 Task: Change the preferred spoken language to Wolof.
Action: Mouse moved to (1210, 110)
Screenshot: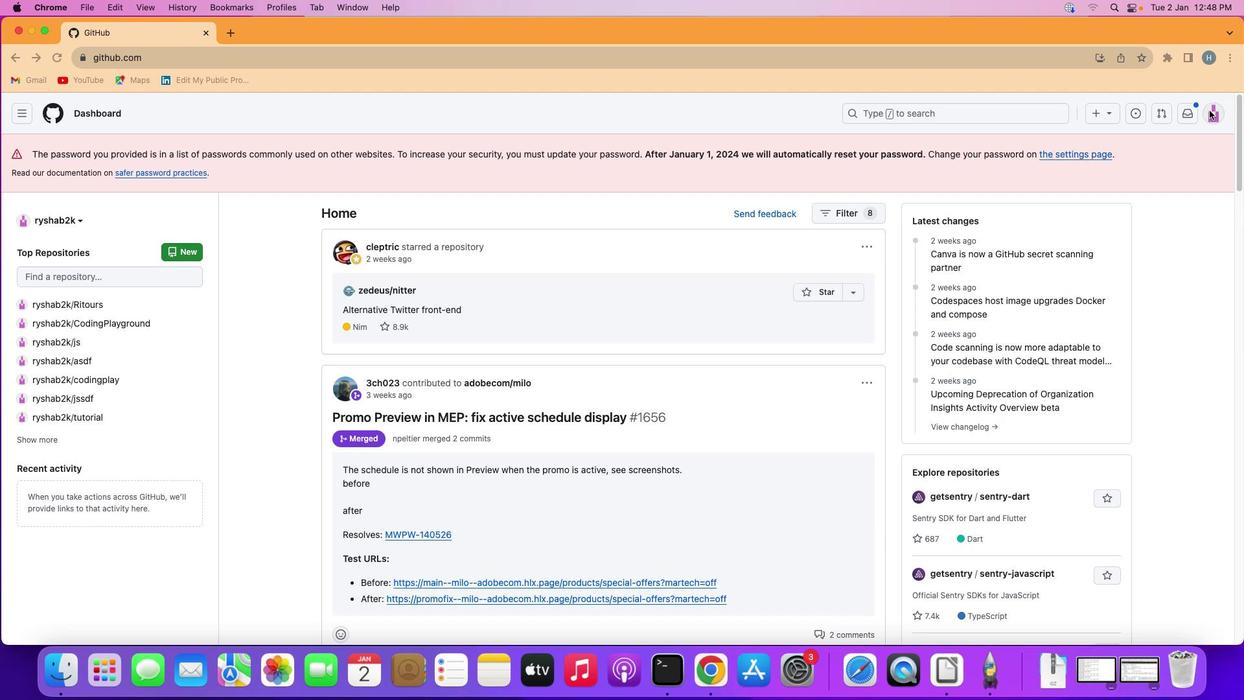 
Action: Mouse pressed left at (1210, 110)
Screenshot: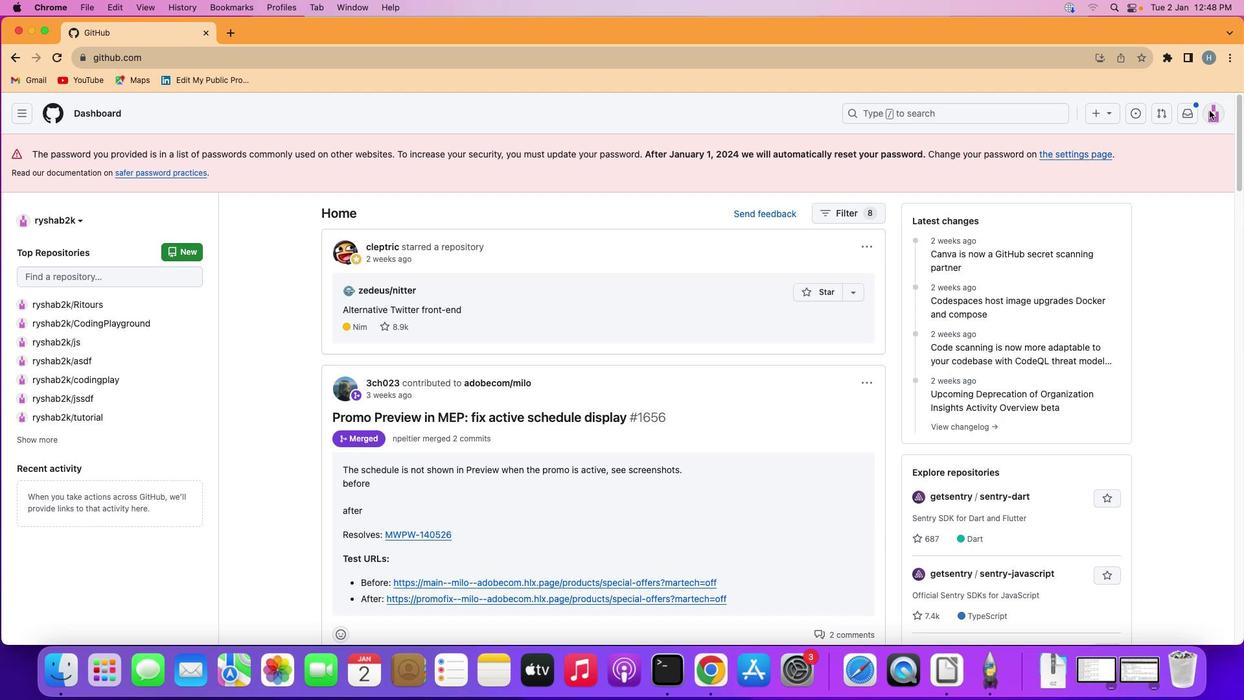 
Action: Mouse moved to (1214, 115)
Screenshot: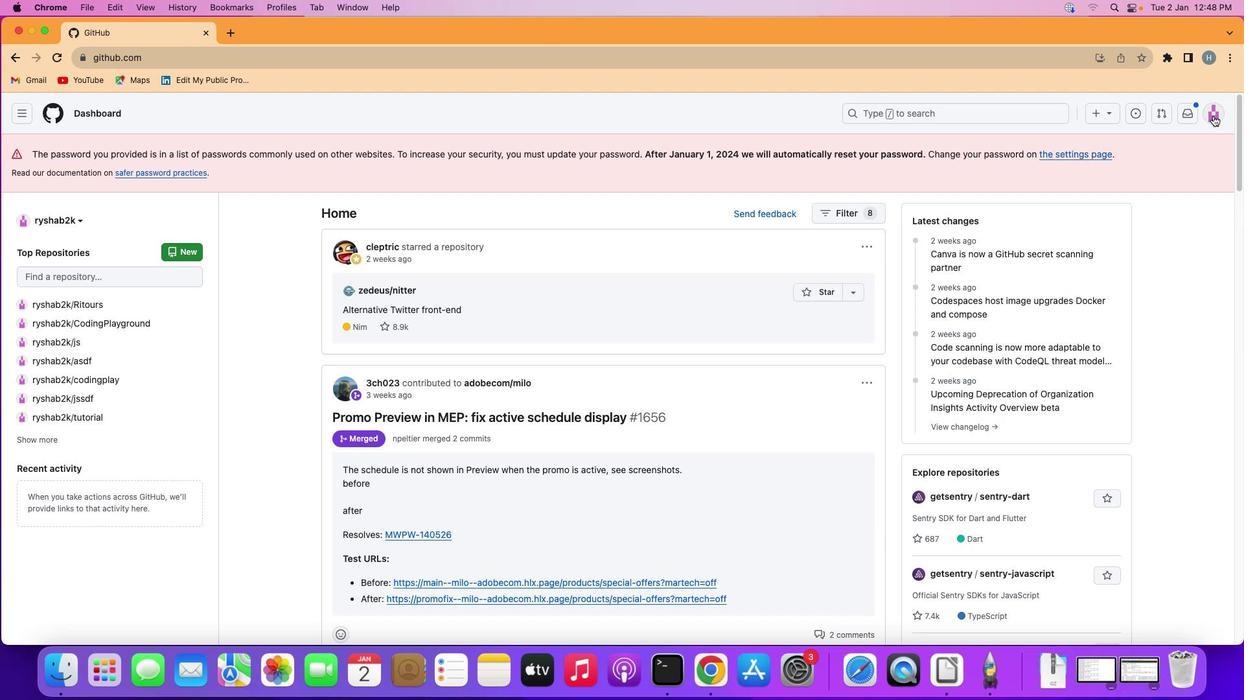 
Action: Mouse pressed left at (1214, 115)
Screenshot: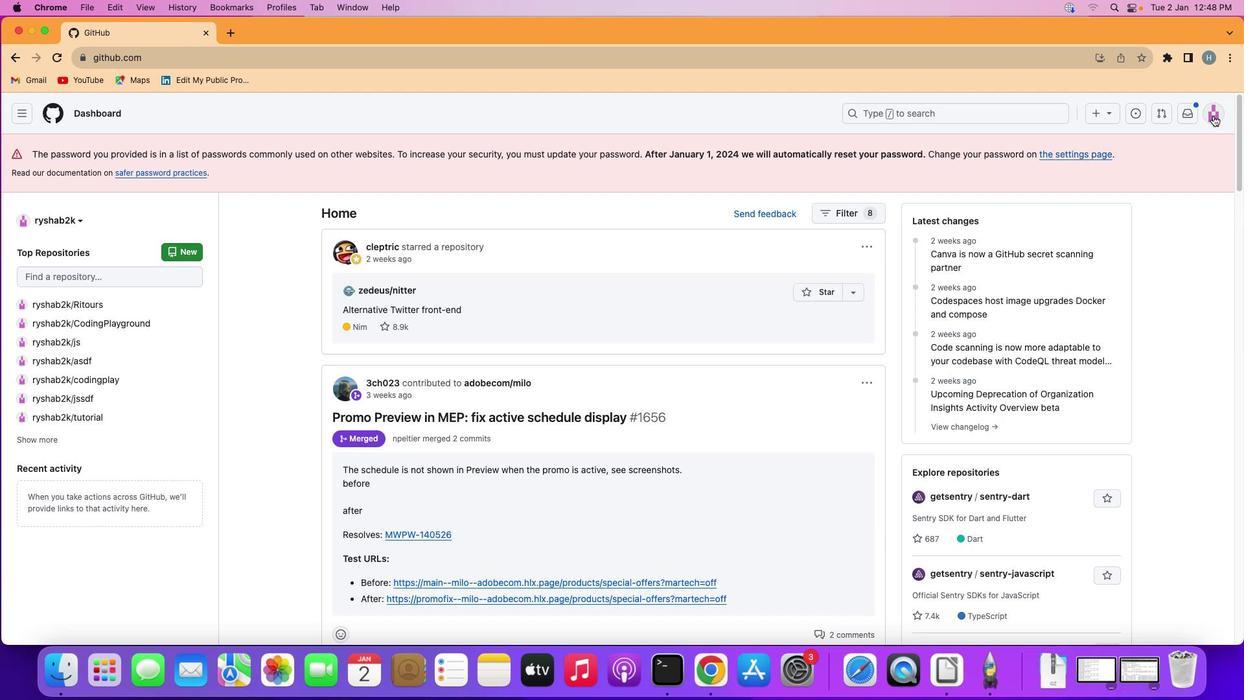 
Action: Mouse moved to (1087, 466)
Screenshot: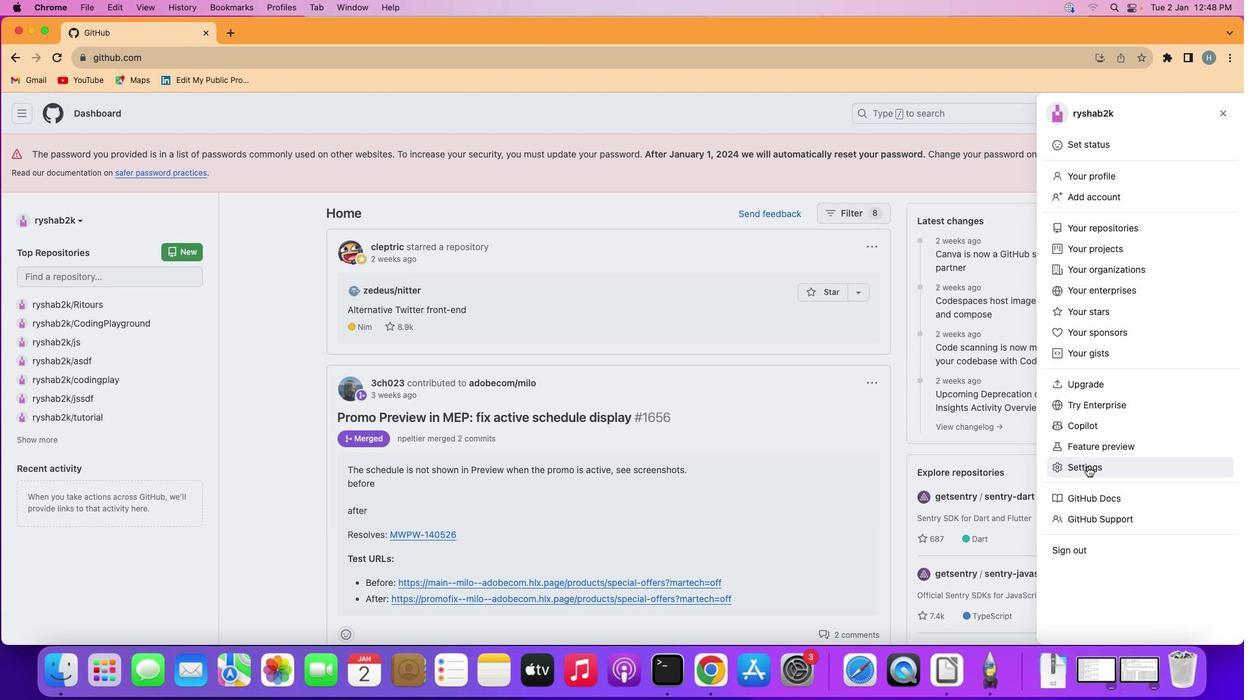 
Action: Mouse pressed left at (1087, 466)
Screenshot: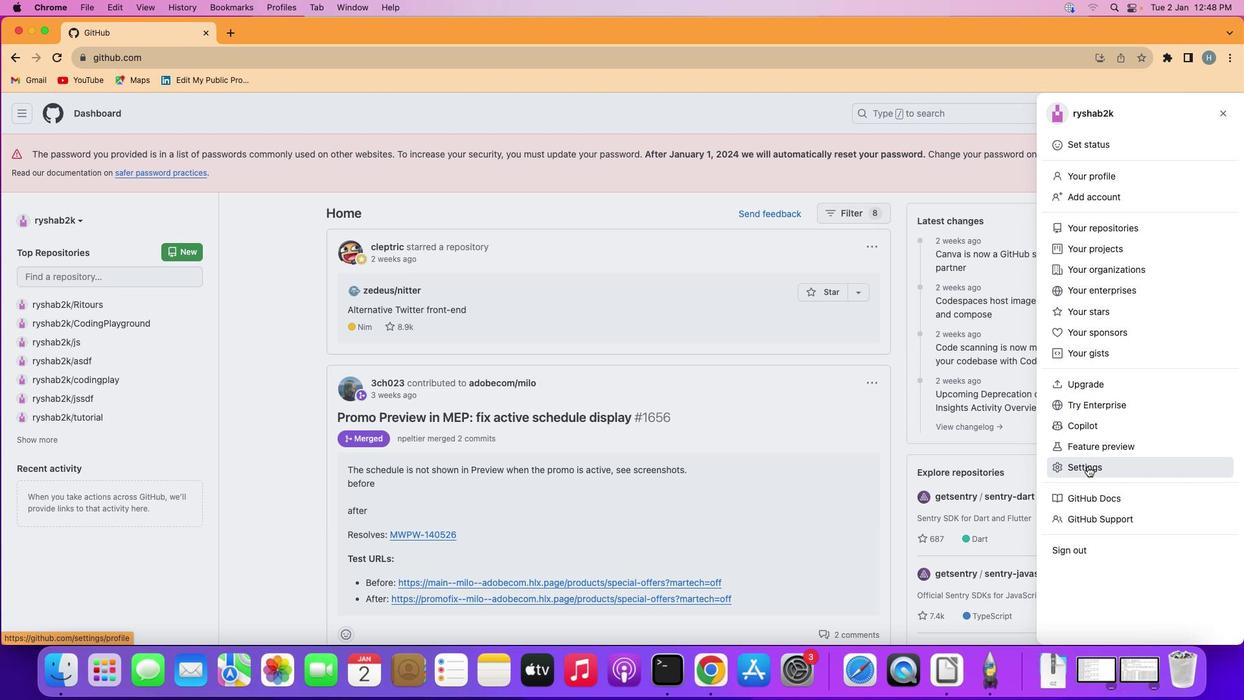 
Action: Mouse moved to (725, 484)
Screenshot: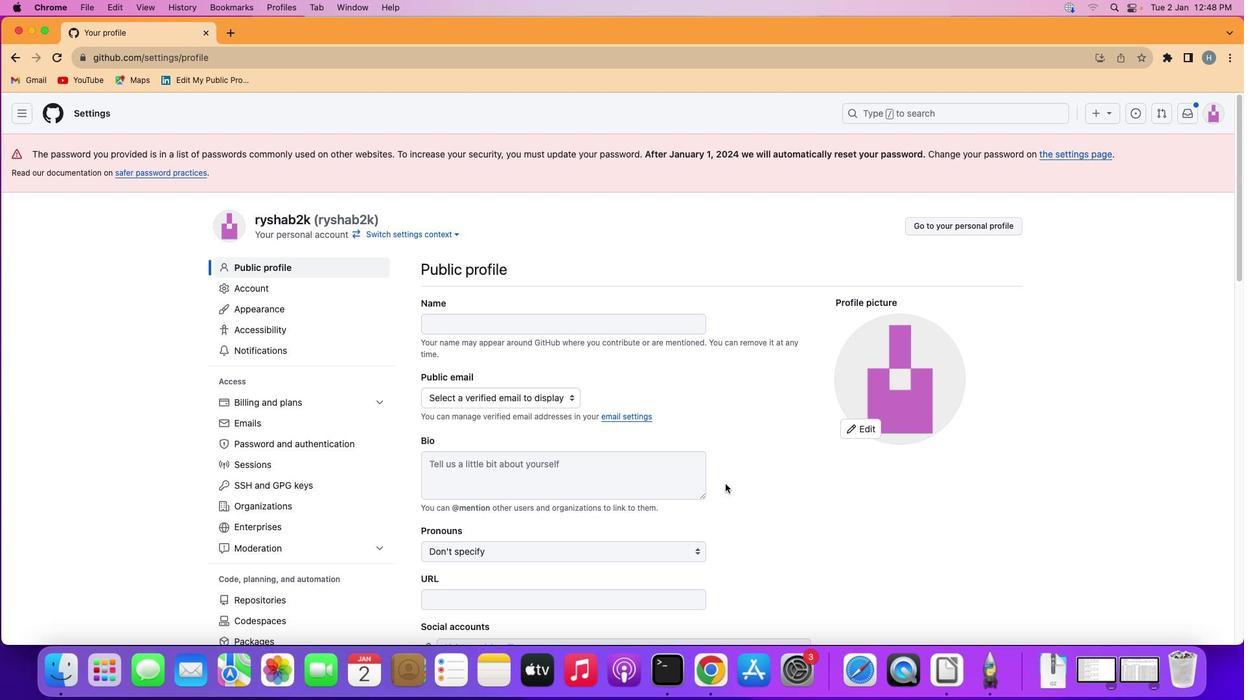 
Action: Mouse scrolled (725, 484) with delta (0, 0)
Screenshot: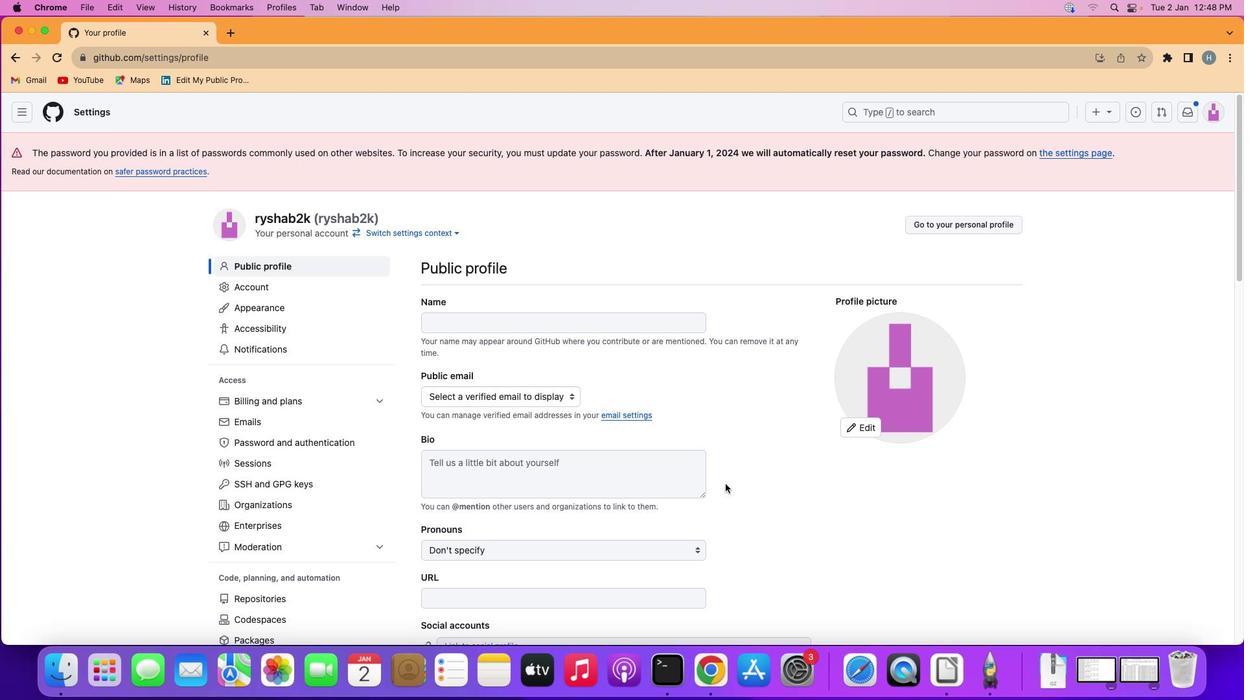 
Action: Mouse moved to (725, 484)
Screenshot: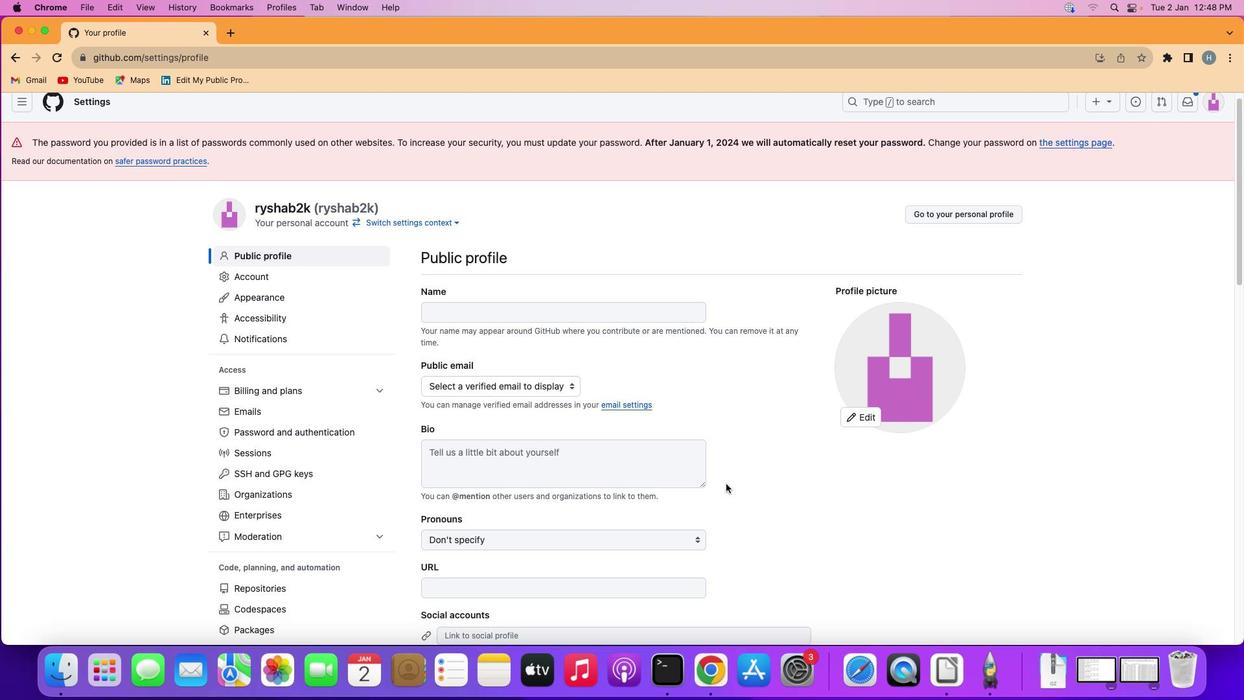 
Action: Mouse scrolled (725, 484) with delta (0, 0)
Screenshot: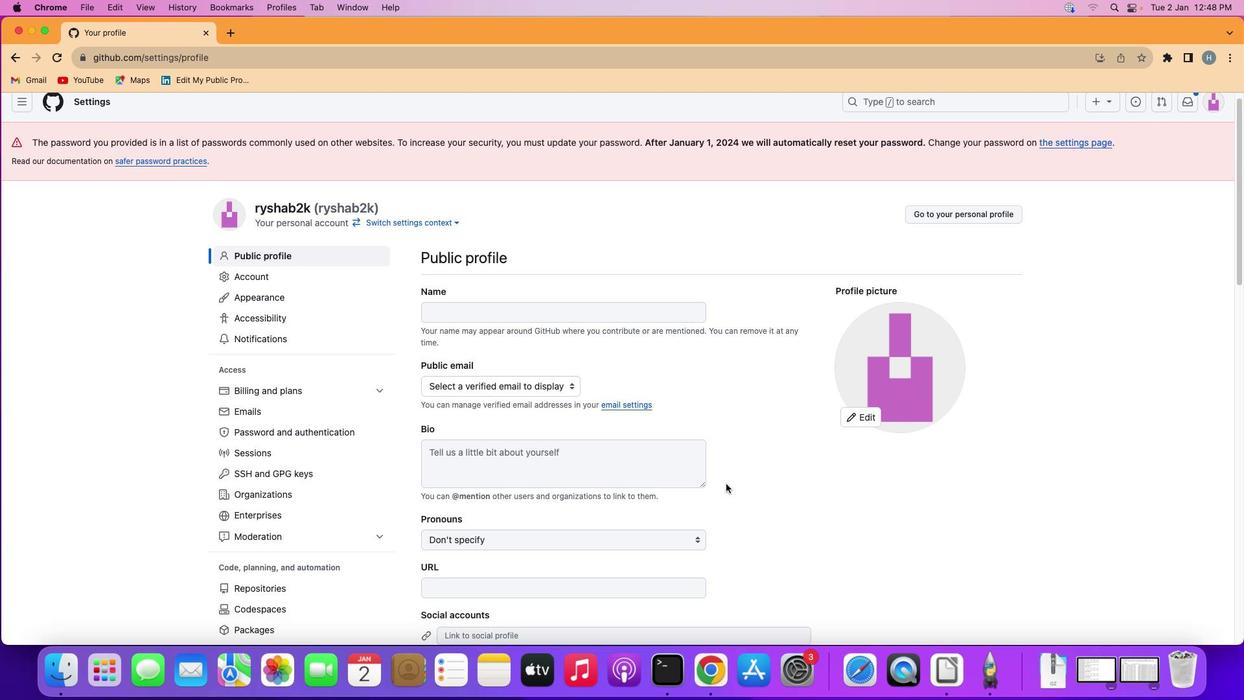 
Action: Mouse moved to (726, 483)
Screenshot: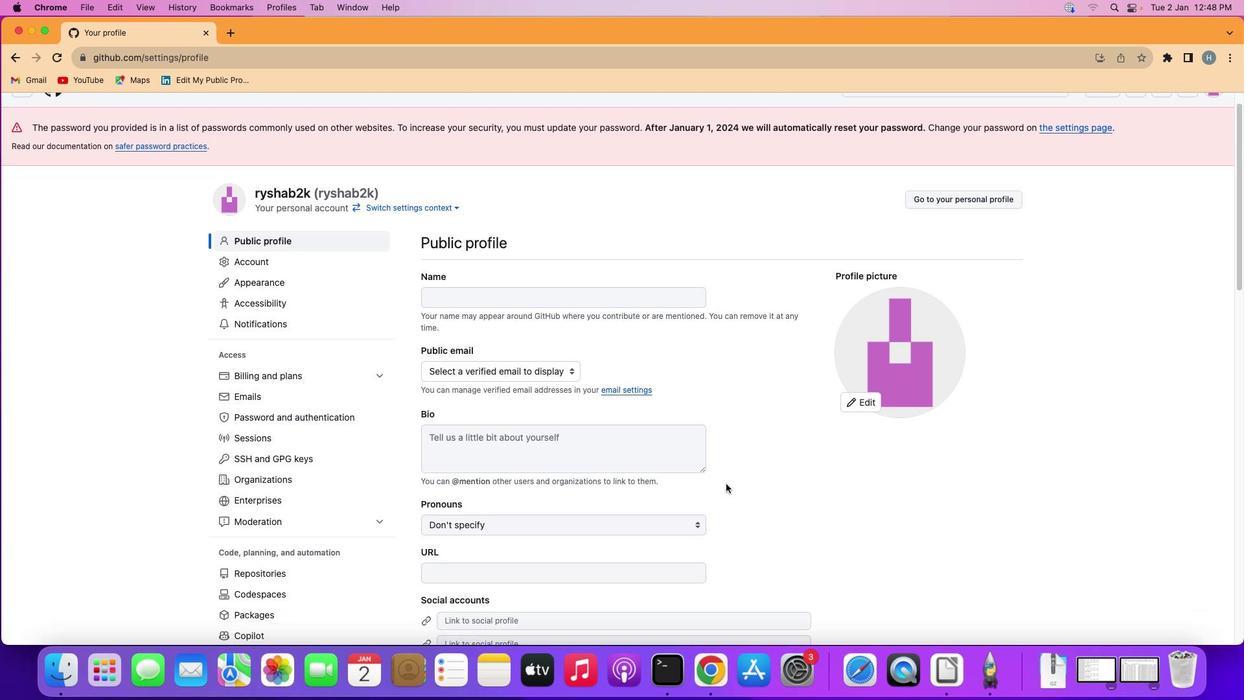 
Action: Mouse scrolled (726, 483) with delta (0, -1)
Screenshot: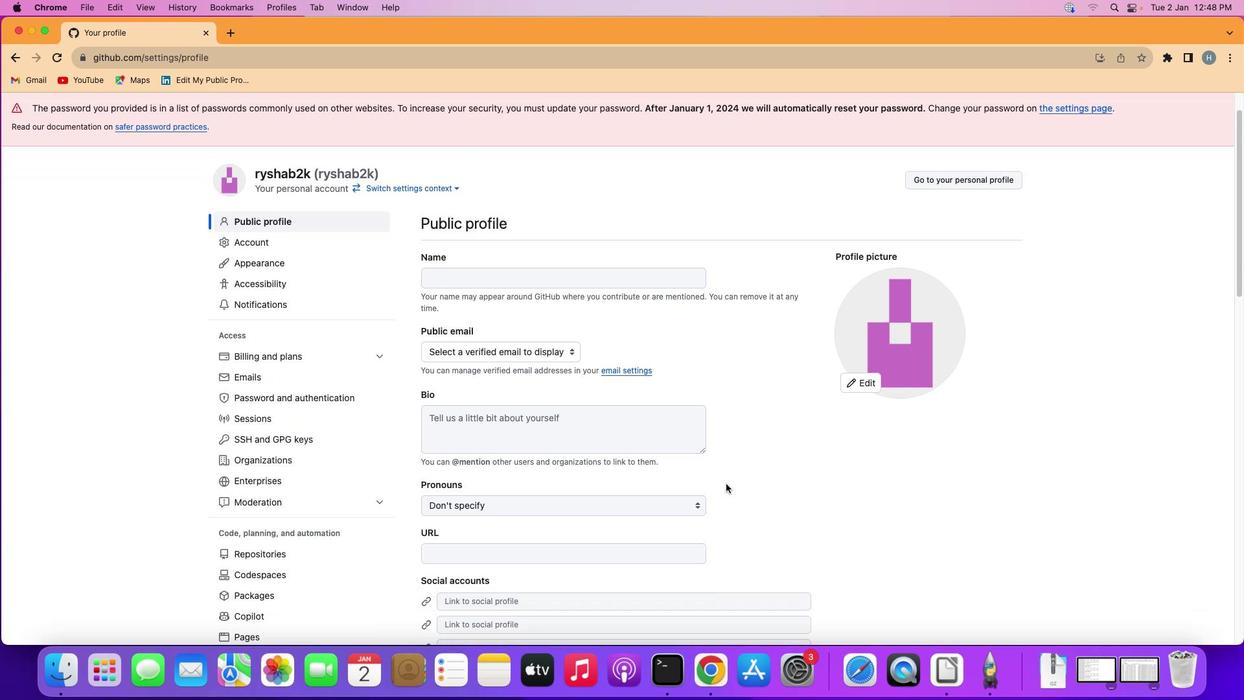 
Action: Mouse moved to (726, 483)
Screenshot: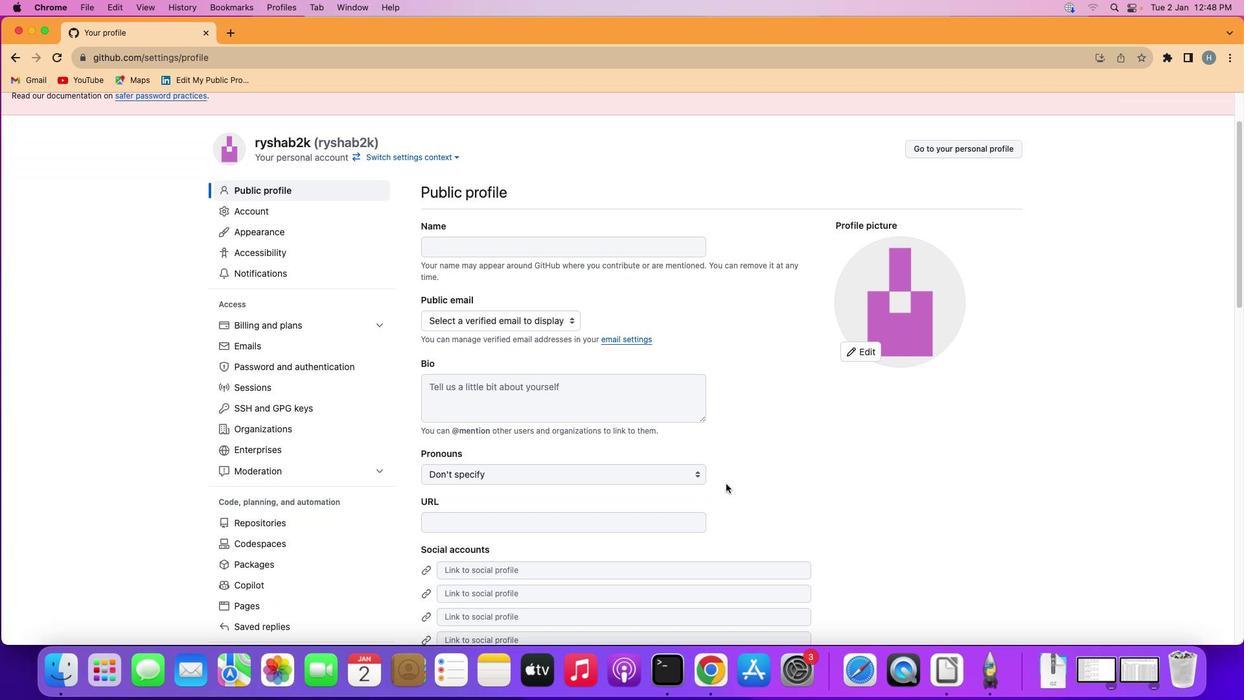 
Action: Mouse scrolled (726, 483) with delta (0, 0)
Screenshot: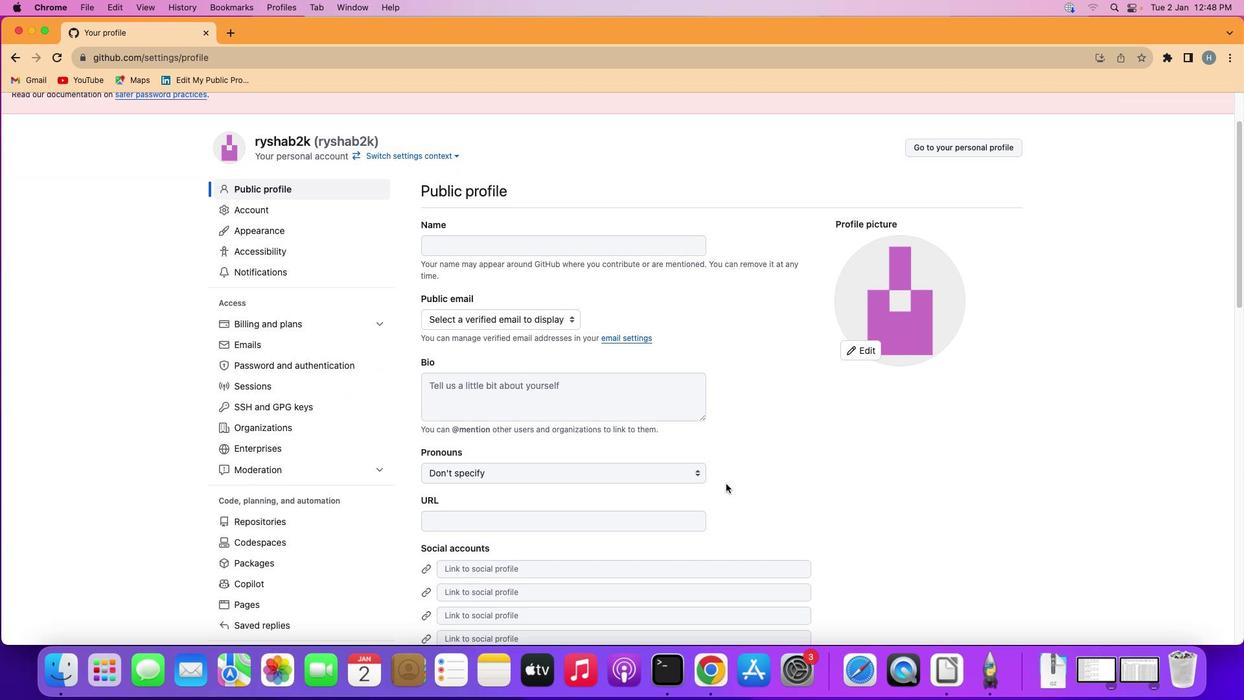 
Action: Mouse scrolled (726, 483) with delta (0, 0)
Screenshot: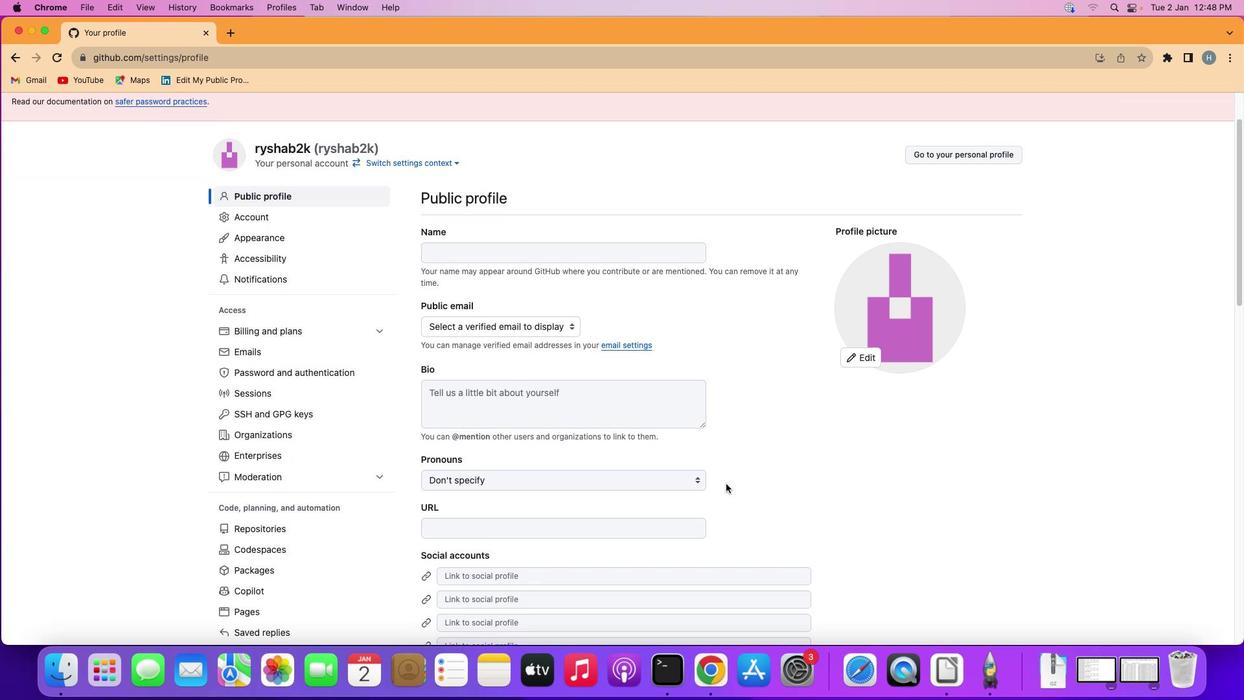 
Action: Mouse scrolled (726, 483) with delta (0, 1)
Screenshot: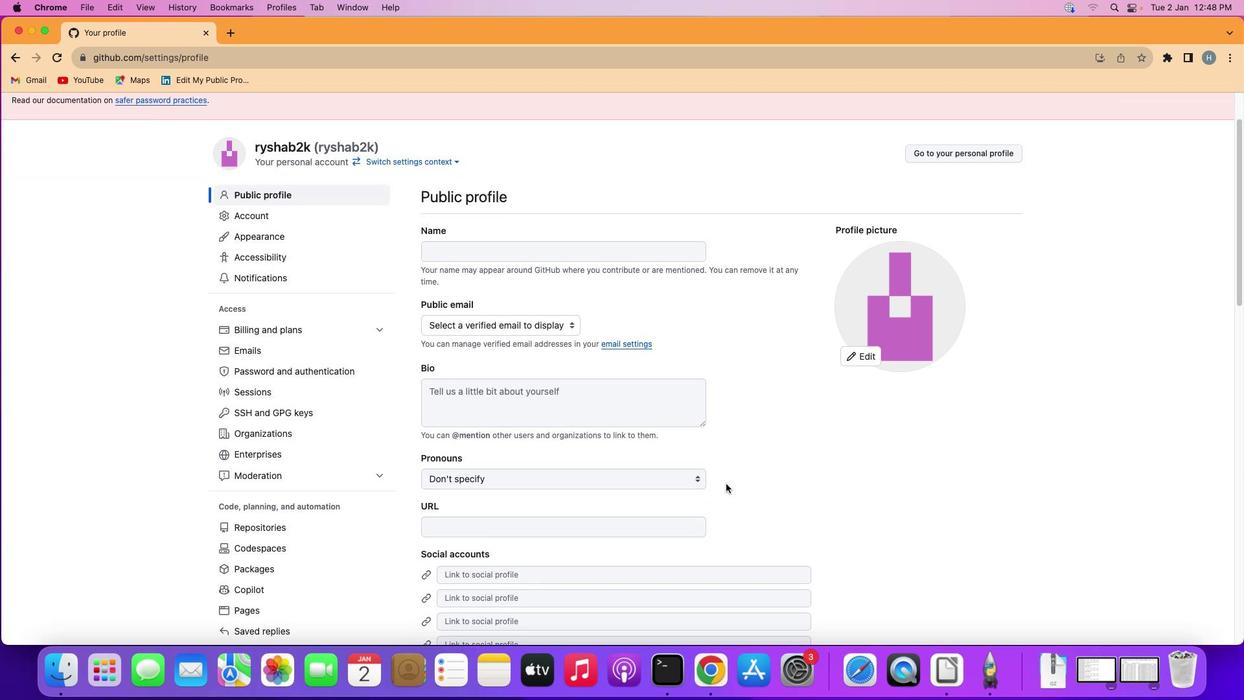 
Action: Mouse scrolled (726, 483) with delta (0, -1)
Screenshot: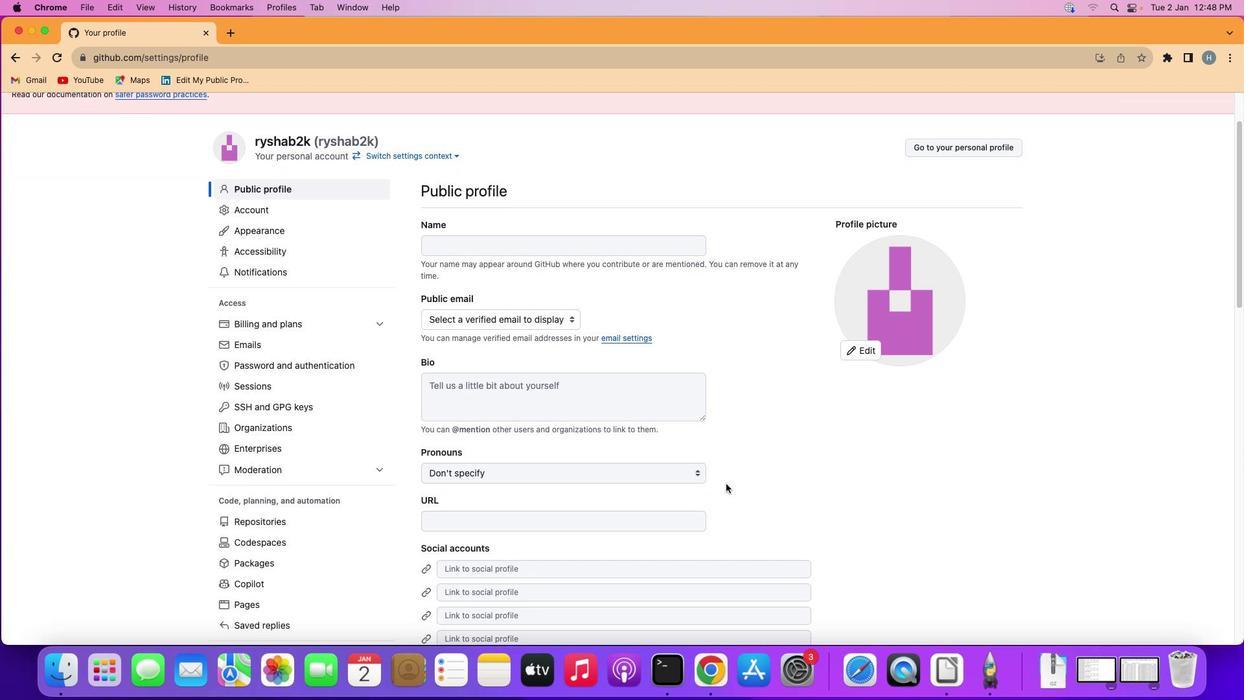 
Action: Mouse scrolled (726, 483) with delta (0, 0)
Screenshot: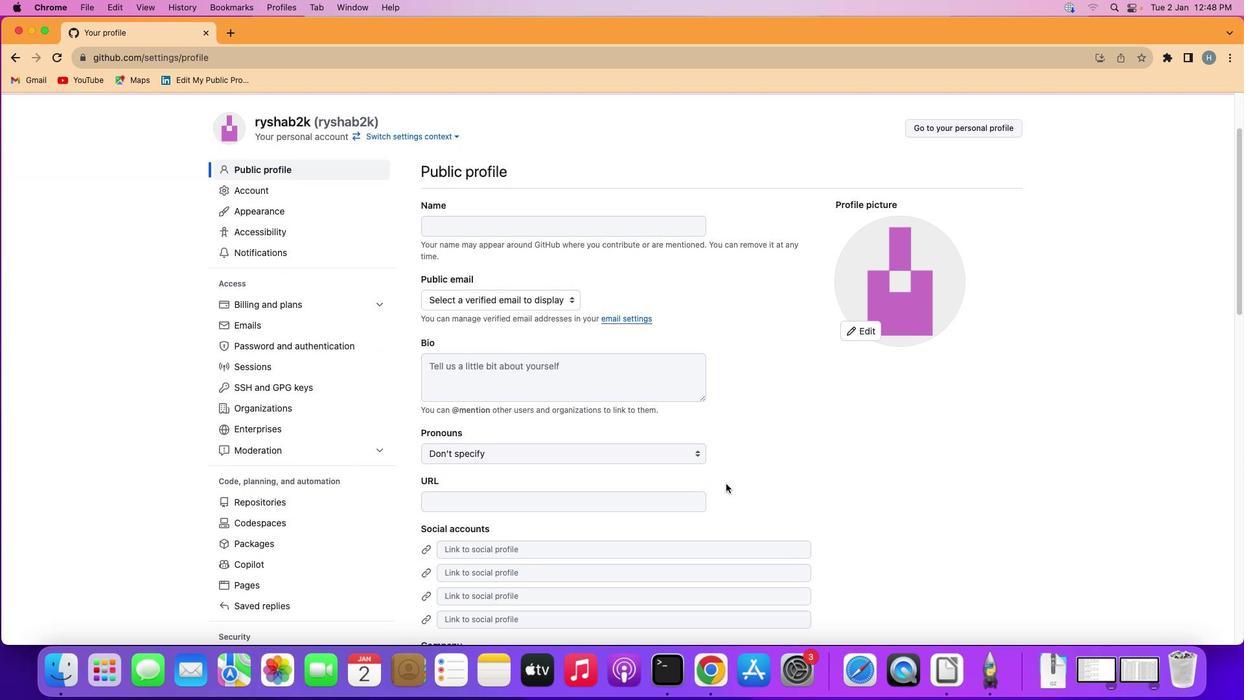 
Action: Mouse scrolled (726, 483) with delta (0, 0)
Screenshot: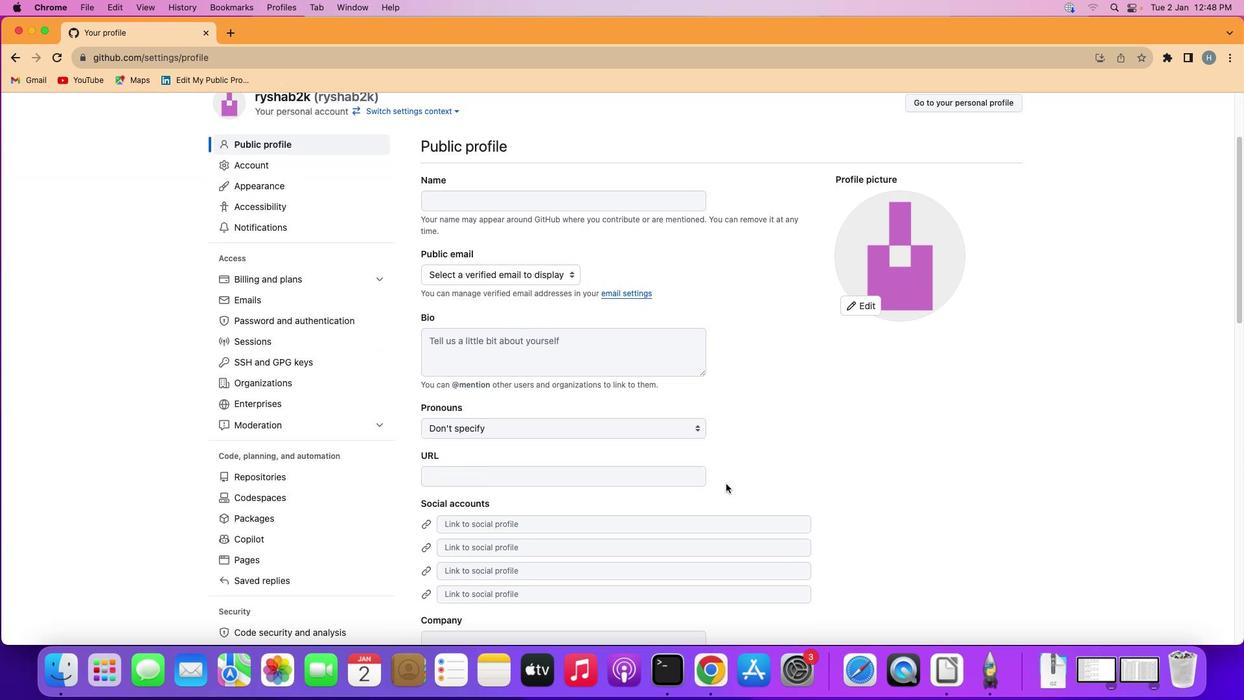 
Action: Mouse scrolled (726, 483) with delta (0, -1)
Screenshot: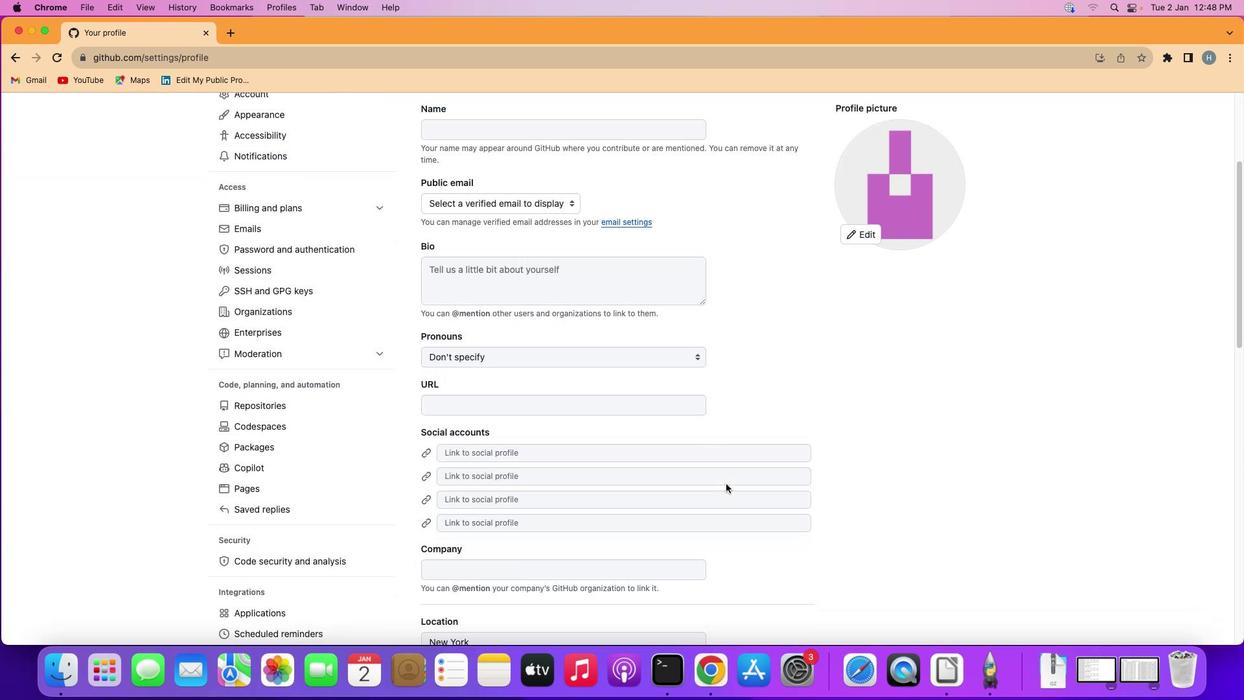 
Action: Mouse scrolled (726, 483) with delta (0, -2)
Screenshot: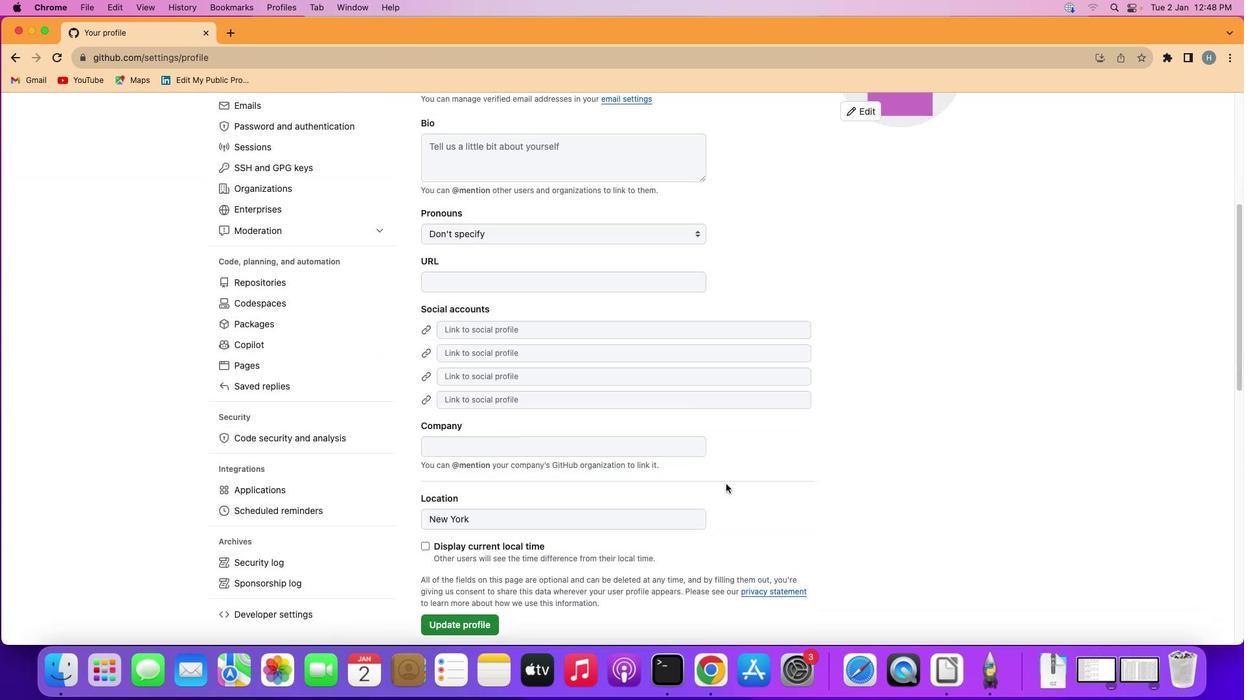 
Action: Mouse scrolled (726, 483) with delta (0, -3)
Screenshot: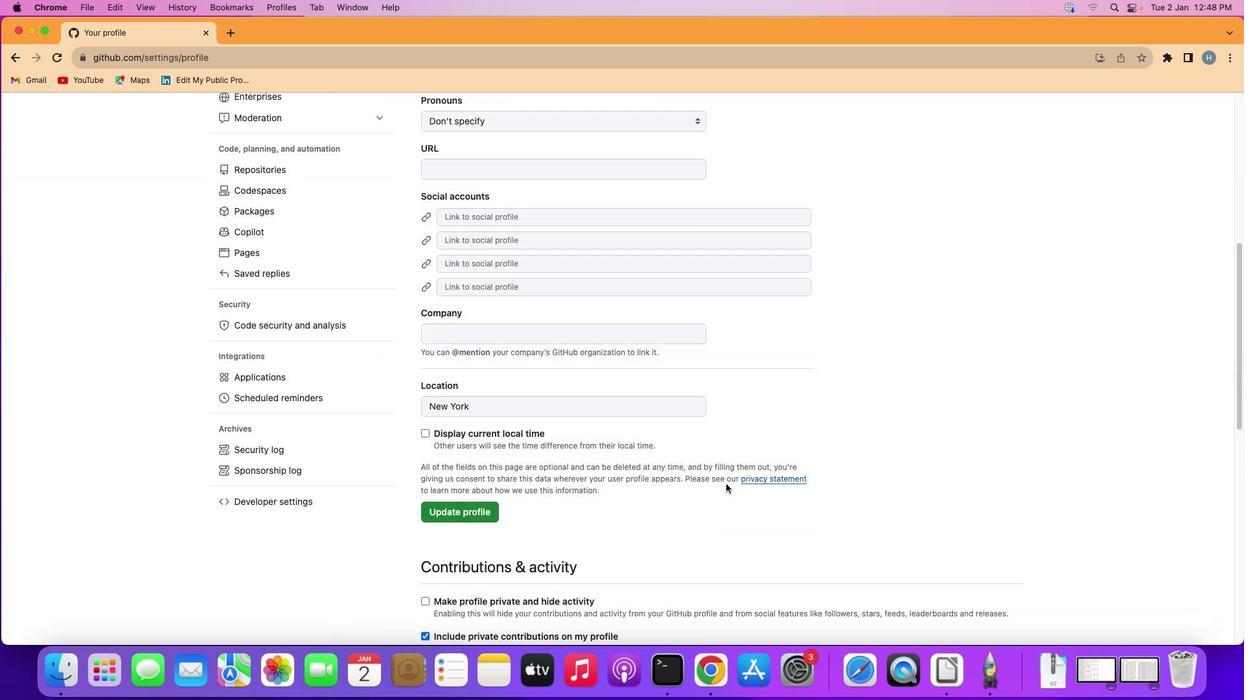 
Action: Mouse moved to (730, 479)
Screenshot: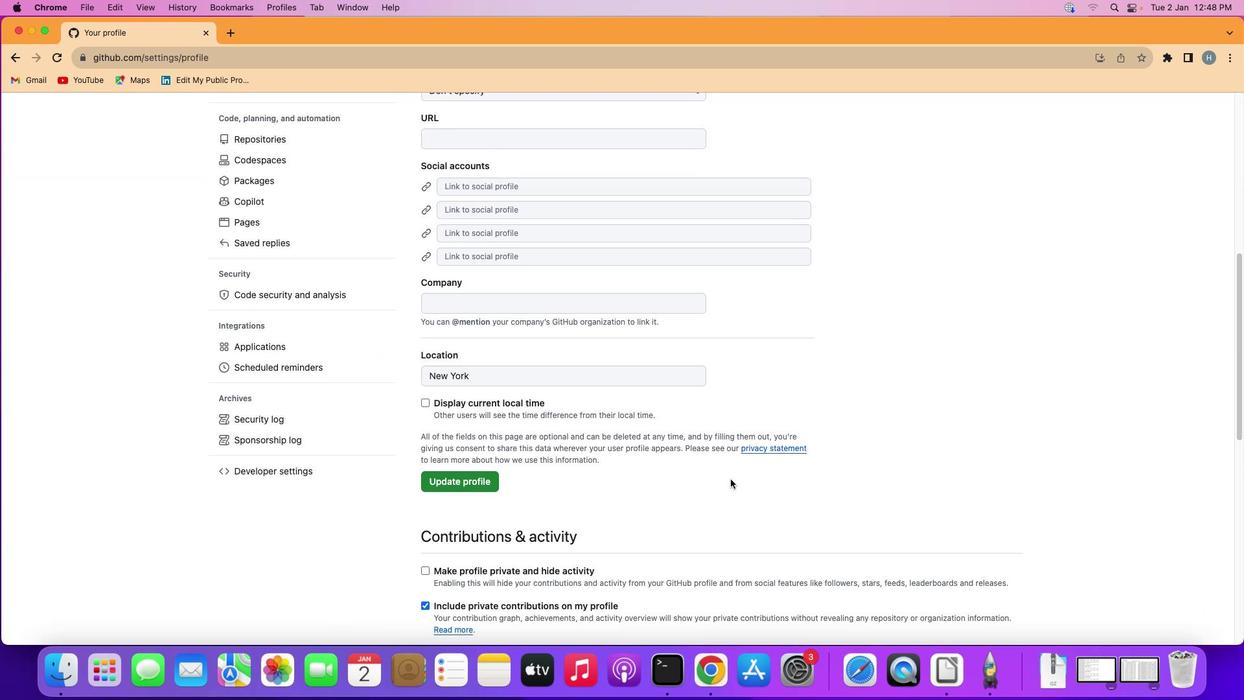 
Action: Mouse scrolled (730, 479) with delta (0, 0)
Screenshot: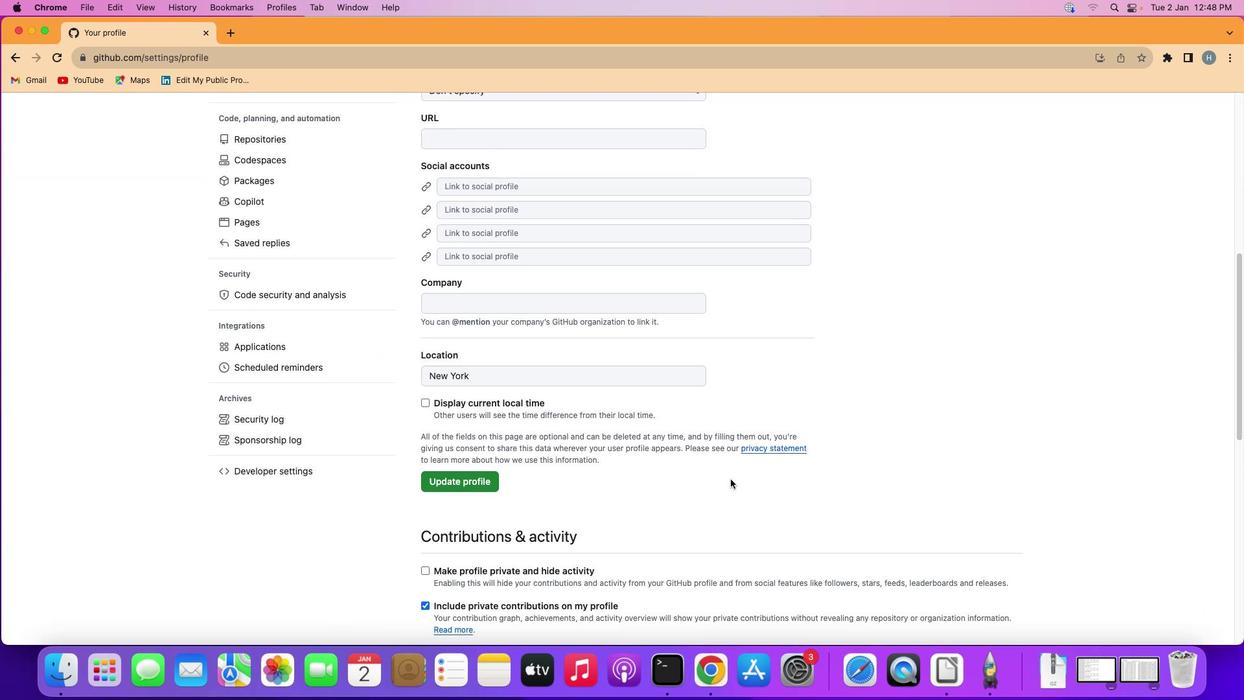 
Action: Mouse scrolled (730, 479) with delta (0, 0)
Screenshot: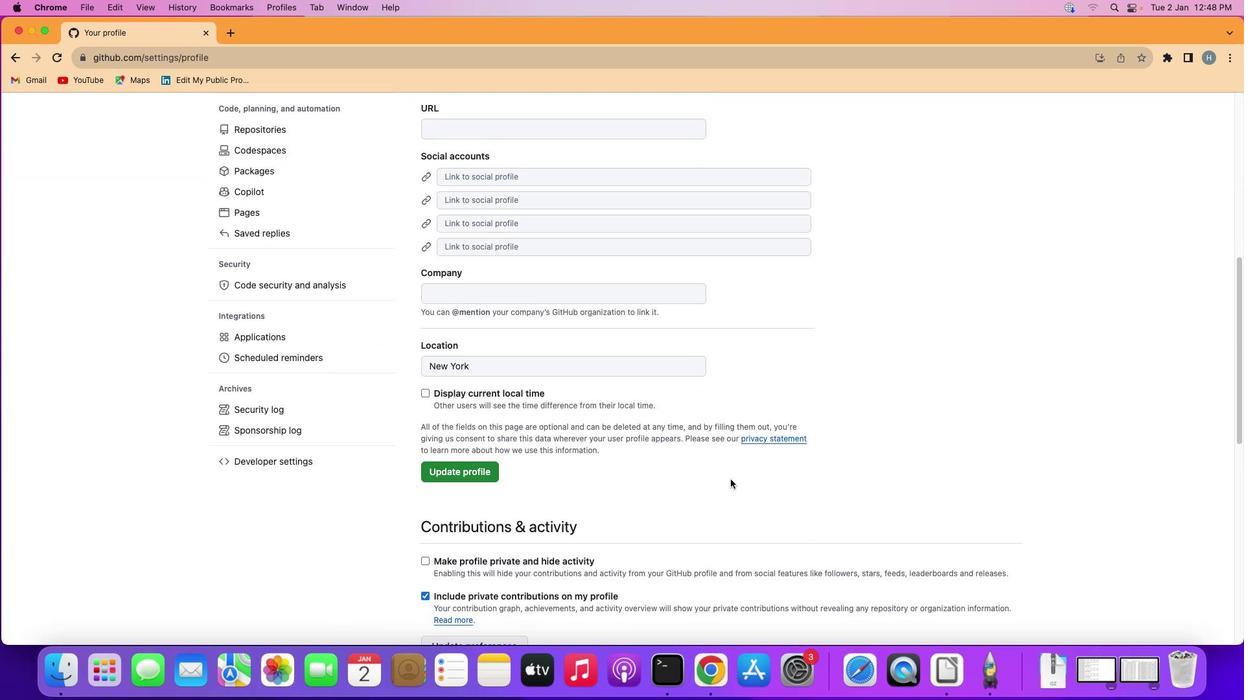 
Action: Mouse scrolled (730, 479) with delta (0, 0)
Screenshot: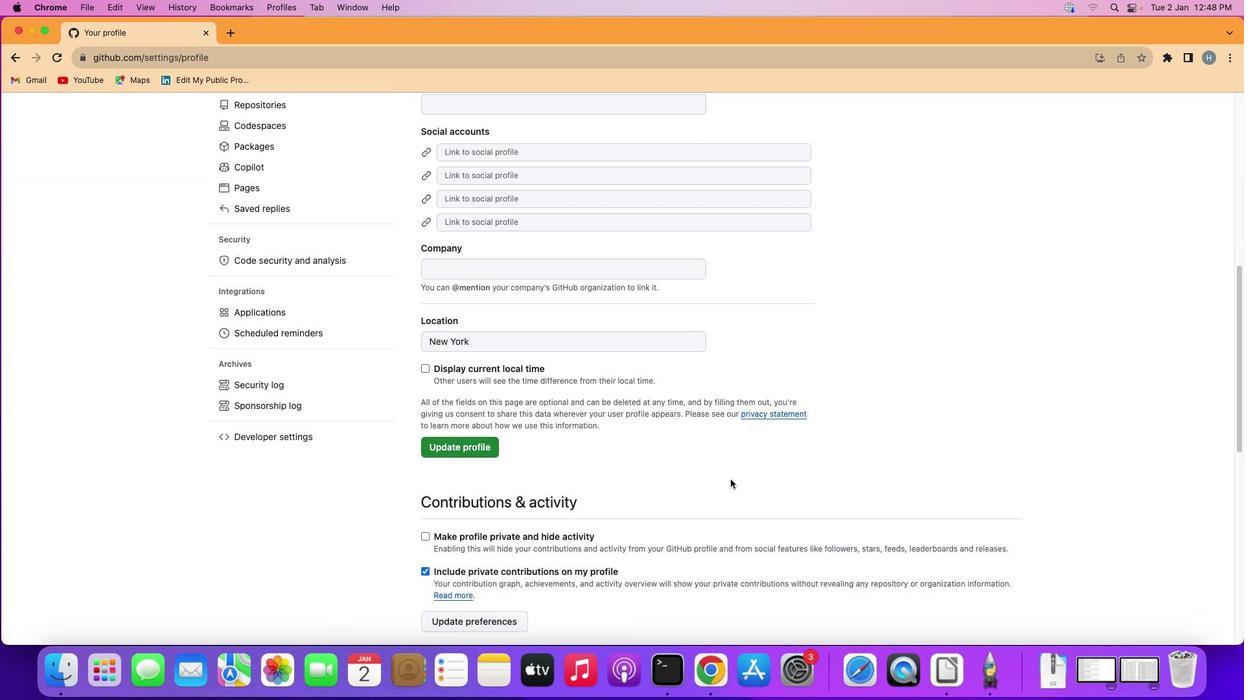 
Action: Mouse scrolled (730, 479) with delta (0, 0)
Screenshot: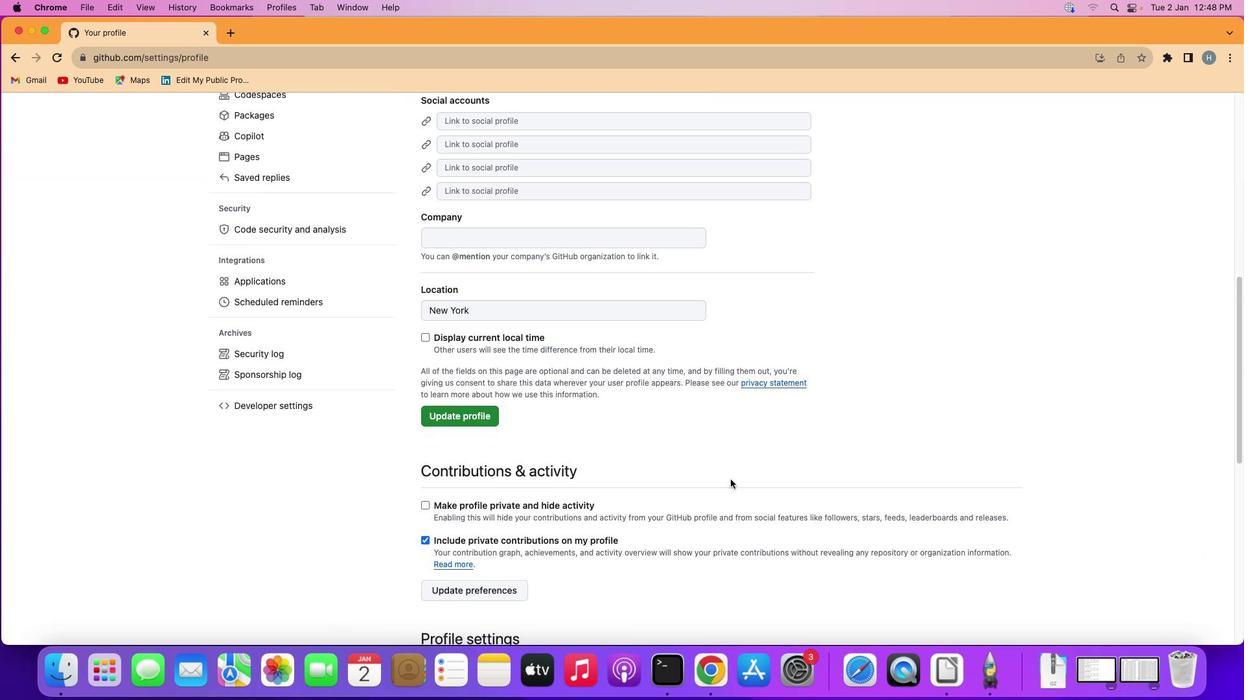 
Action: Mouse scrolled (730, 479) with delta (0, 0)
Screenshot: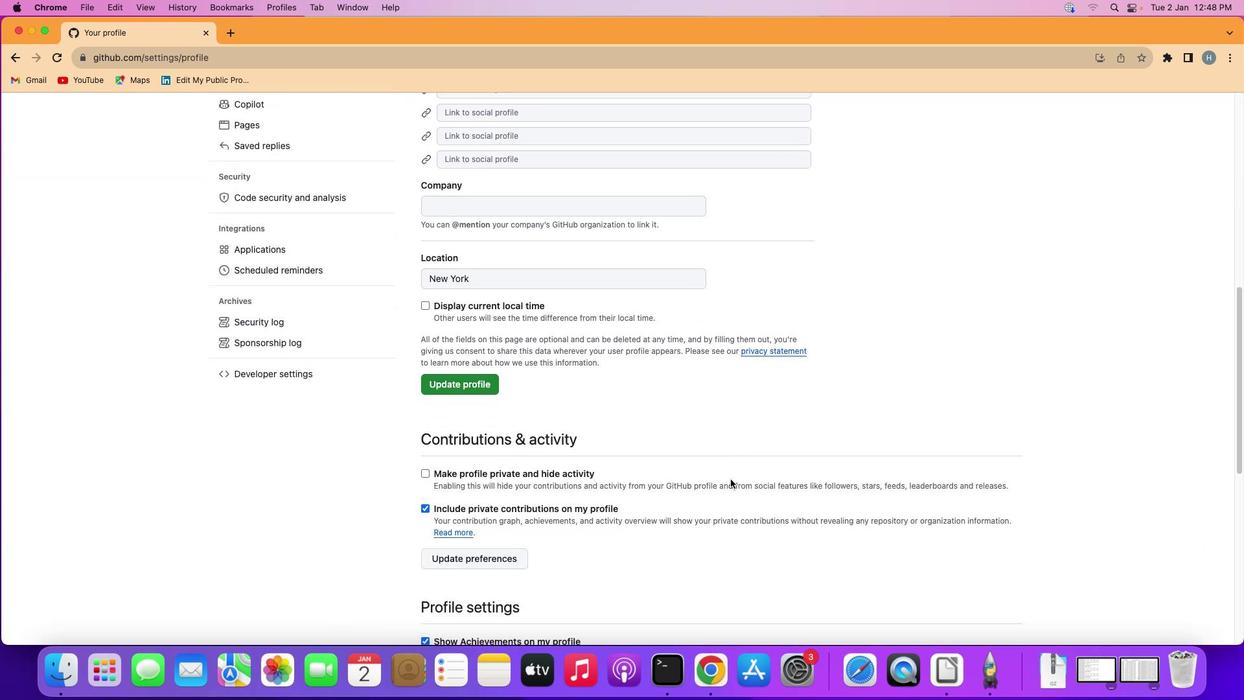
Action: Mouse scrolled (730, 479) with delta (0, -1)
Screenshot: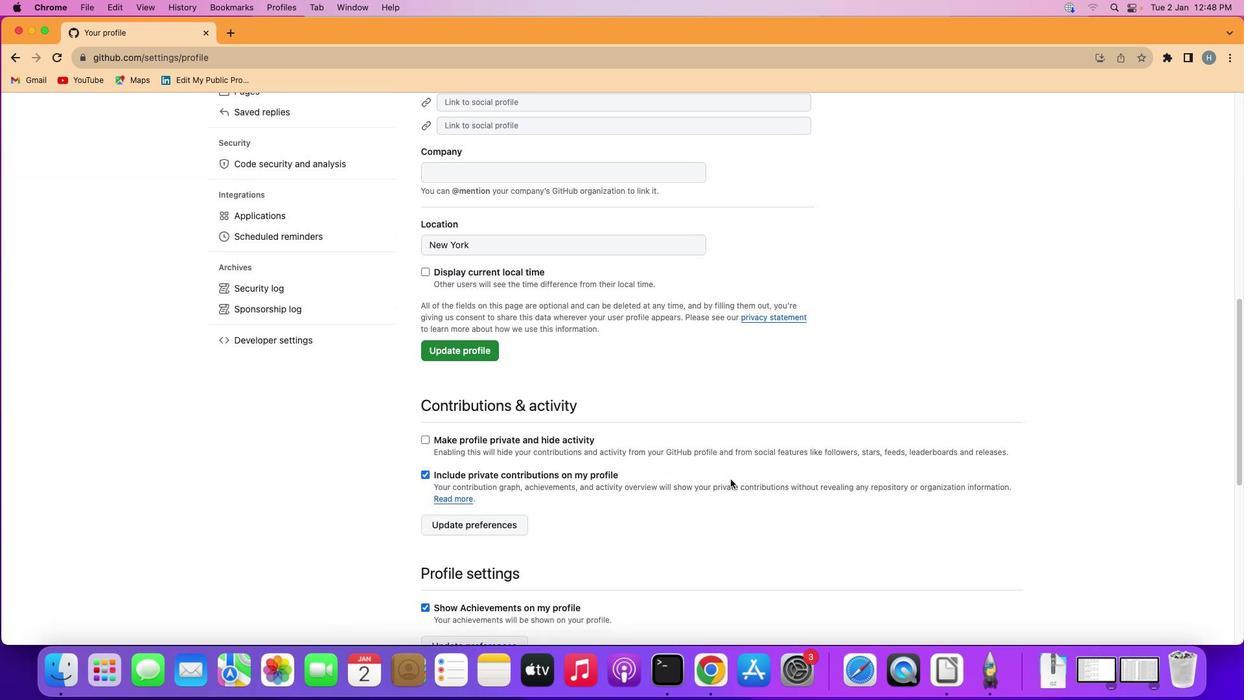 
Action: Mouse scrolled (730, 479) with delta (0, -1)
Screenshot: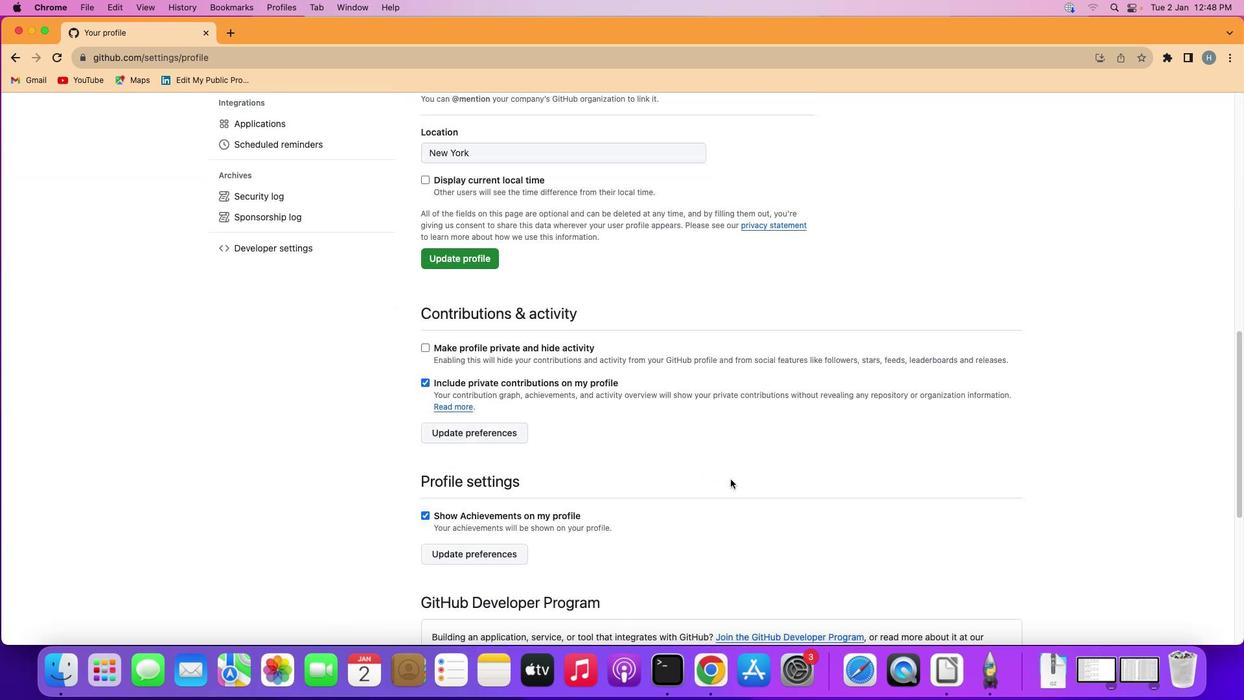 
Action: Mouse scrolled (730, 479) with delta (0, 0)
Screenshot: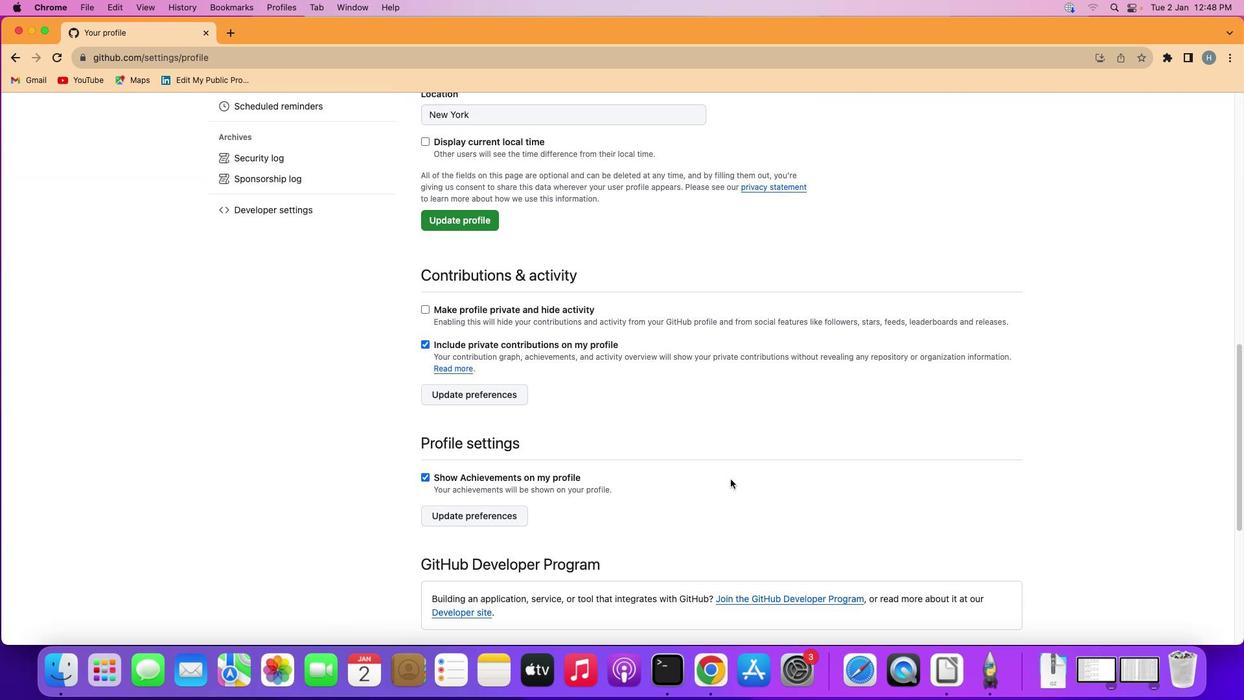 
Action: Mouse scrolled (730, 479) with delta (0, 0)
Screenshot: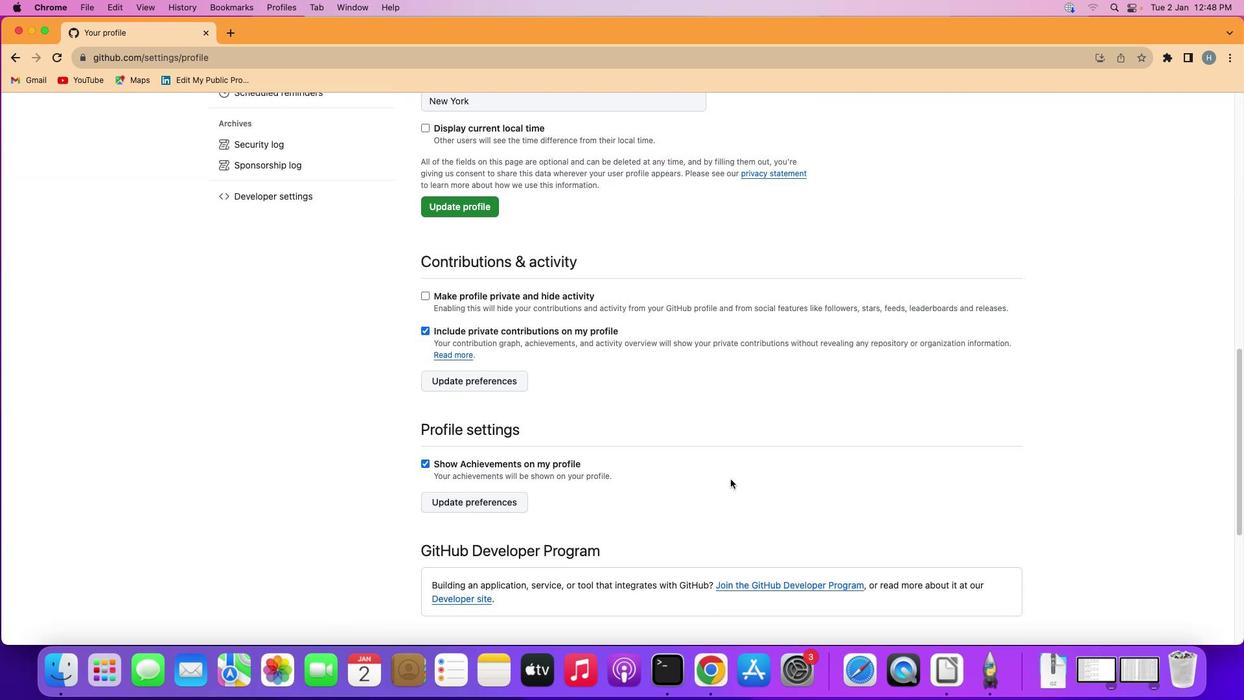 
Action: Mouse scrolled (730, 479) with delta (0, -1)
Screenshot: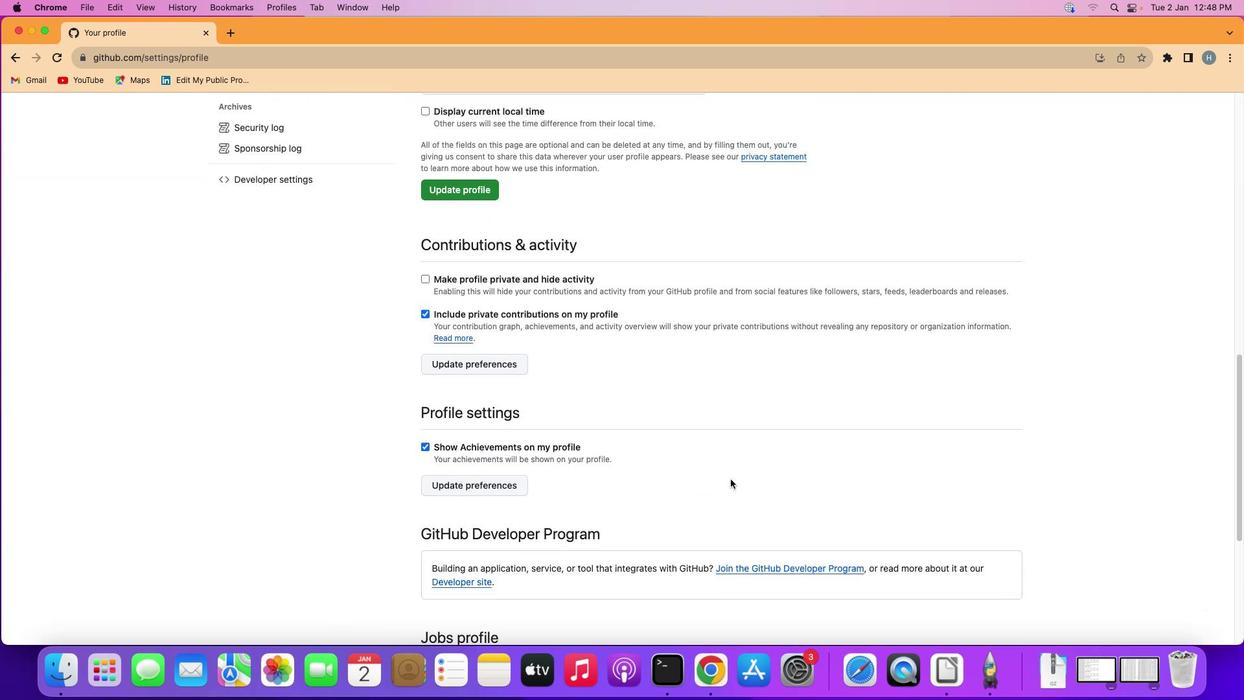 
Action: Mouse scrolled (730, 479) with delta (0, 0)
Screenshot: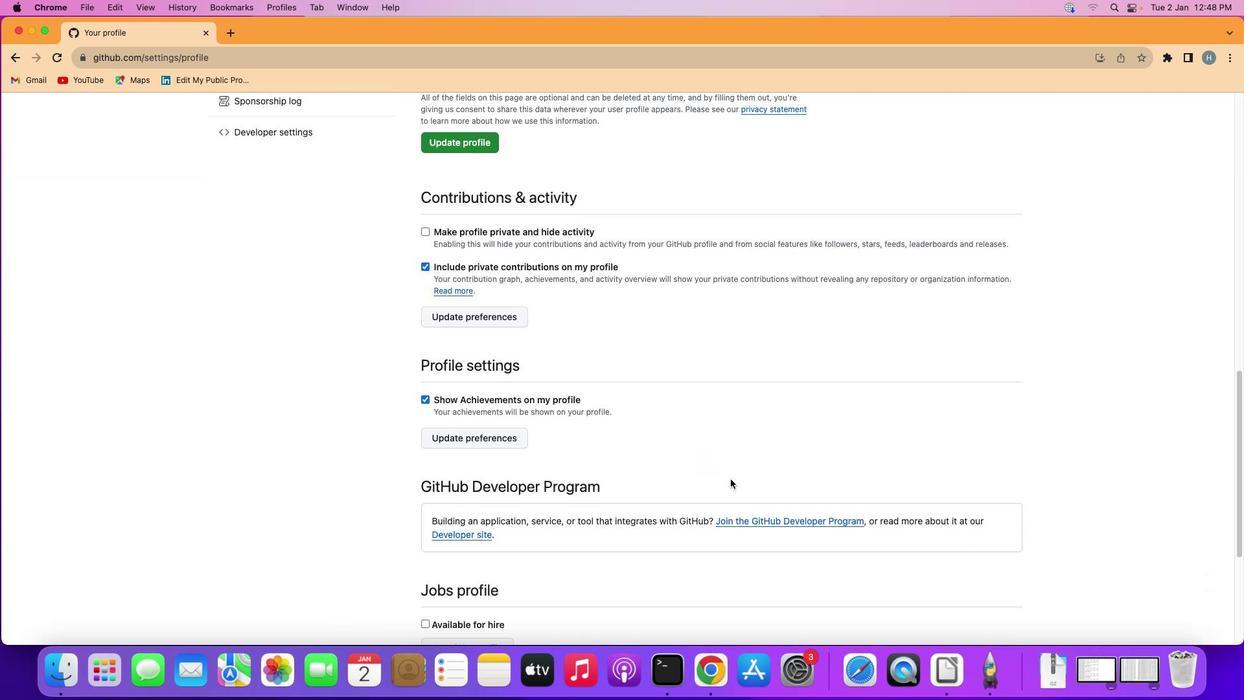 
Action: Mouse scrolled (730, 479) with delta (0, 0)
Screenshot: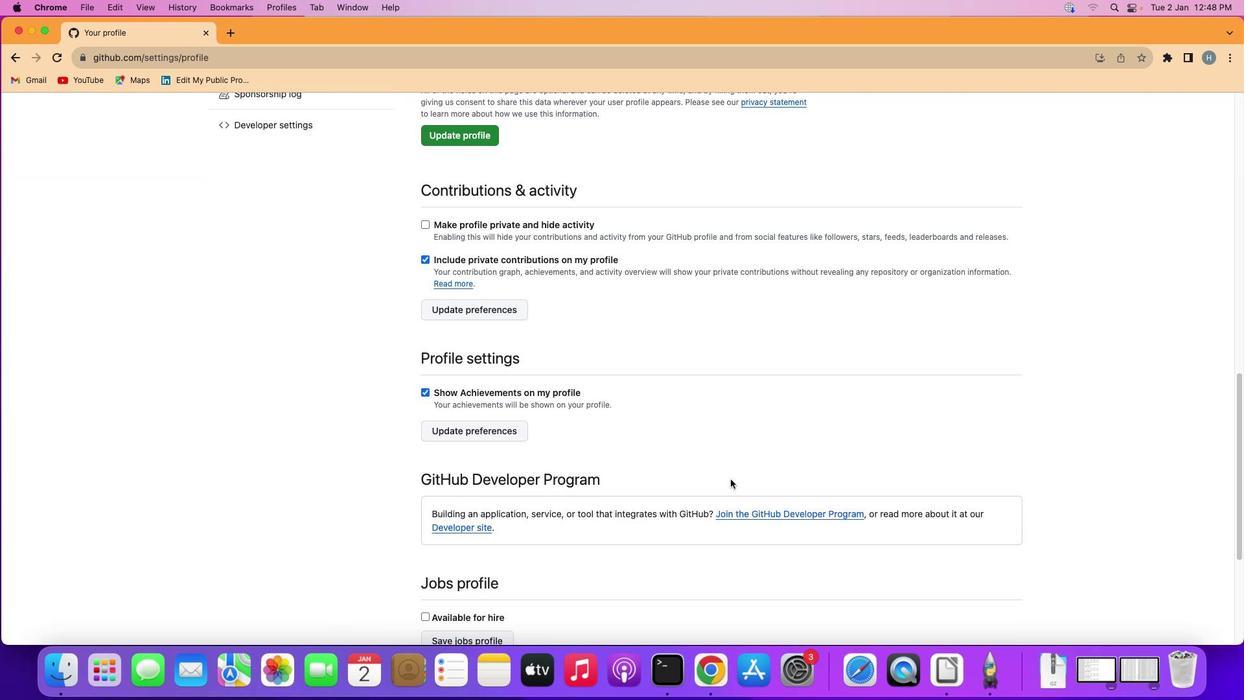
Action: Mouse scrolled (730, 479) with delta (0, 0)
Screenshot: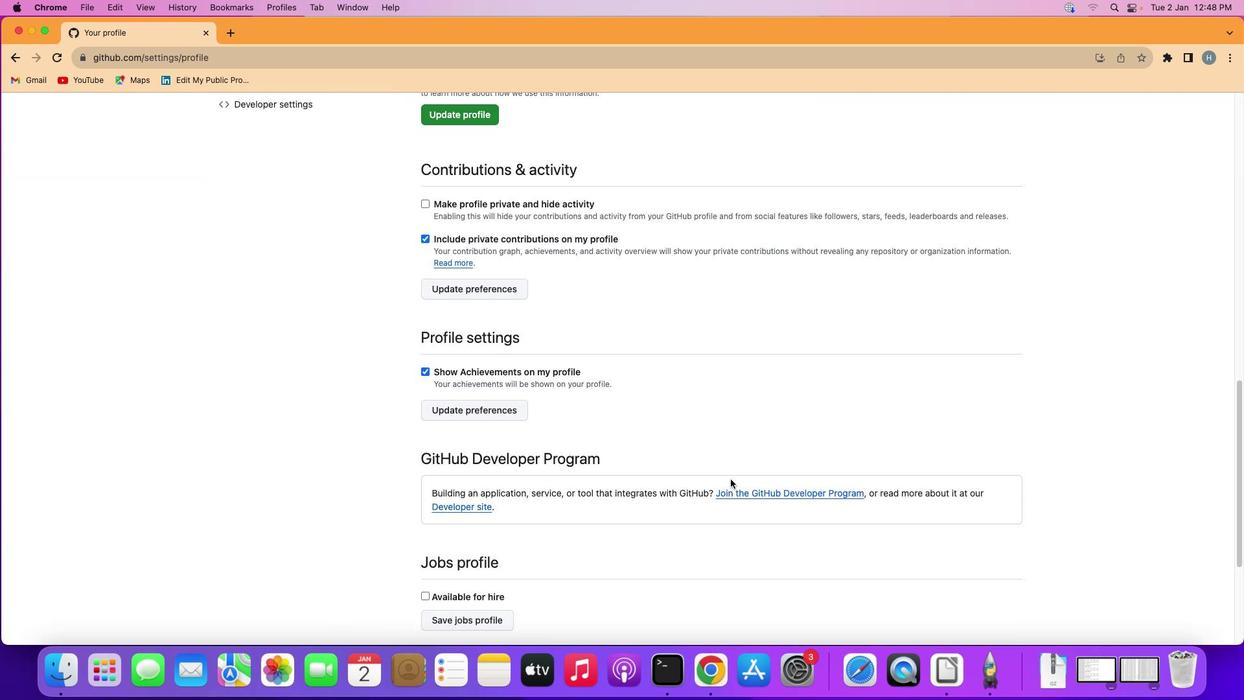 
Action: Mouse scrolled (730, 479) with delta (0, -1)
Screenshot: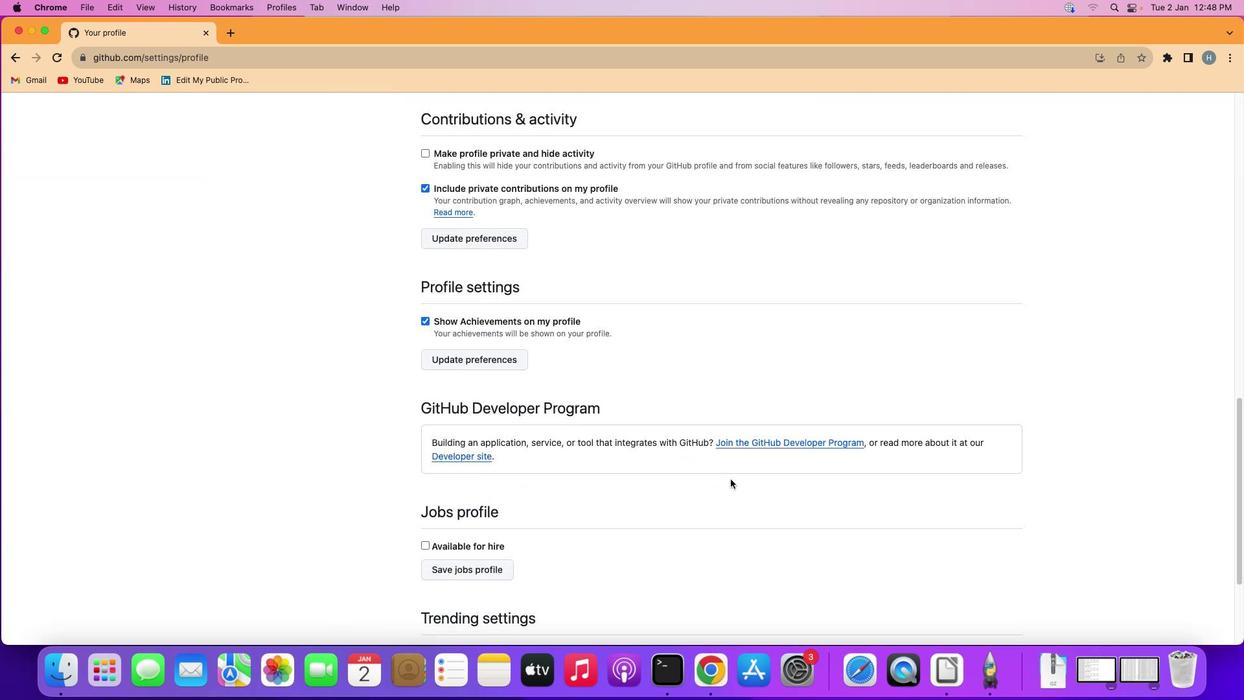 
Action: Mouse scrolled (730, 479) with delta (0, -2)
Screenshot: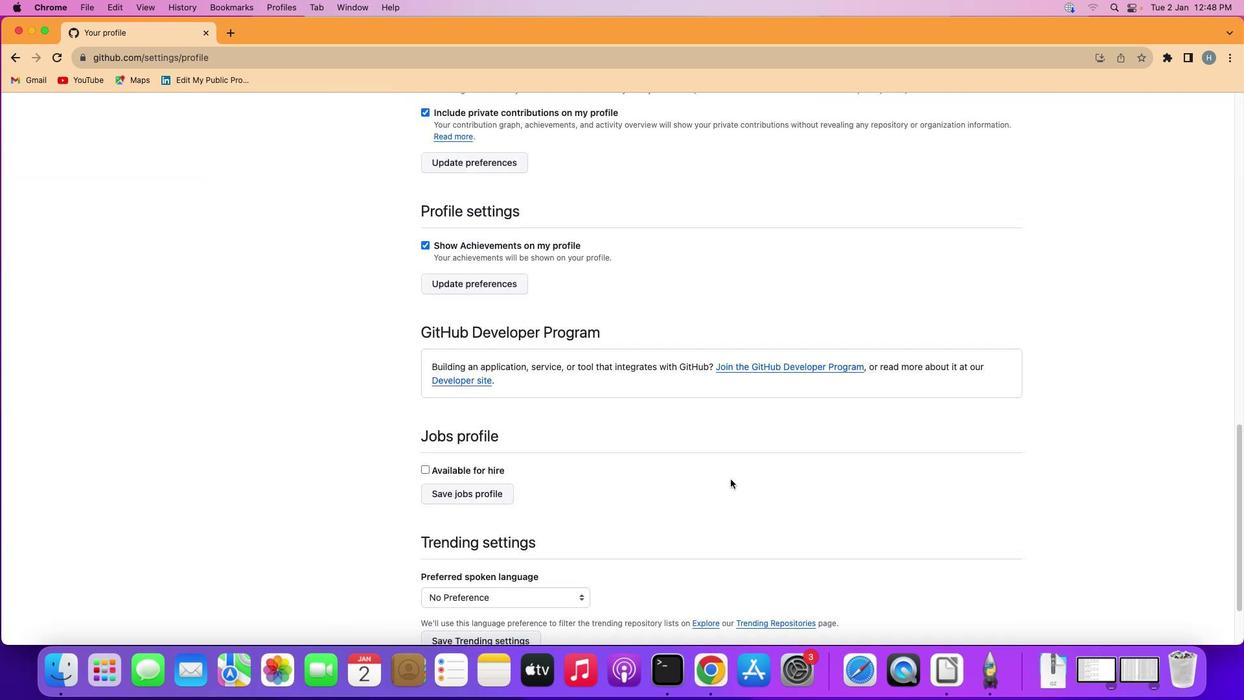
Action: Mouse scrolled (730, 479) with delta (0, 0)
Screenshot: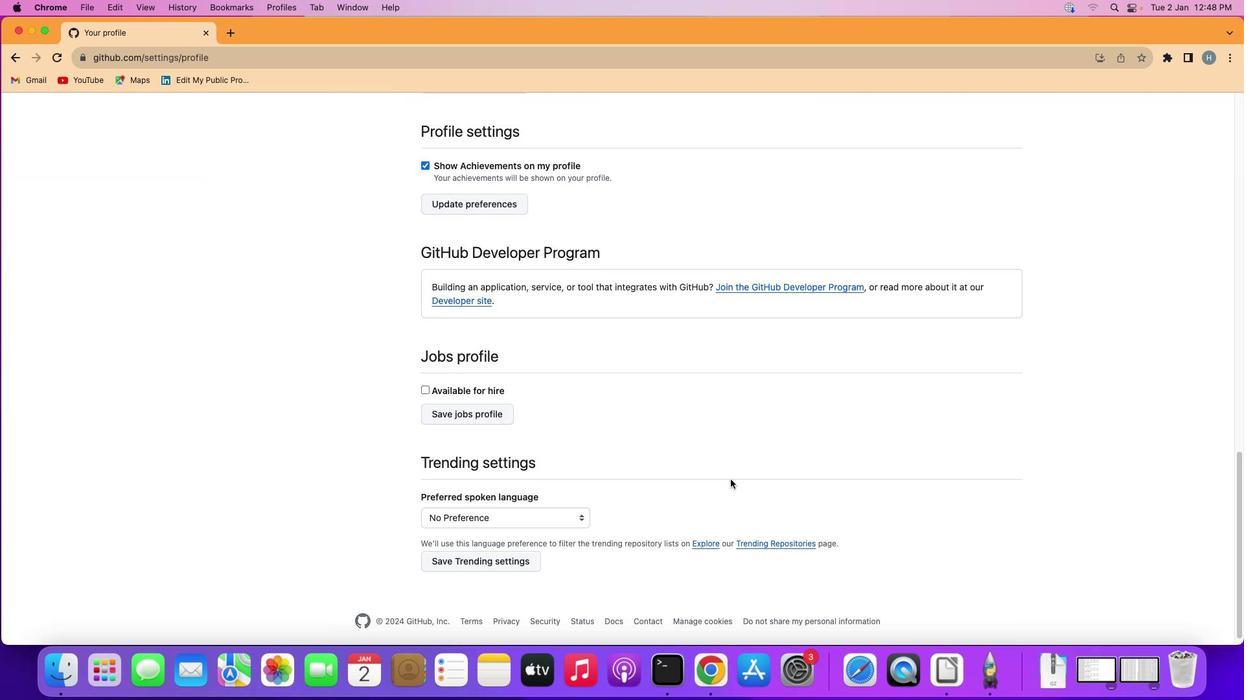 
Action: Mouse scrolled (730, 479) with delta (0, 0)
Screenshot: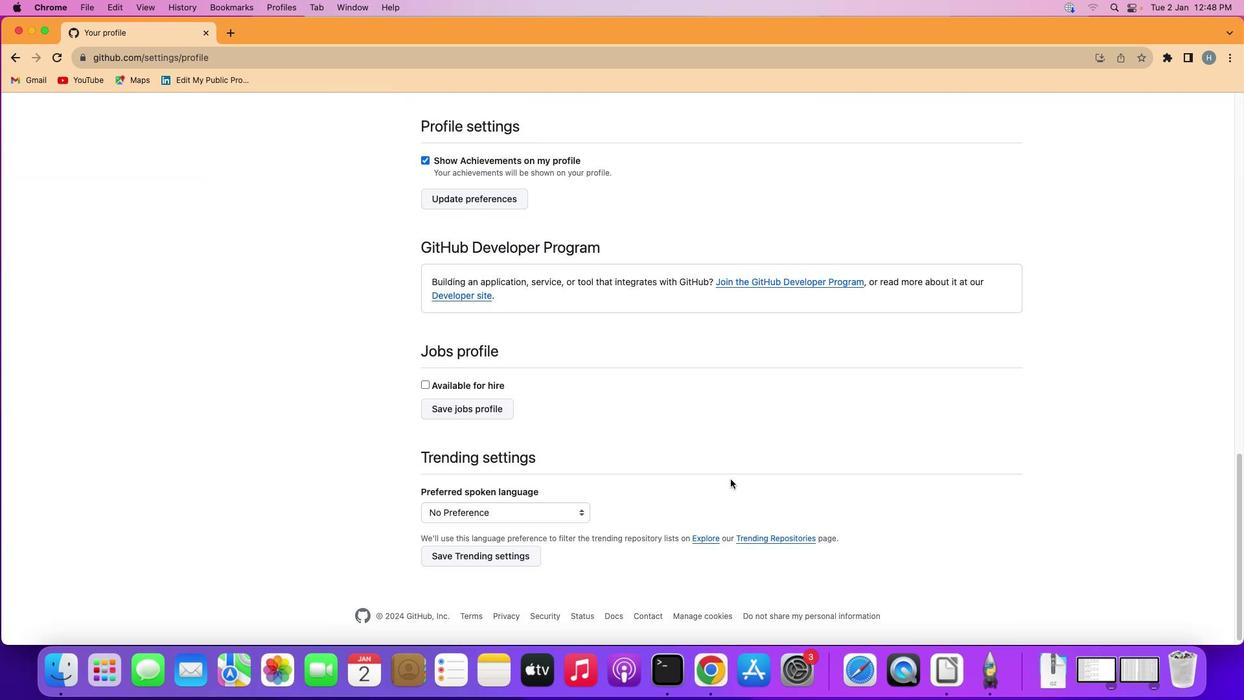 
Action: Mouse scrolled (730, 479) with delta (0, -1)
Screenshot: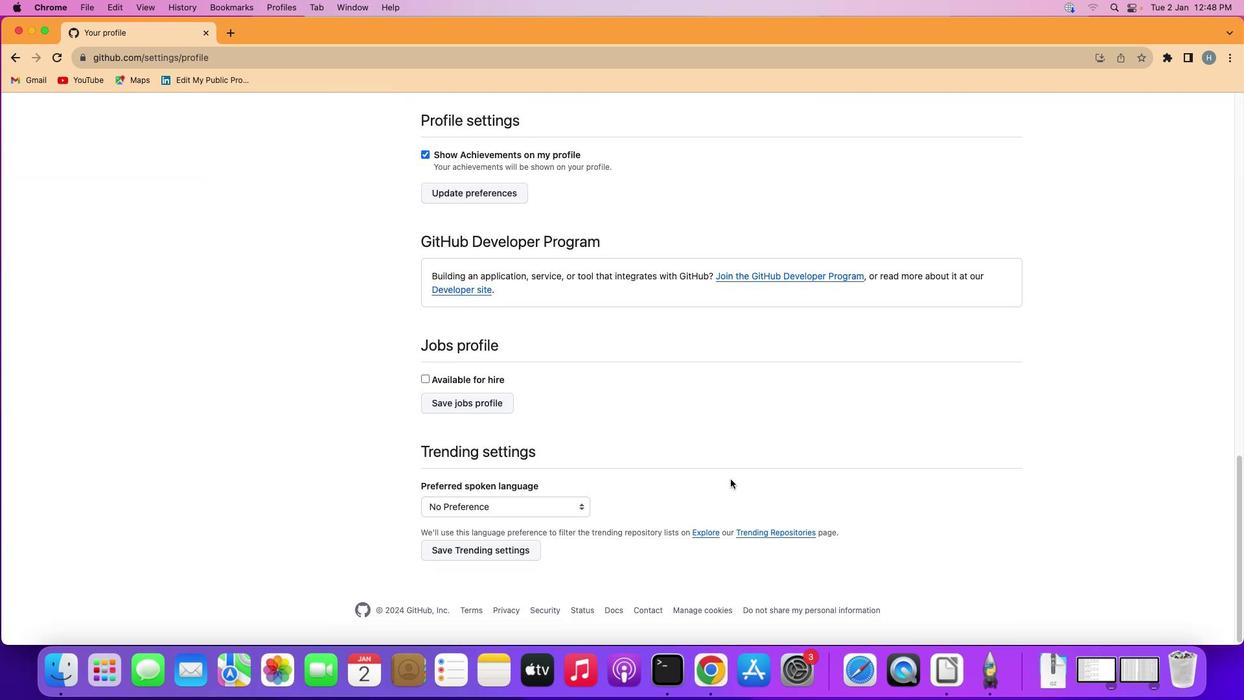 
Action: Mouse scrolled (730, 479) with delta (0, 0)
Screenshot: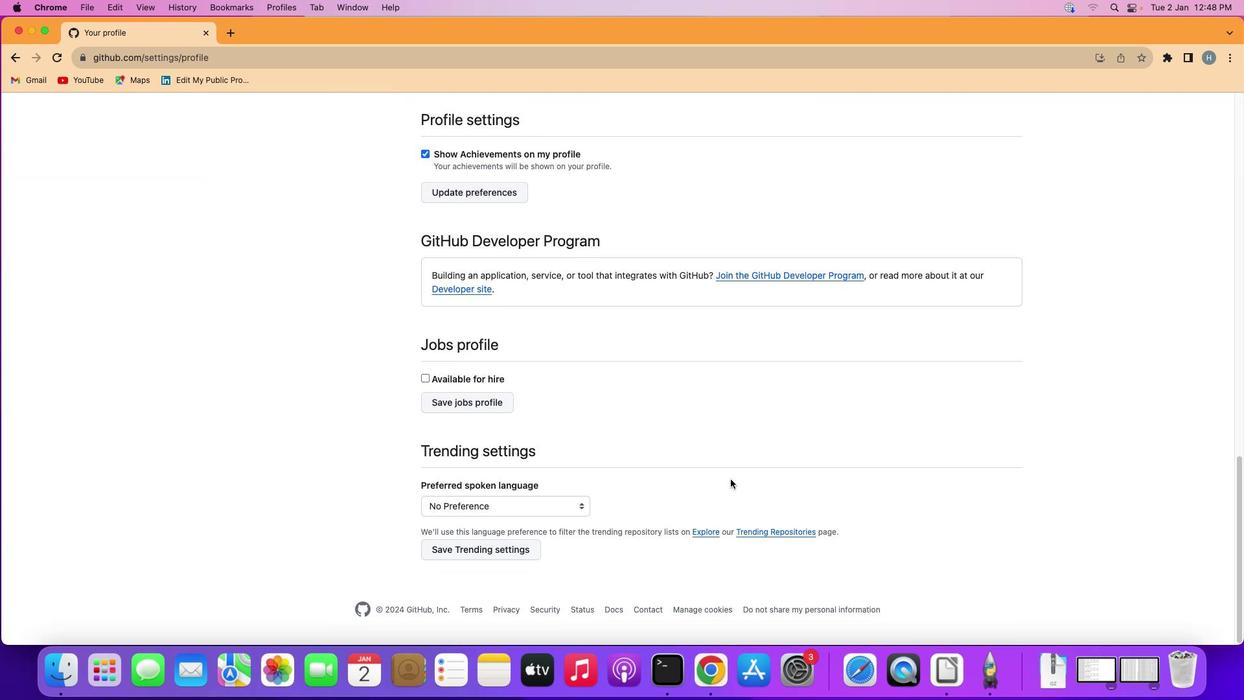 
Action: Mouse scrolled (730, 479) with delta (0, 0)
Screenshot: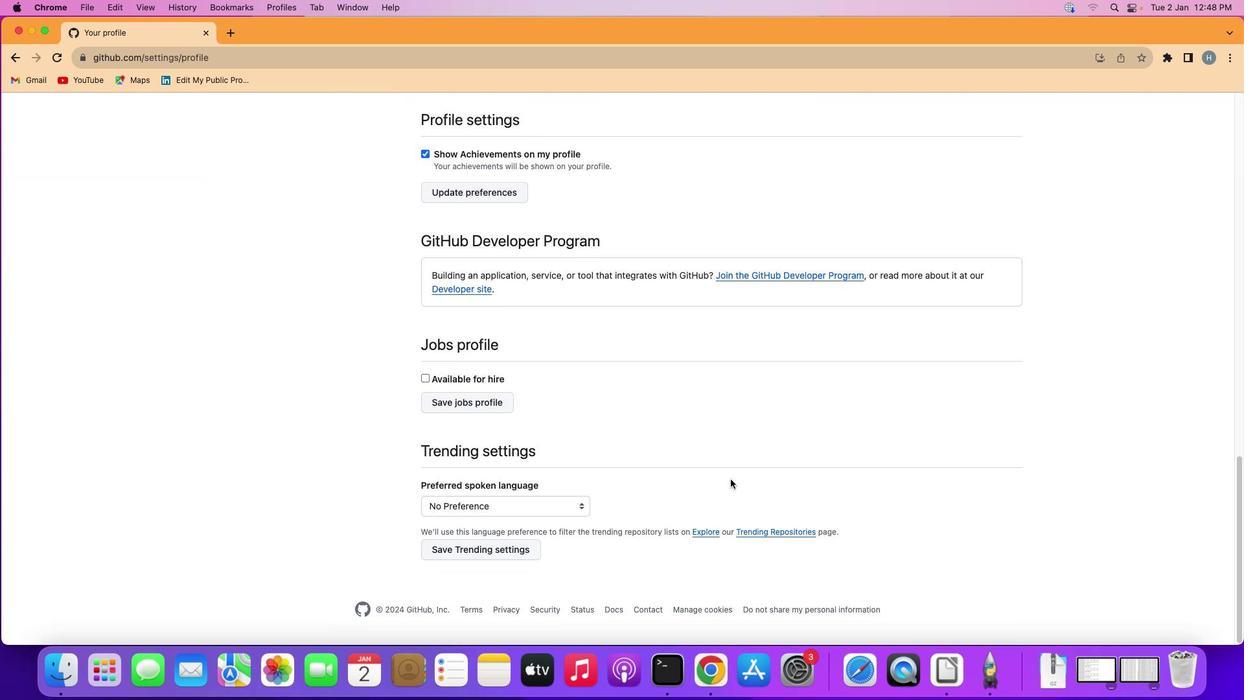 
Action: Mouse scrolled (730, 479) with delta (0, 0)
Screenshot: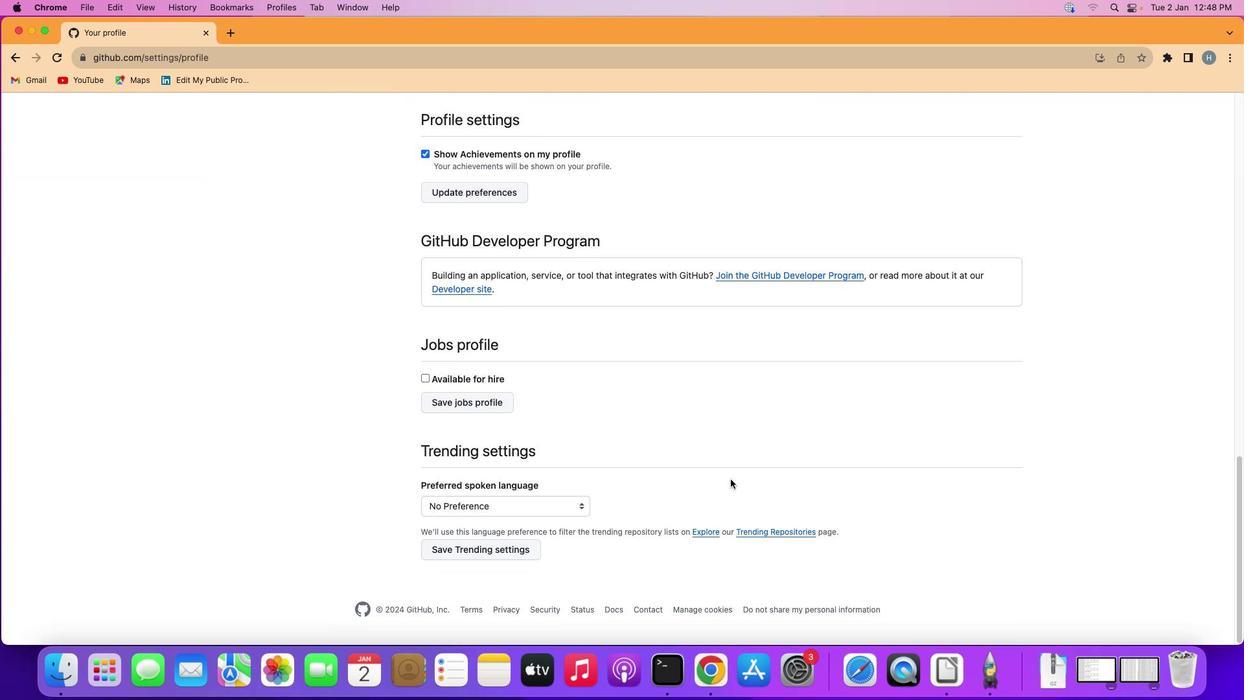 
Action: Mouse moved to (580, 508)
Screenshot: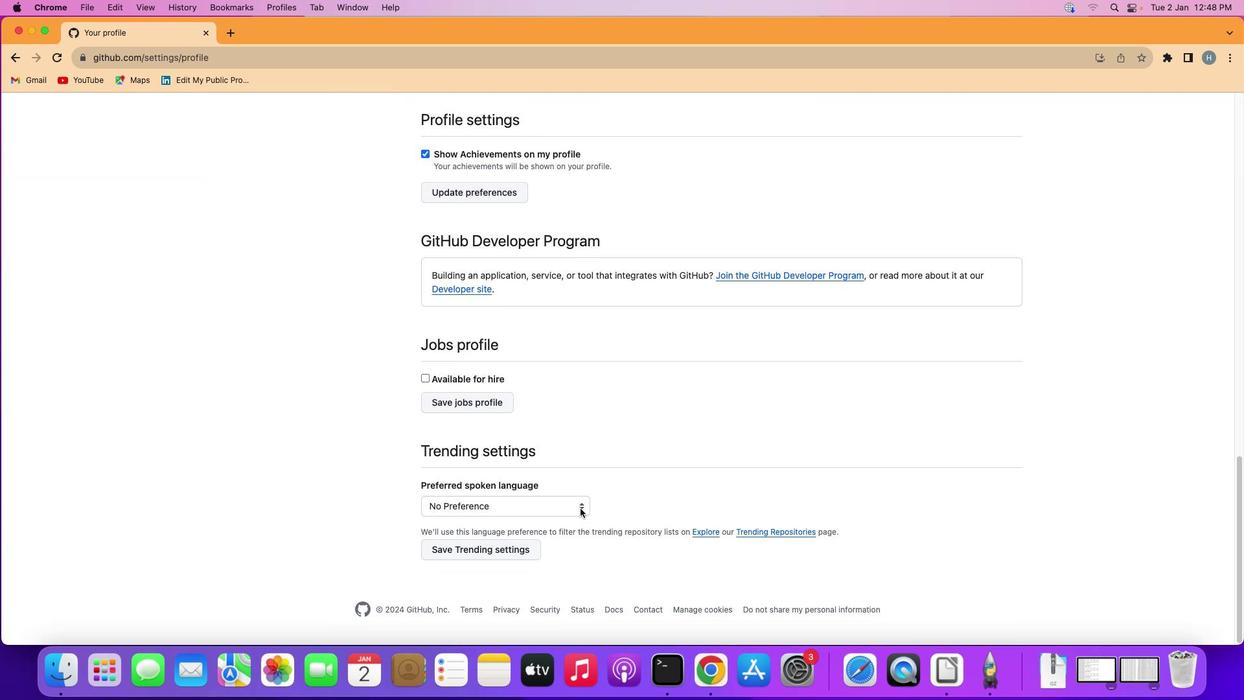 
Action: Mouse pressed left at (580, 508)
Screenshot: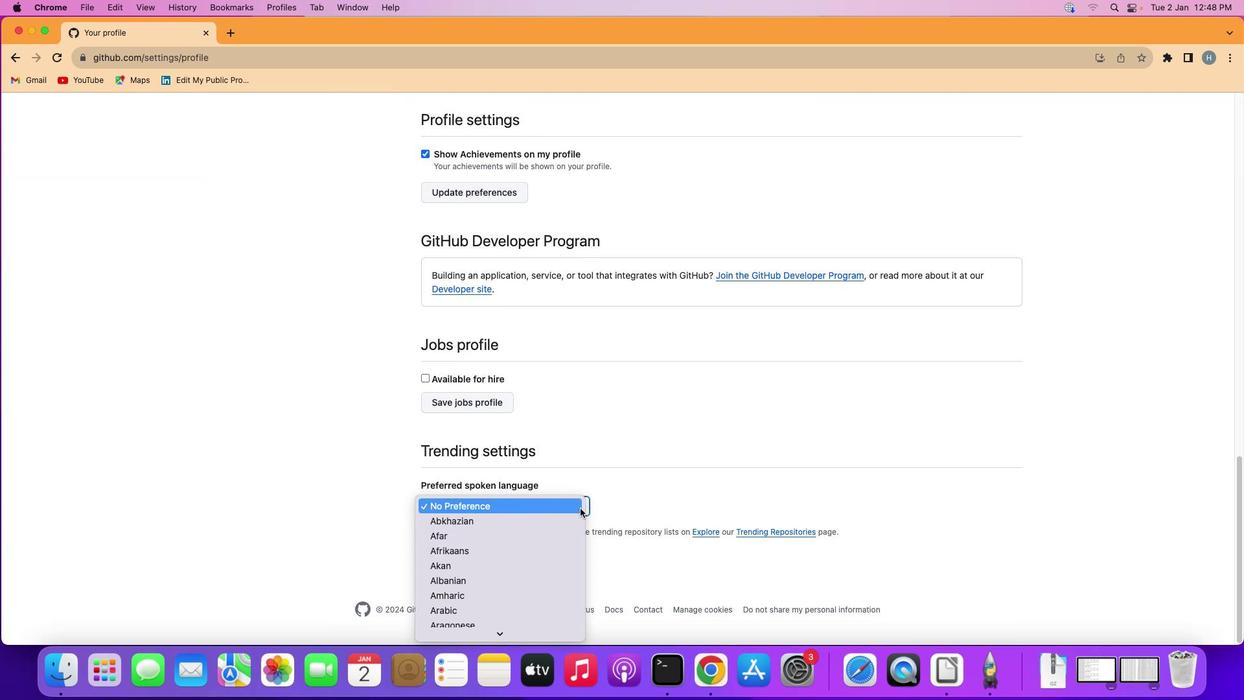 
Action: Mouse moved to (505, 556)
Screenshot: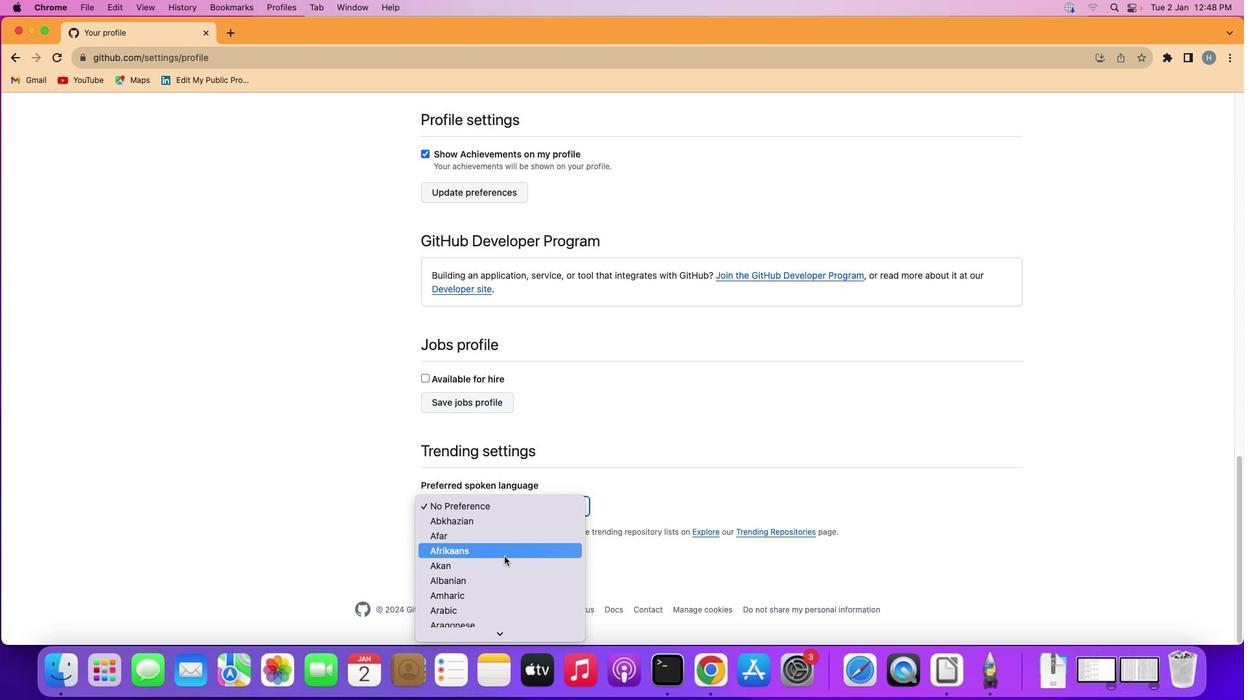 
Action: Mouse scrolled (505, 556) with delta (0, 0)
Screenshot: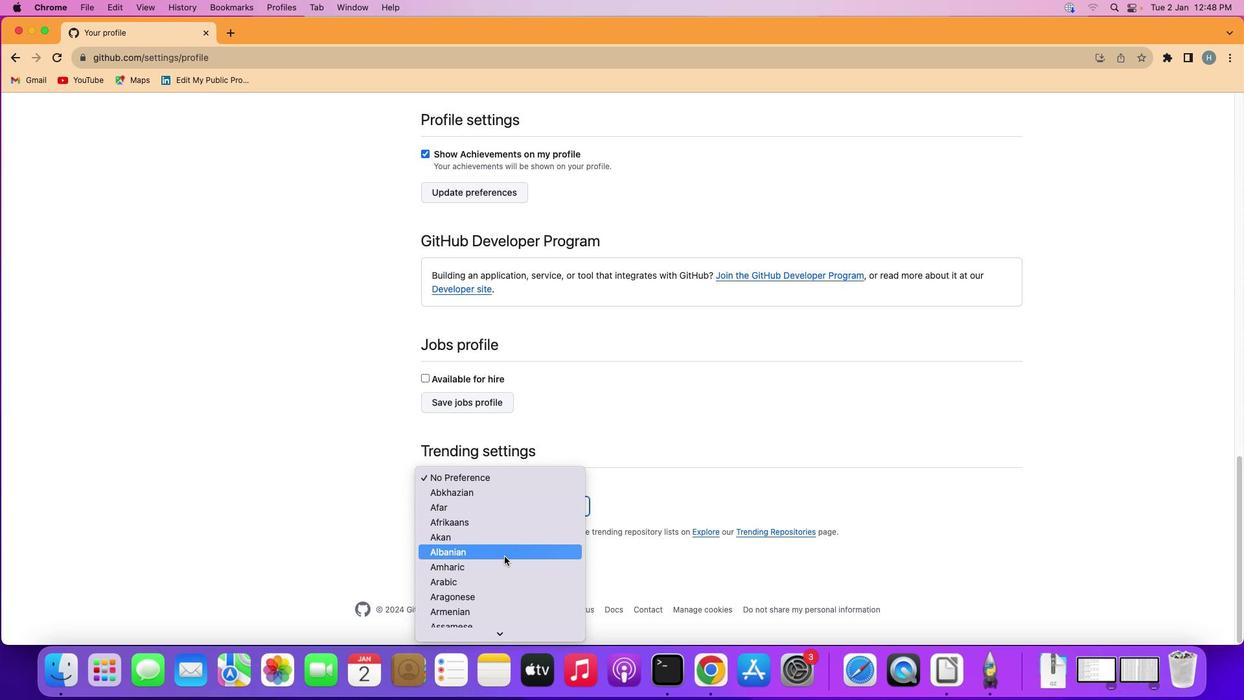 
Action: Mouse scrolled (505, 556) with delta (0, 0)
Screenshot: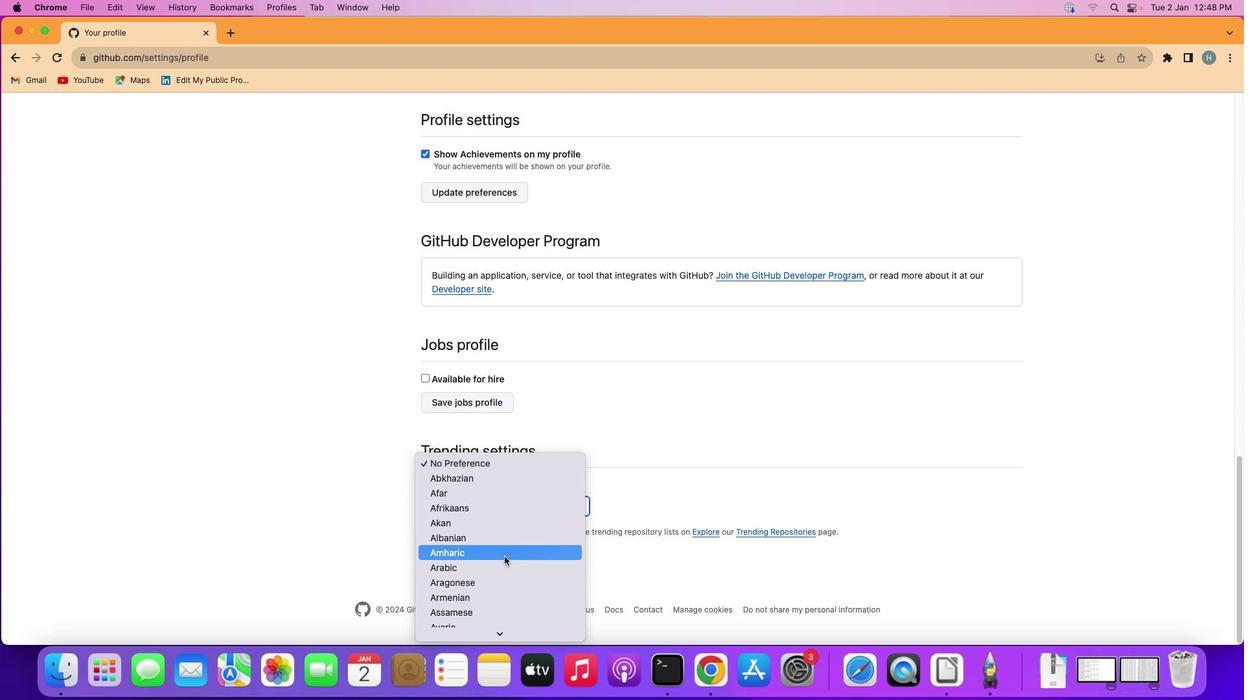 
Action: Mouse scrolled (505, 556) with delta (0, 0)
Screenshot: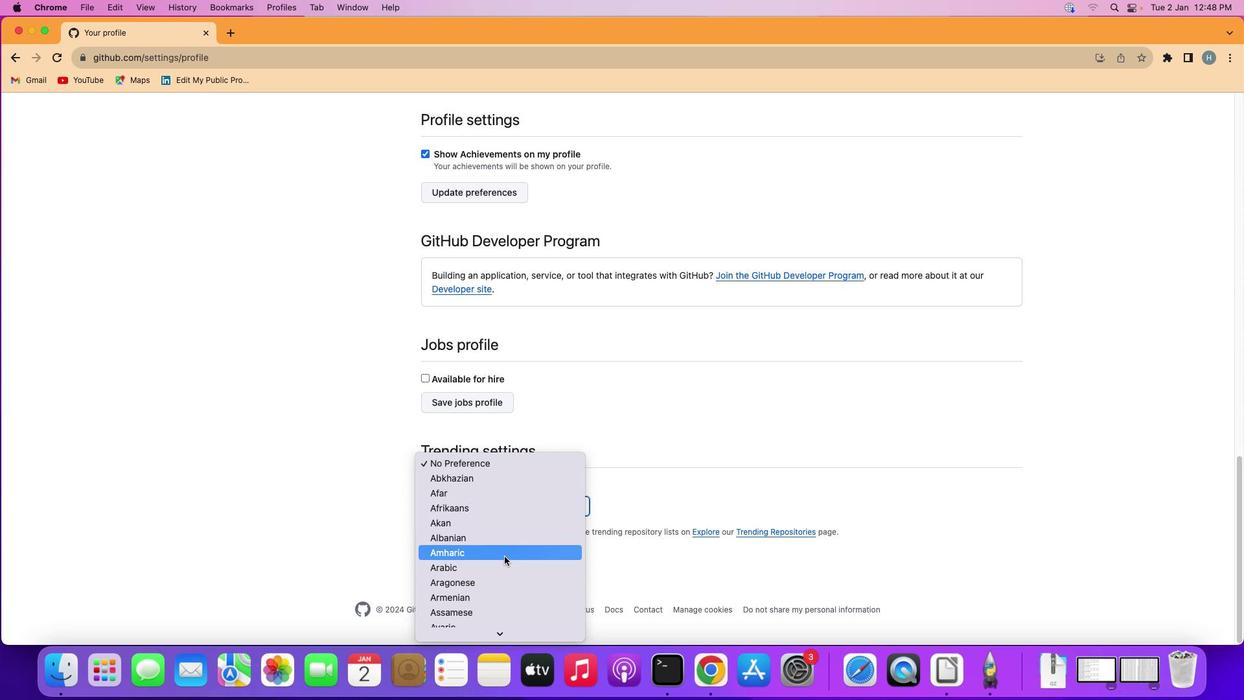 
Action: Mouse scrolled (505, 556) with delta (0, 0)
Screenshot: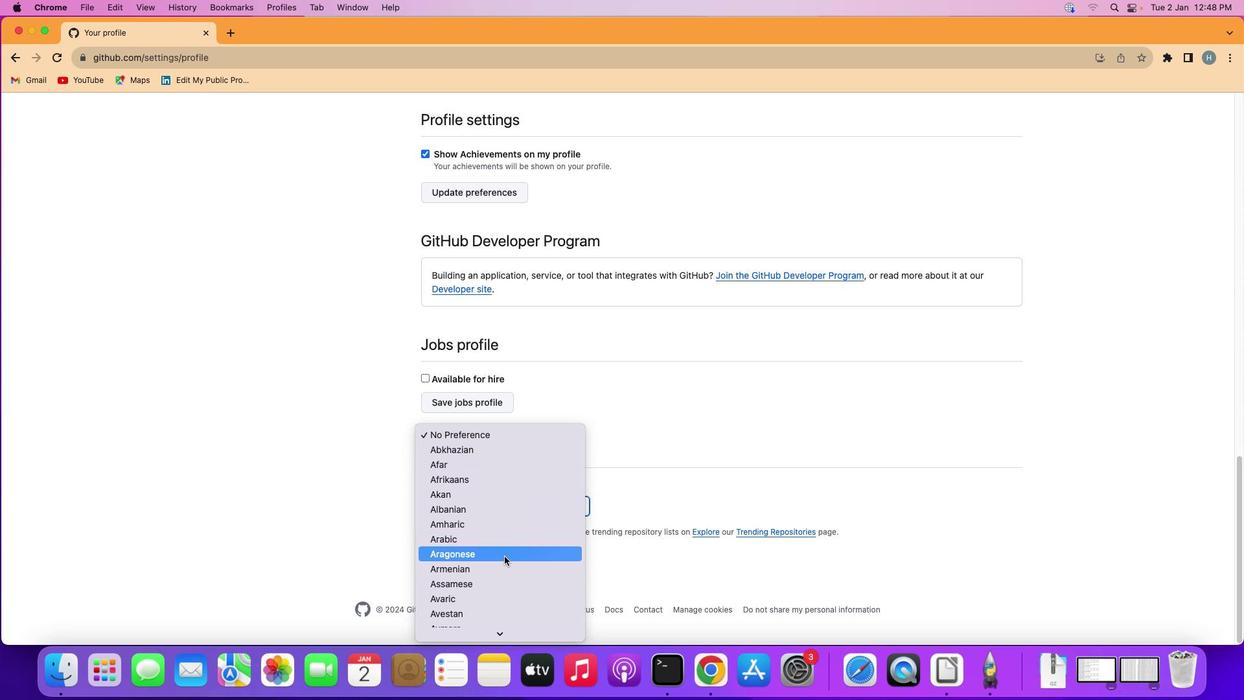 
Action: Mouse scrolled (505, 556) with delta (0, 0)
Screenshot: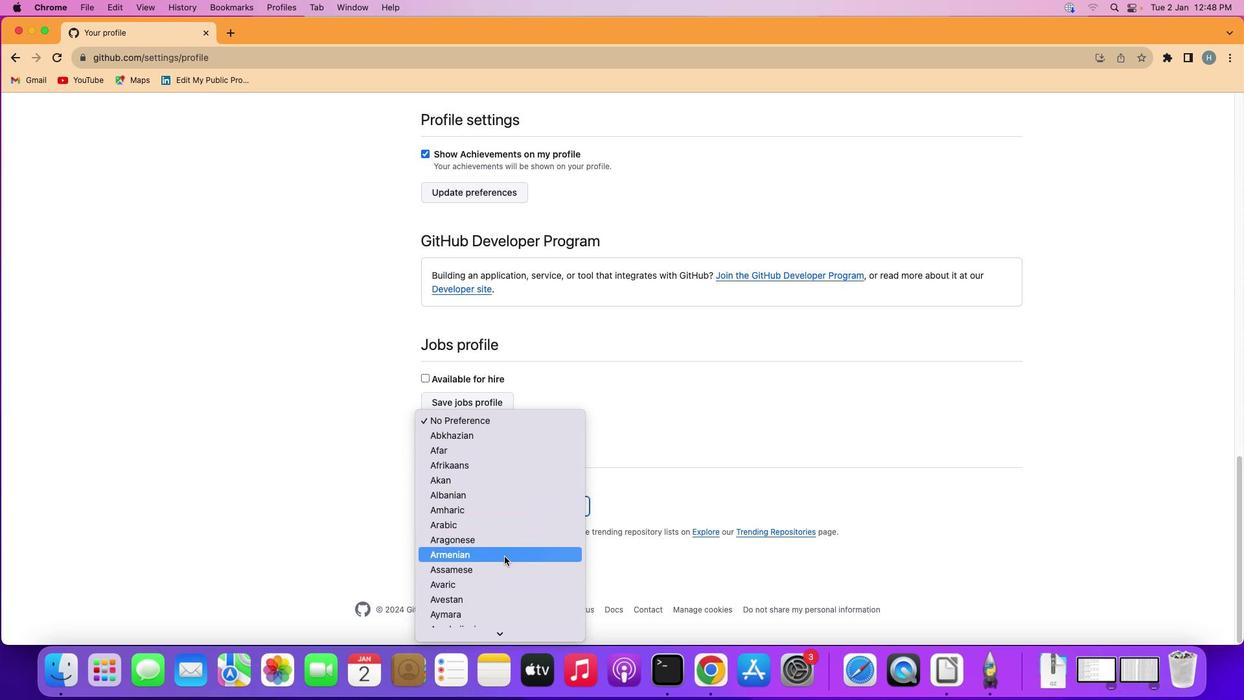 
Action: Mouse scrolled (505, 556) with delta (0, 0)
Screenshot: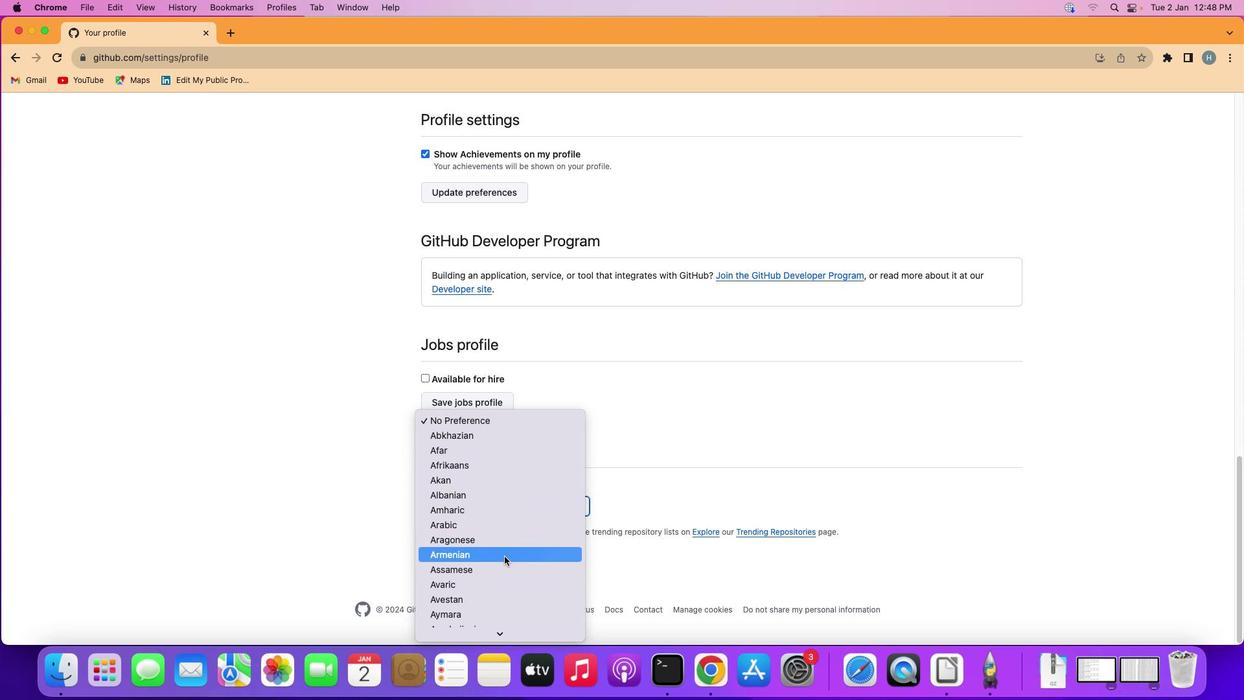 
Action: Mouse scrolled (505, 556) with delta (0, 0)
Screenshot: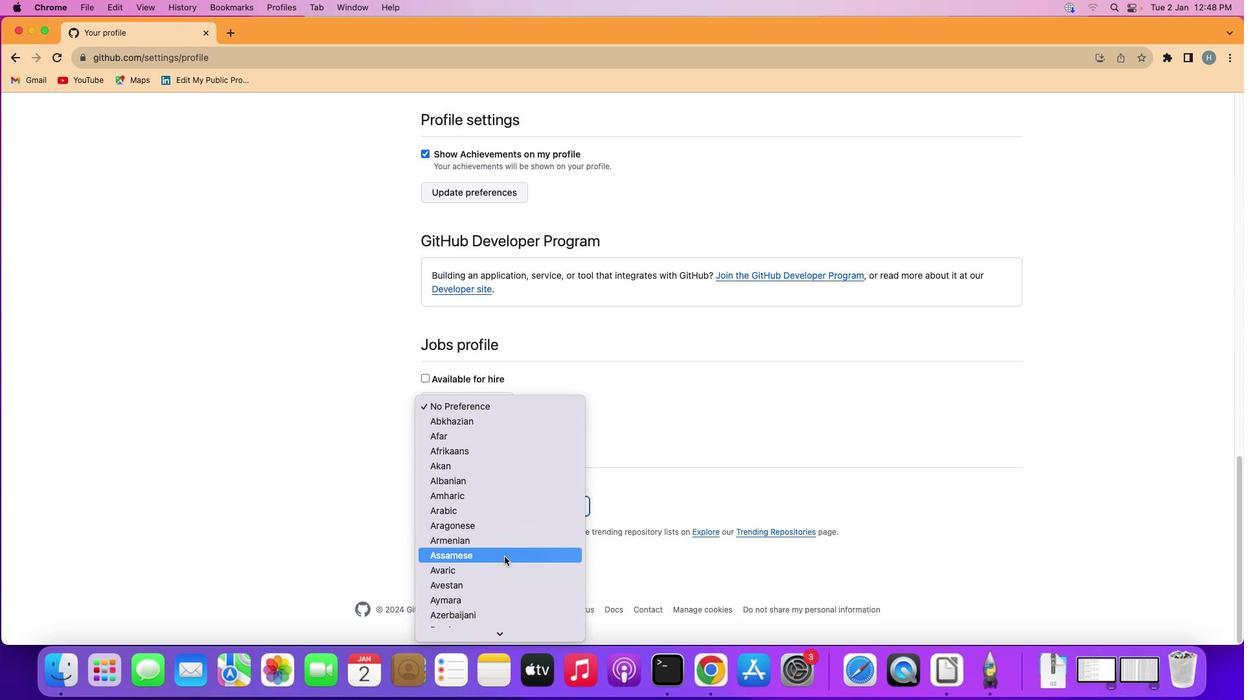 
Action: Mouse scrolled (505, 556) with delta (0, 0)
Screenshot: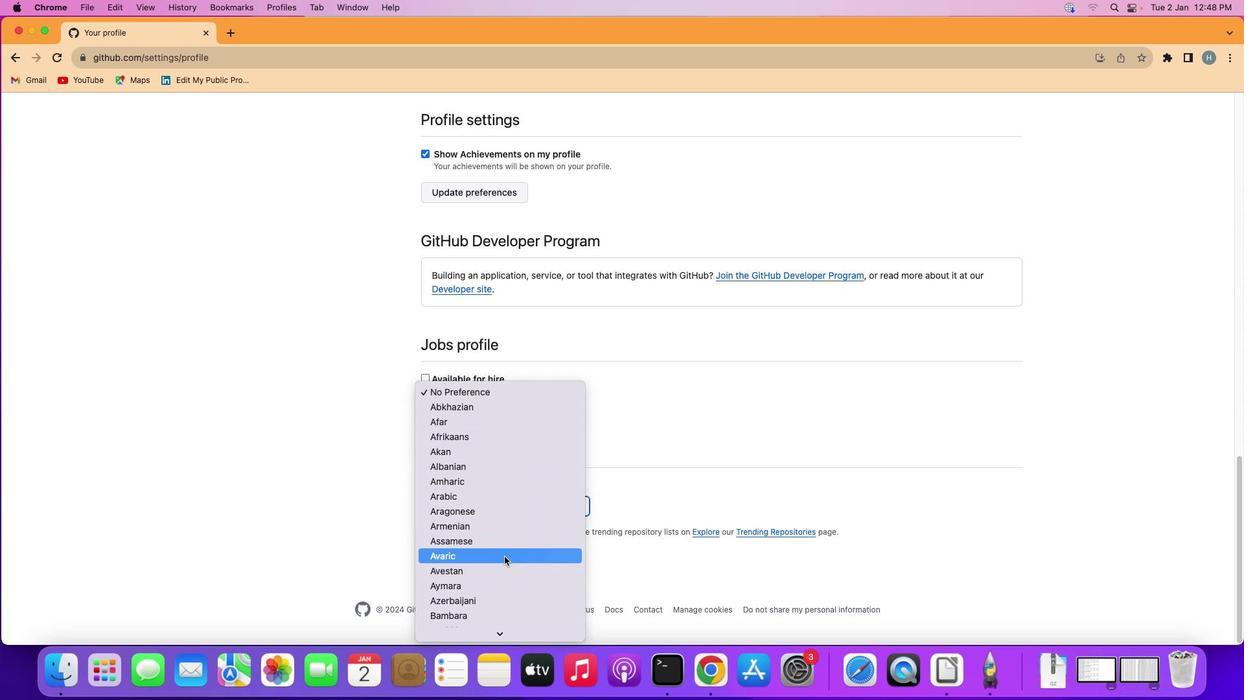 
Action: Mouse scrolled (505, 556) with delta (0, 0)
Screenshot: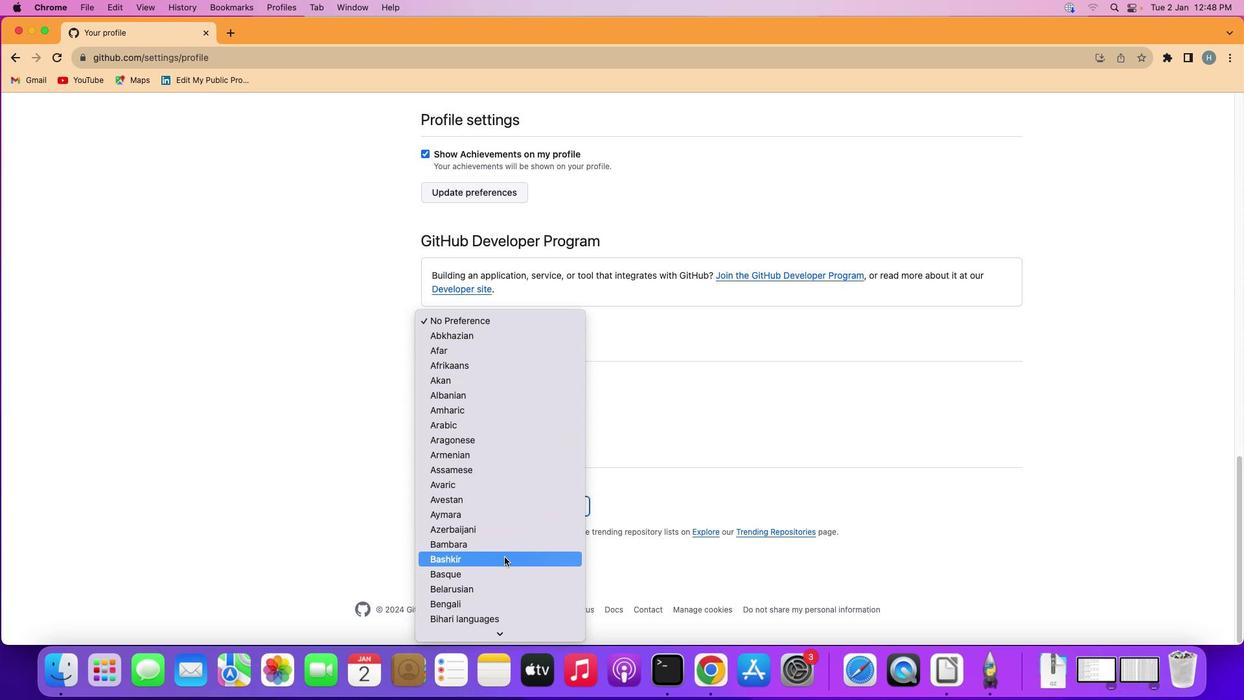 
Action: Mouse scrolled (505, 556) with delta (0, 0)
Screenshot: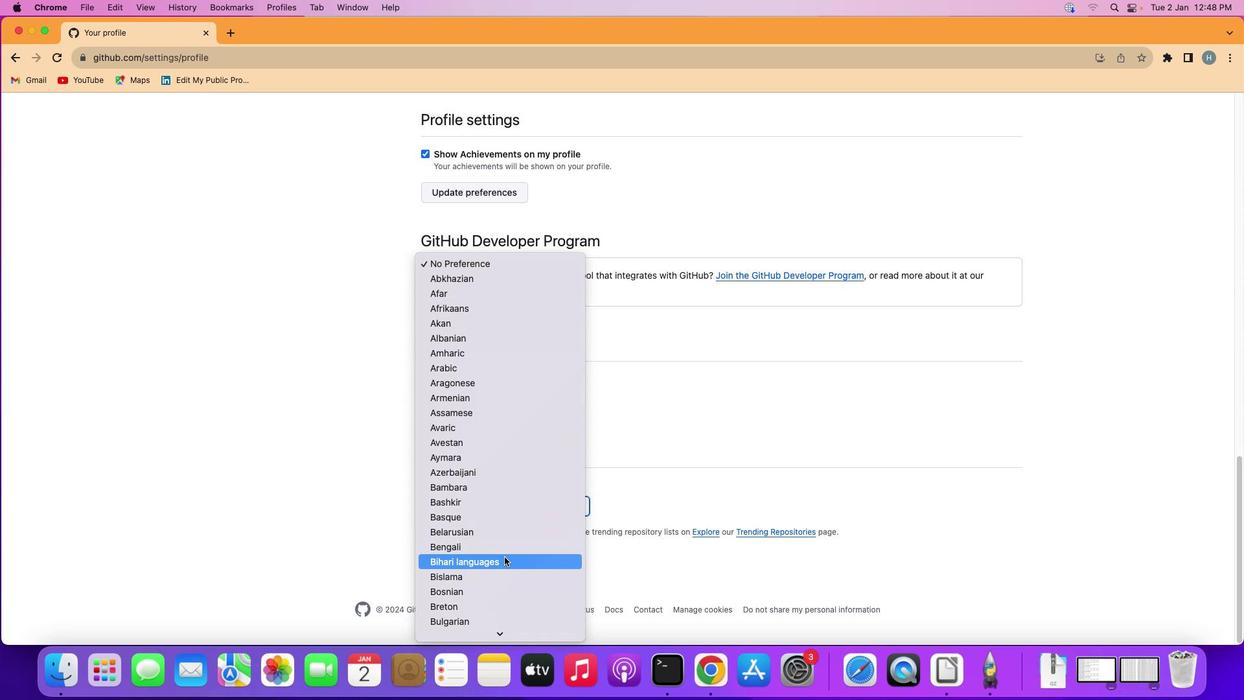 
Action: Mouse scrolled (505, 556) with delta (0, -1)
Screenshot: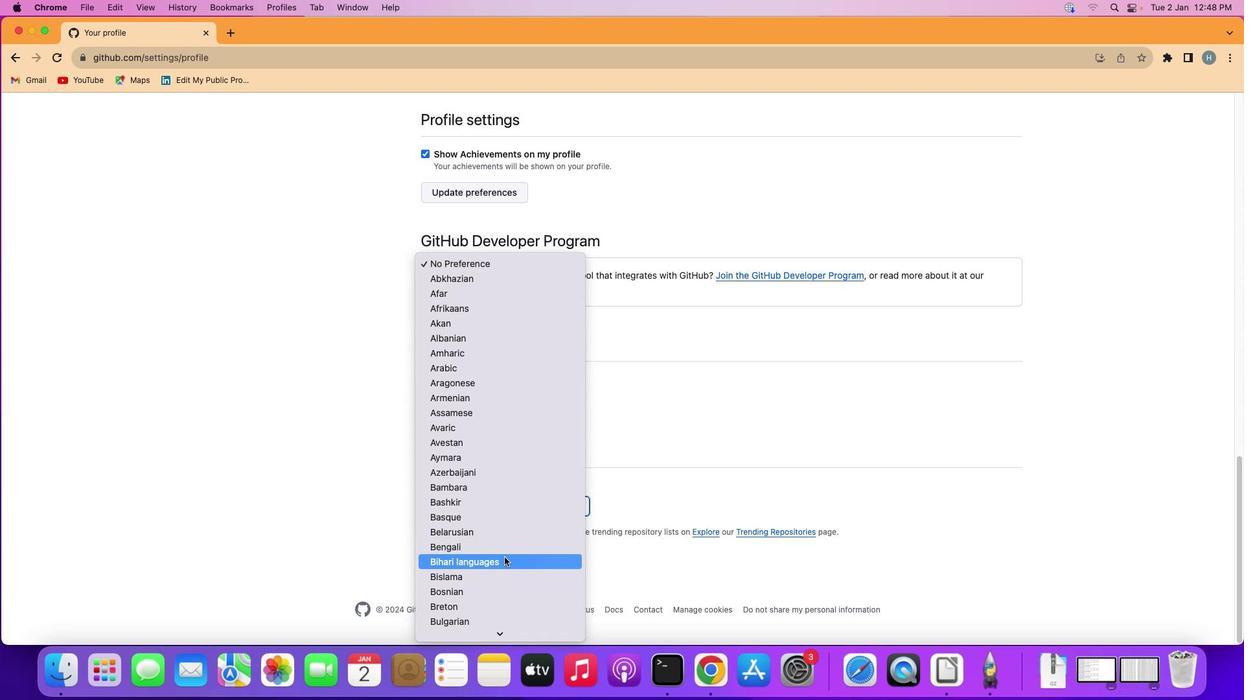 
Action: Mouse moved to (504, 556)
Screenshot: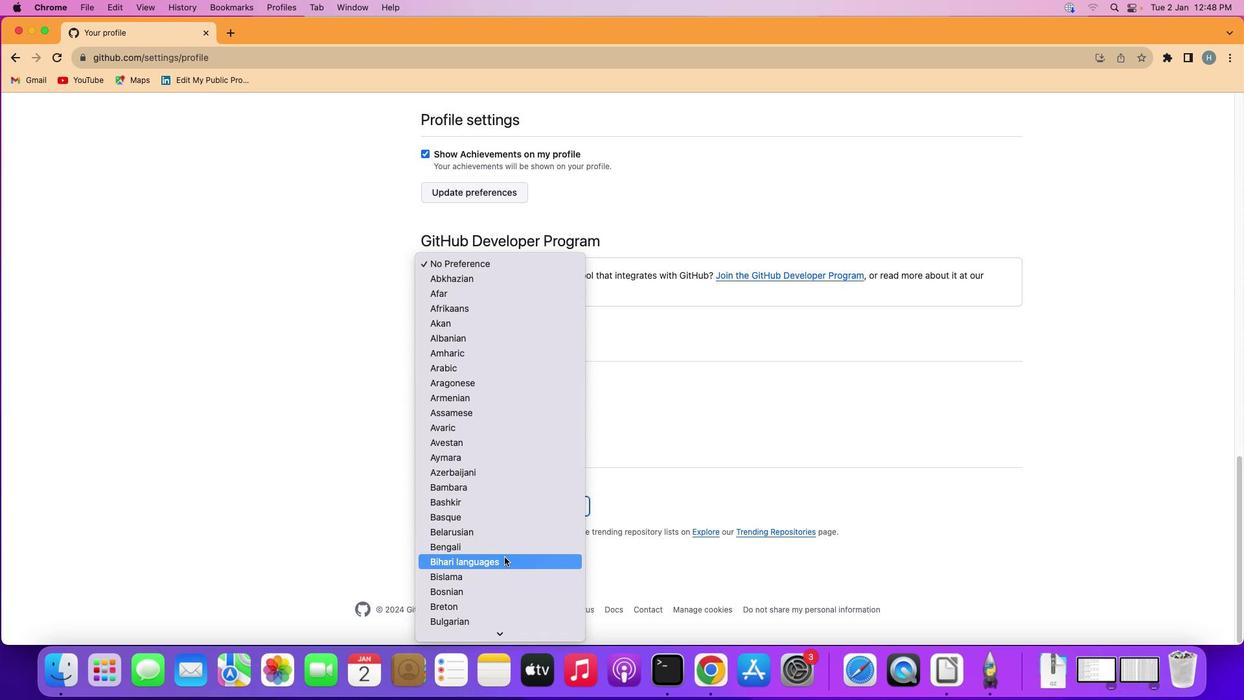 
Action: Mouse scrolled (504, 556) with delta (0, -2)
Screenshot: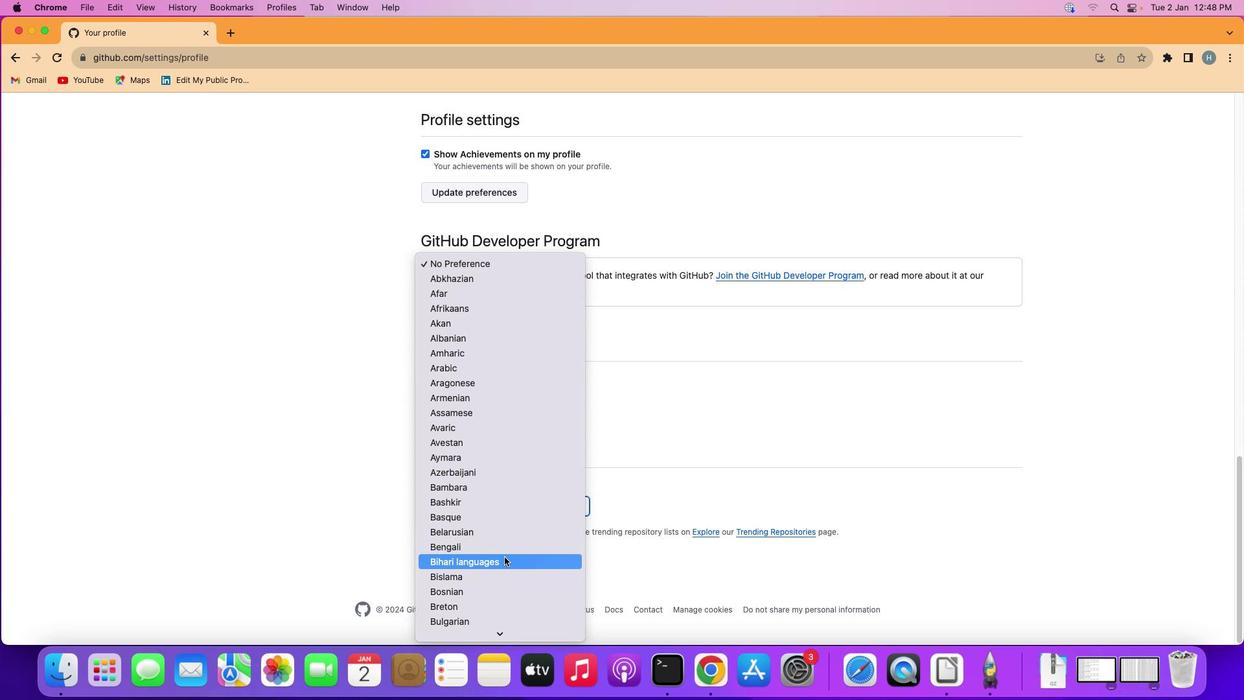 
Action: Mouse moved to (504, 556)
Screenshot: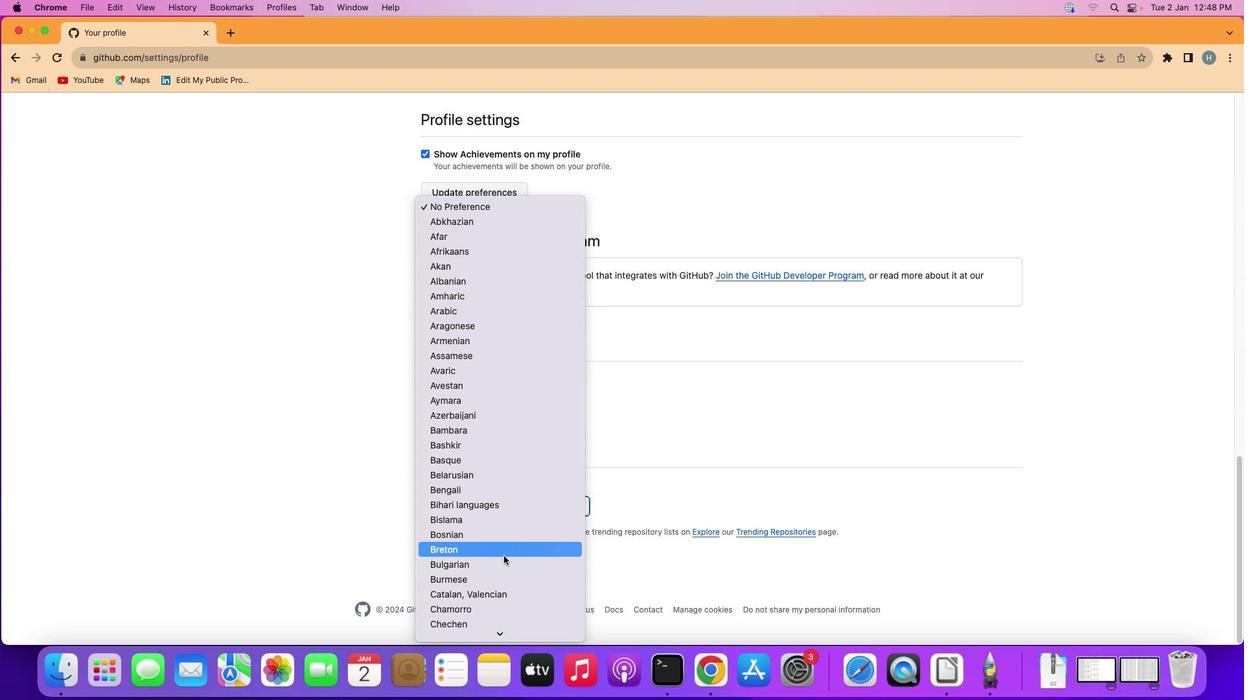 
Action: Mouse scrolled (504, 556) with delta (0, 0)
Screenshot: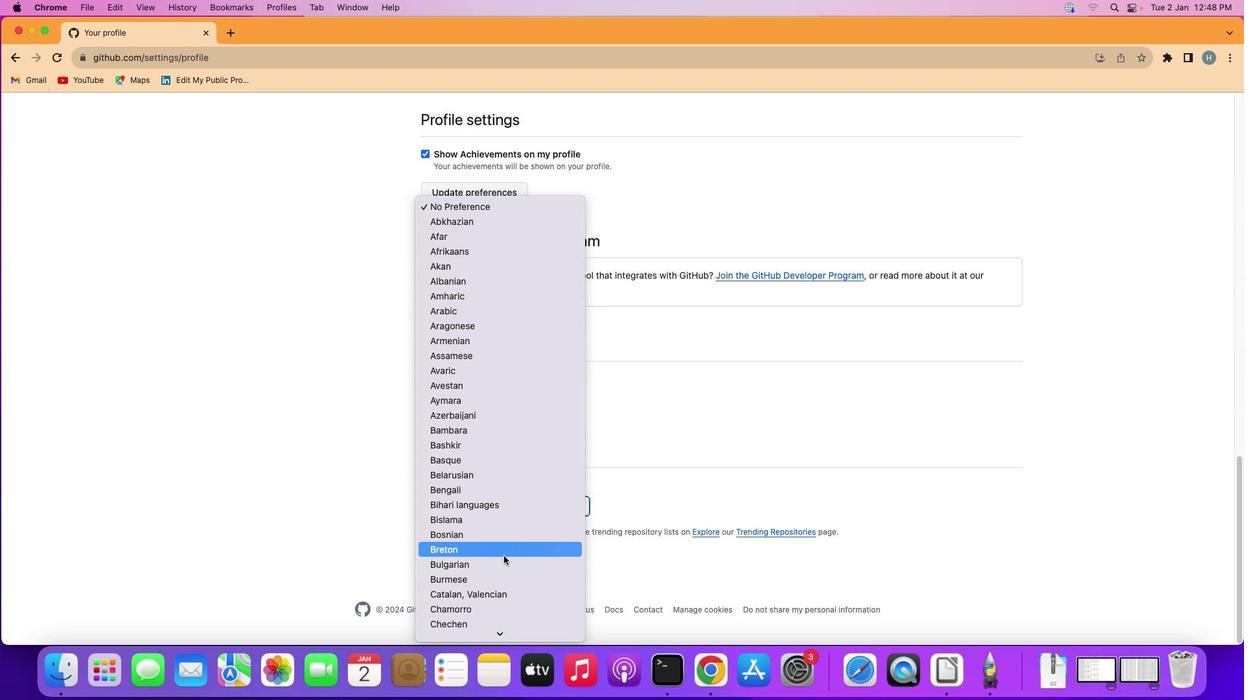 
Action: Mouse scrolled (504, 556) with delta (0, 0)
Screenshot: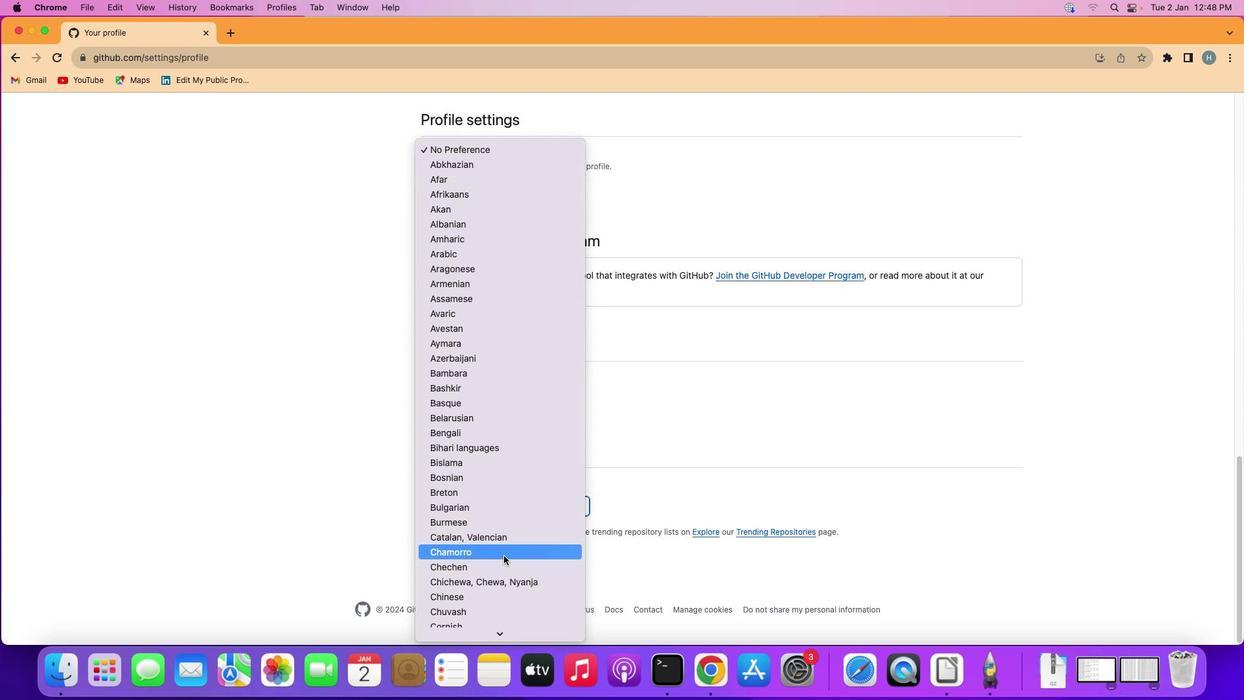 
Action: Mouse moved to (503, 555)
Screenshot: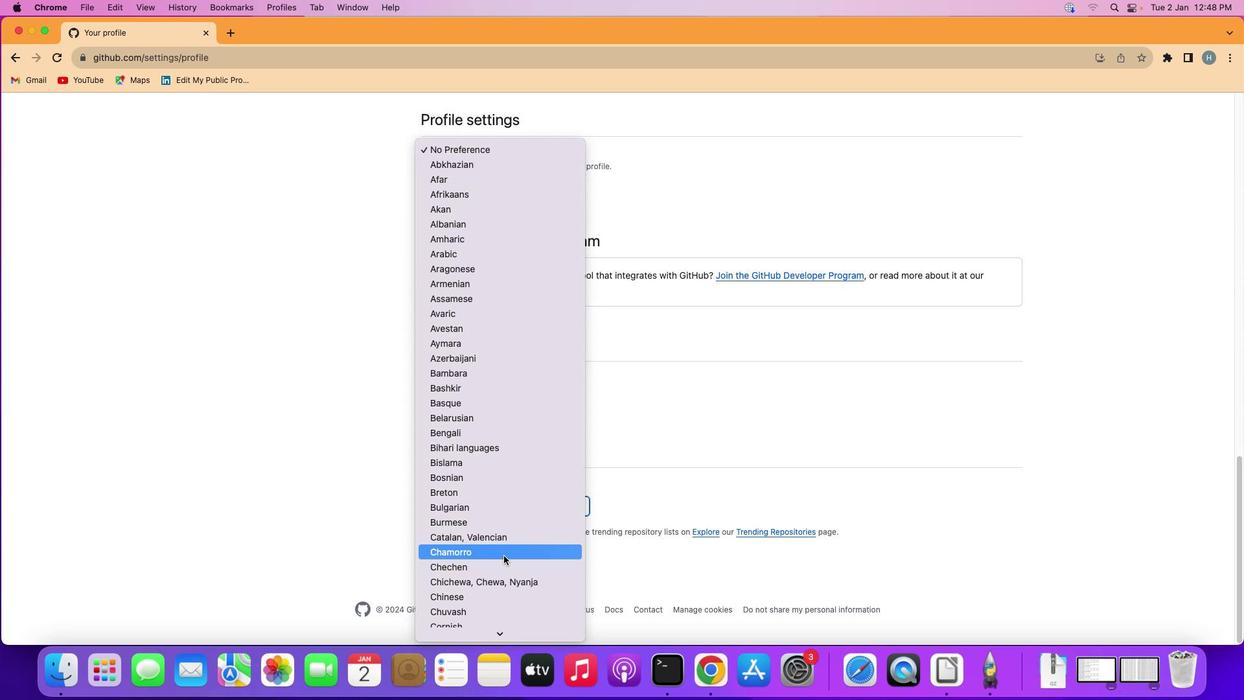 
Action: Mouse scrolled (503, 555) with delta (0, -1)
Screenshot: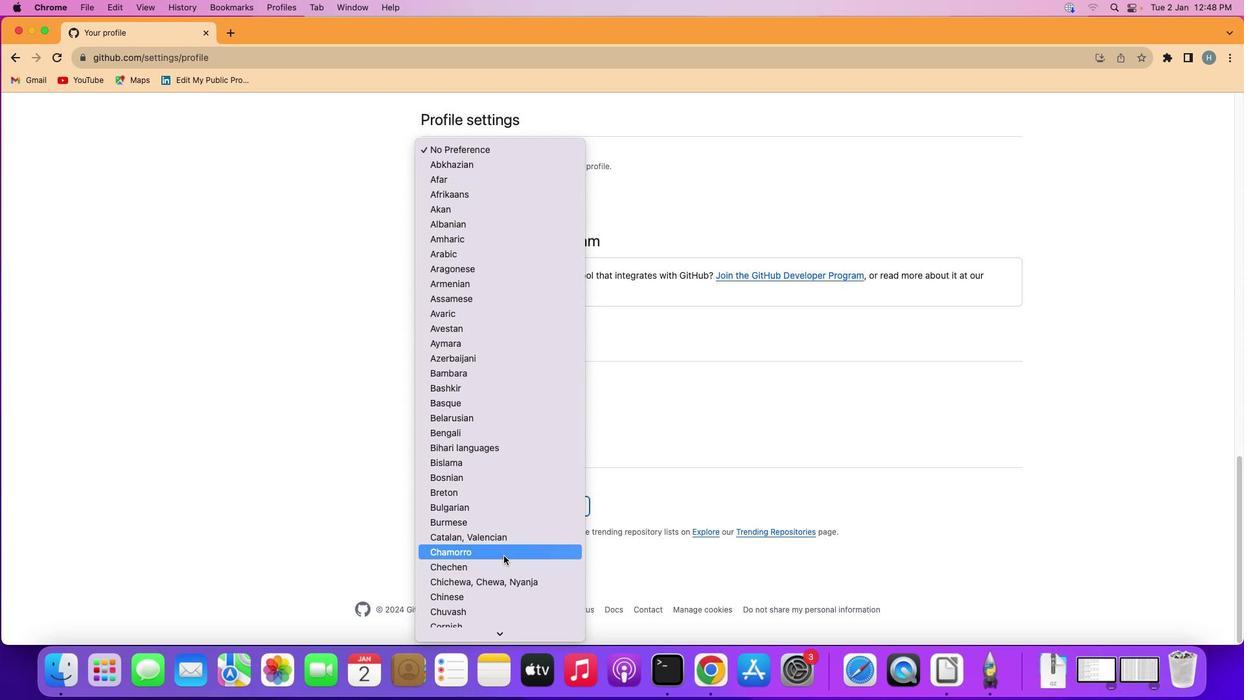 
Action: Mouse scrolled (503, 555) with delta (0, -2)
Screenshot: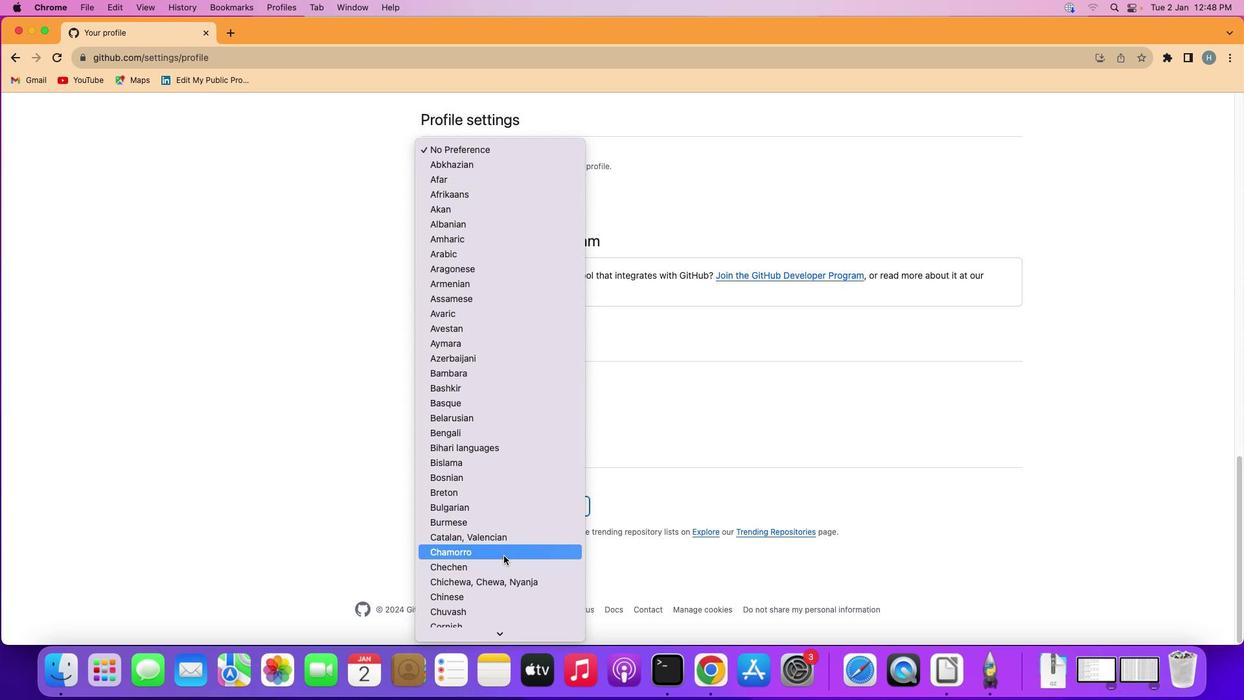 
Action: Mouse scrolled (503, 555) with delta (0, 0)
Screenshot: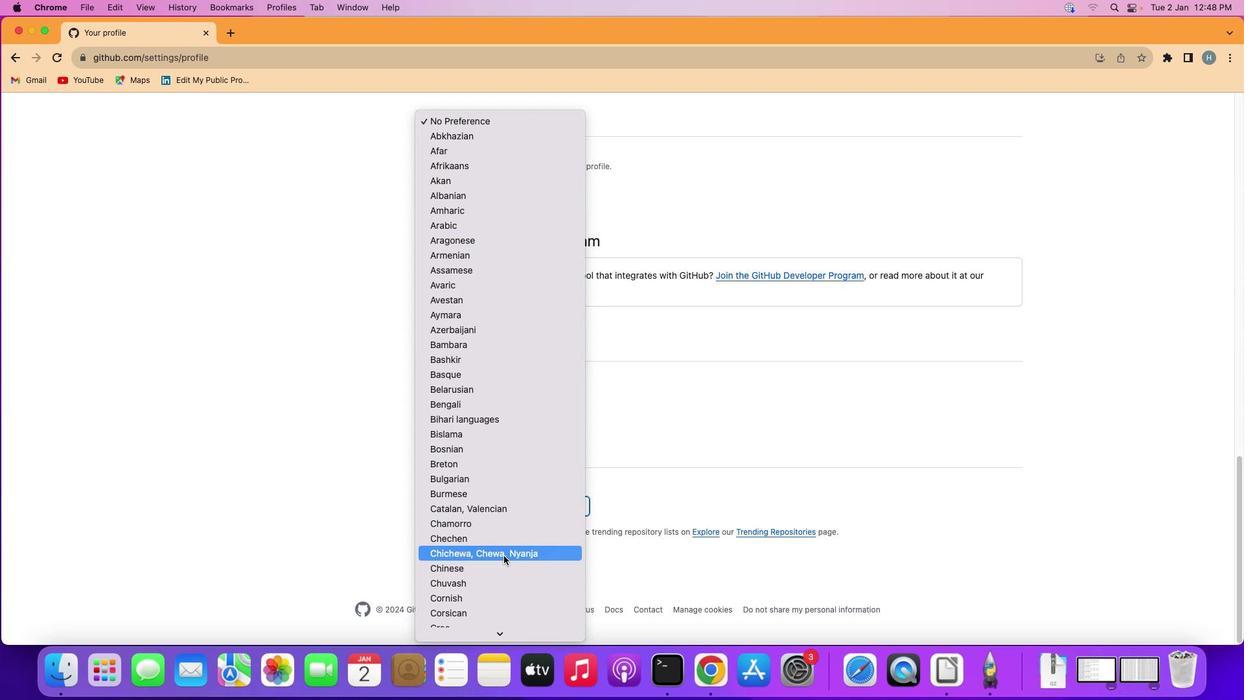 
Action: Mouse scrolled (503, 555) with delta (0, 0)
Screenshot: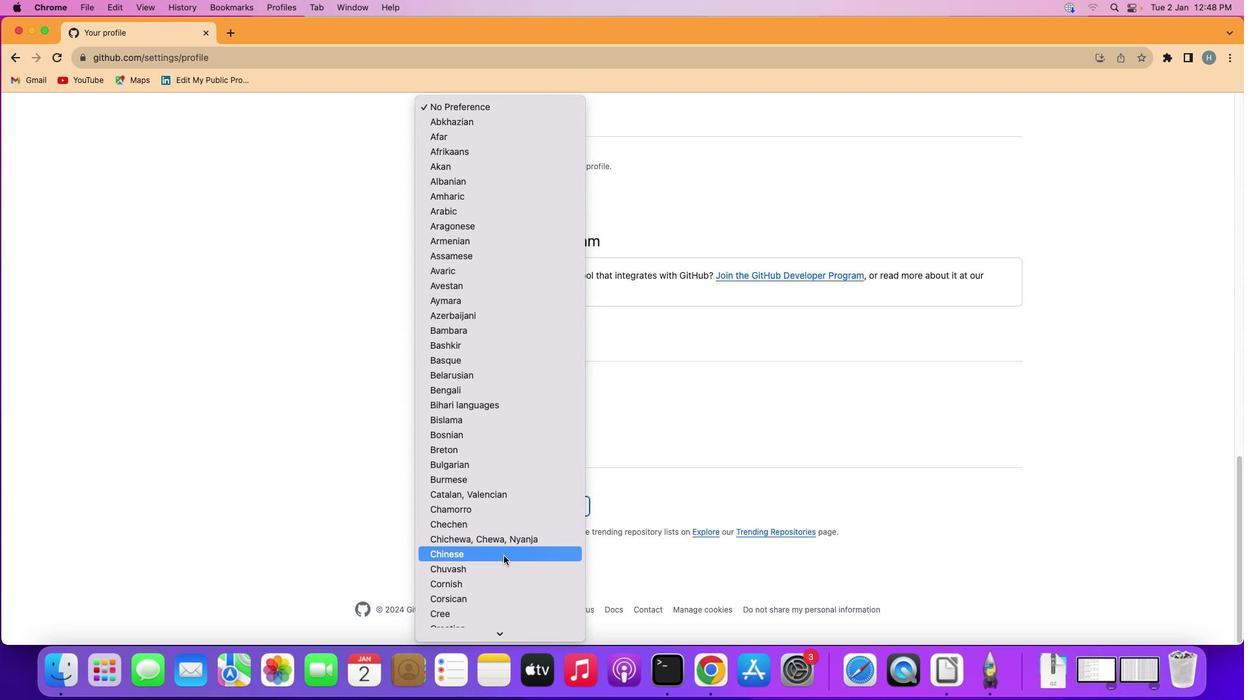 
Action: Mouse scrolled (503, 555) with delta (0, 0)
Screenshot: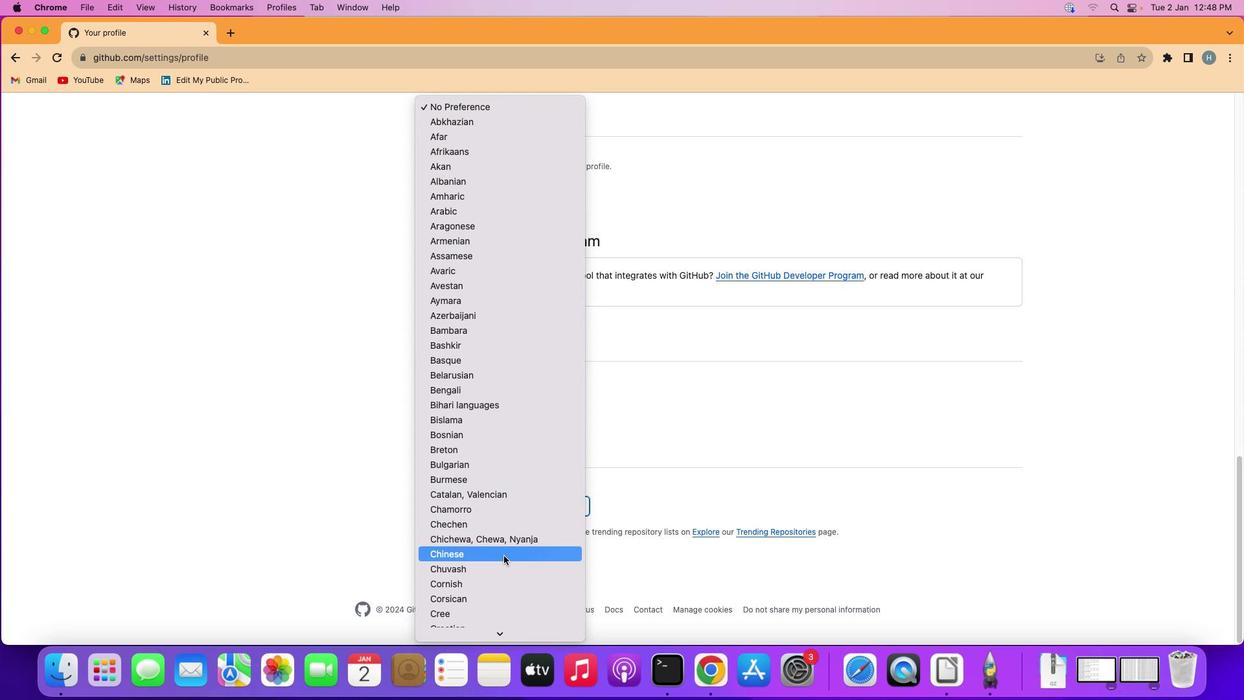 
Action: Mouse scrolled (503, 555) with delta (0, 0)
Screenshot: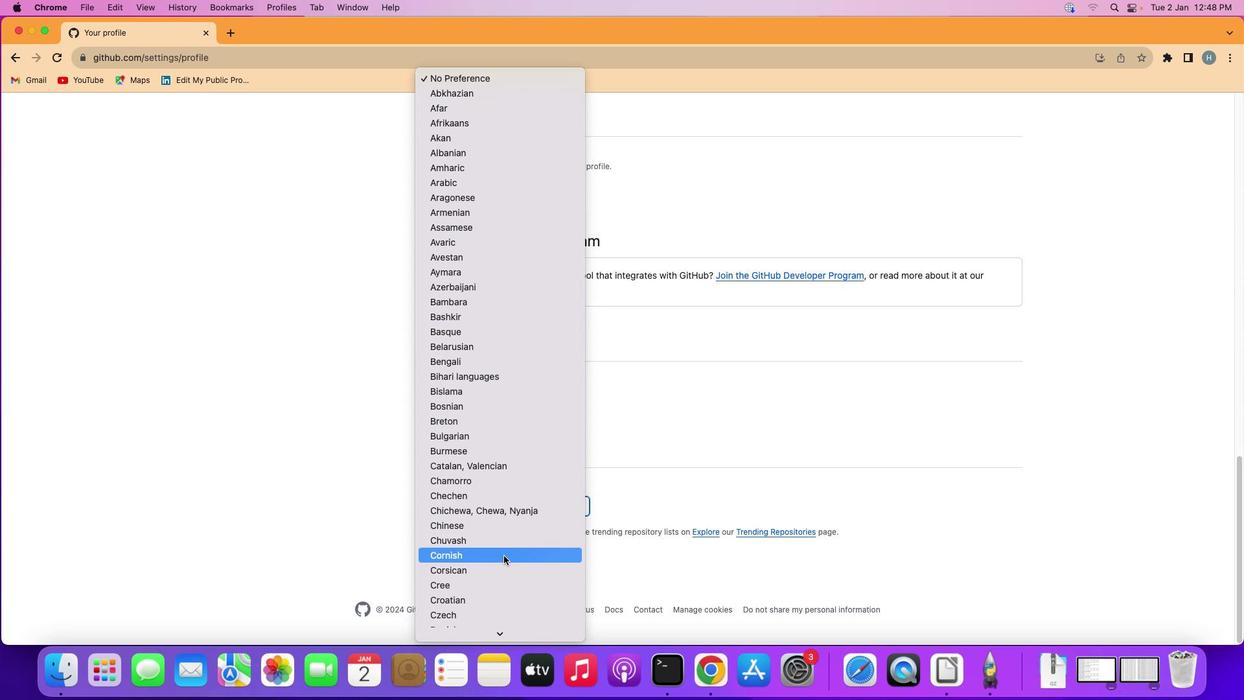 
Action: Mouse scrolled (503, 555) with delta (0, 1)
Screenshot: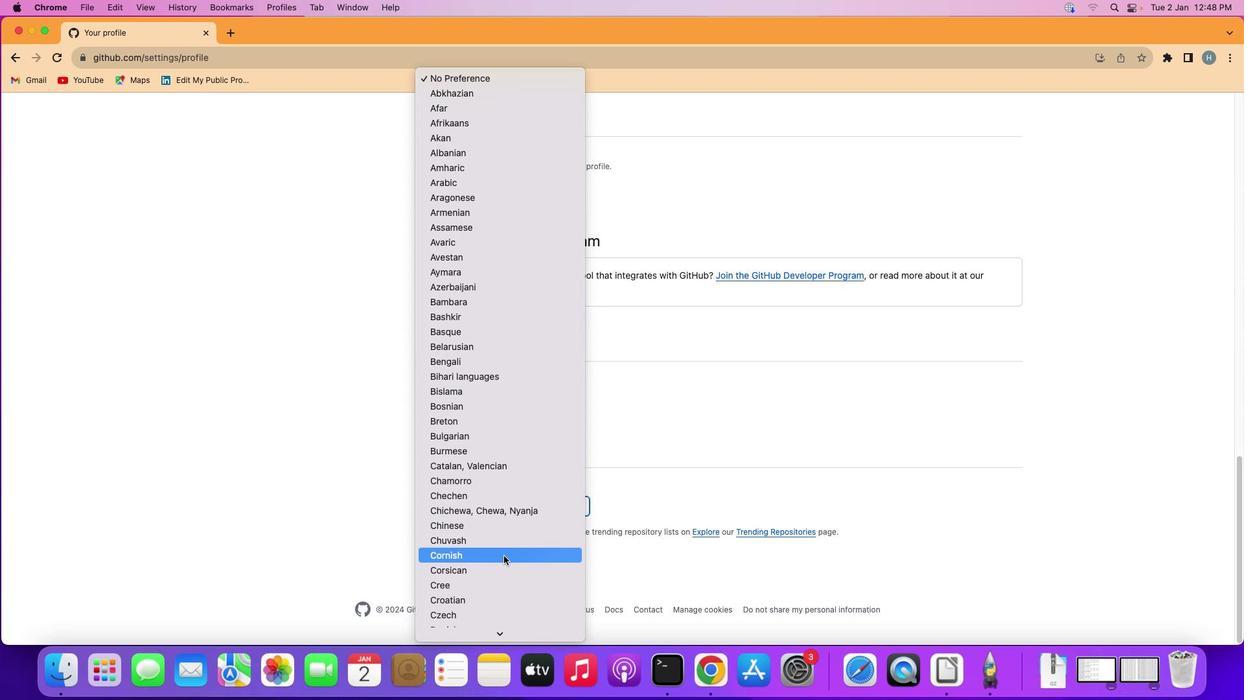 
Action: Mouse scrolled (503, 555) with delta (0, 0)
Screenshot: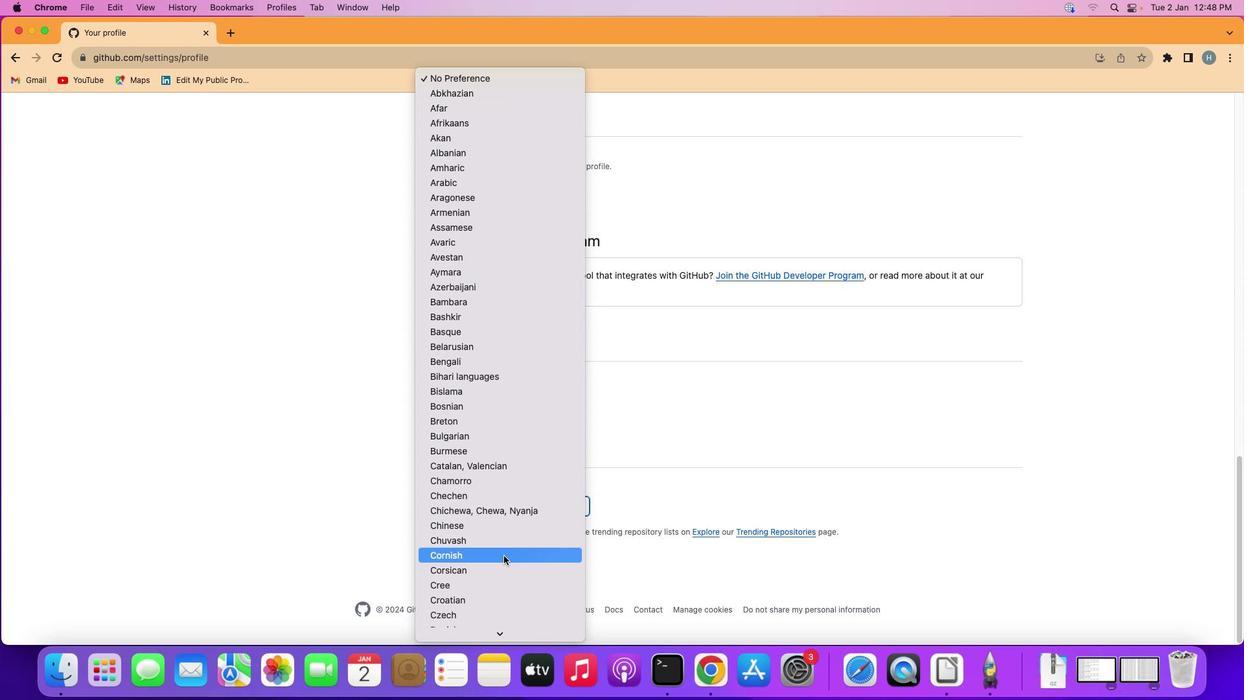 
Action: Mouse scrolled (503, 555) with delta (0, 0)
Screenshot: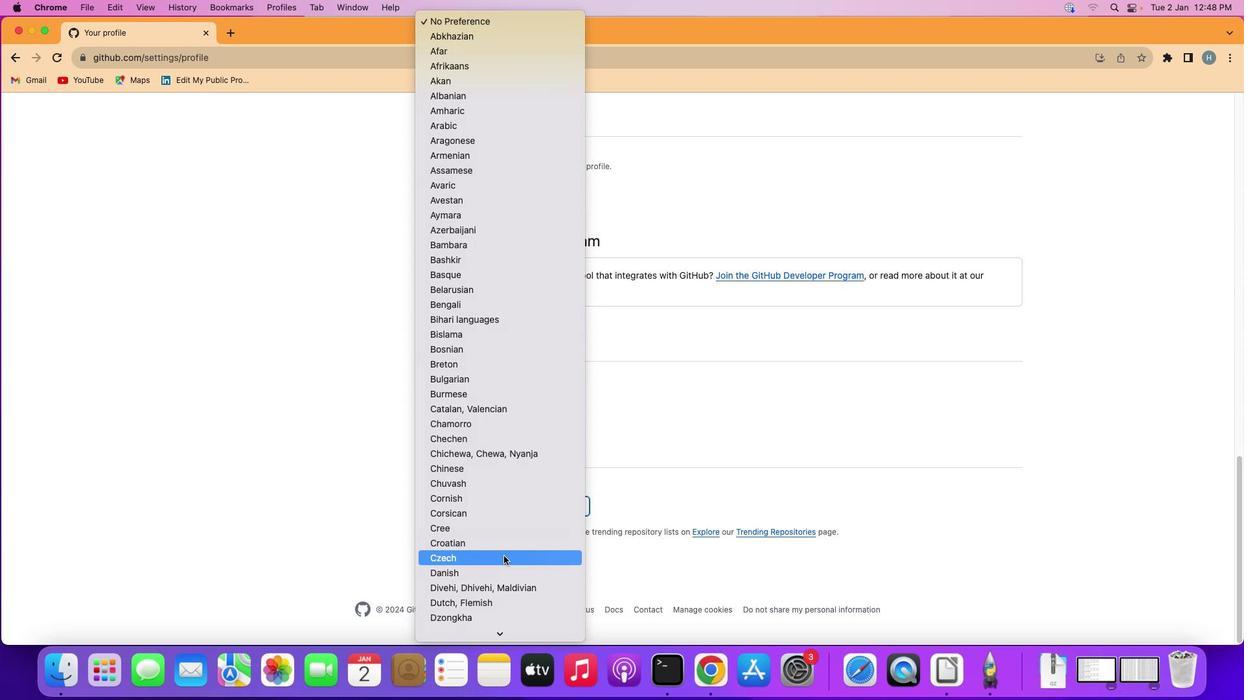 
Action: Mouse scrolled (503, 555) with delta (0, 0)
Screenshot: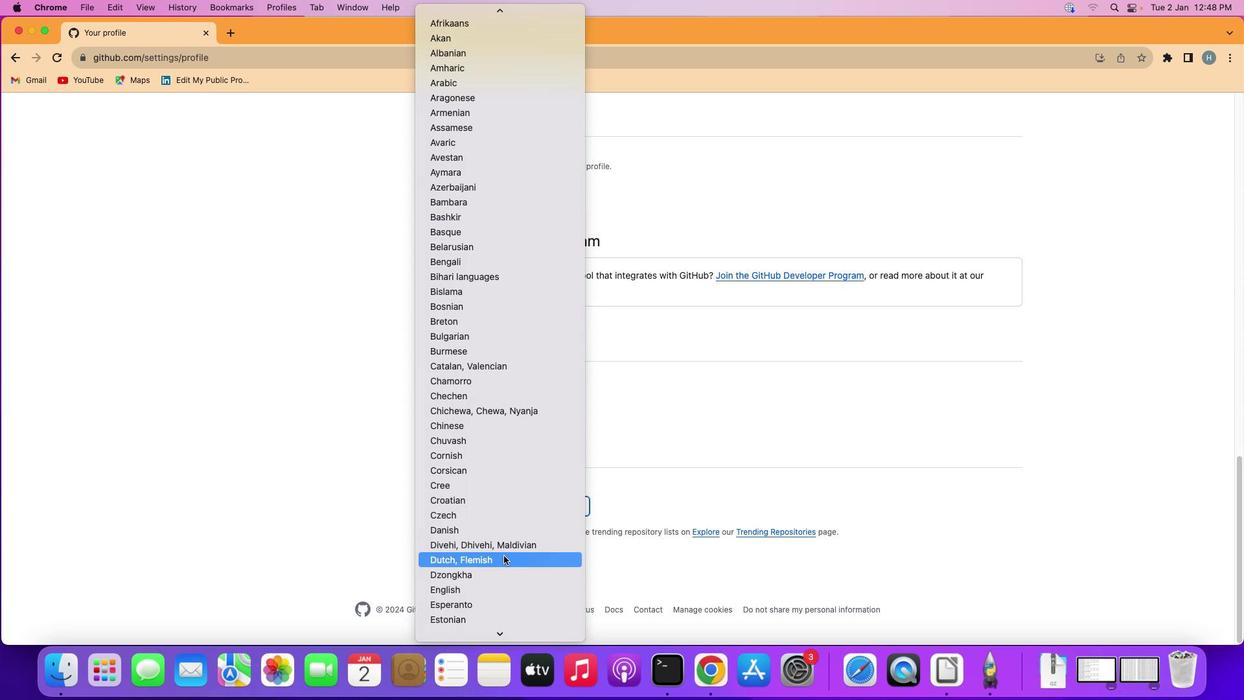 
Action: Mouse scrolled (503, 555) with delta (0, -1)
Screenshot: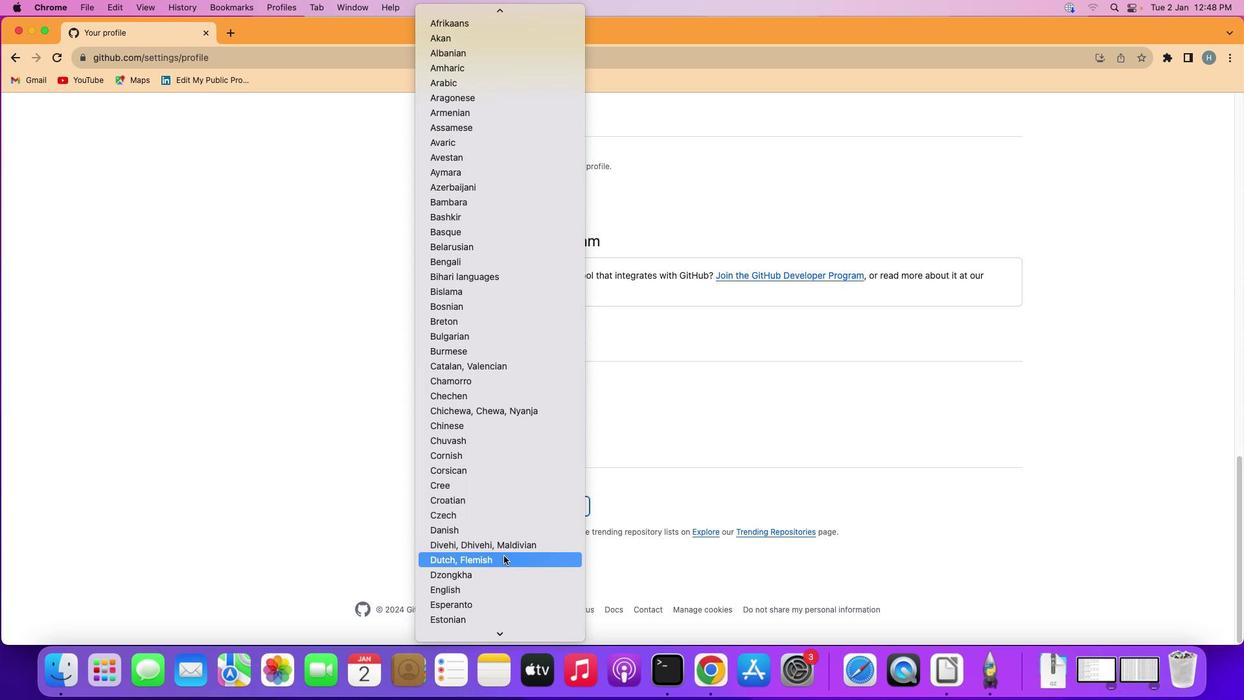
Action: Mouse scrolled (503, 555) with delta (0, -1)
Screenshot: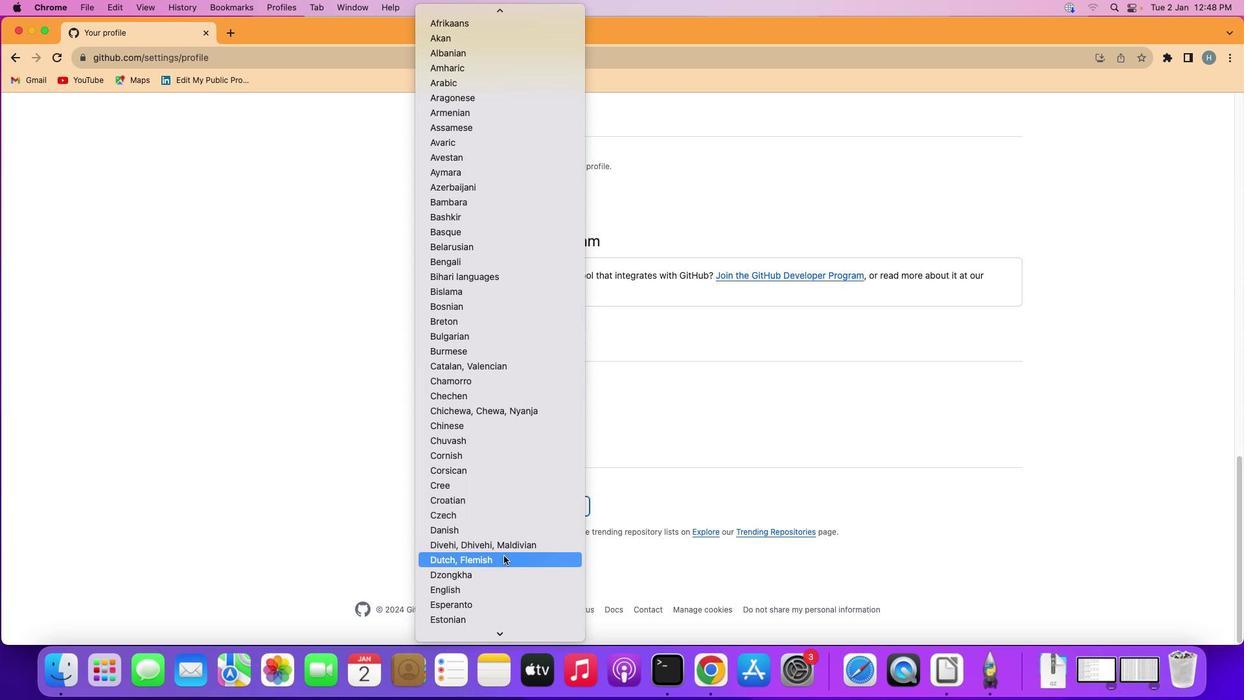 
Action: Mouse moved to (503, 552)
Screenshot: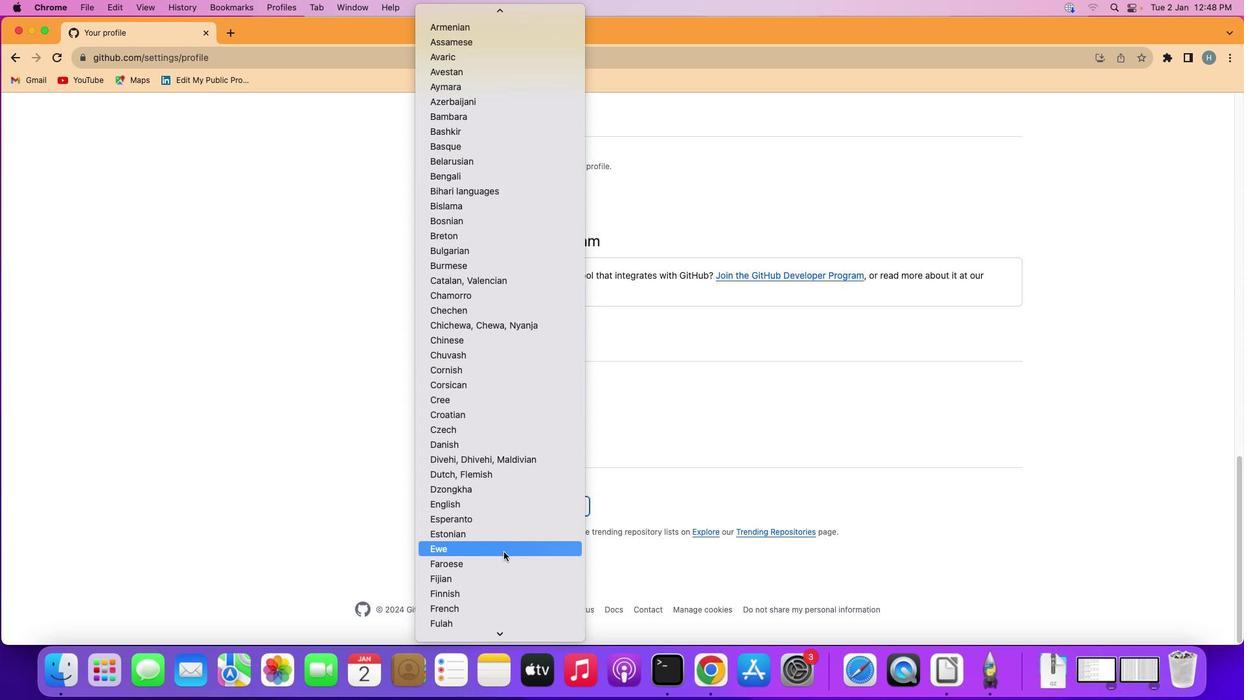 
Action: Mouse scrolled (503, 552) with delta (0, 0)
Screenshot: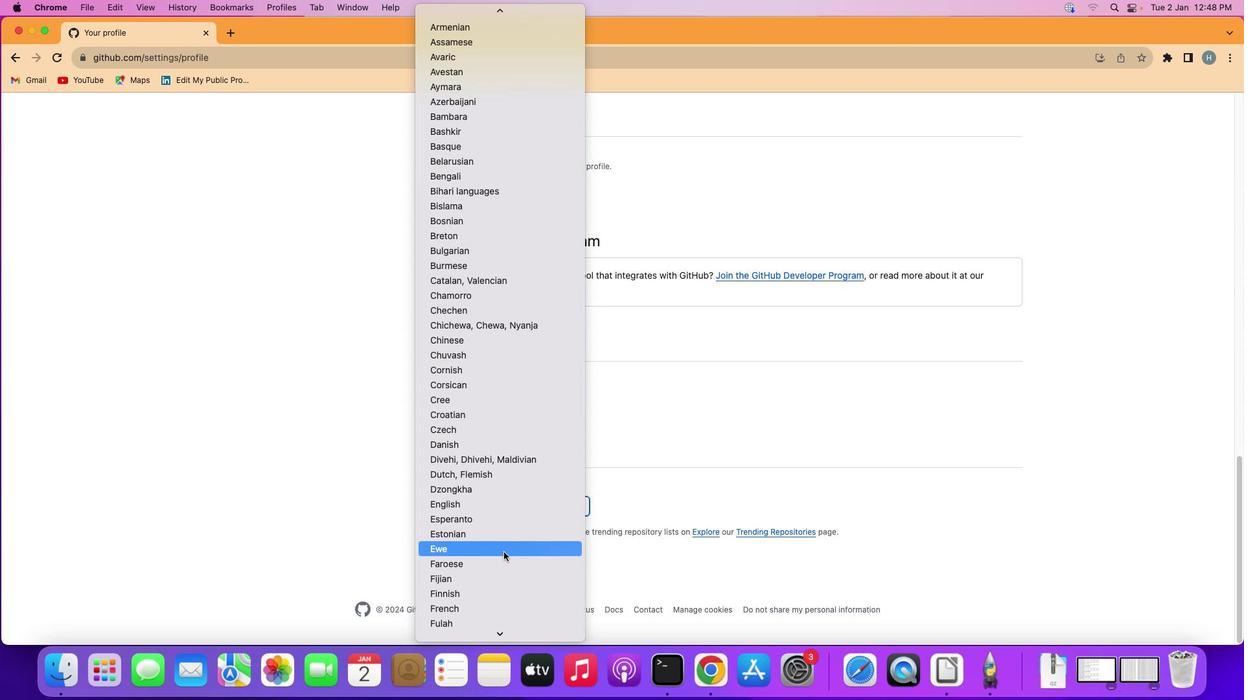 
Action: Mouse scrolled (503, 552) with delta (0, -2)
Screenshot: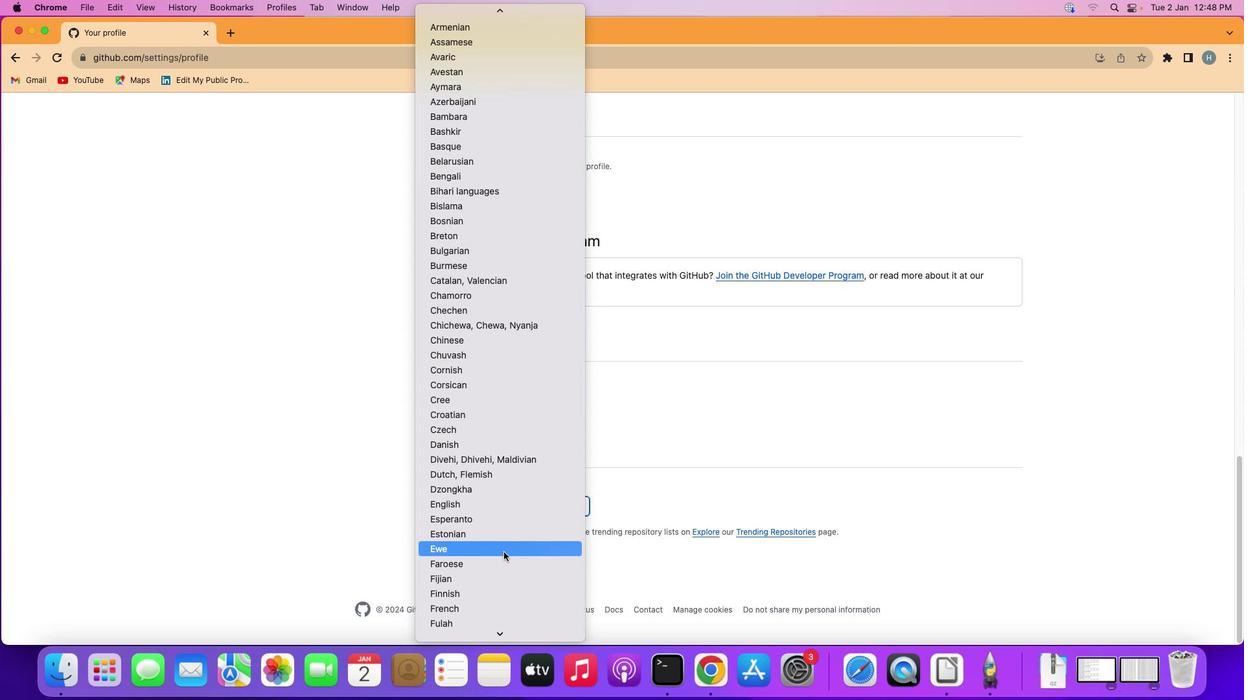 
Action: Mouse scrolled (503, 552) with delta (0, -1)
Screenshot: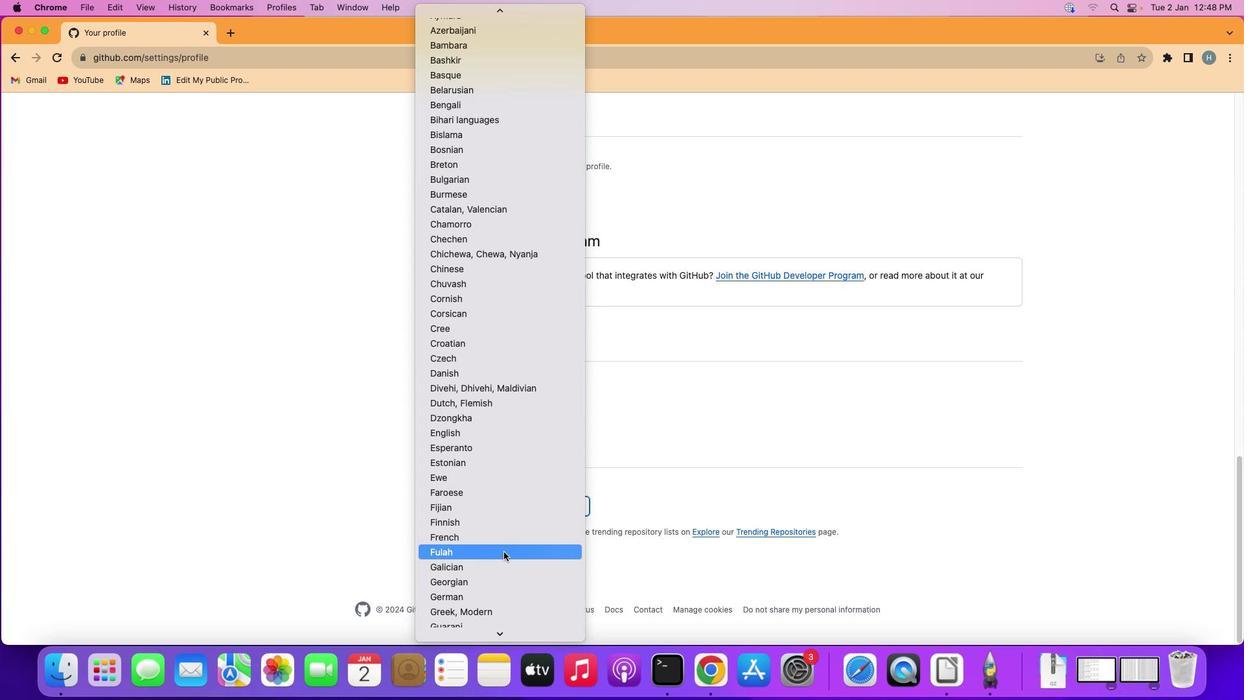 
Action: Mouse scrolled (503, 552) with delta (0, -3)
Screenshot: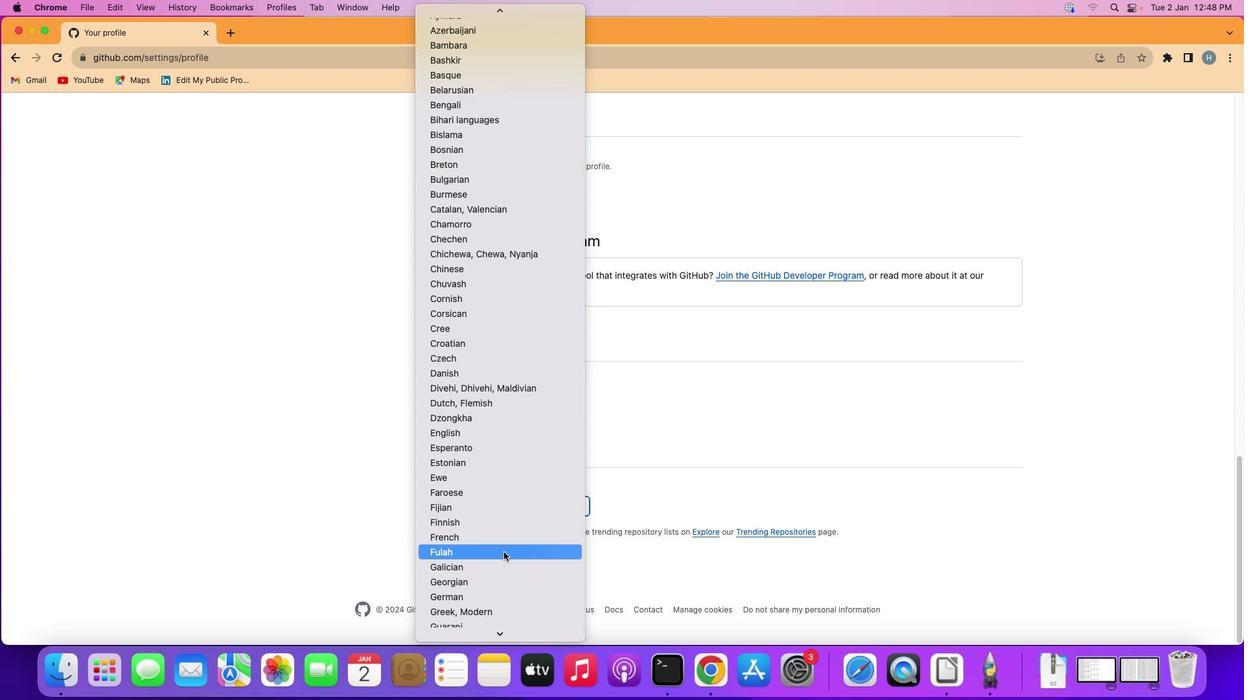 
Action: Mouse scrolled (503, 552) with delta (0, 0)
Screenshot: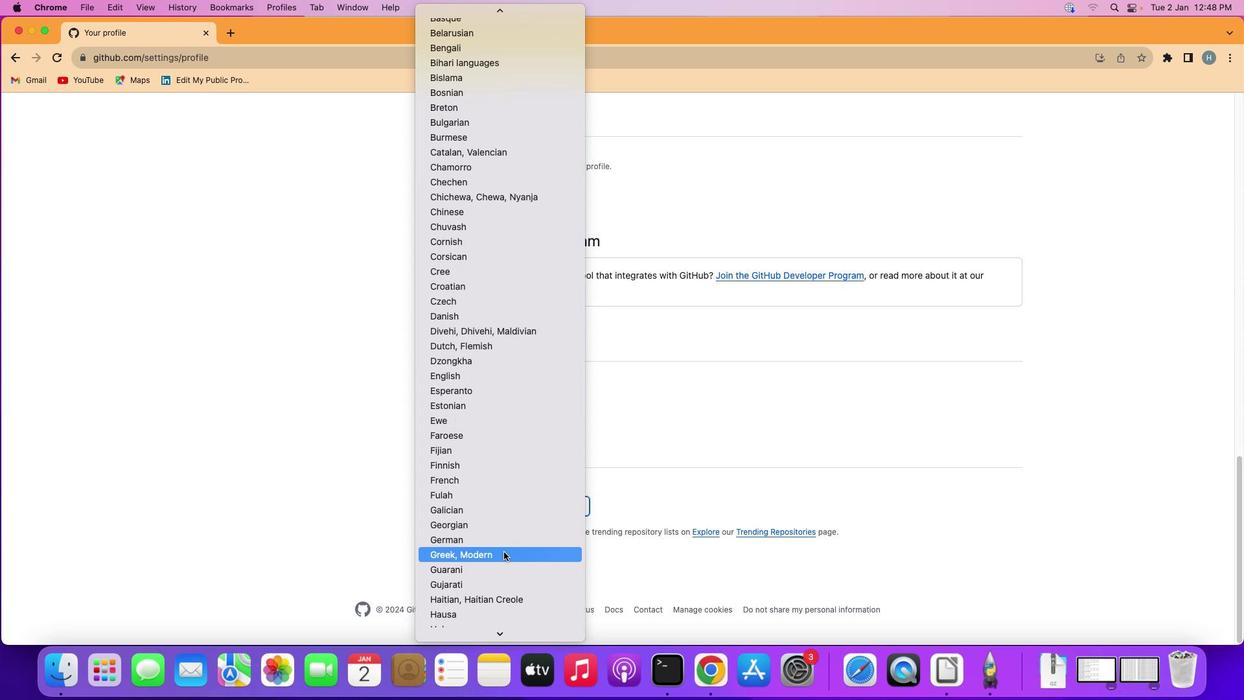 
Action: Mouse scrolled (503, 552) with delta (0, 0)
Screenshot: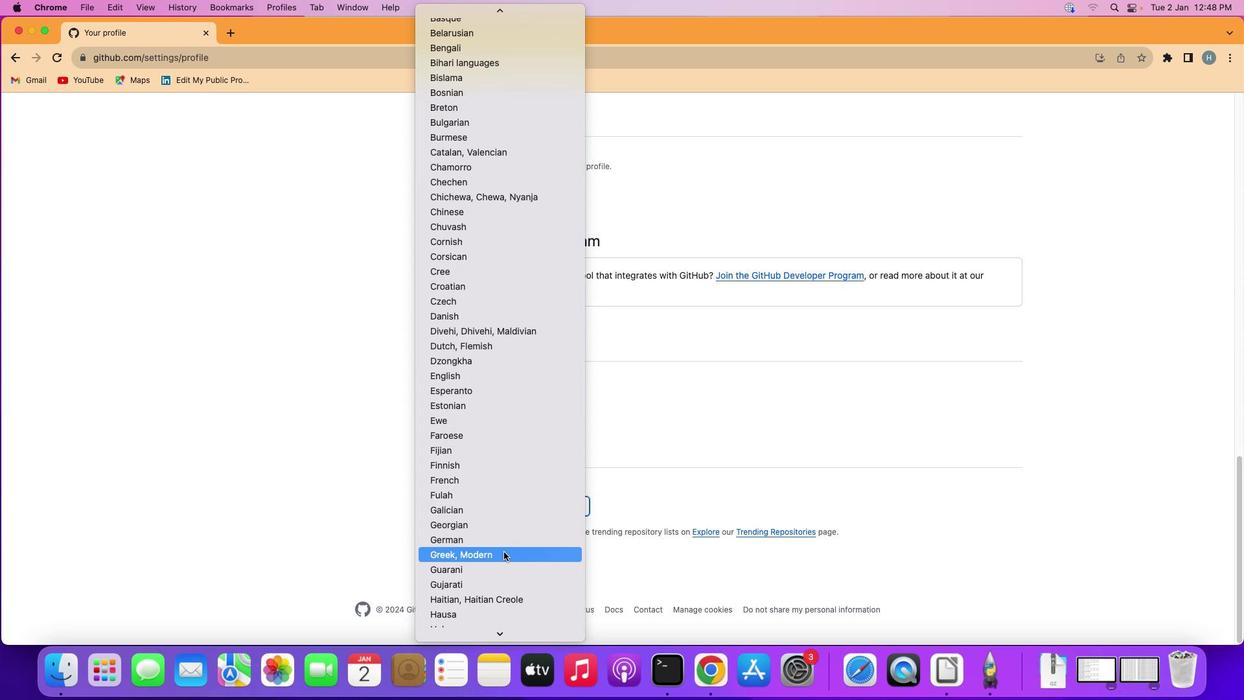 
Action: Mouse scrolled (503, 552) with delta (0, -1)
Screenshot: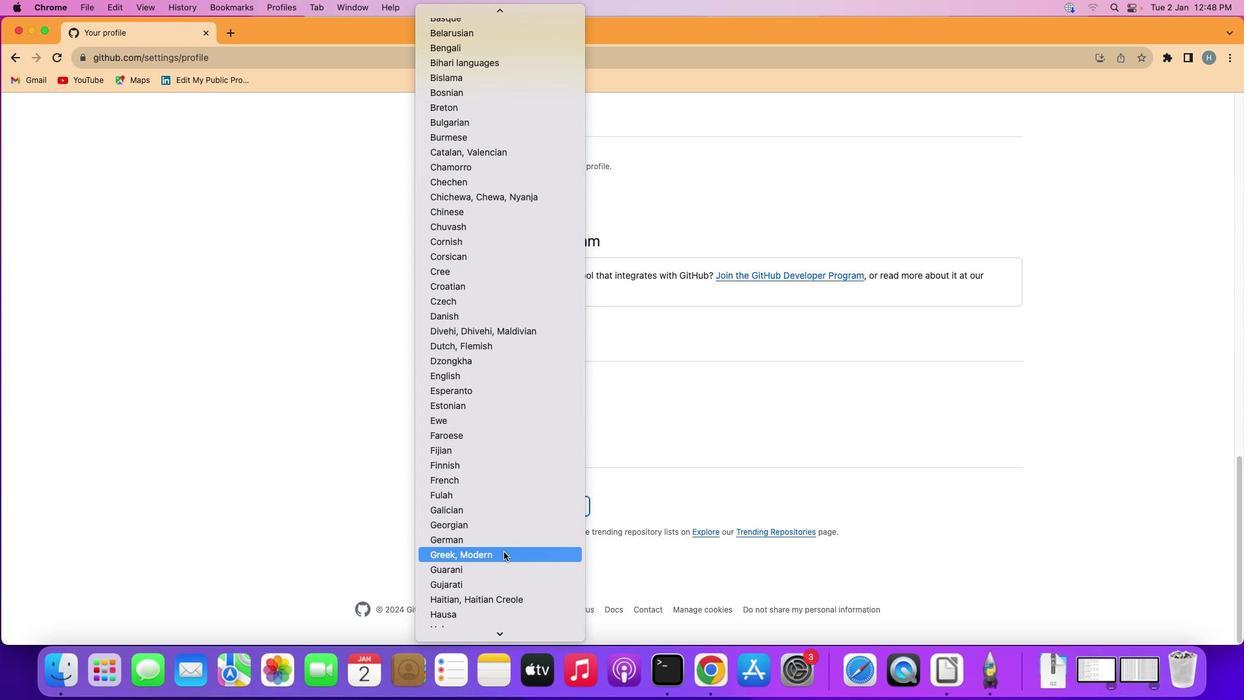 
Action: Mouse scrolled (503, 552) with delta (0, 0)
Screenshot: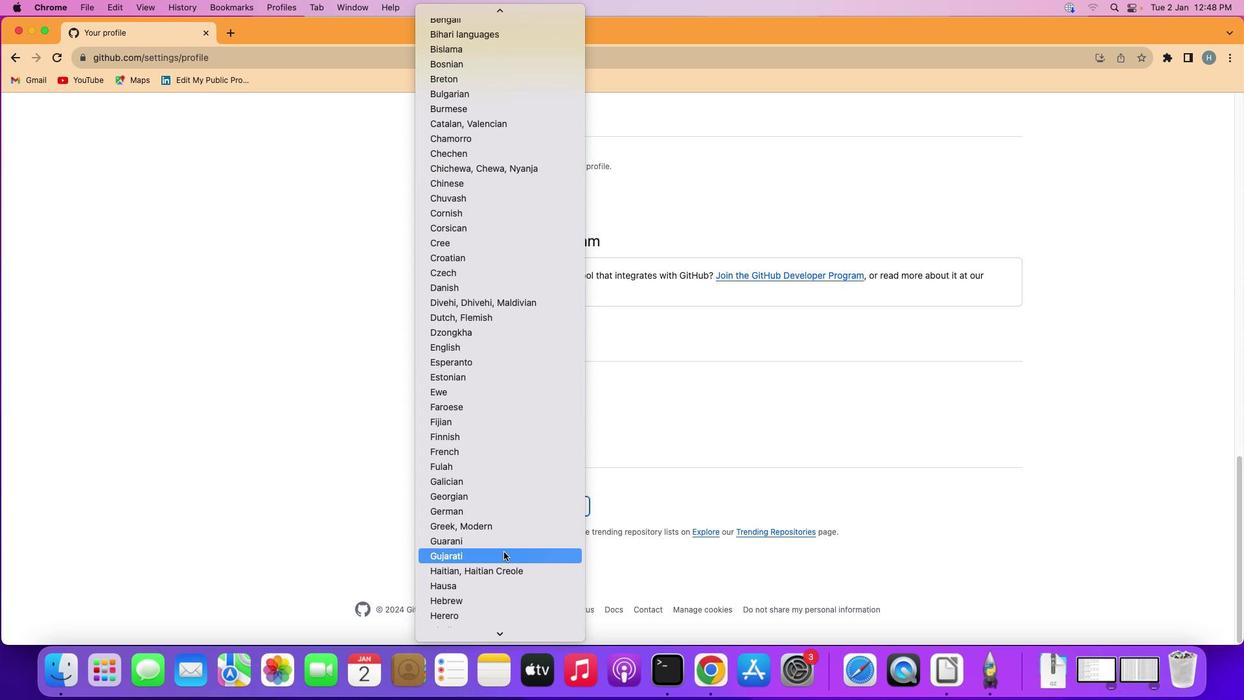 
Action: Mouse scrolled (503, 552) with delta (0, 0)
Screenshot: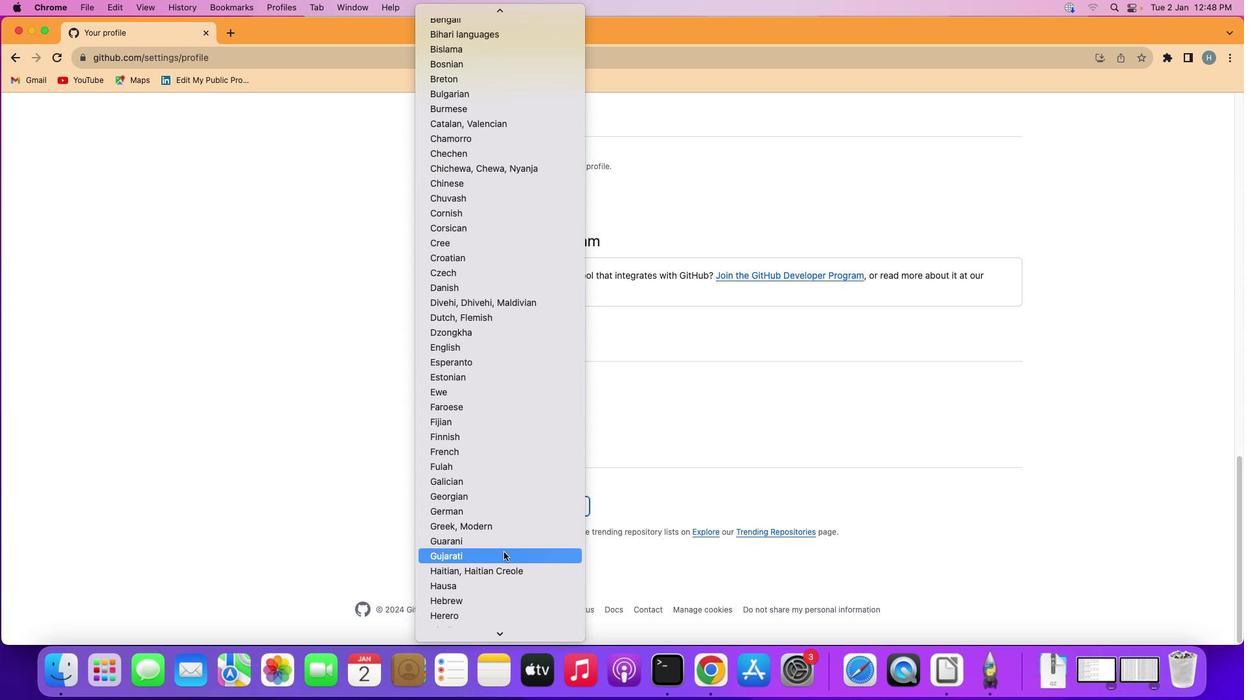 
Action: Mouse scrolled (503, 552) with delta (0, 0)
Screenshot: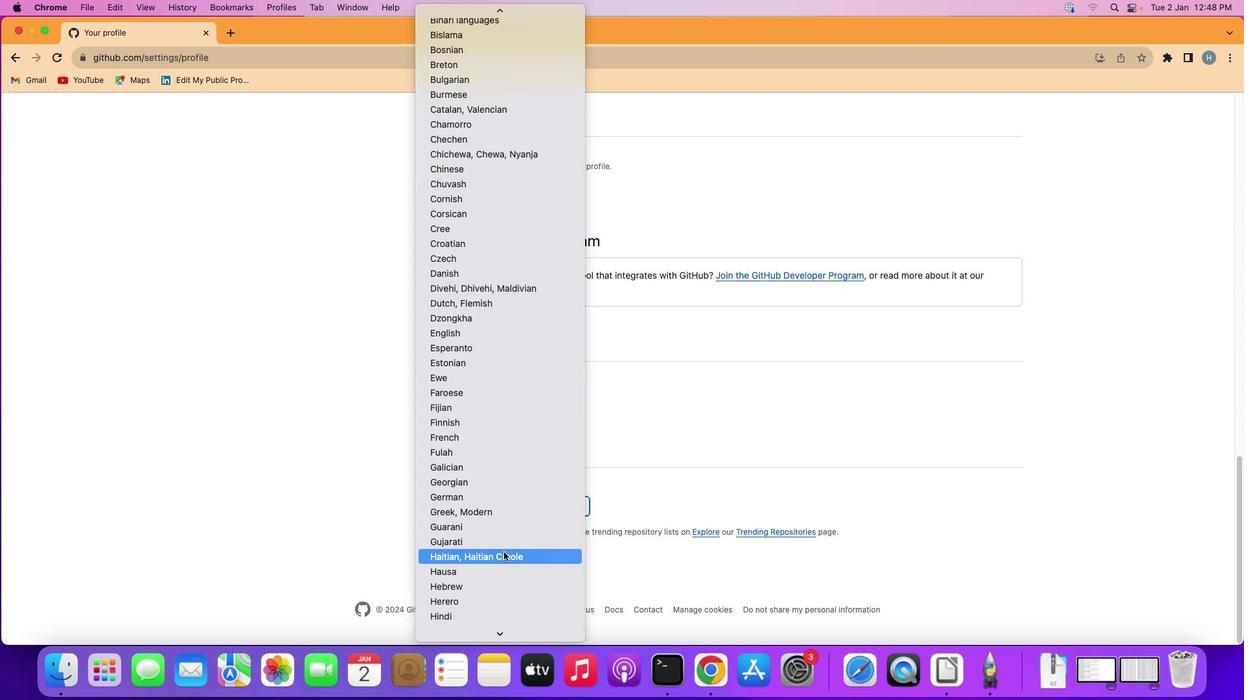 
Action: Mouse scrolled (503, 552) with delta (0, 0)
Screenshot: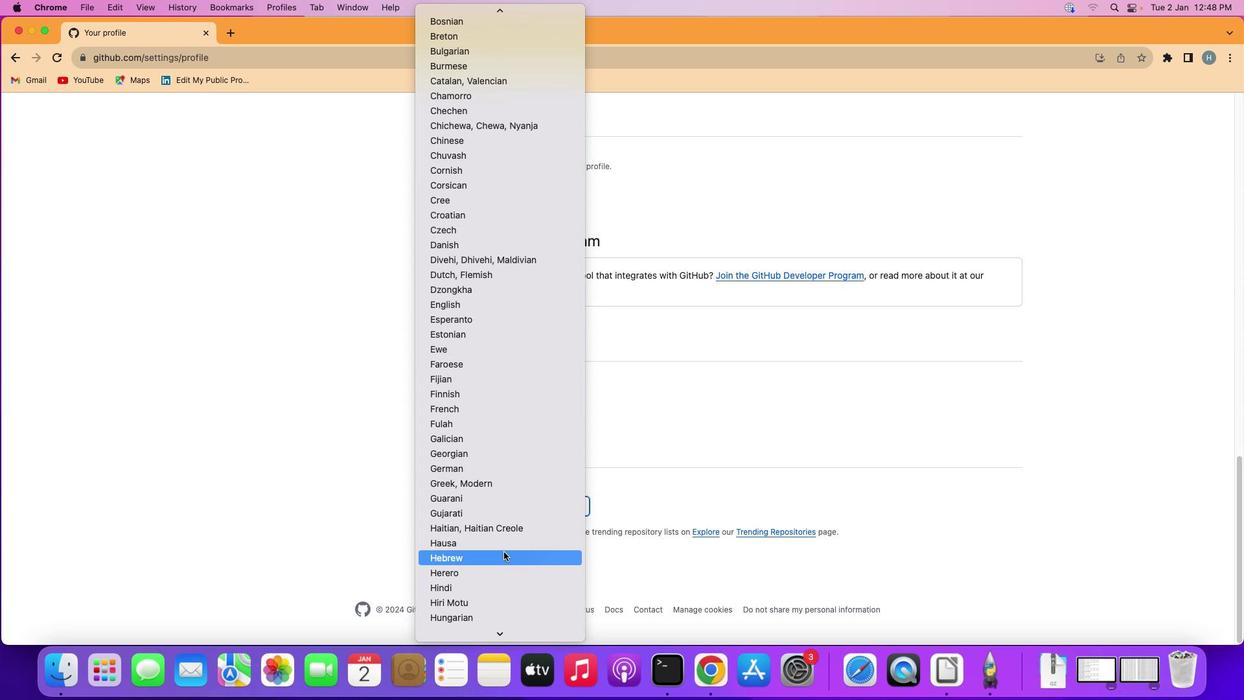 
Action: Mouse scrolled (503, 552) with delta (0, 0)
Screenshot: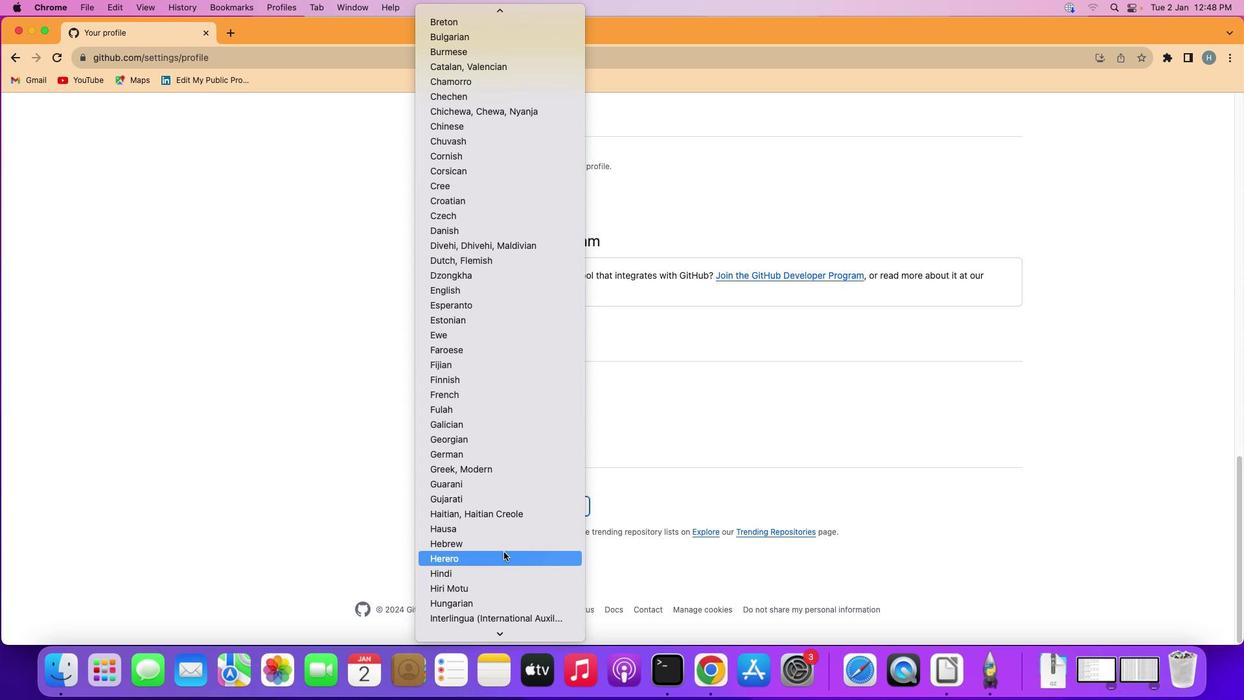 
Action: Mouse scrolled (503, 552) with delta (0, 0)
Screenshot: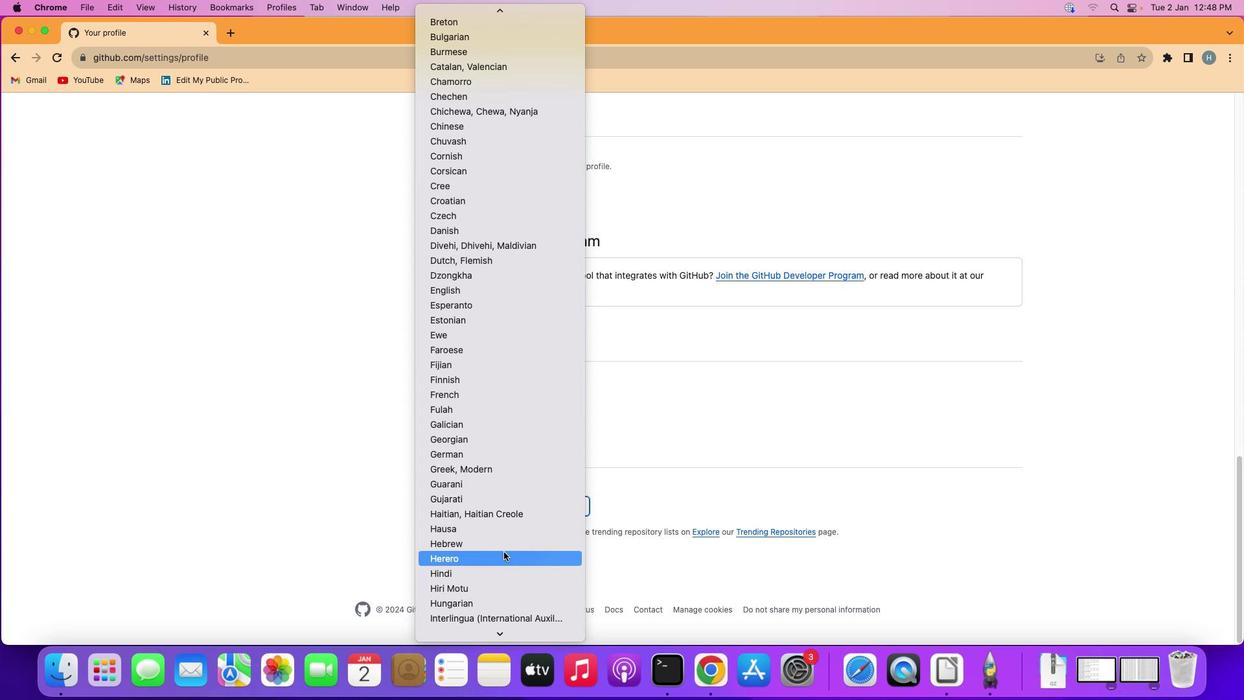 
Action: Mouse scrolled (503, 552) with delta (0, 0)
Screenshot: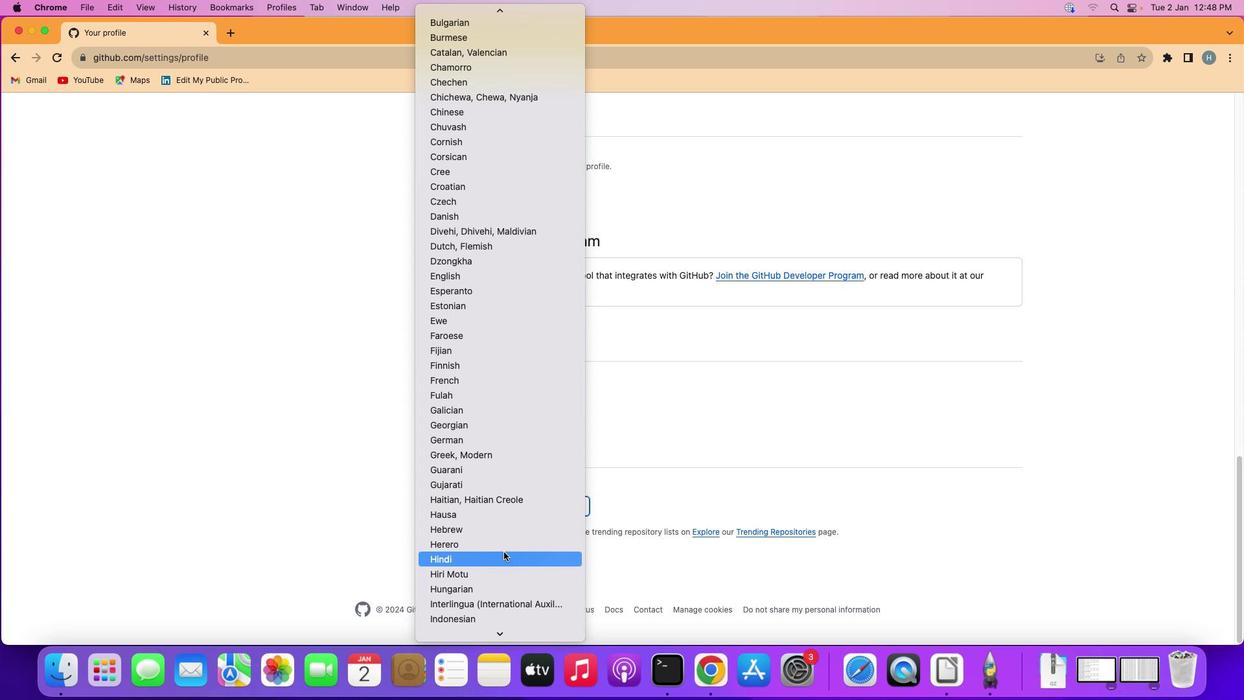 
Action: Mouse moved to (503, 552)
Screenshot: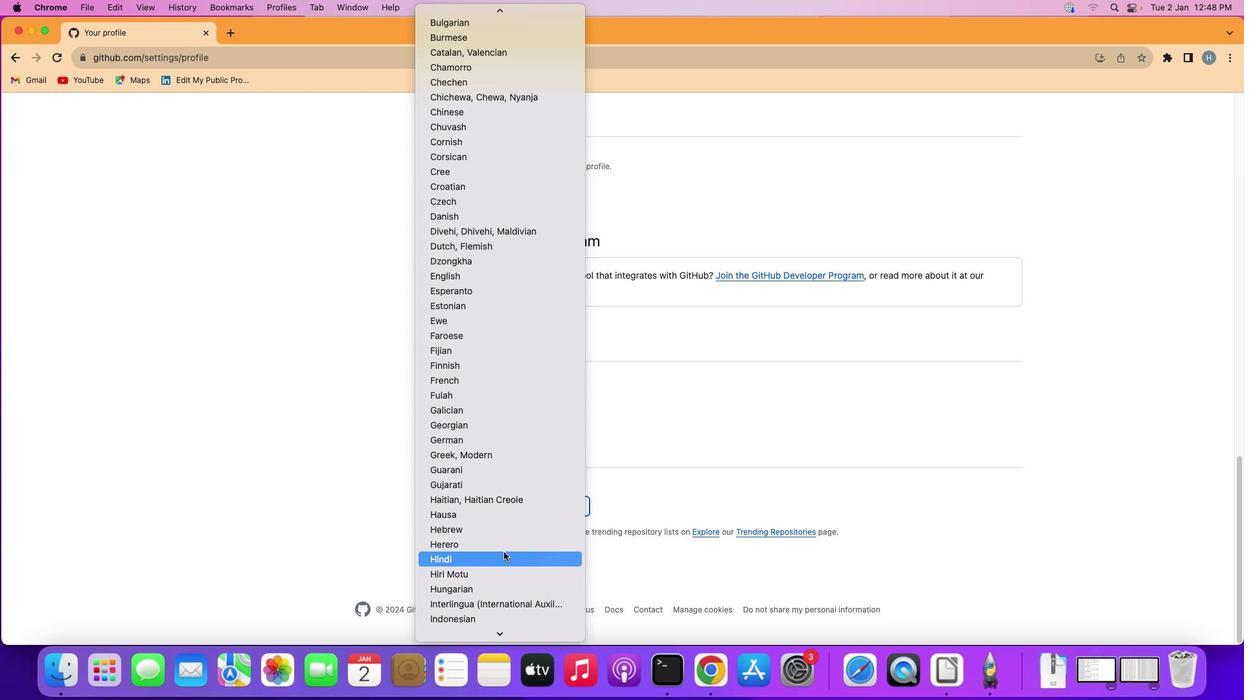 
Action: Mouse scrolled (503, 552) with delta (0, 0)
Screenshot: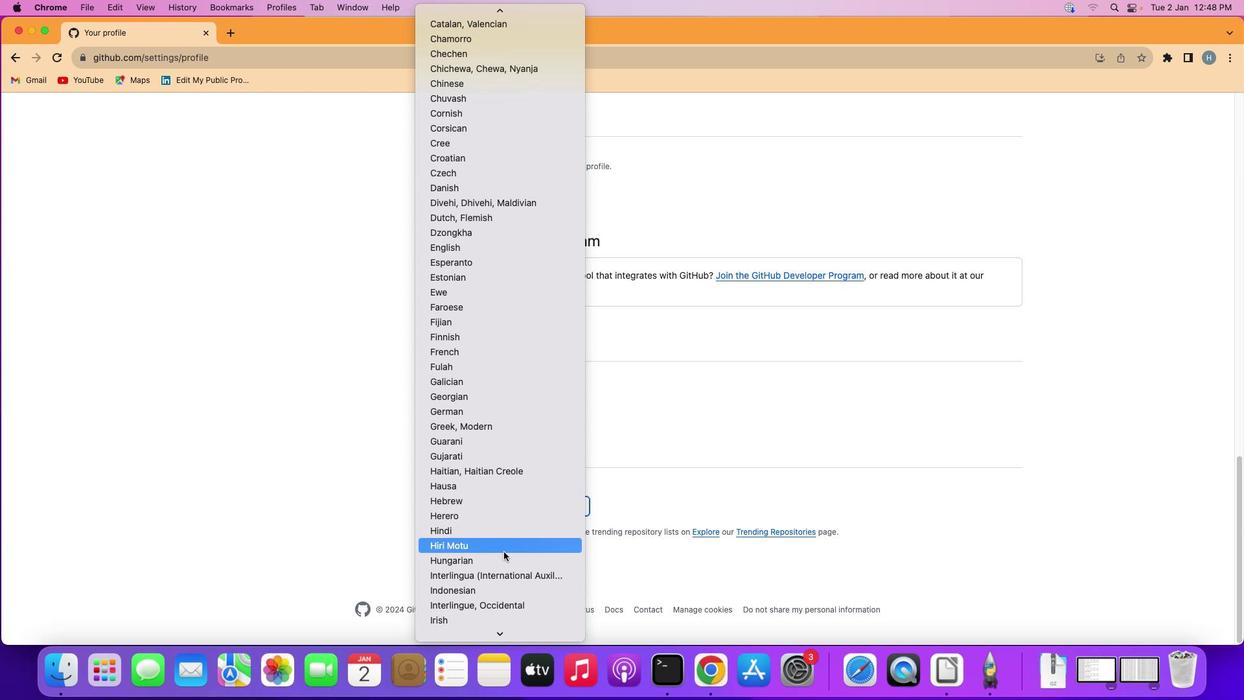 
Action: Mouse scrolled (503, 552) with delta (0, 0)
Screenshot: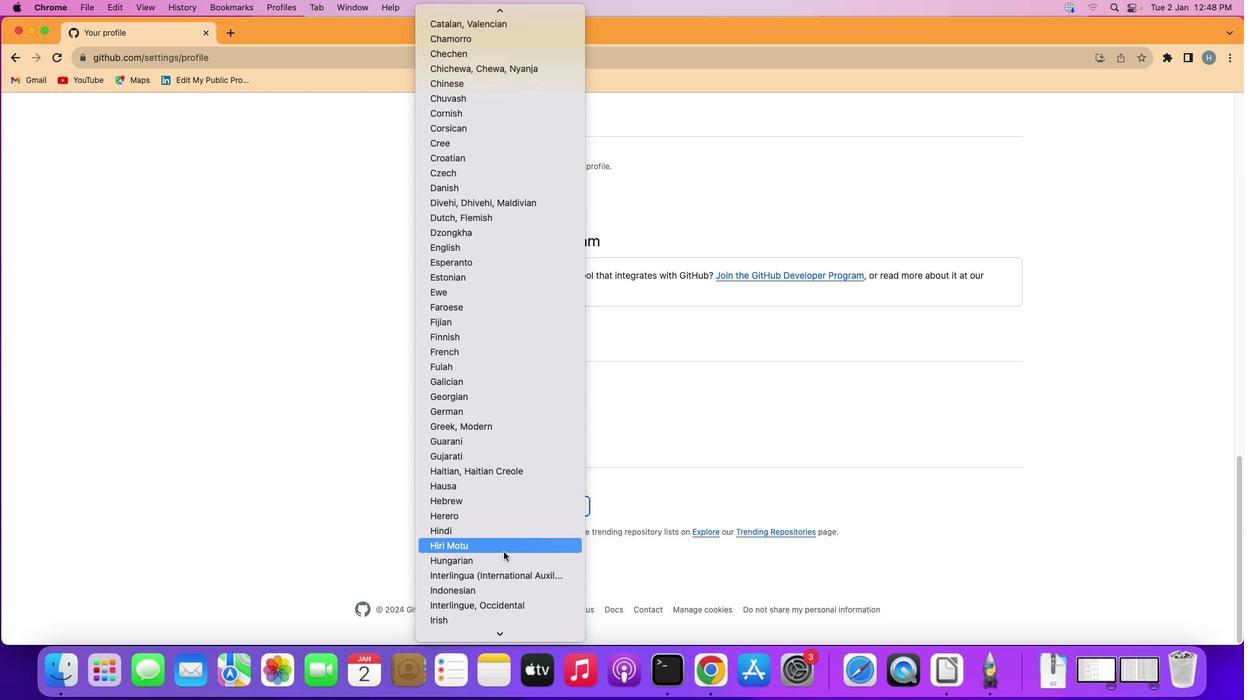 
Action: Mouse scrolled (503, 552) with delta (0, 0)
Screenshot: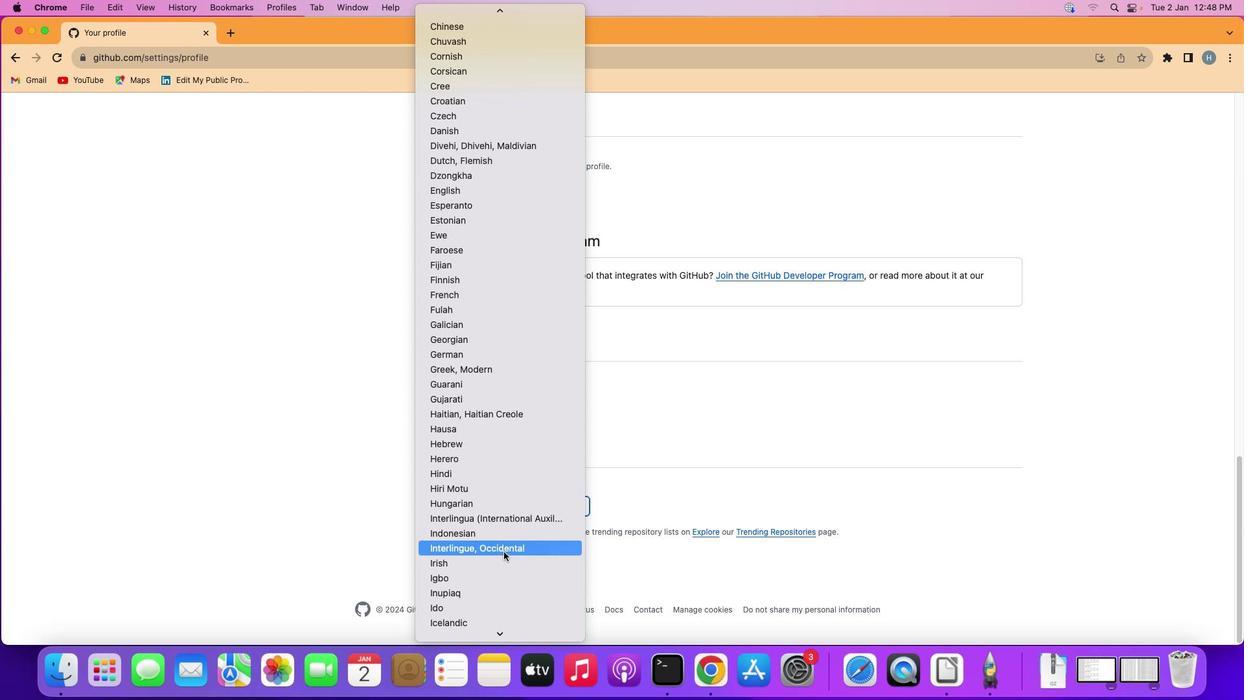 
Action: Mouse scrolled (503, 552) with delta (0, 0)
Screenshot: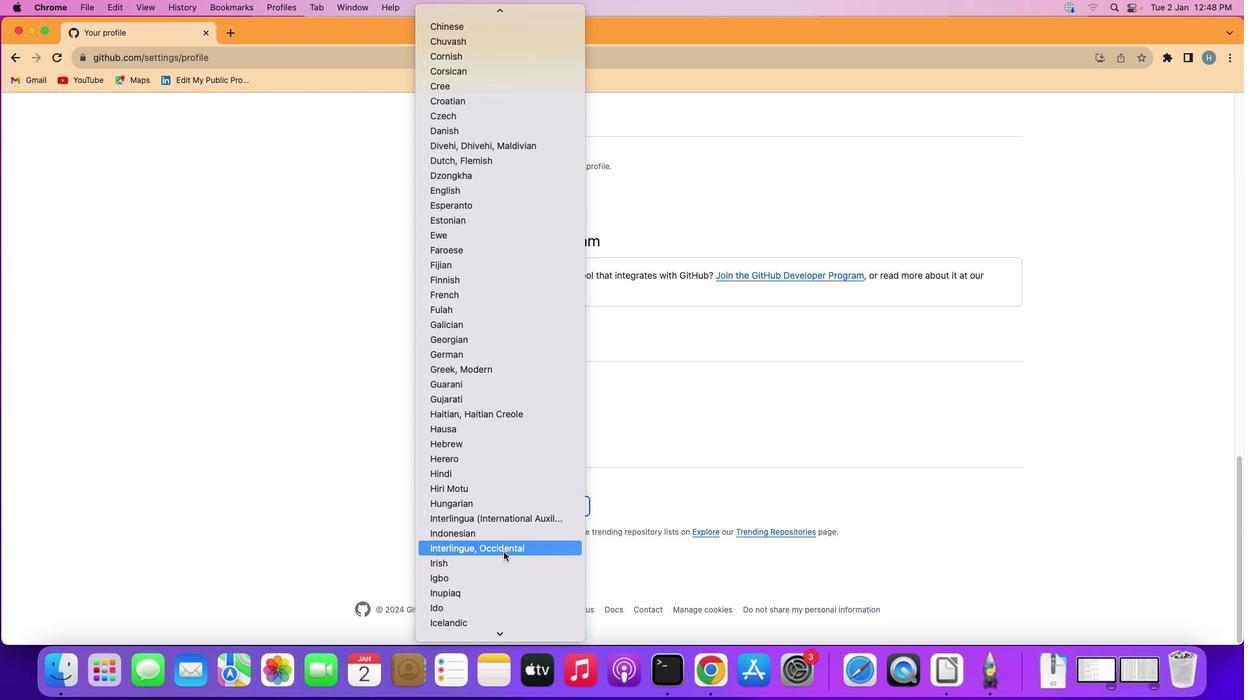 
Action: Mouse scrolled (503, 552) with delta (0, -1)
Screenshot: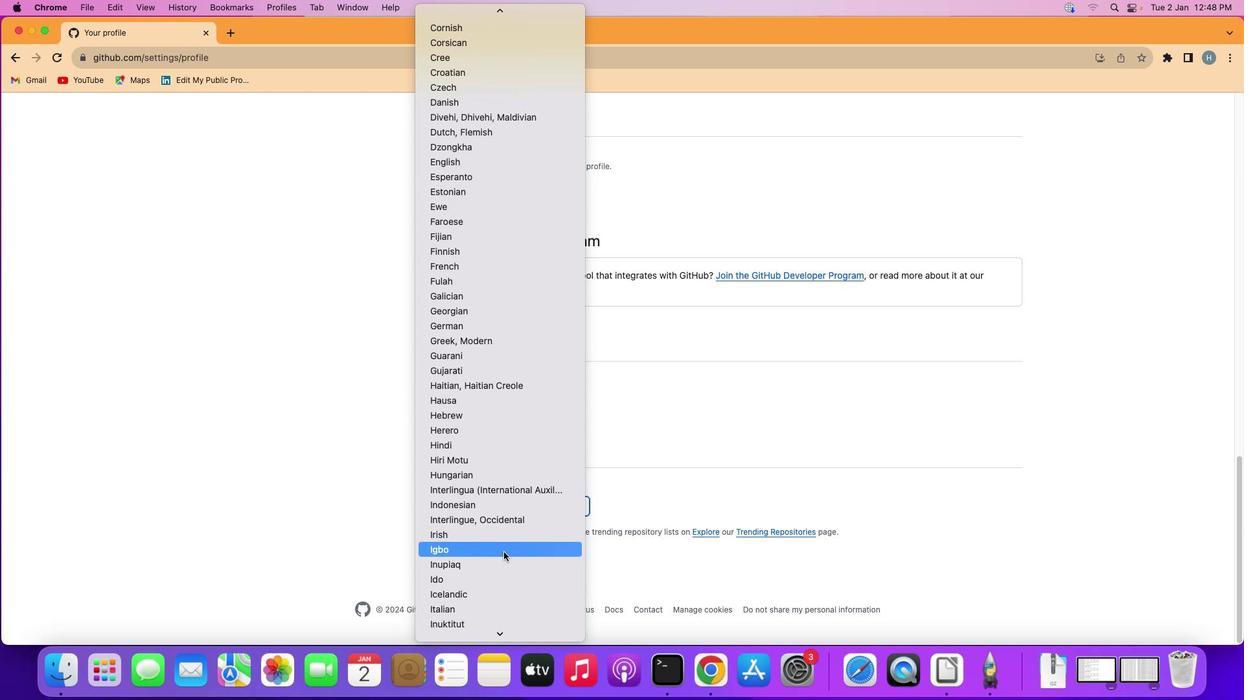 
Action: Mouse scrolled (503, 552) with delta (0, -1)
Screenshot: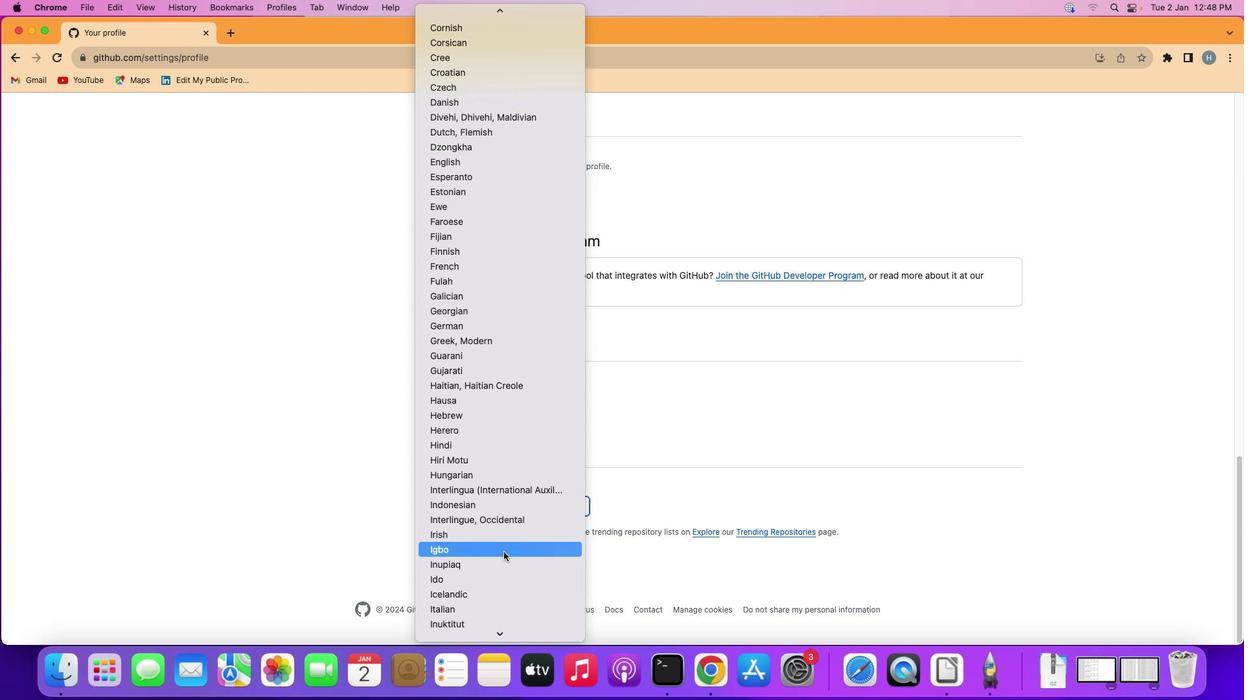 
Action: Mouse scrolled (503, 552) with delta (0, 0)
Screenshot: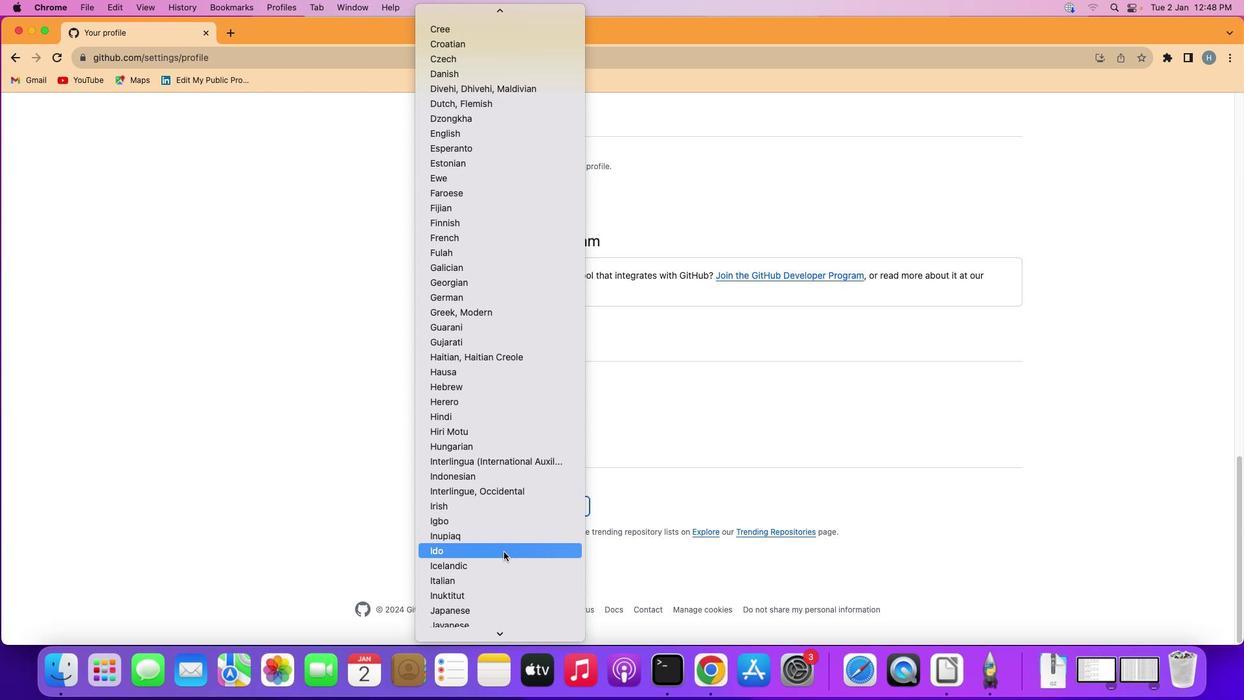 
Action: Mouse scrolled (503, 552) with delta (0, 0)
Screenshot: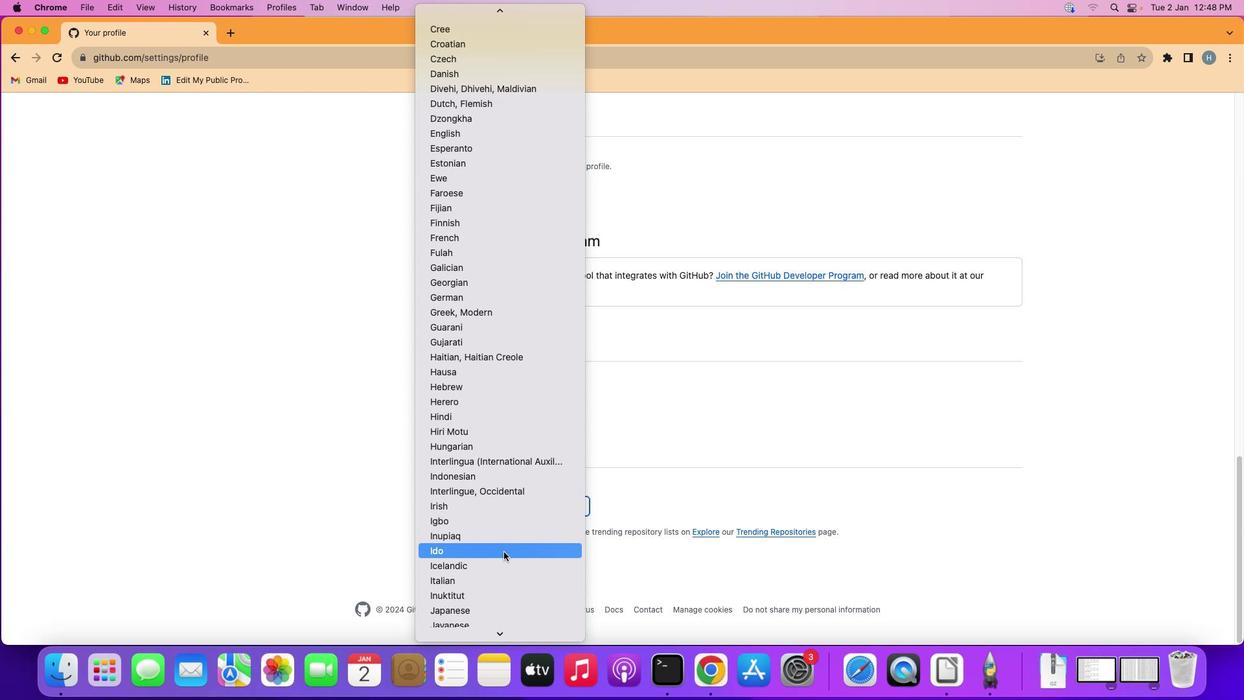 
Action: Mouse scrolled (503, 552) with delta (0, 0)
Screenshot: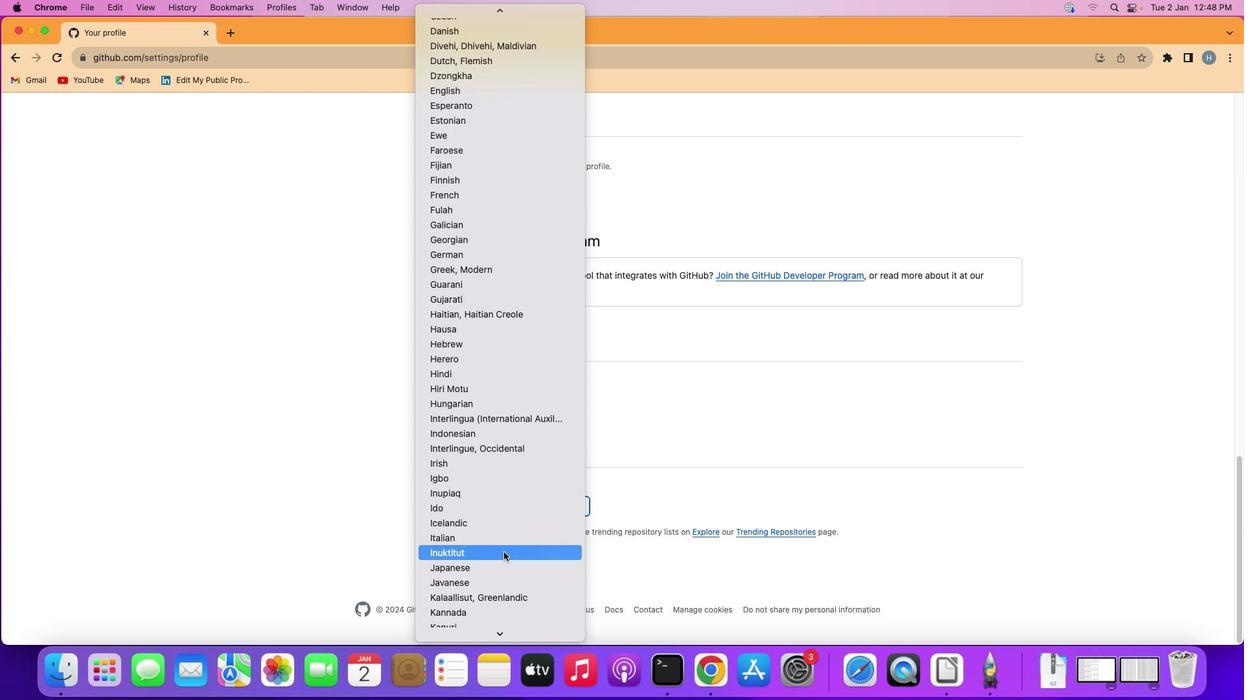
Action: Mouse scrolled (503, 552) with delta (0, 0)
Screenshot: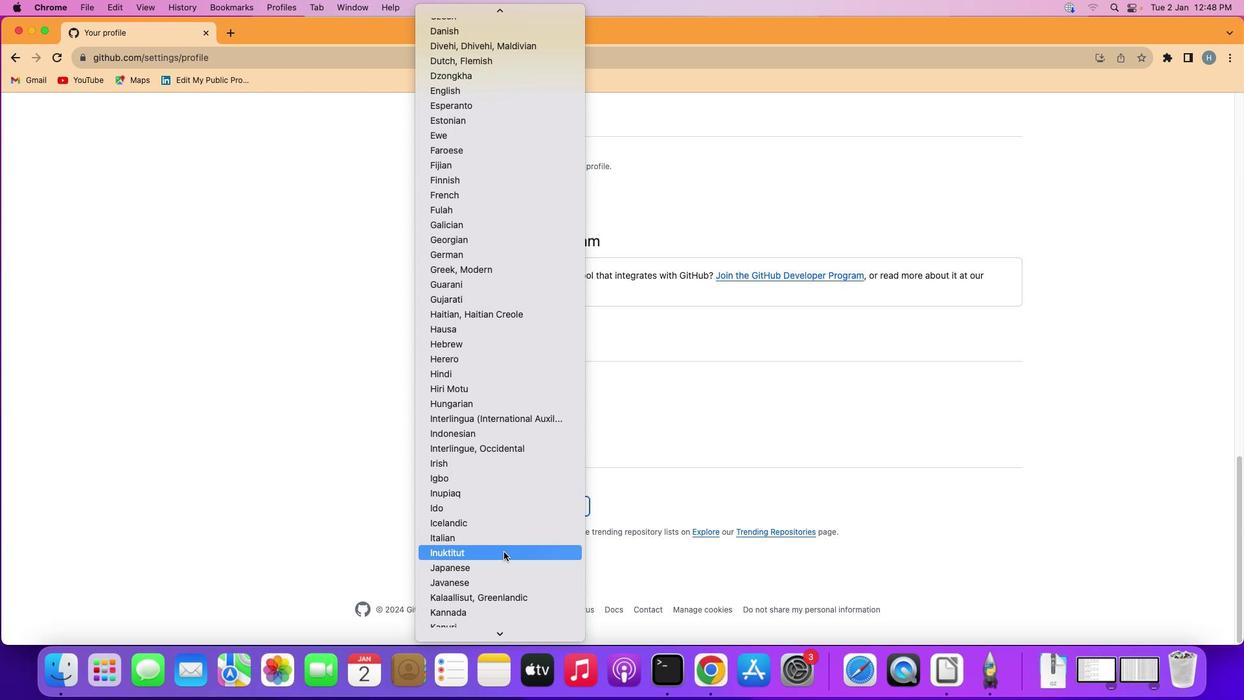 
Action: Mouse scrolled (503, 552) with delta (0, 0)
Screenshot: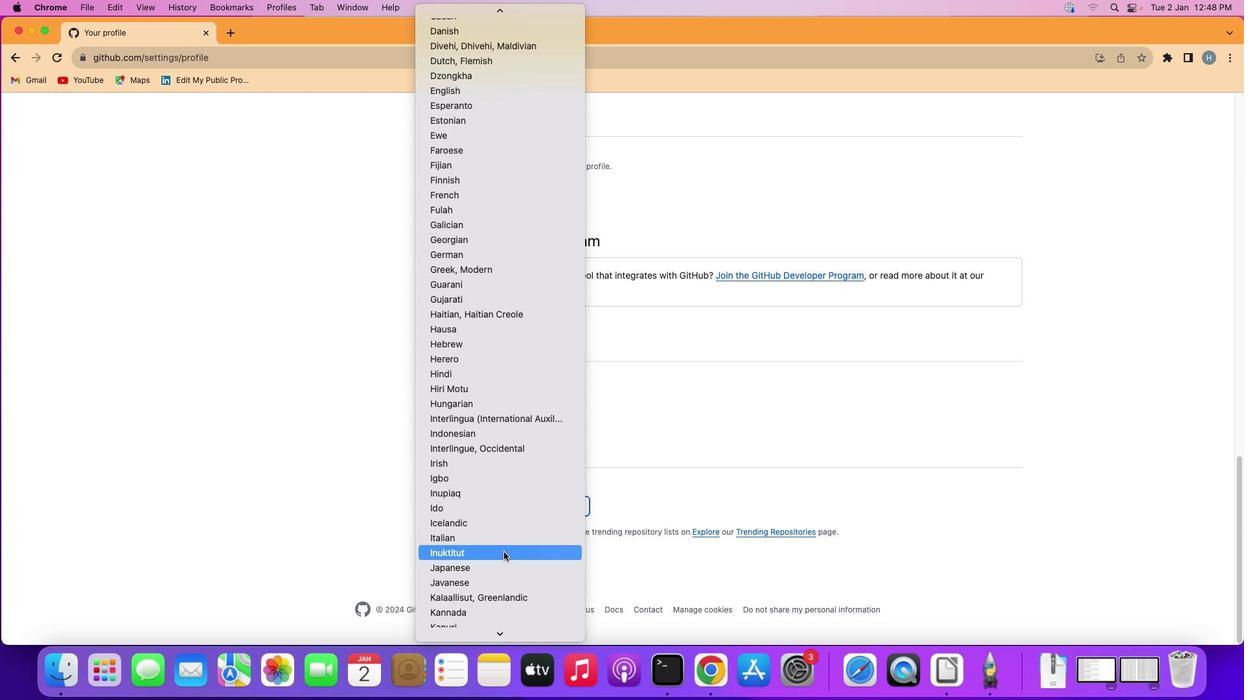 
Action: Mouse scrolled (503, 552) with delta (0, 0)
Screenshot: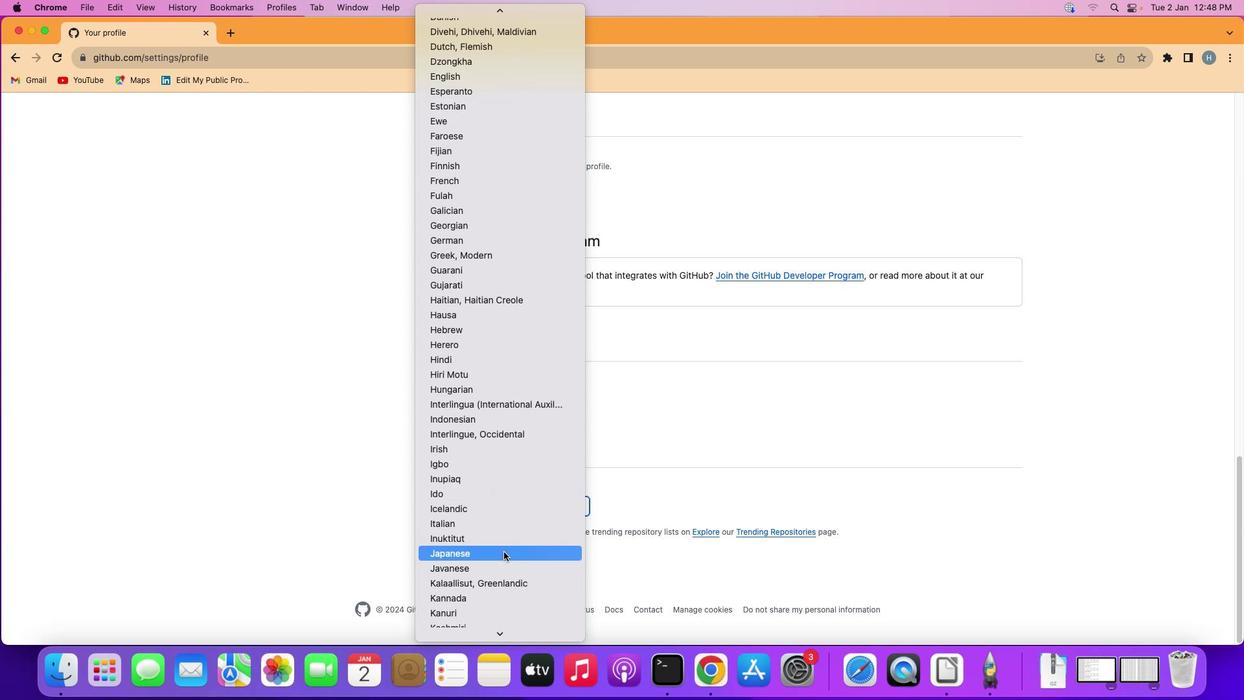 
Action: Mouse scrolled (503, 552) with delta (0, 0)
Screenshot: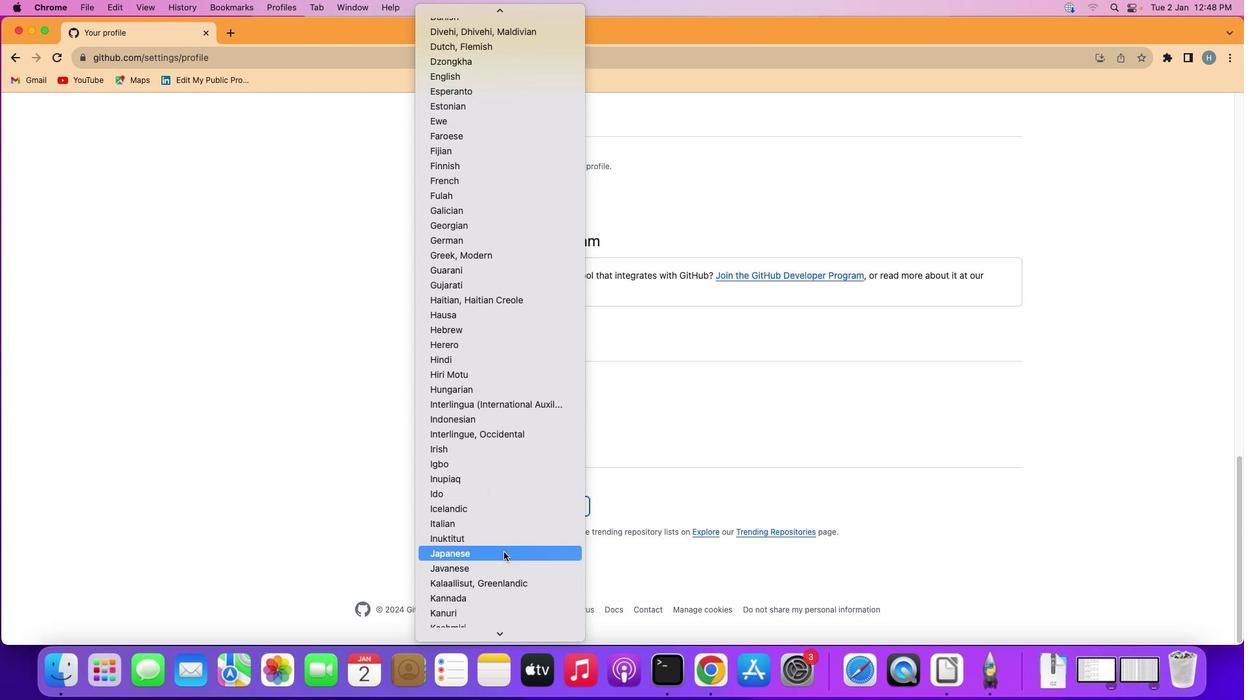 
Action: Mouse scrolled (503, 552) with delta (0, 0)
Screenshot: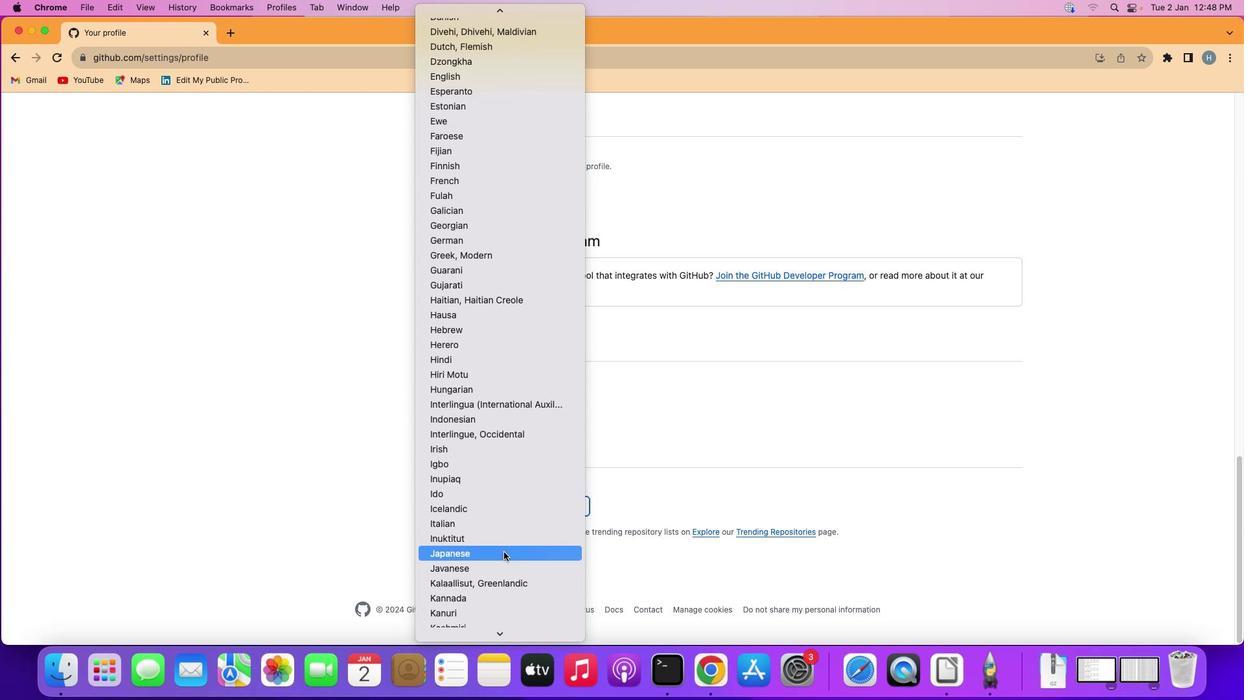 
Action: Mouse scrolled (503, 552) with delta (0, 0)
Screenshot: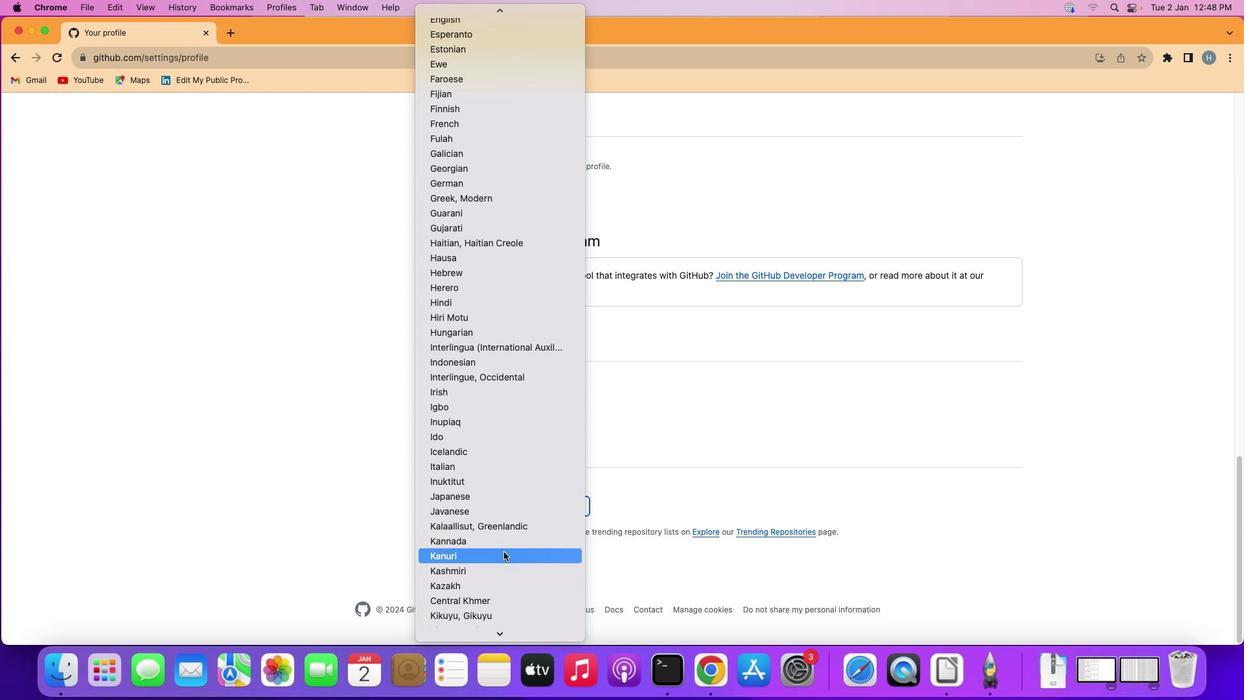 
Action: Mouse scrolled (503, 552) with delta (0, 0)
Screenshot: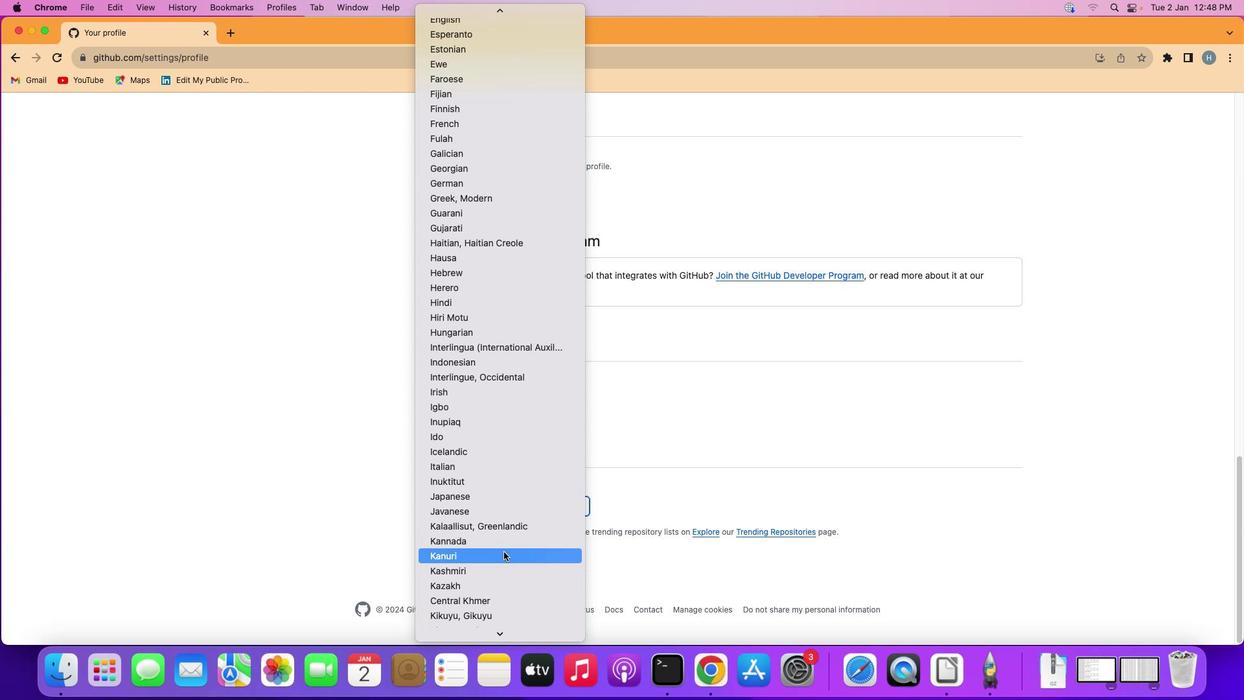 
Action: Mouse scrolled (503, 552) with delta (0, -1)
Screenshot: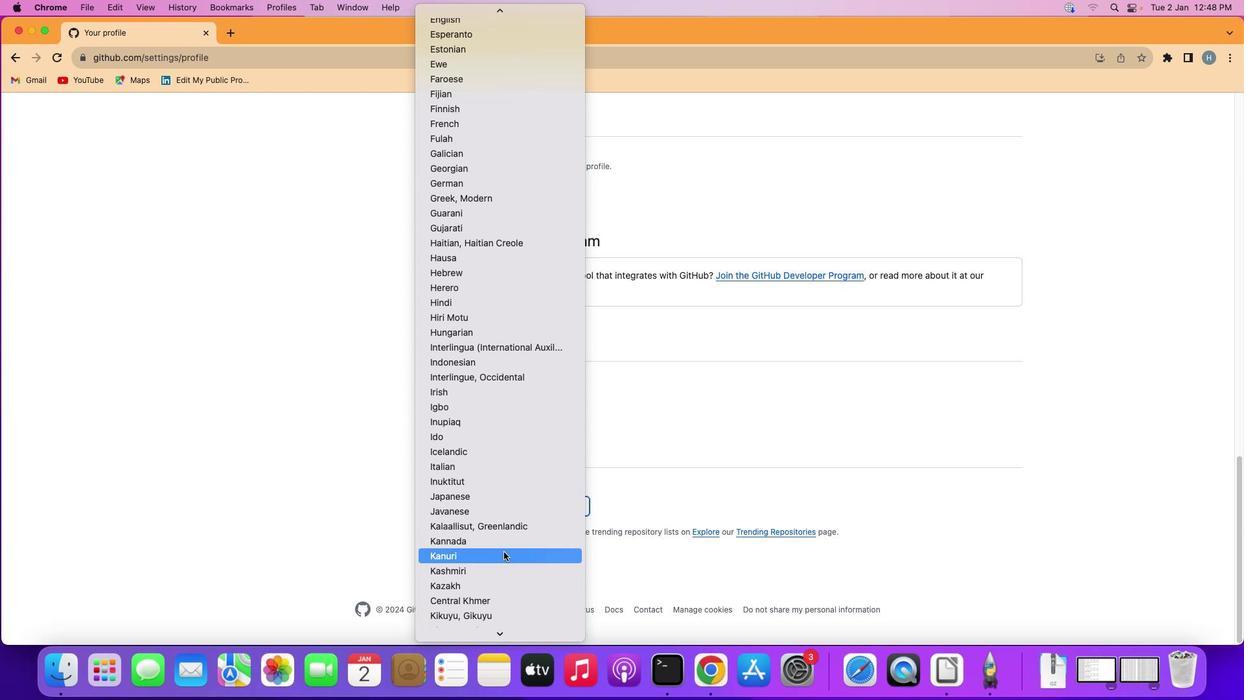 
Action: Mouse scrolled (503, 552) with delta (0, 0)
Screenshot: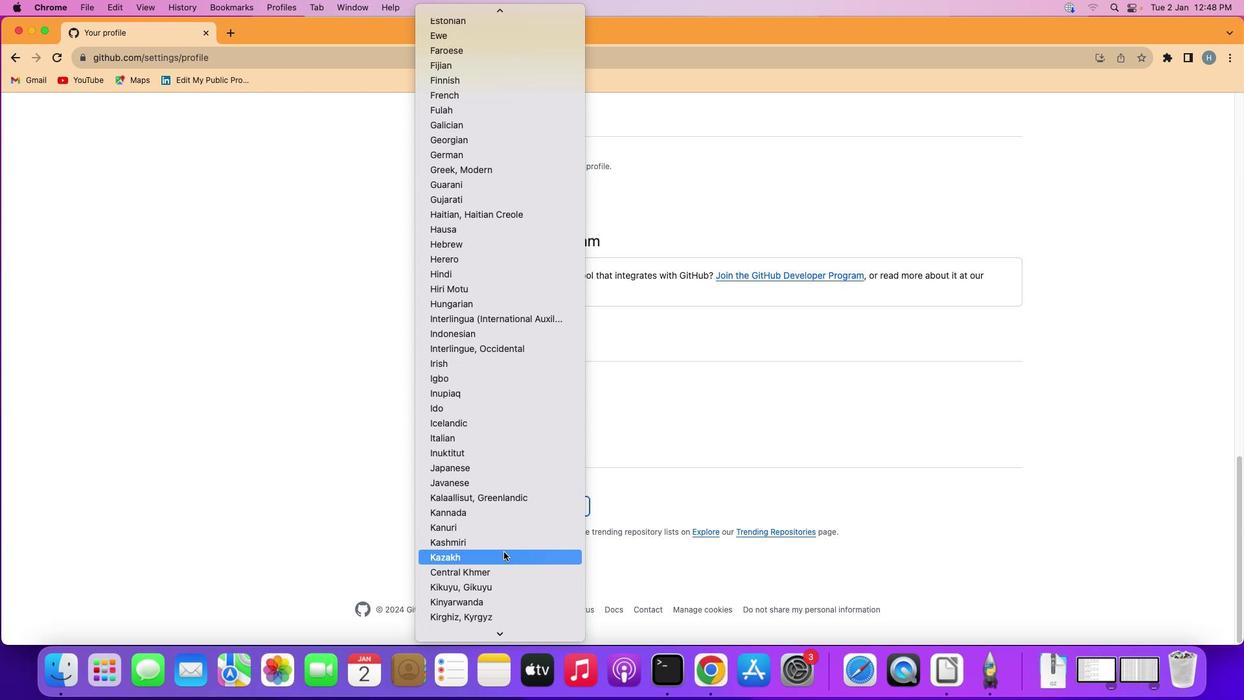 
Action: Mouse scrolled (503, 552) with delta (0, 0)
Screenshot: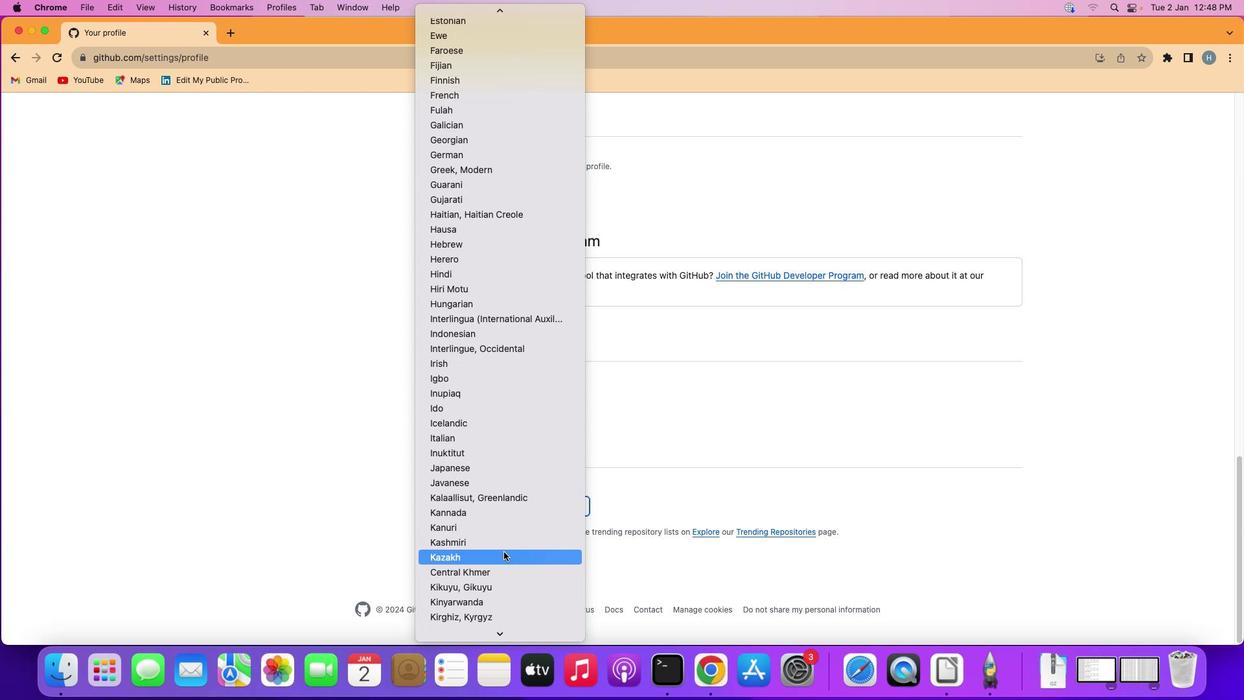 
Action: Mouse scrolled (503, 552) with delta (0, 0)
Screenshot: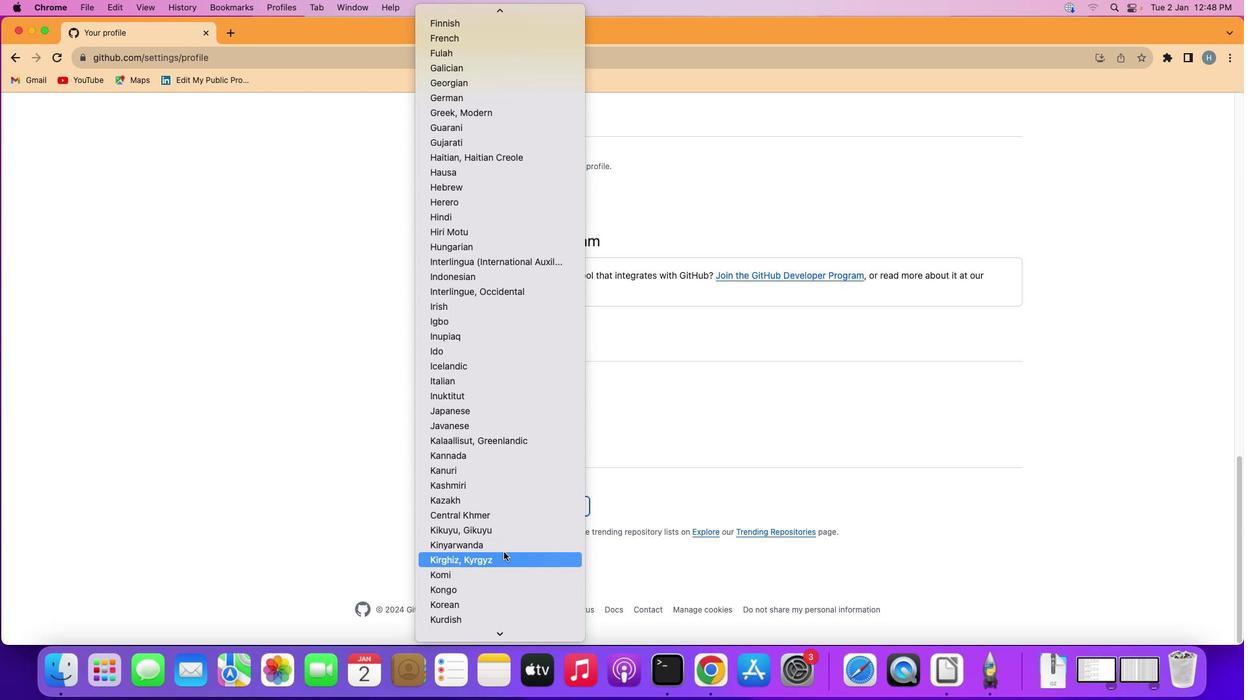 
Action: Mouse scrolled (503, 552) with delta (0, 0)
Screenshot: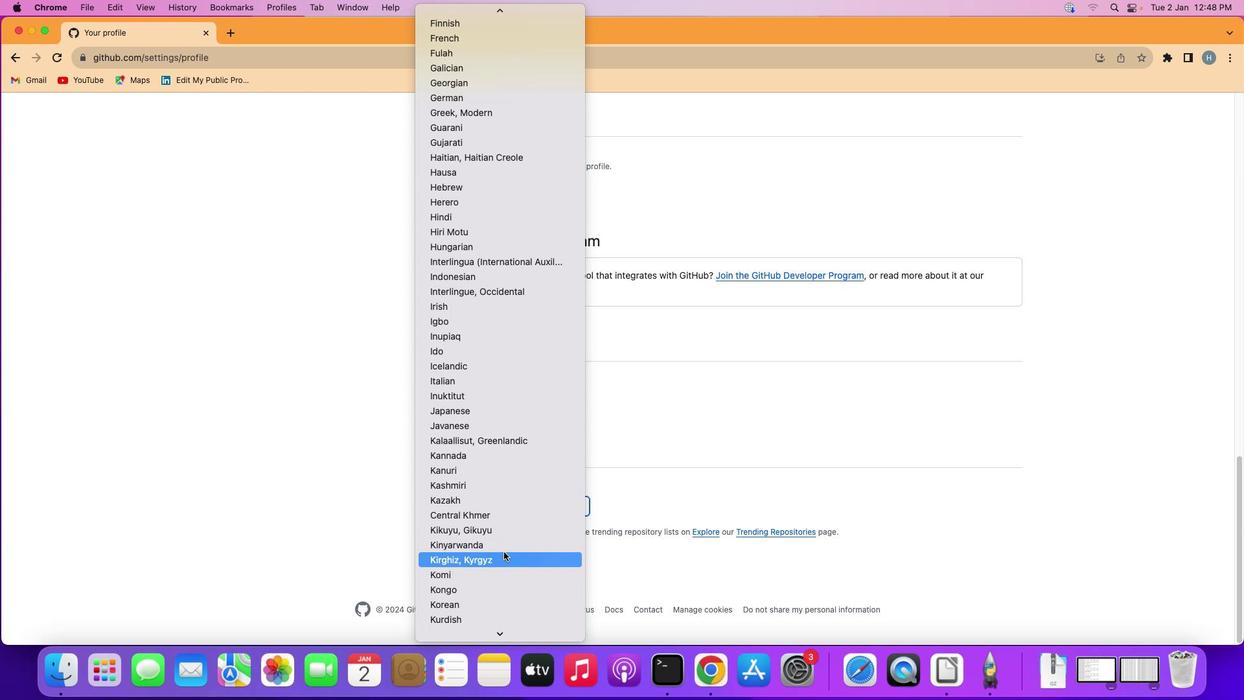 
Action: Mouse scrolled (503, 552) with delta (0, -1)
Screenshot: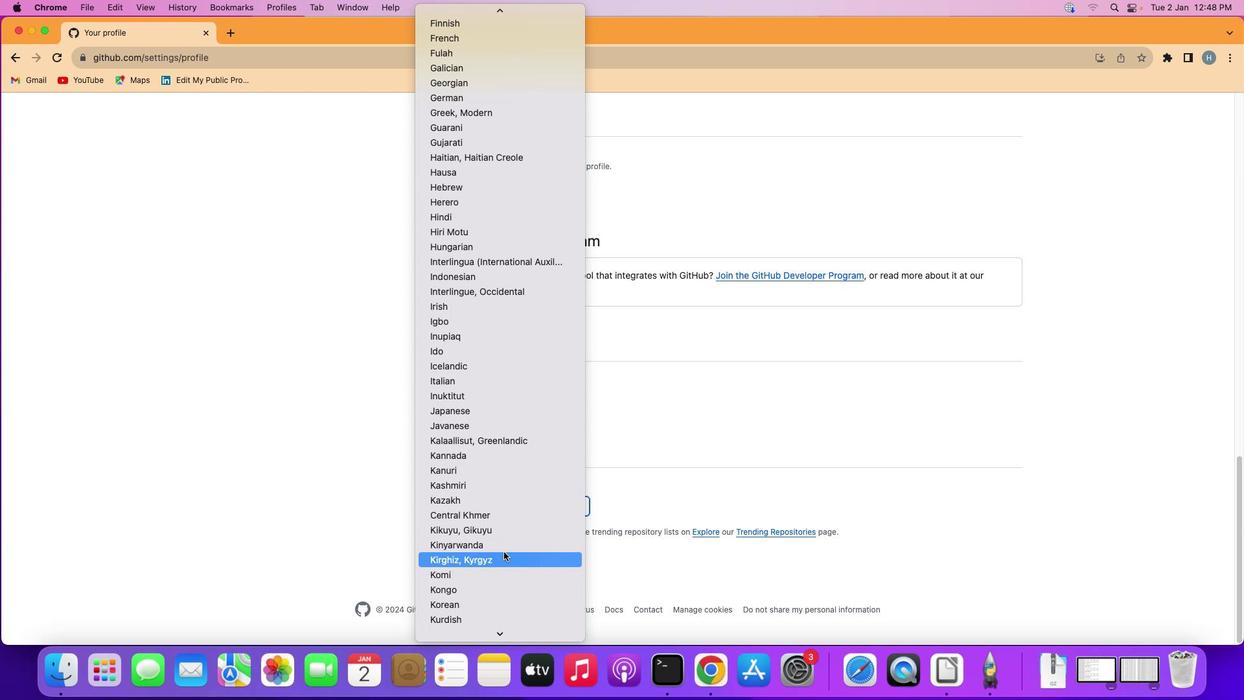 
Action: Mouse scrolled (503, 552) with delta (0, 0)
Screenshot: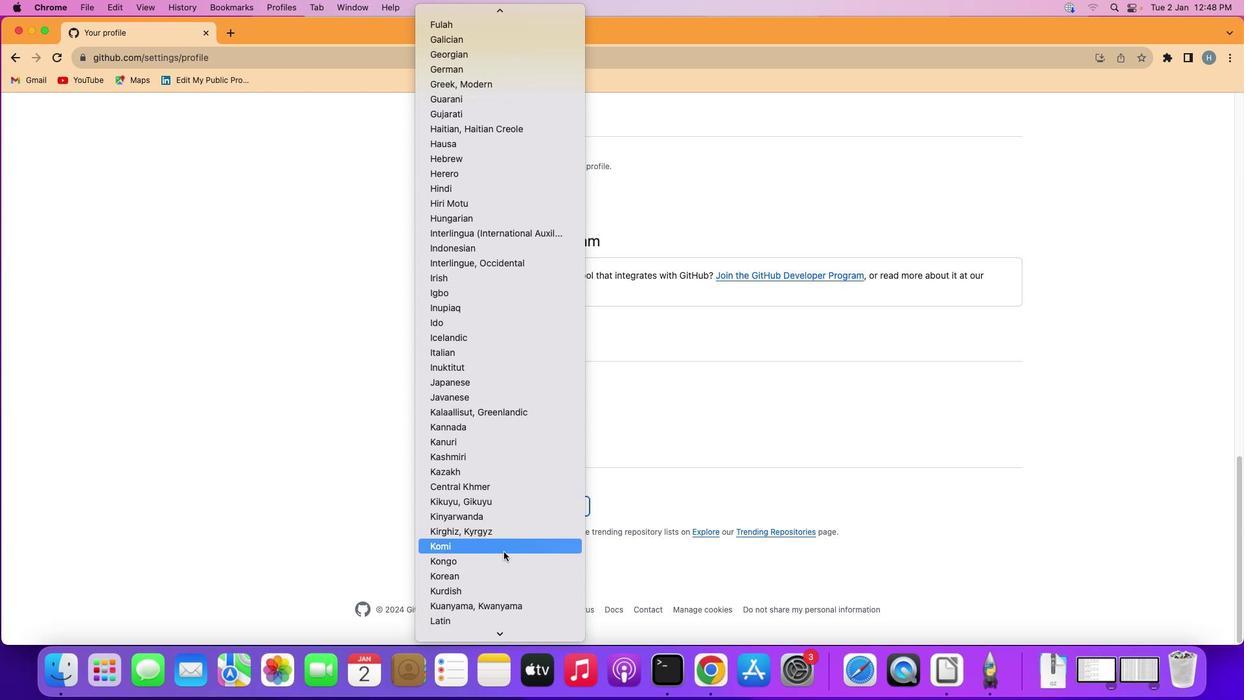 
Action: Mouse scrolled (503, 552) with delta (0, 0)
Screenshot: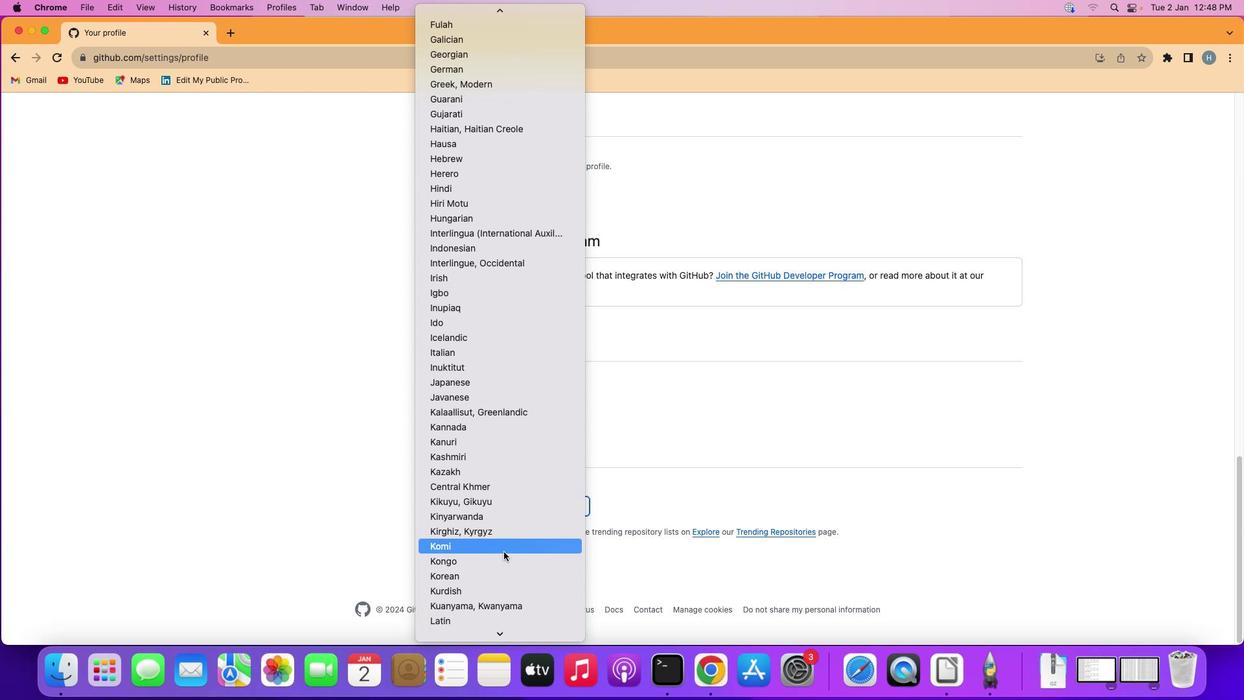 
Action: Mouse scrolled (503, 552) with delta (0, 0)
Screenshot: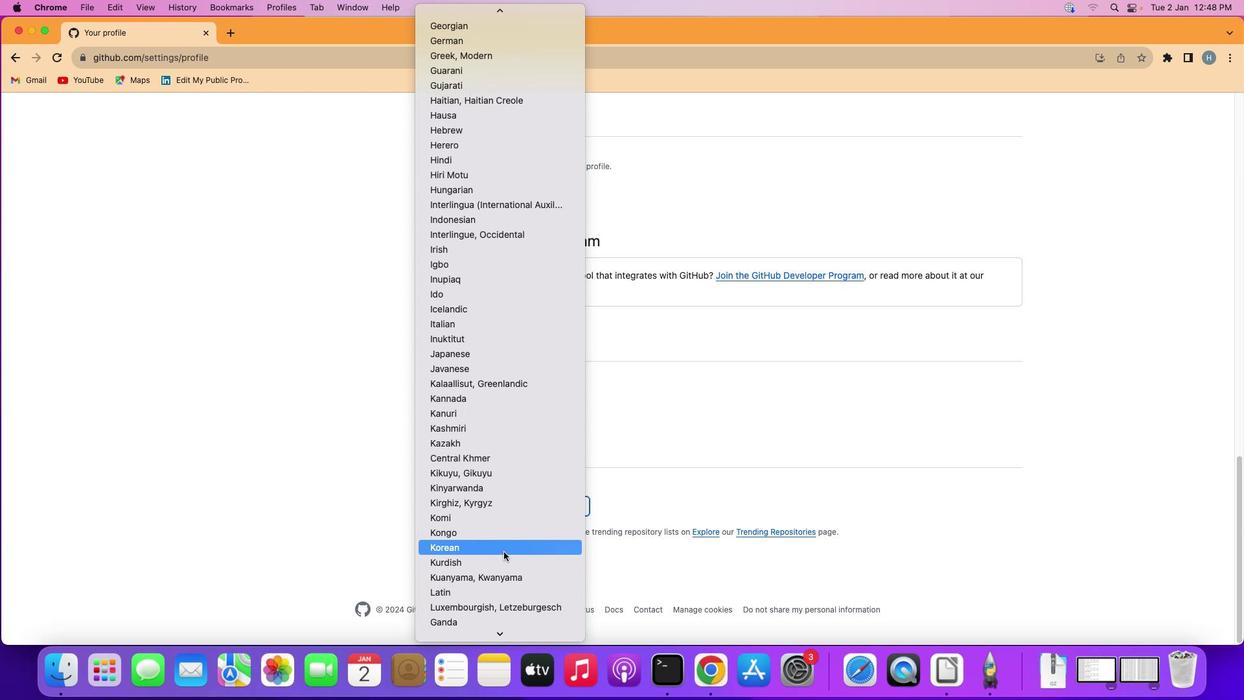 
Action: Mouse scrolled (503, 552) with delta (0, 0)
Screenshot: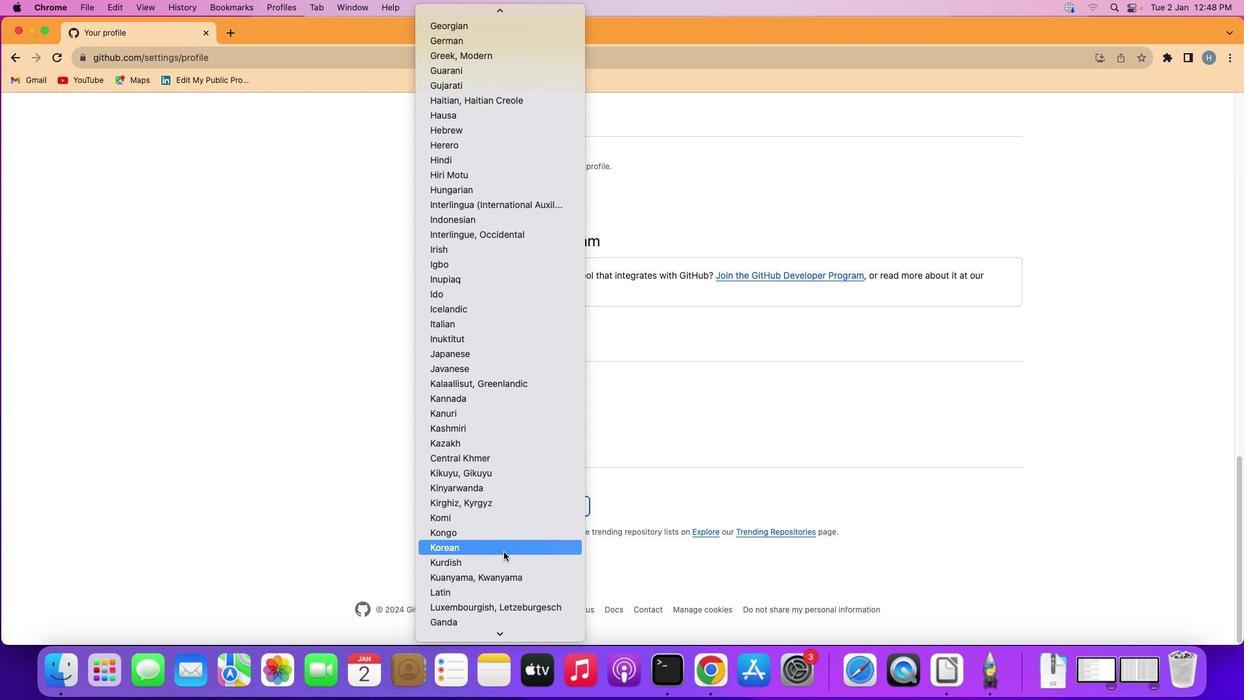 
Action: Mouse moved to (503, 552)
Screenshot: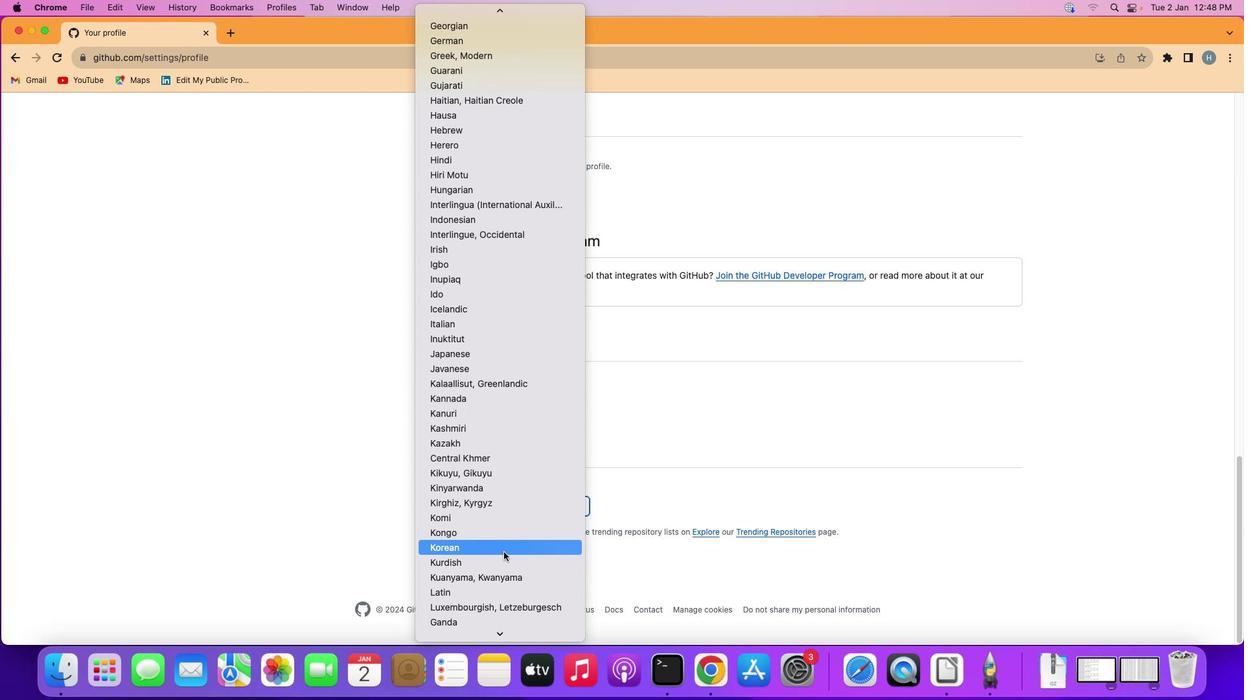 
Action: Mouse scrolled (503, 552) with delta (0, 0)
Screenshot: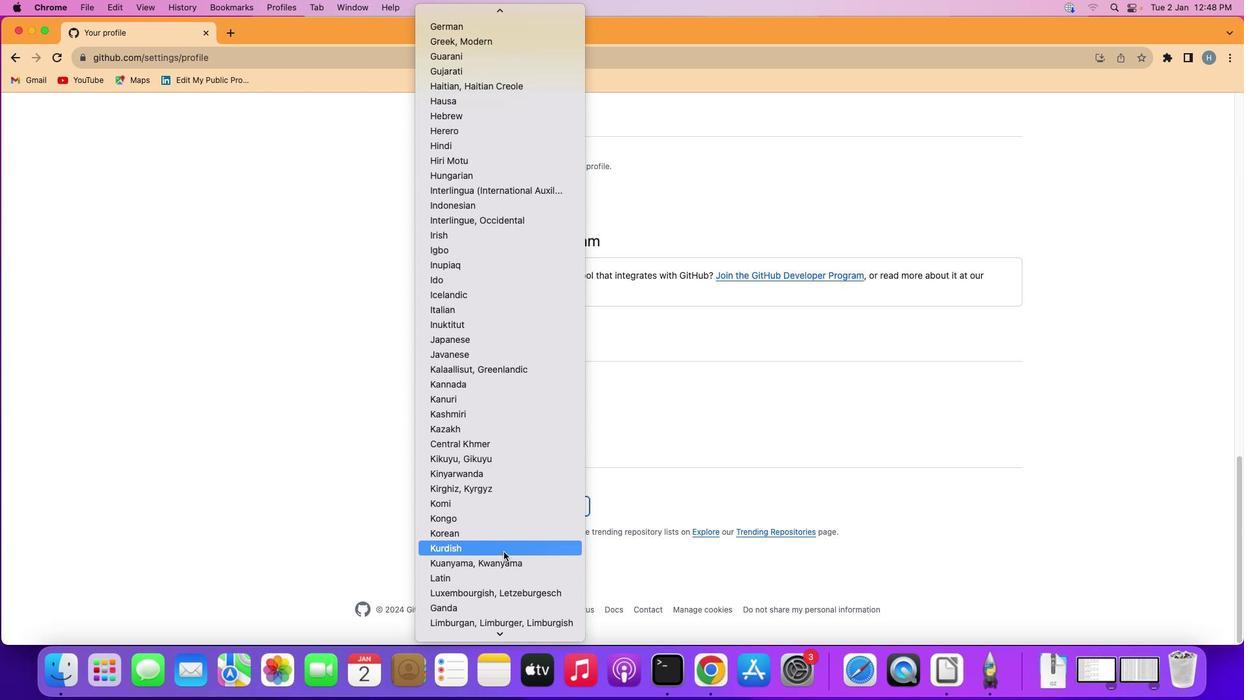 
Action: Mouse scrolled (503, 552) with delta (0, 1)
Screenshot: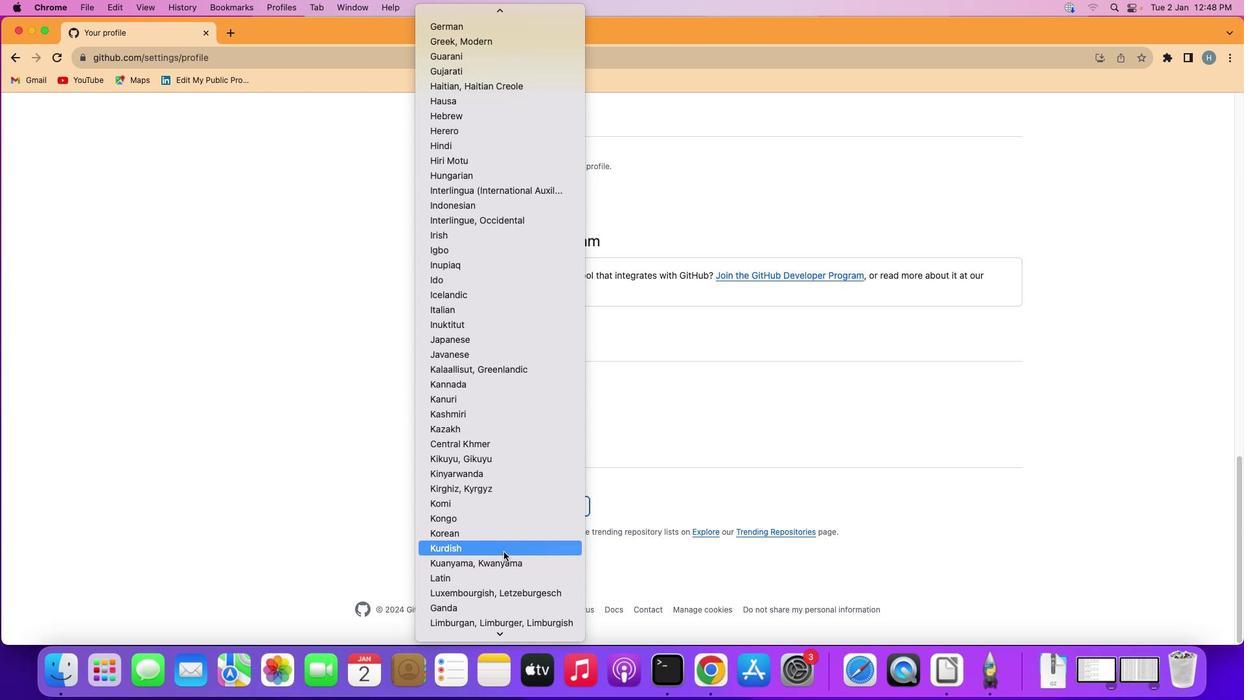 
Action: Mouse scrolled (503, 552) with delta (0, -1)
Screenshot: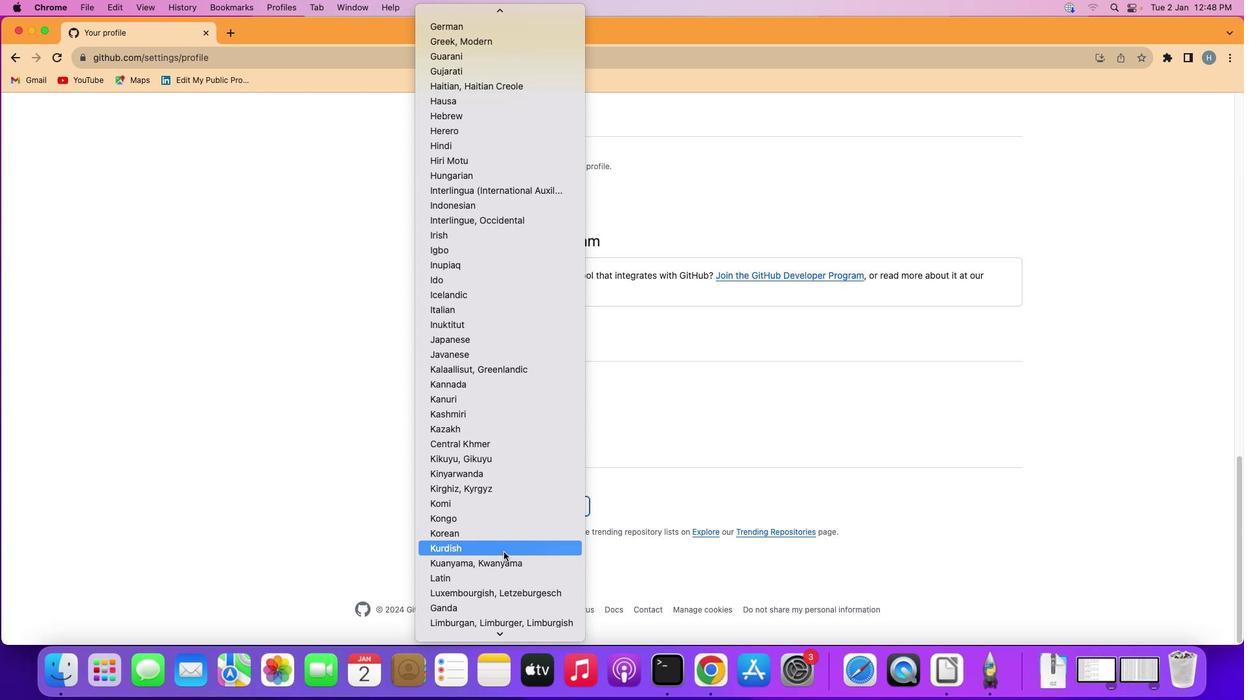 
Action: Mouse scrolled (503, 552) with delta (0, 0)
Screenshot: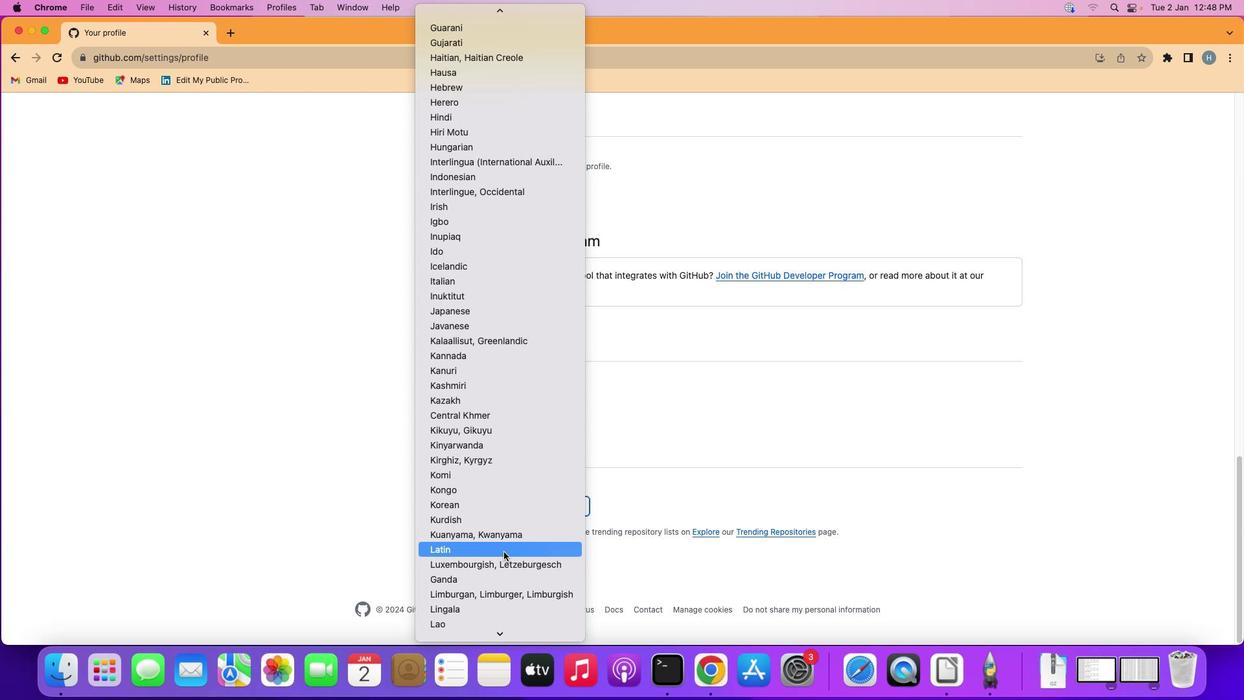 
Action: Mouse scrolled (503, 552) with delta (0, 0)
Screenshot: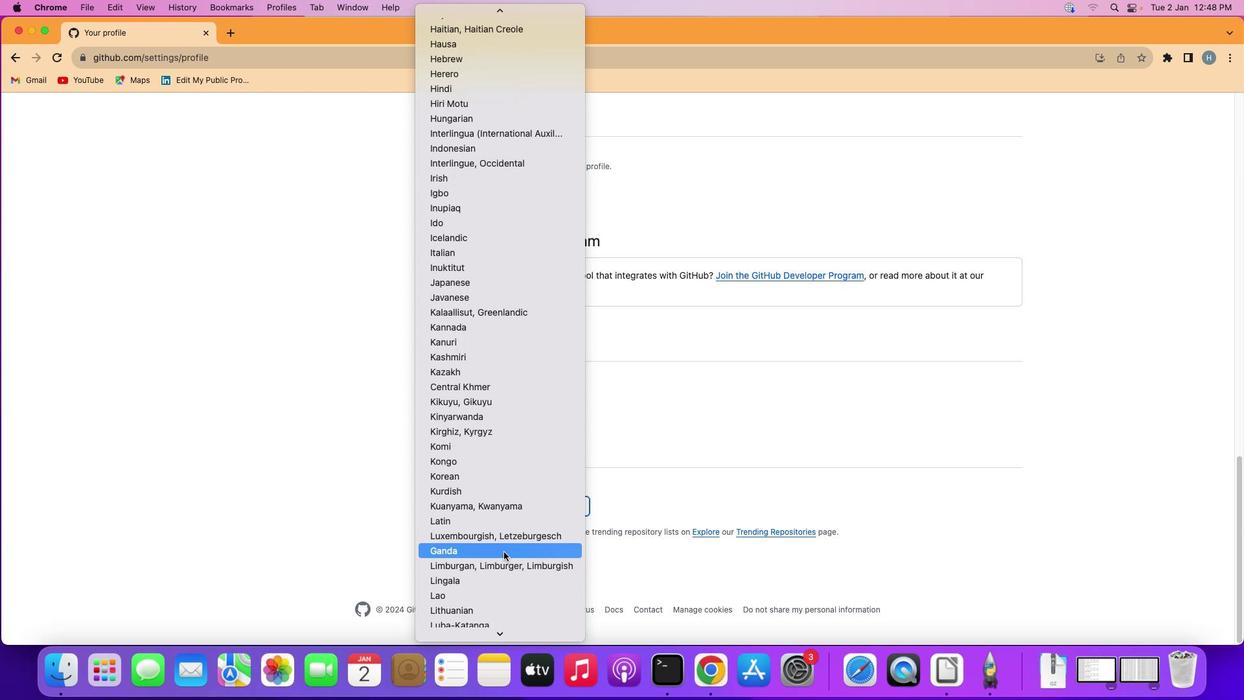 
Action: Mouse scrolled (503, 552) with delta (0, -1)
Screenshot: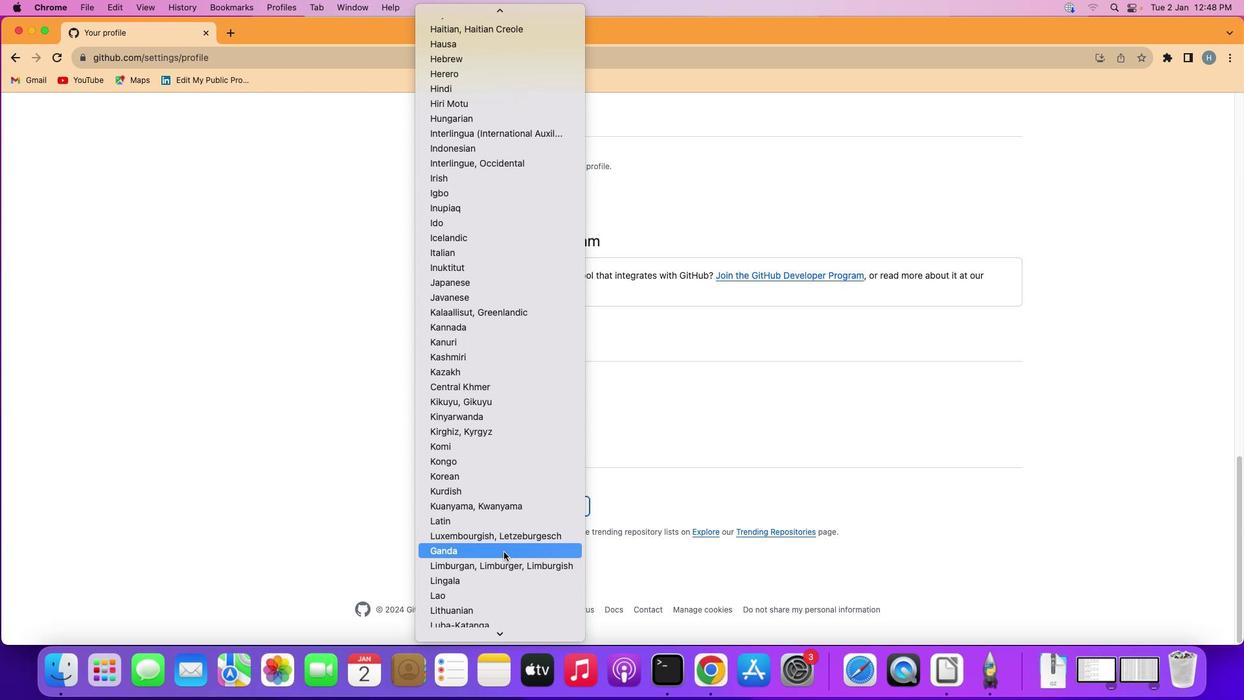 
Action: Mouse scrolled (503, 552) with delta (0, -1)
Screenshot: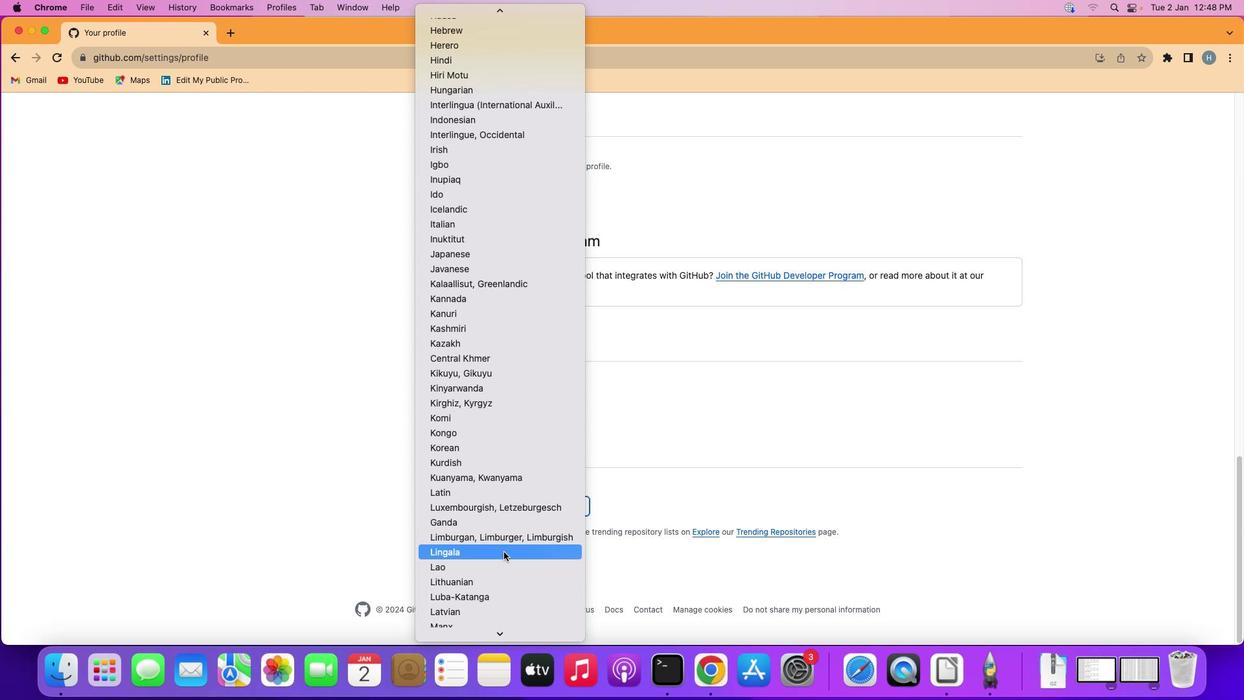 
Action: Mouse scrolled (503, 552) with delta (0, 0)
Screenshot: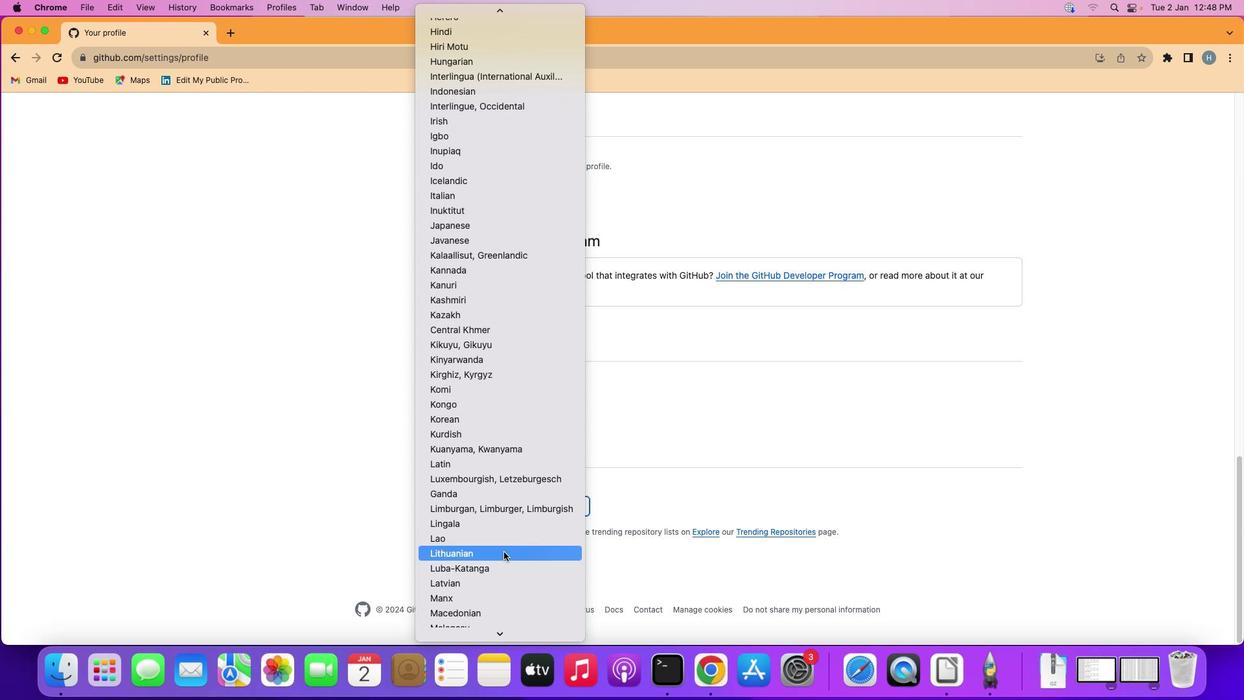 
Action: Mouse scrolled (503, 552) with delta (0, 0)
Screenshot: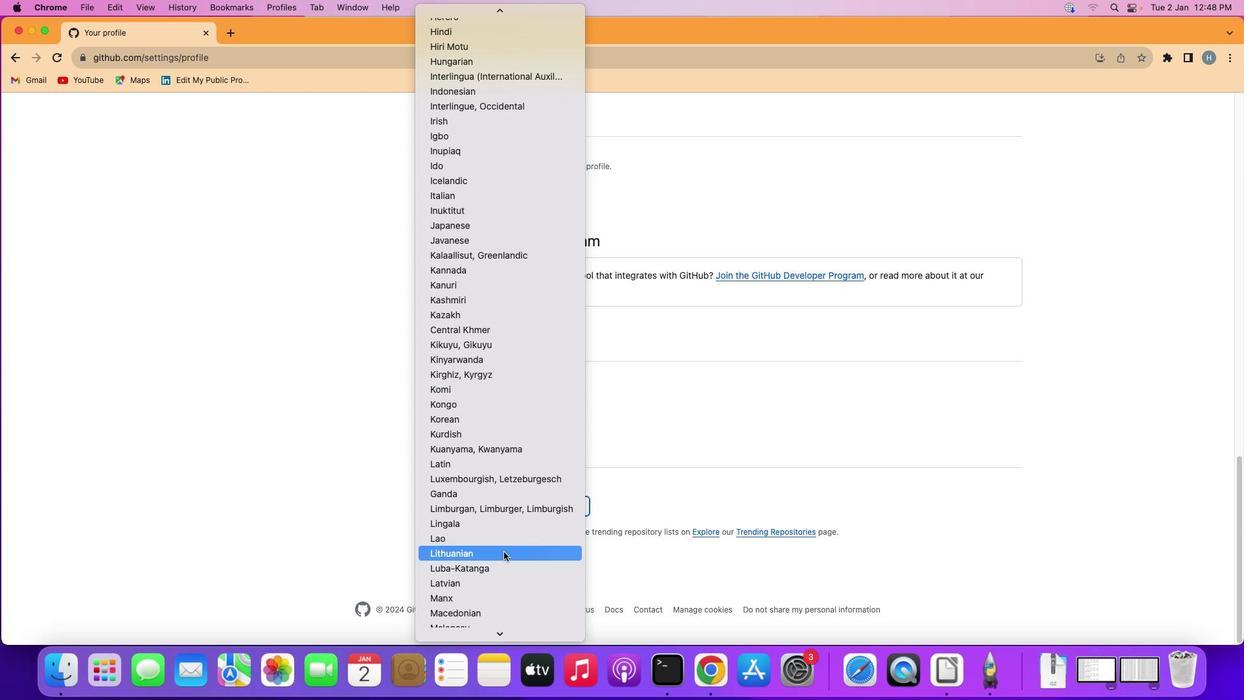 
Action: Mouse scrolled (503, 552) with delta (0, 0)
Screenshot: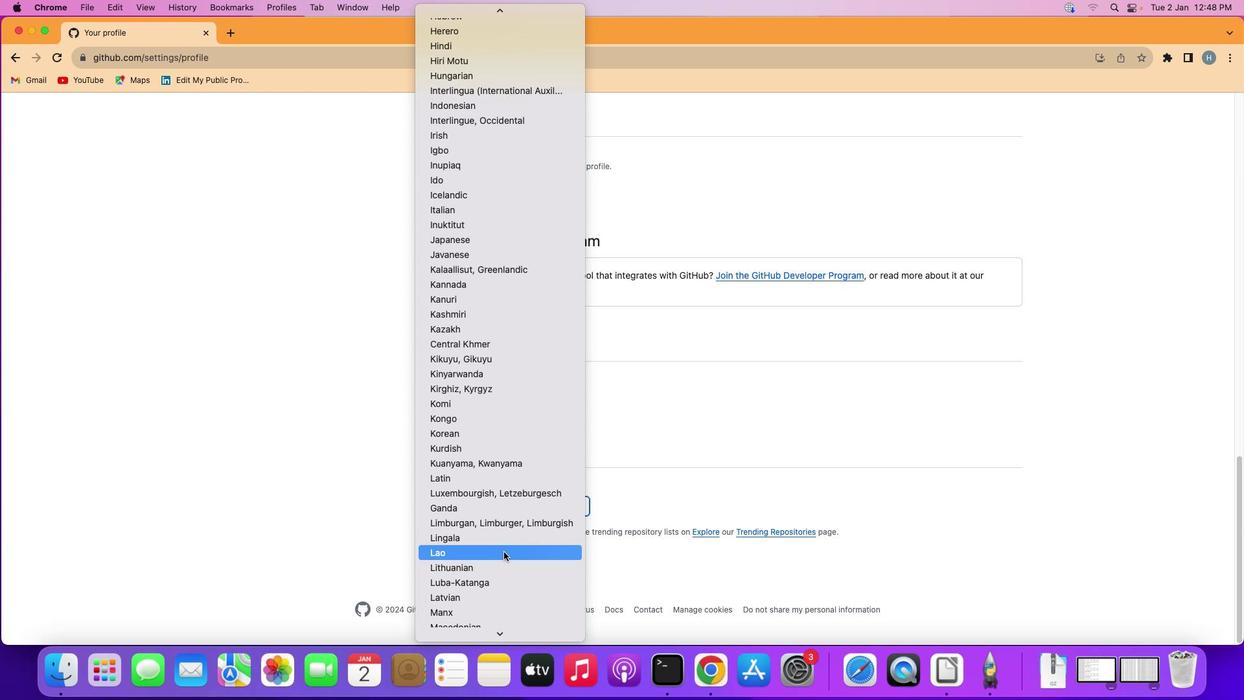 
Action: Mouse scrolled (503, 552) with delta (0, 0)
Screenshot: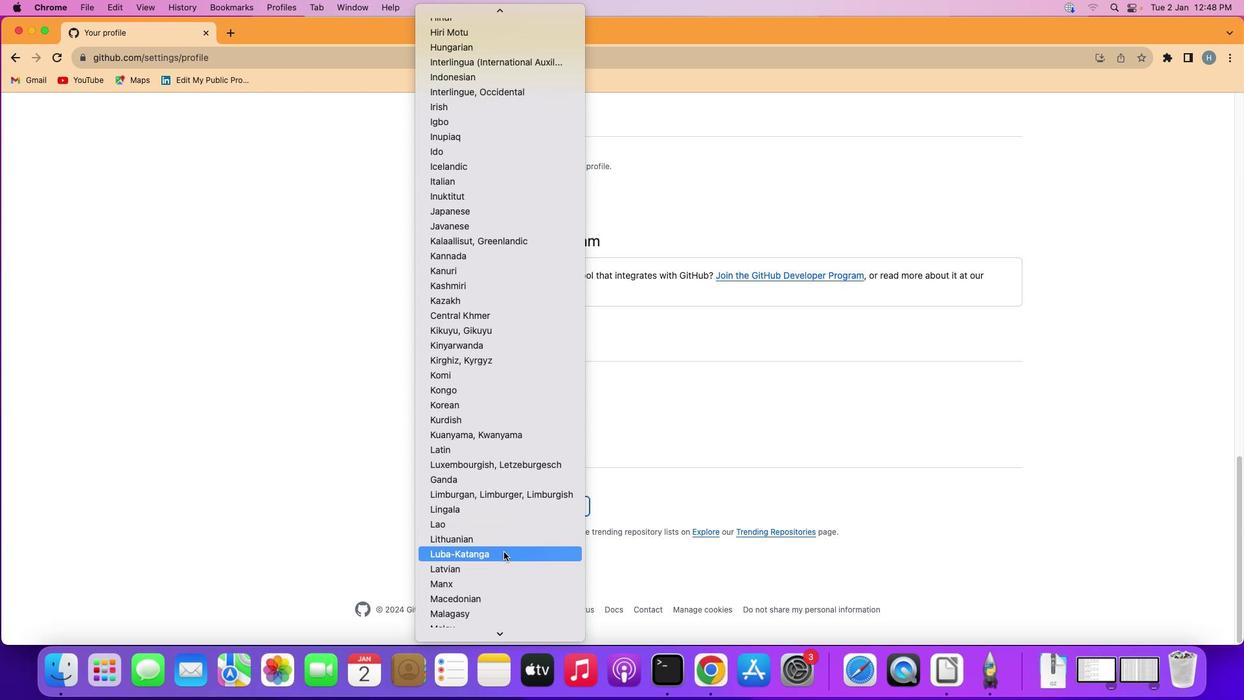 
Action: Mouse scrolled (503, 552) with delta (0, 0)
Screenshot: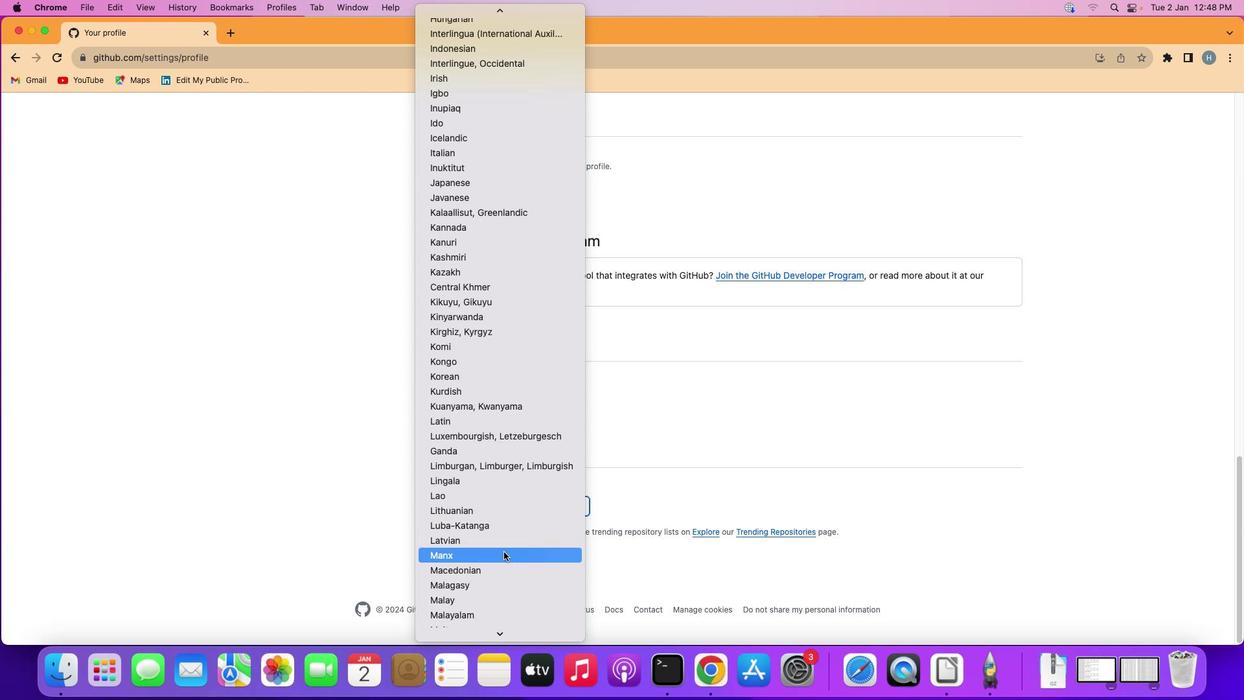 
Action: Mouse scrolled (503, 552) with delta (0, -1)
Screenshot: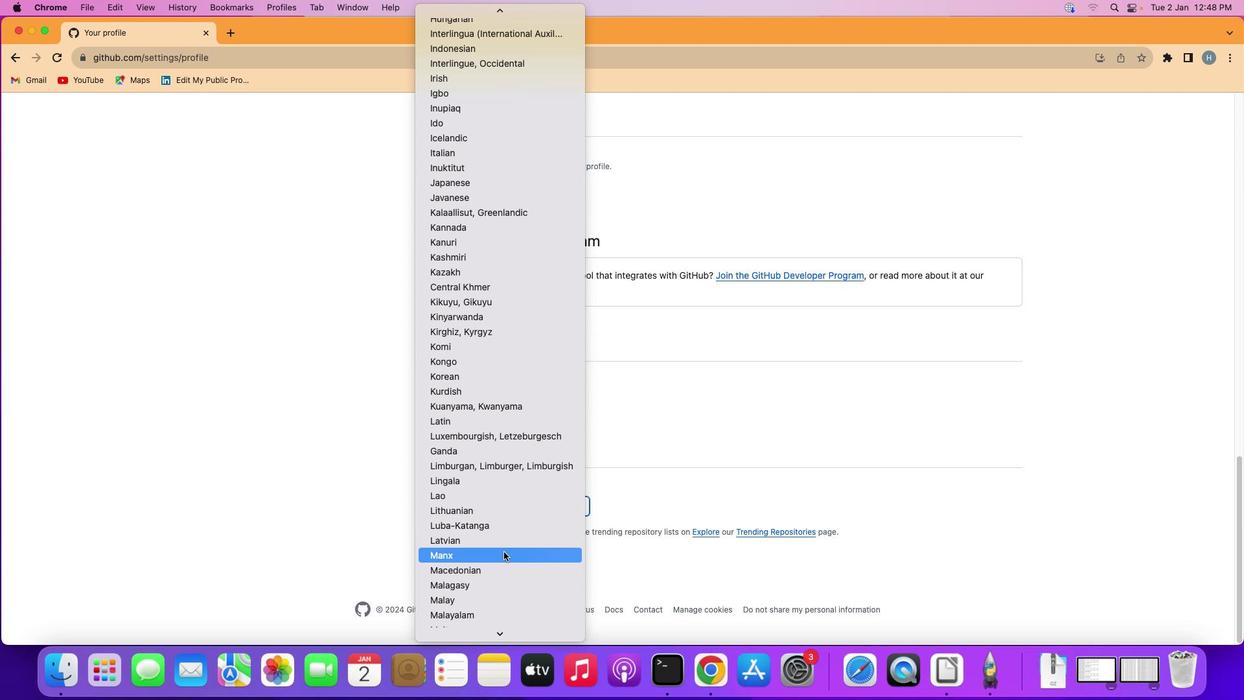 
Action: Mouse scrolled (503, 552) with delta (0, 0)
Screenshot: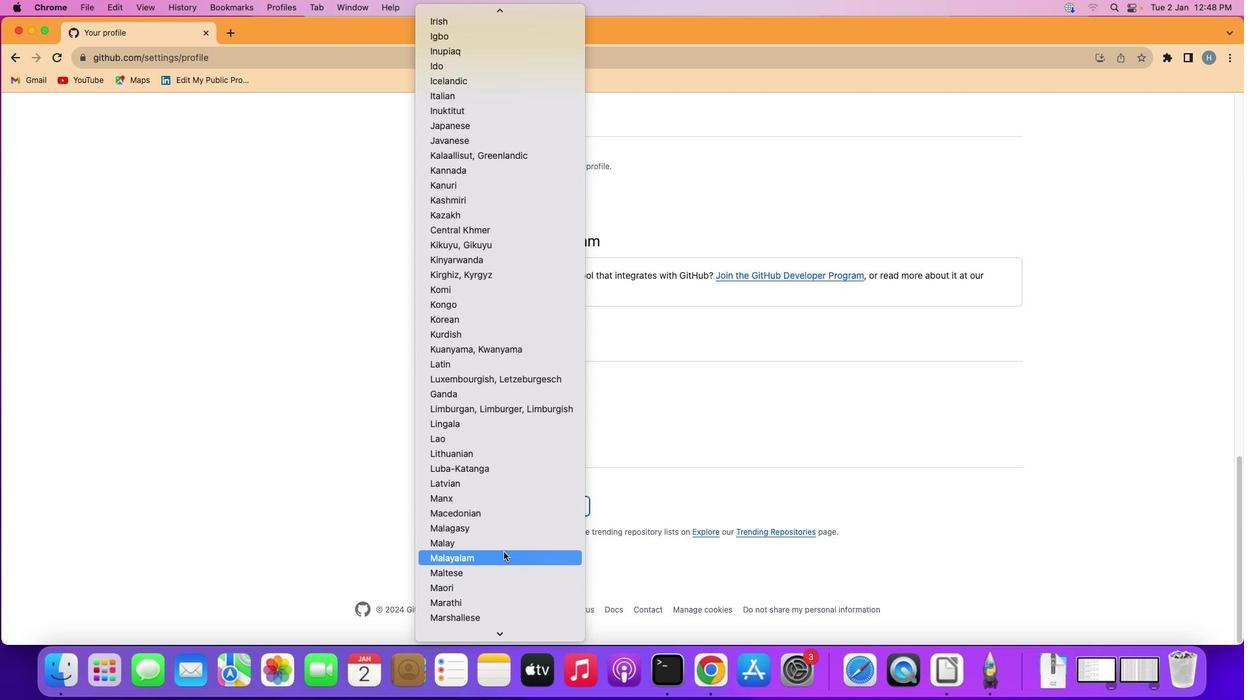 
Action: Mouse scrolled (503, 552) with delta (0, 0)
Screenshot: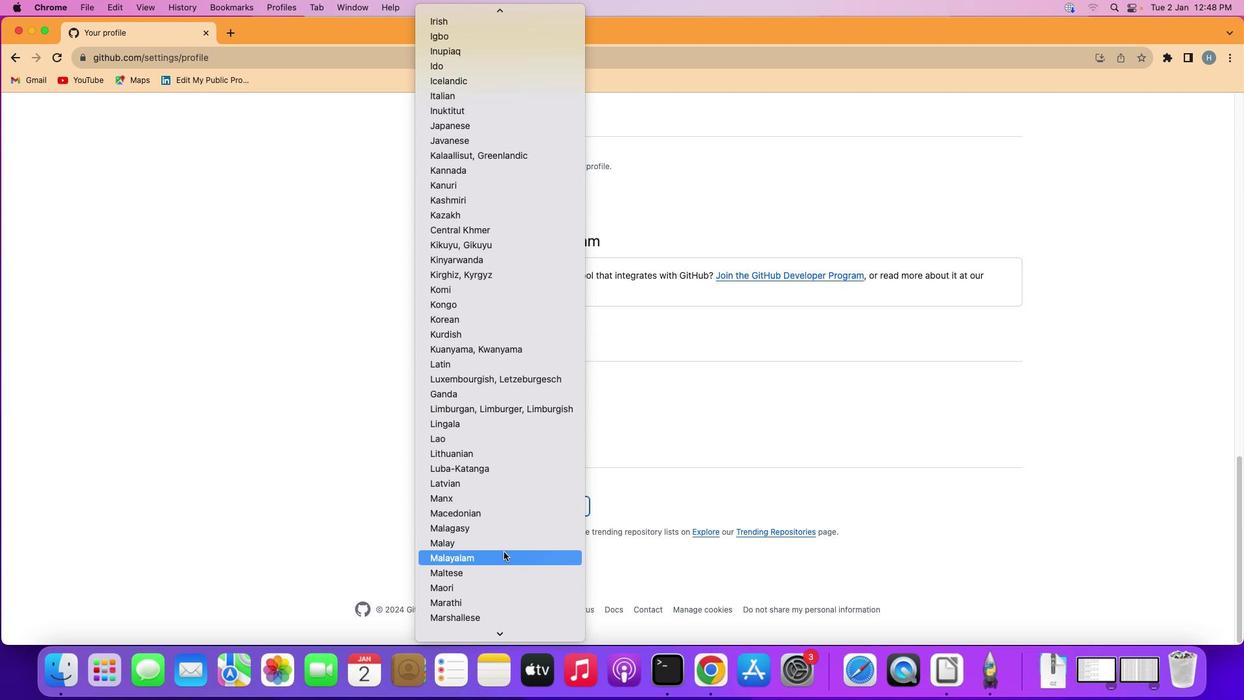 
Action: Mouse scrolled (503, 552) with delta (0, -1)
Screenshot: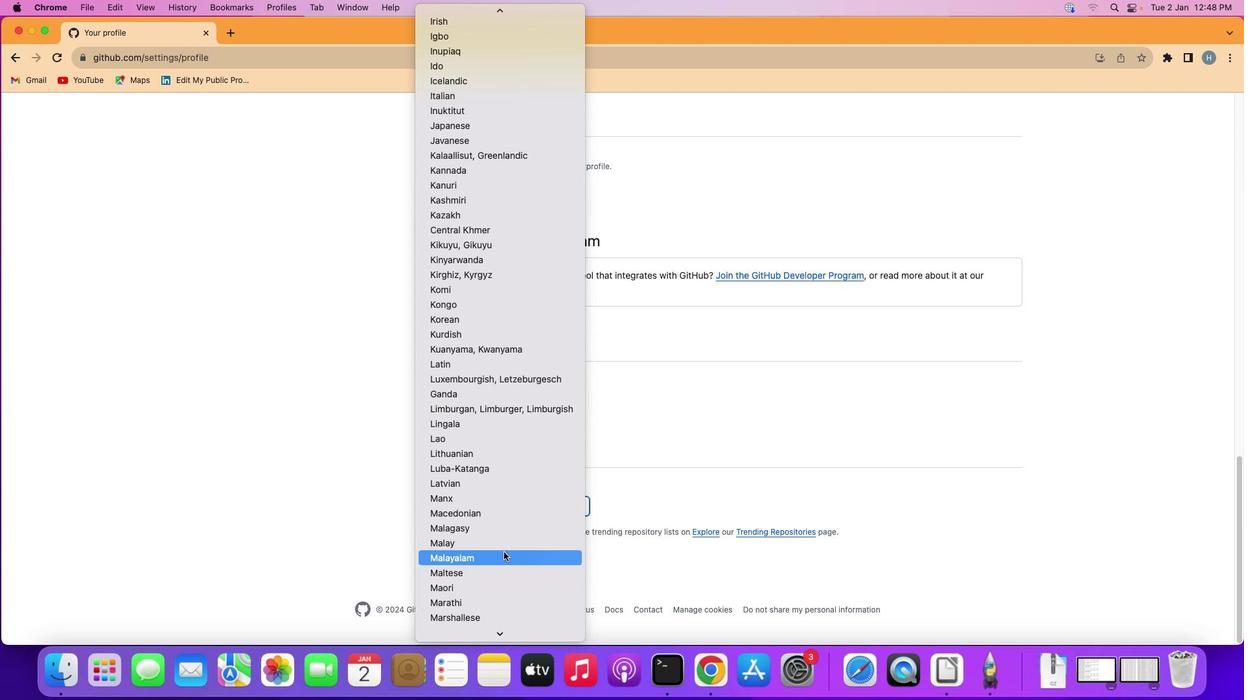 
Action: Mouse scrolled (503, 552) with delta (0, 0)
Screenshot: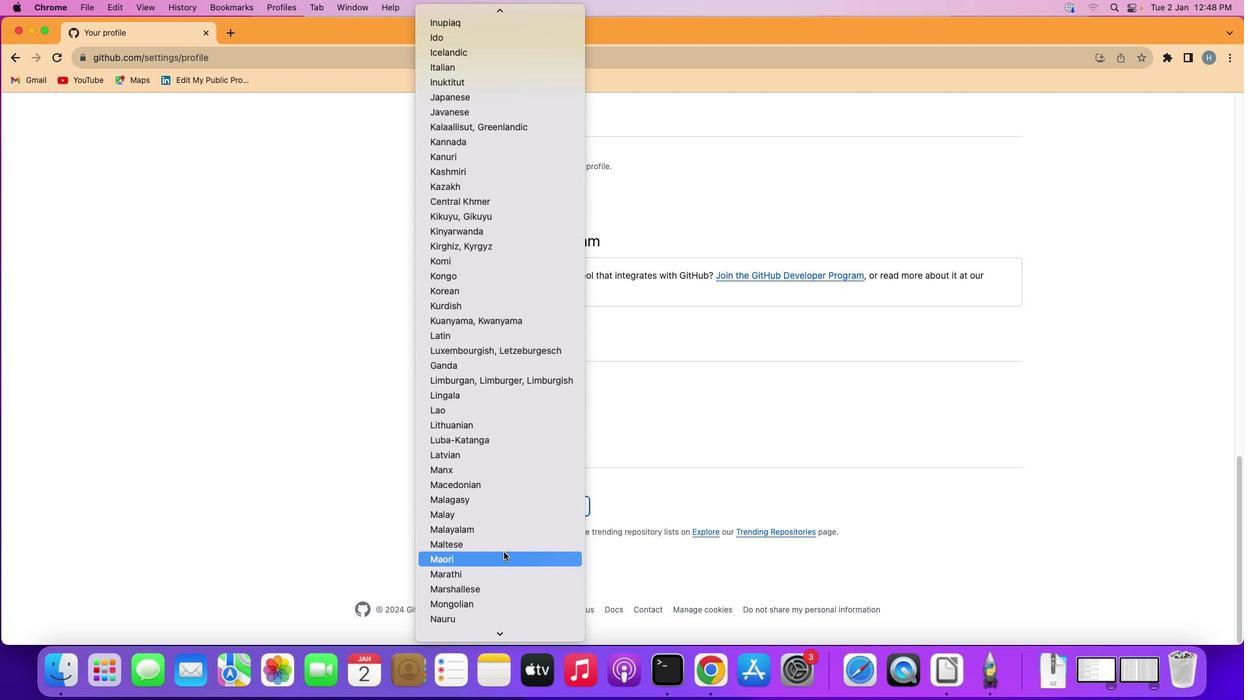 
Action: Mouse scrolled (503, 552) with delta (0, 0)
Screenshot: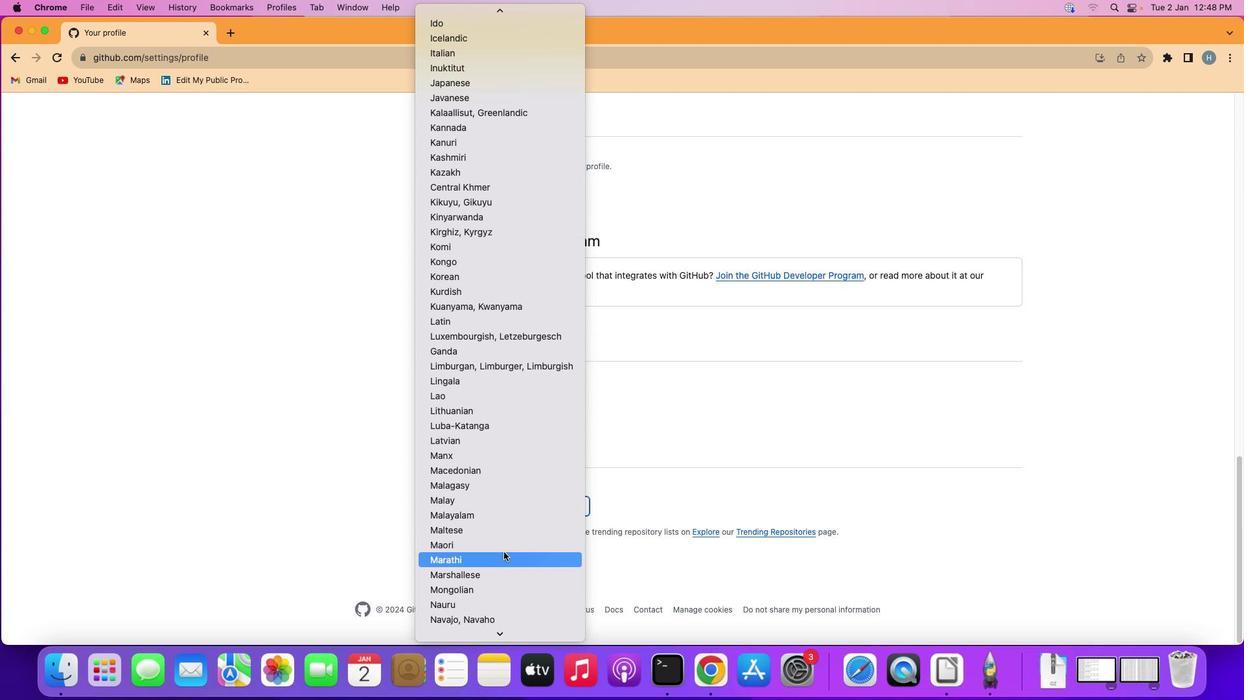 
Action: Mouse scrolled (503, 552) with delta (0, 0)
Screenshot: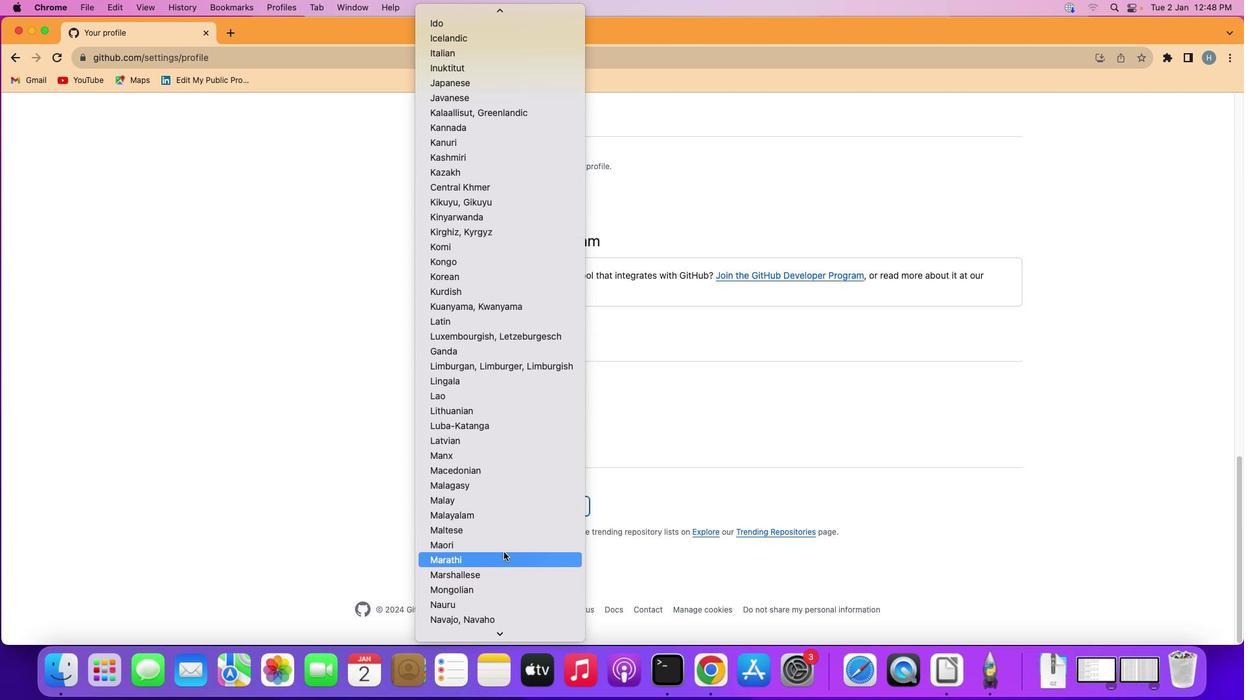 
Action: Mouse scrolled (503, 552) with delta (0, 0)
Screenshot: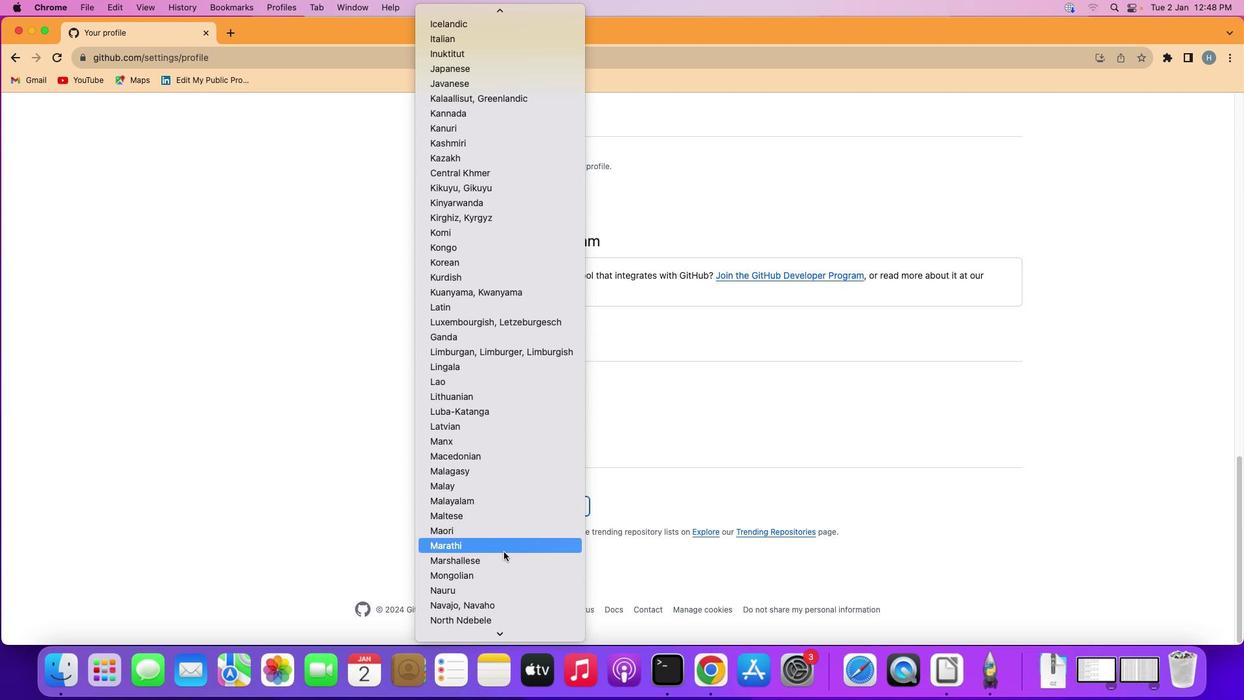 
Action: Mouse scrolled (503, 552) with delta (0, -1)
Screenshot: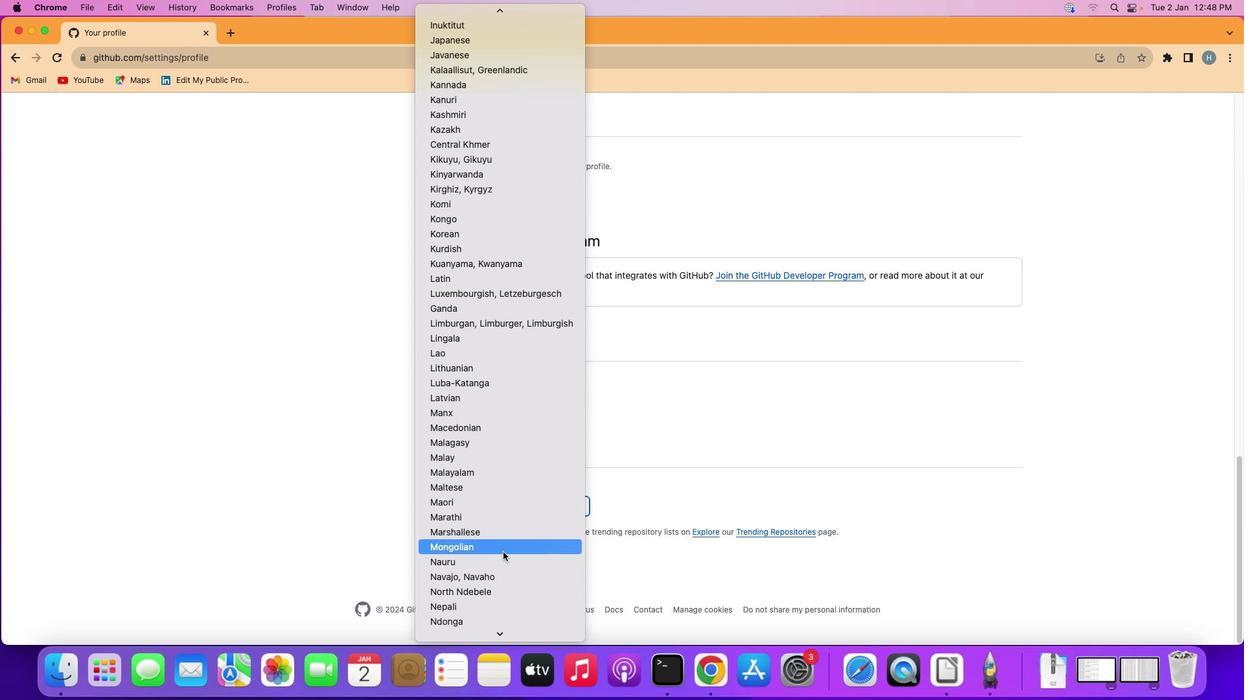 
Action: Mouse scrolled (503, 552) with delta (0, -1)
Screenshot: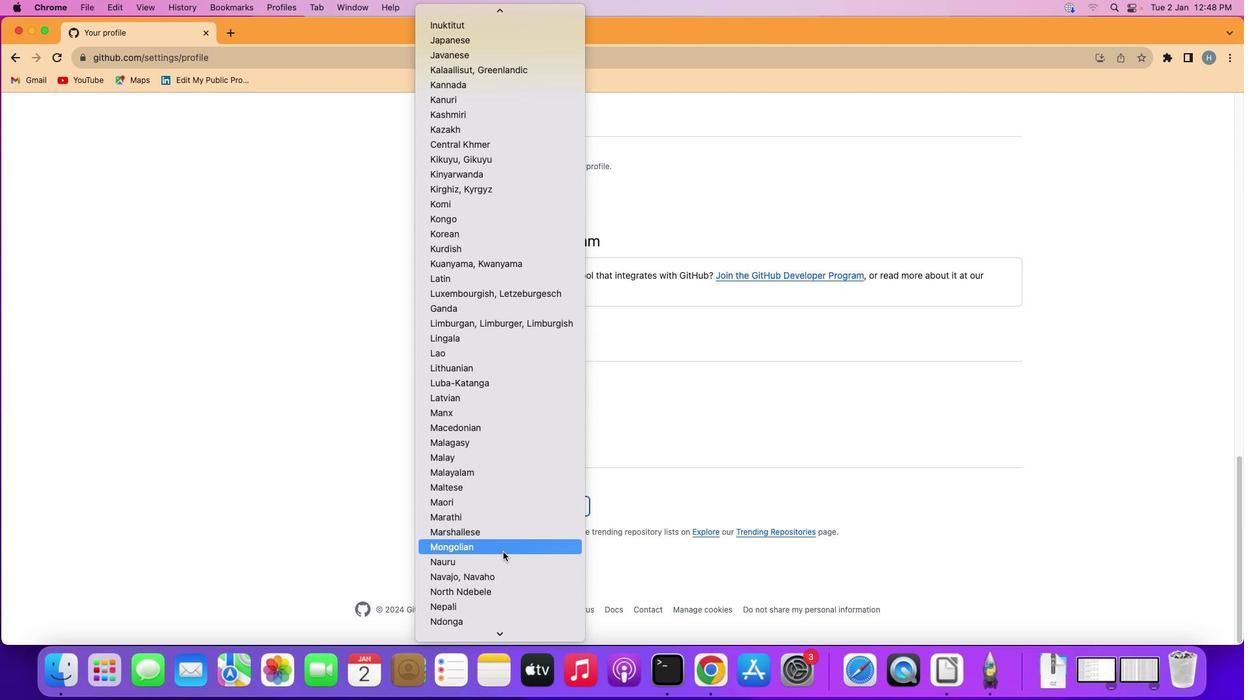 
Action: Mouse moved to (503, 552)
Screenshot: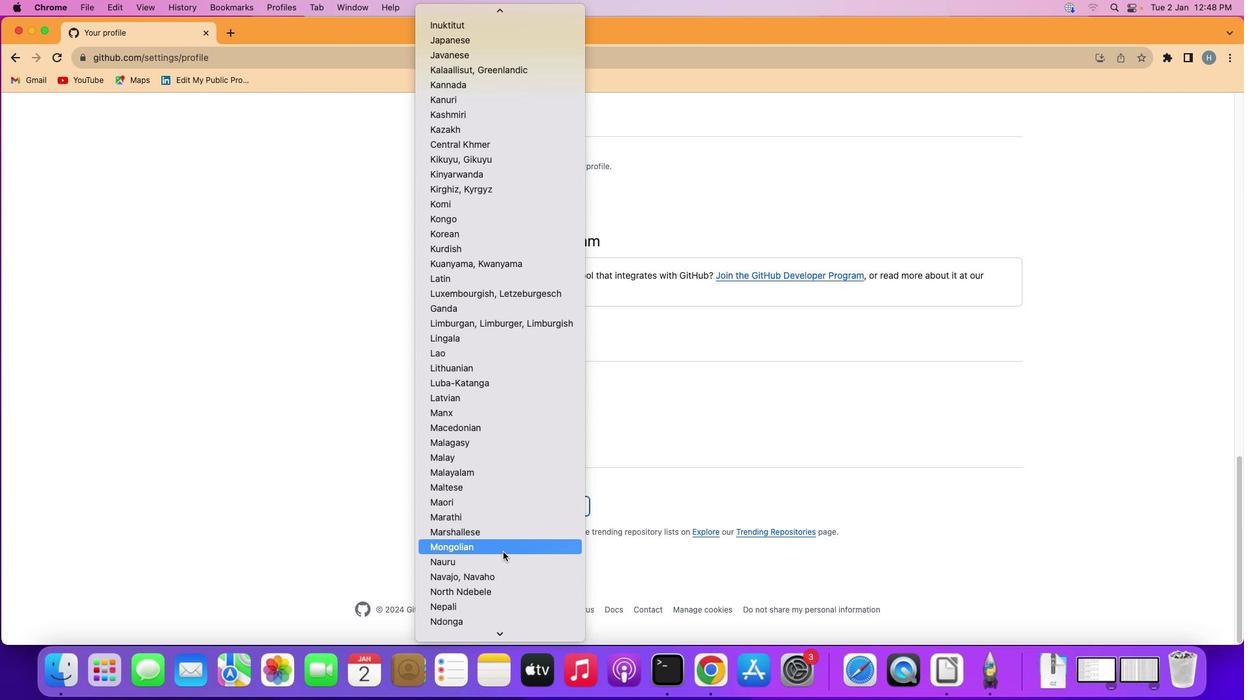 
Action: Mouse scrolled (503, 552) with delta (0, 0)
Screenshot: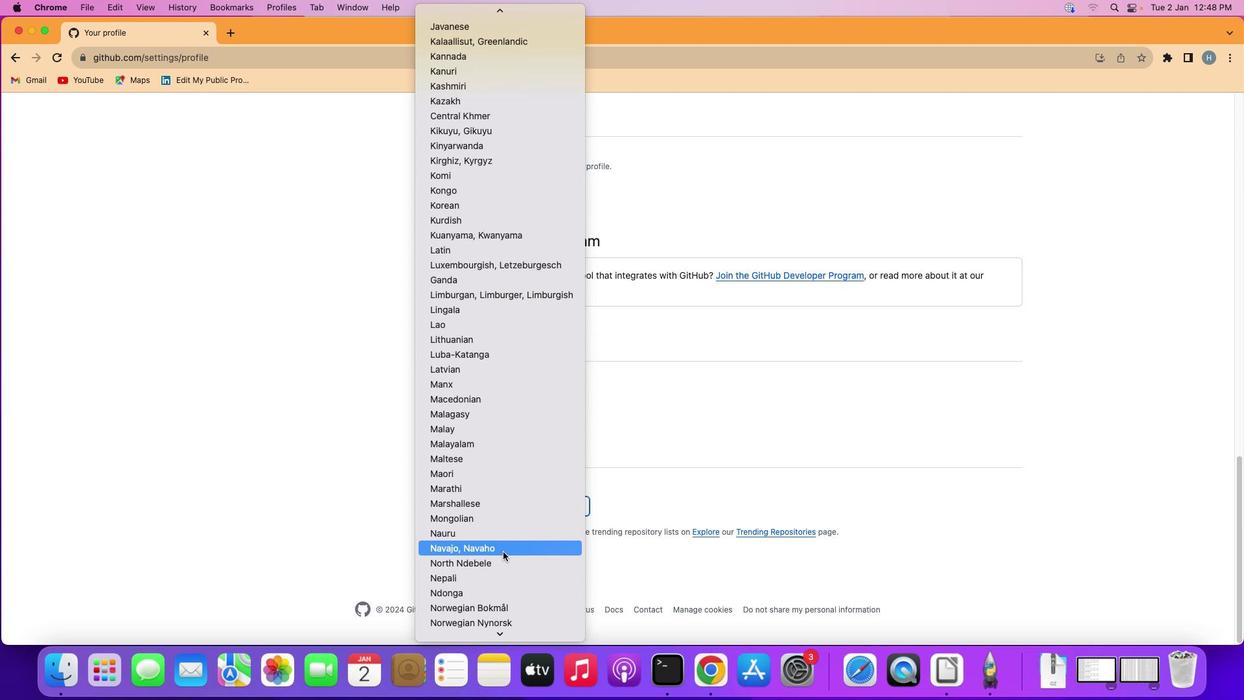 
Action: Mouse scrolled (503, 552) with delta (0, 0)
Screenshot: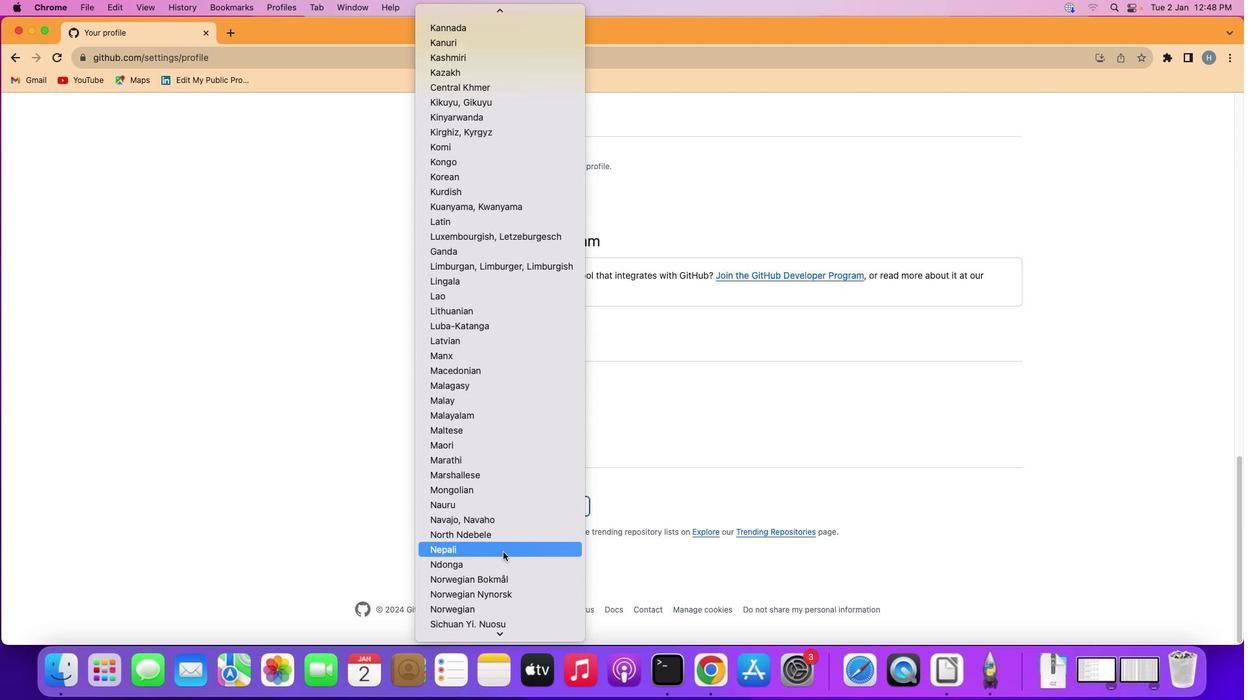 
Action: Mouse scrolled (503, 552) with delta (0, -1)
Screenshot: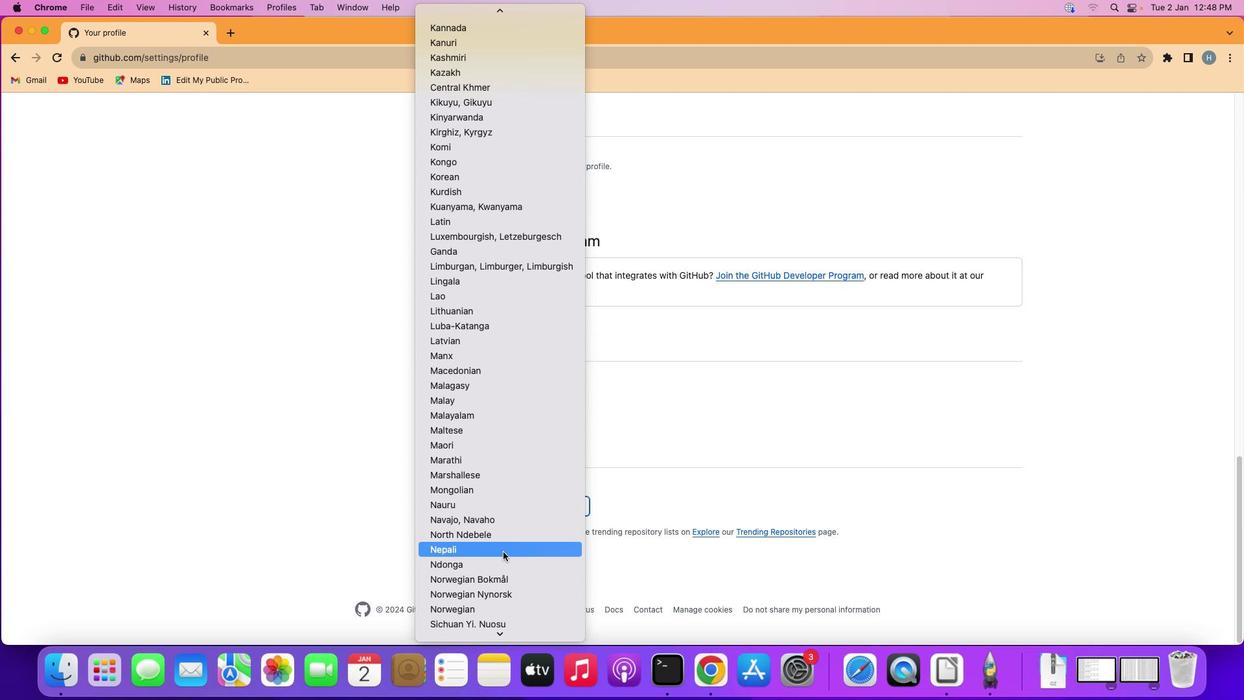 
Action: Mouse moved to (503, 552)
Screenshot: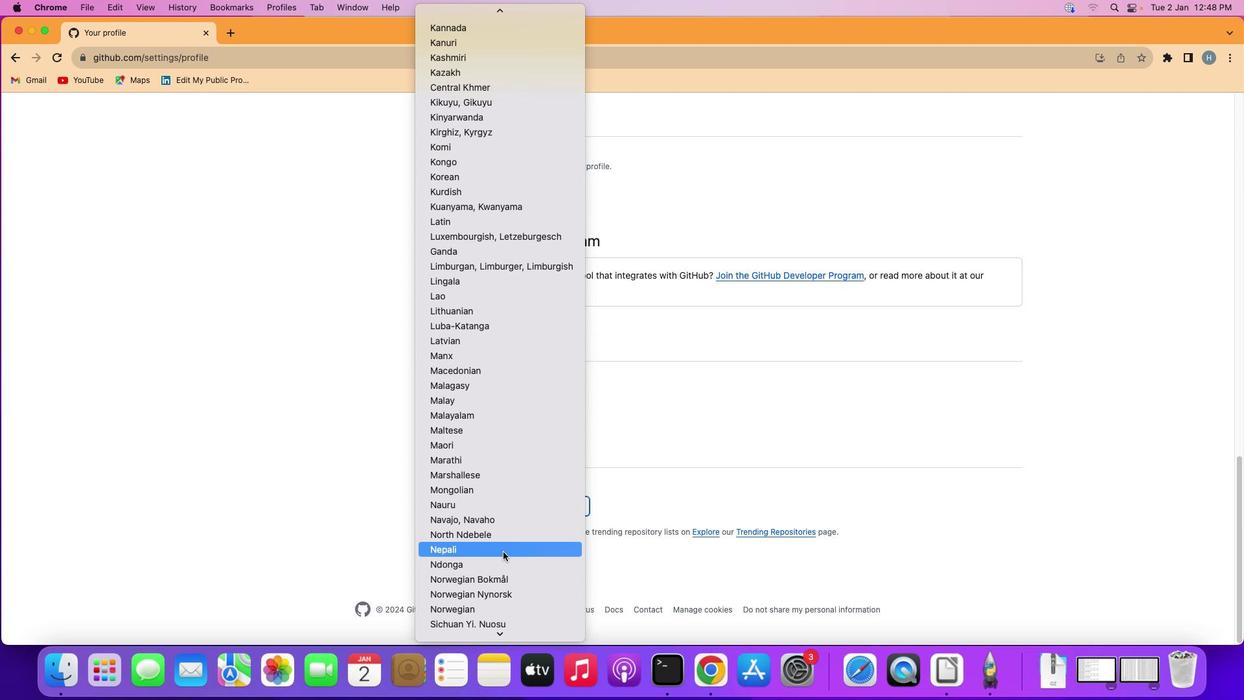 
Action: Mouse scrolled (503, 552) with delta (0, 0)
Screenshot: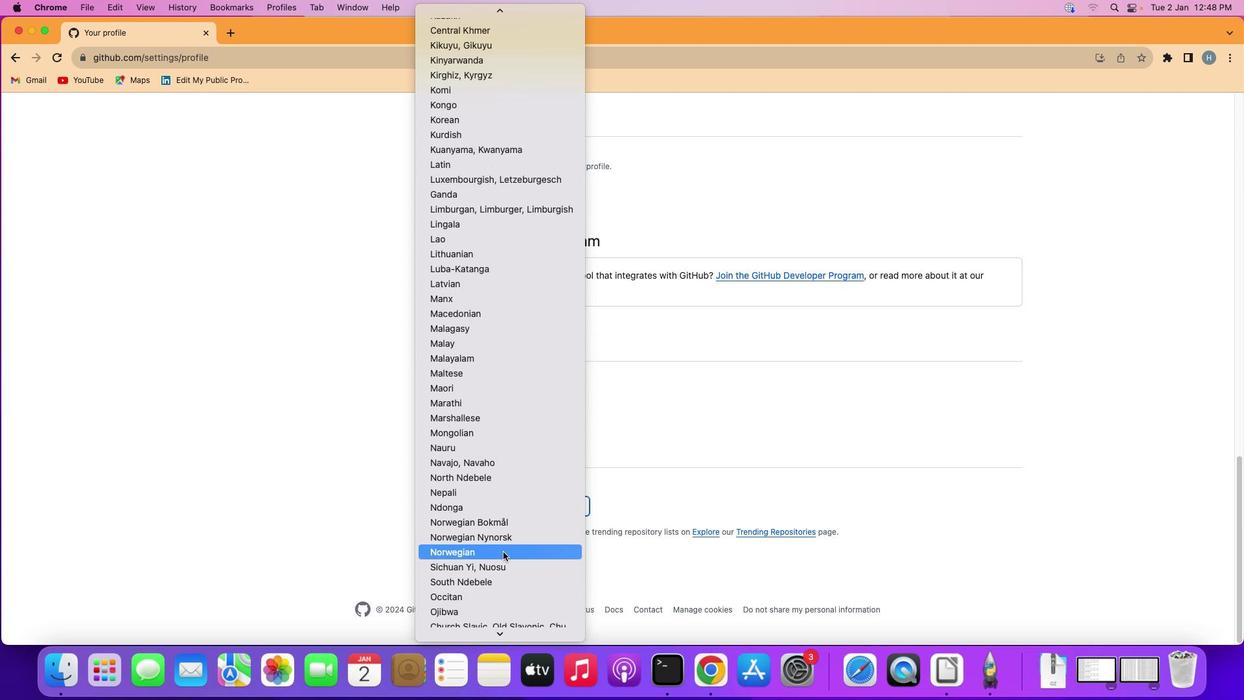 
Action: Mouse scrolled (503, 552) with delta (0, 0)
Screenshot: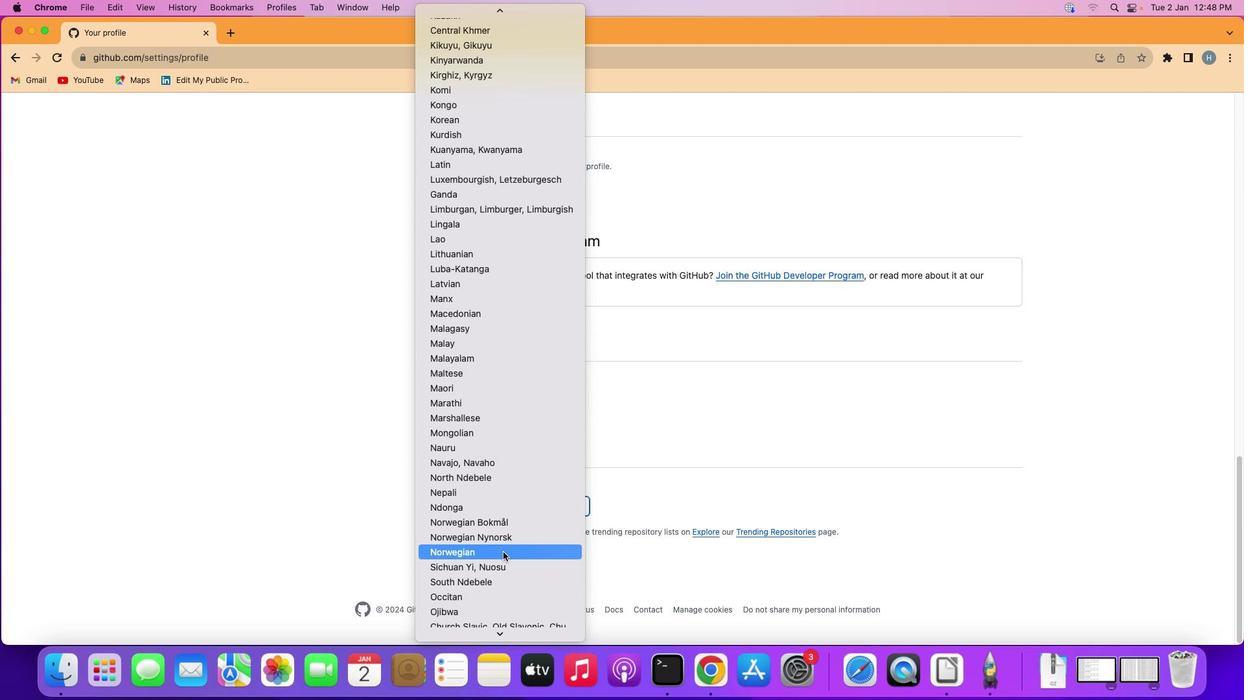 
Action: Mouse scrolled (503, 552) with delta (0, -1)
Screenshot: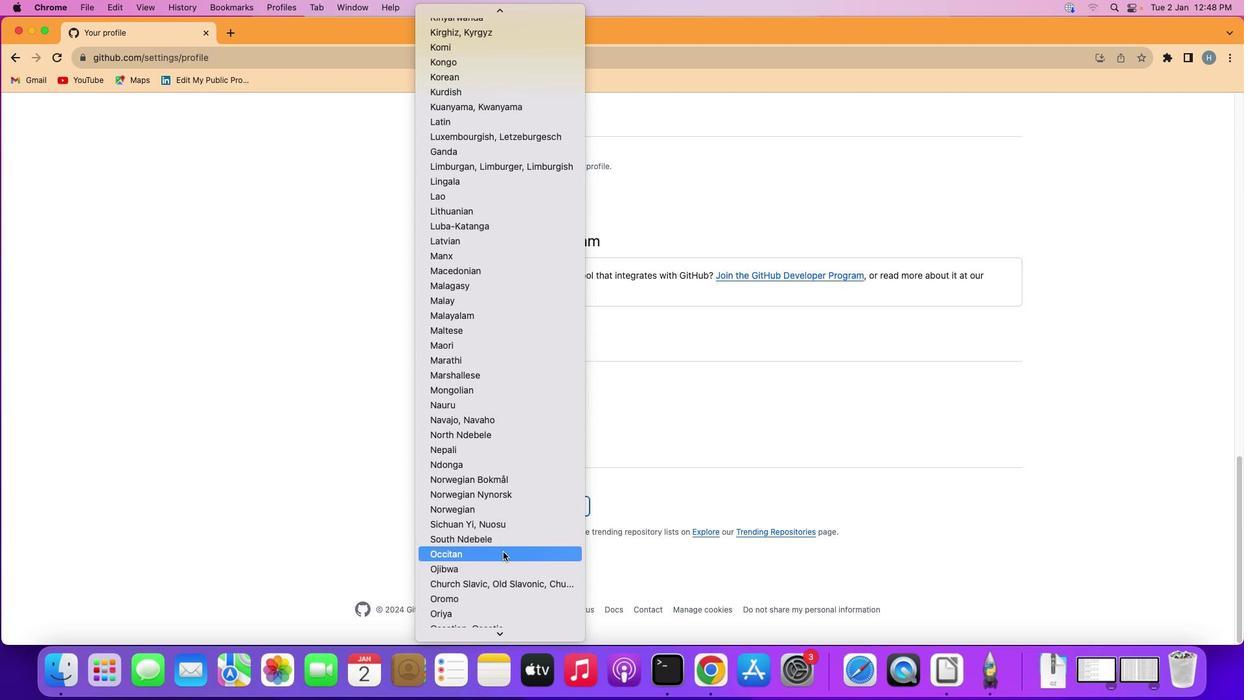 
Action: Mouse scrolled (503, 552) with delta (0, -1)
Screenshot: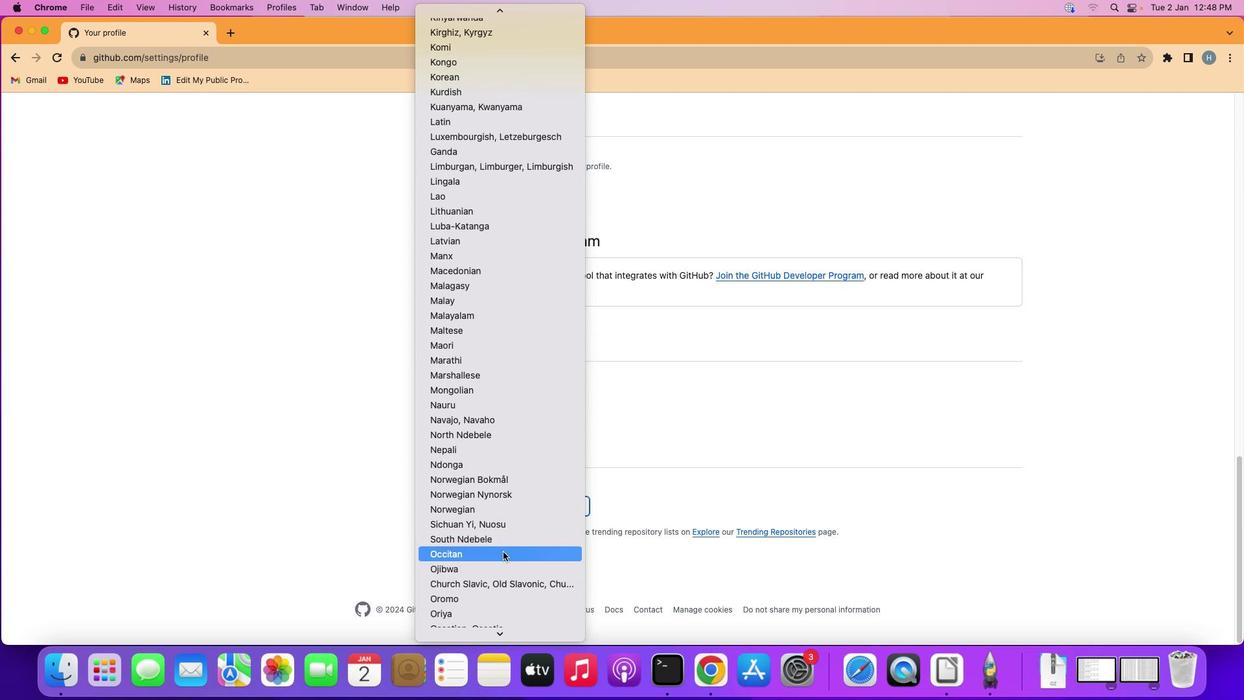 
Action: Mouse scrolled (503, 552) with delta (0, 0)
Screenshot: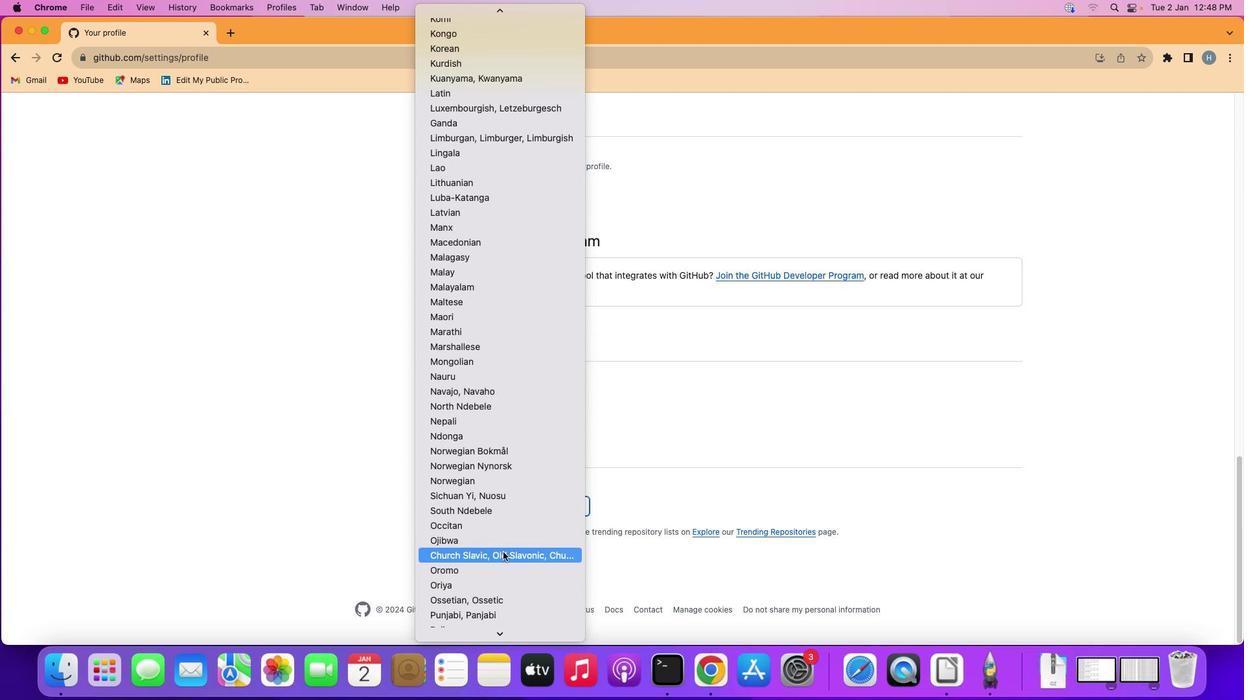 
Action: Mouse scrolled (503, 552) with delta (0, 0)
Screenshot: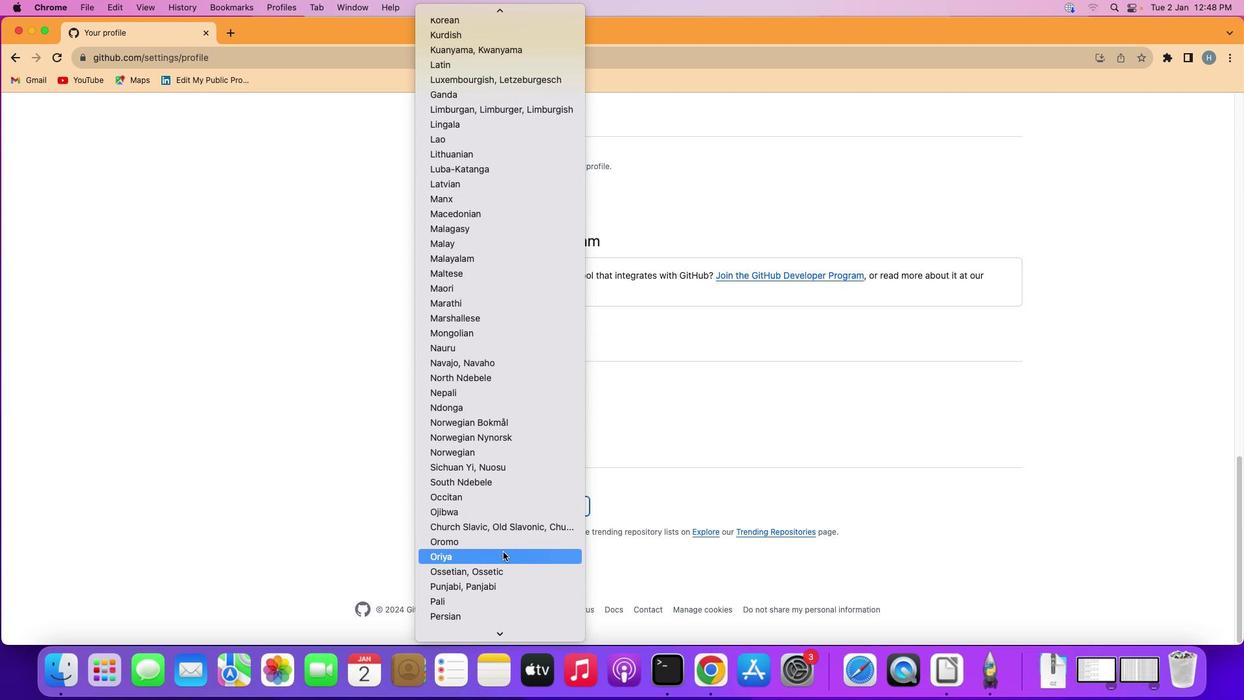 
Action: Mouse scrolled (503, 552) with delta (0, -1)
Screenshot: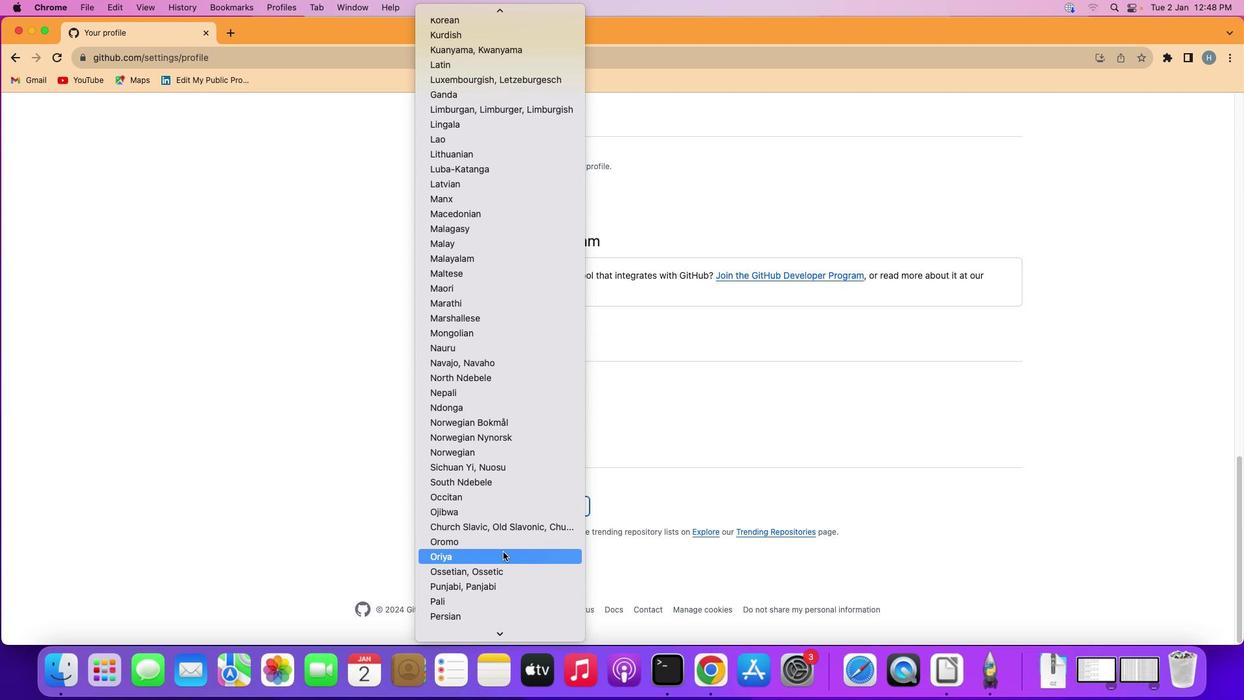 
Action: Mouse scrolled (503, 552) with delta (0, 0)
Screenshot: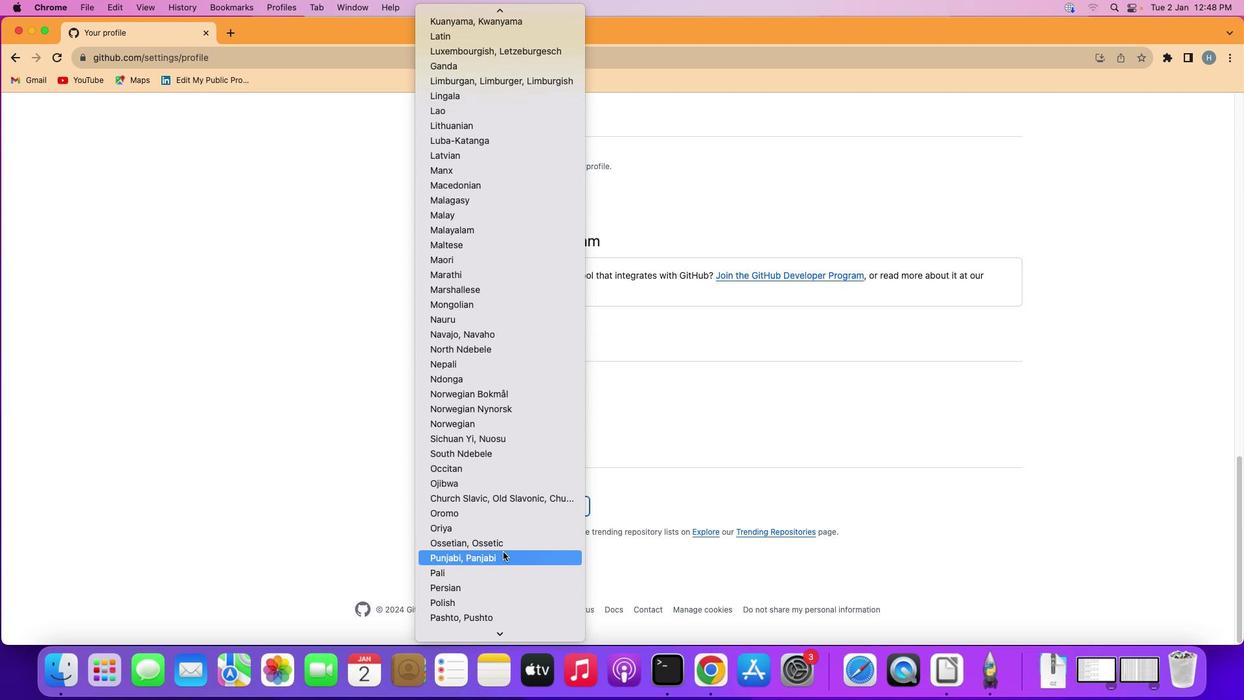 
Action: Mouse scrolled (503, 552) with delta (0, 0)
Screenshot: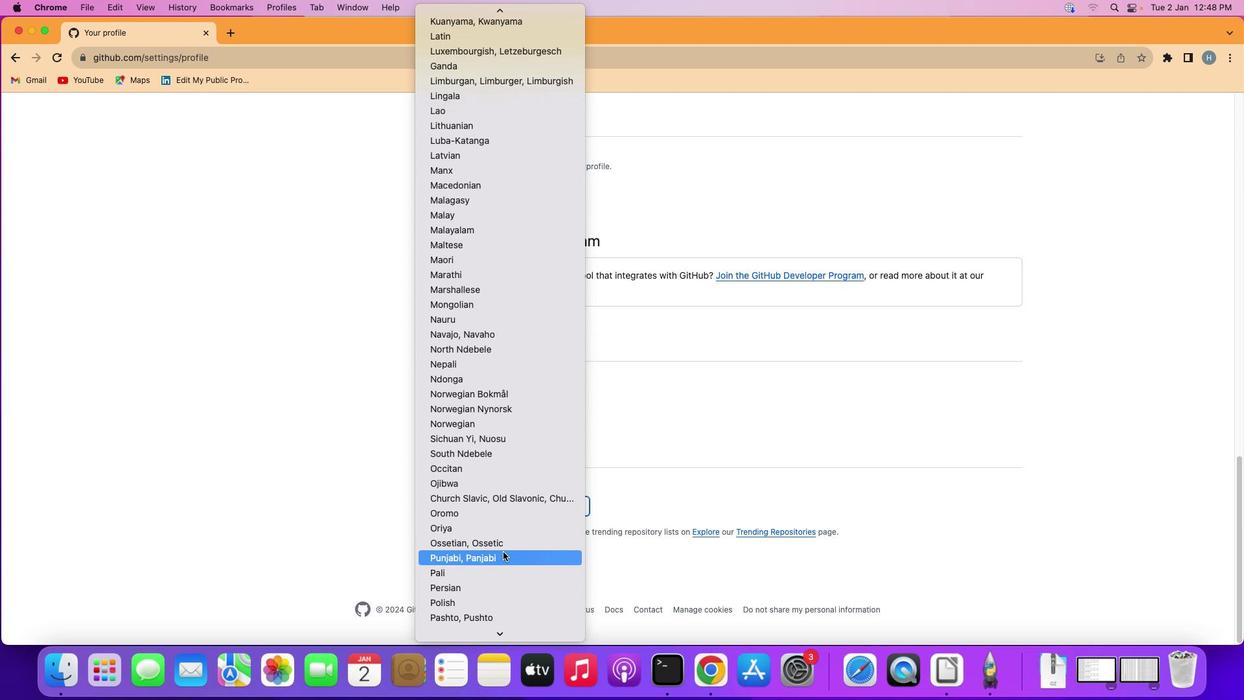 
Action: Mouse scrolled (503, 552) with delta (0, -1)
Screenshot: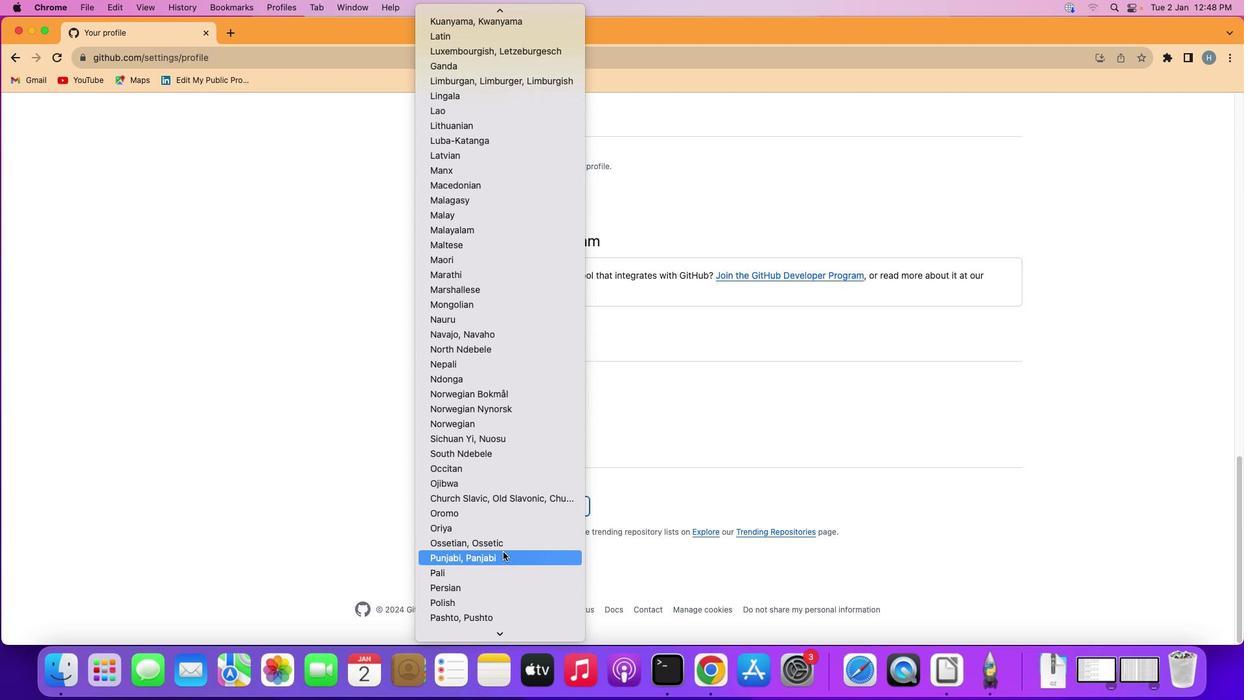 
Action: Mouse scrolled (503, 552) with delta (0, 0)
Screenshot: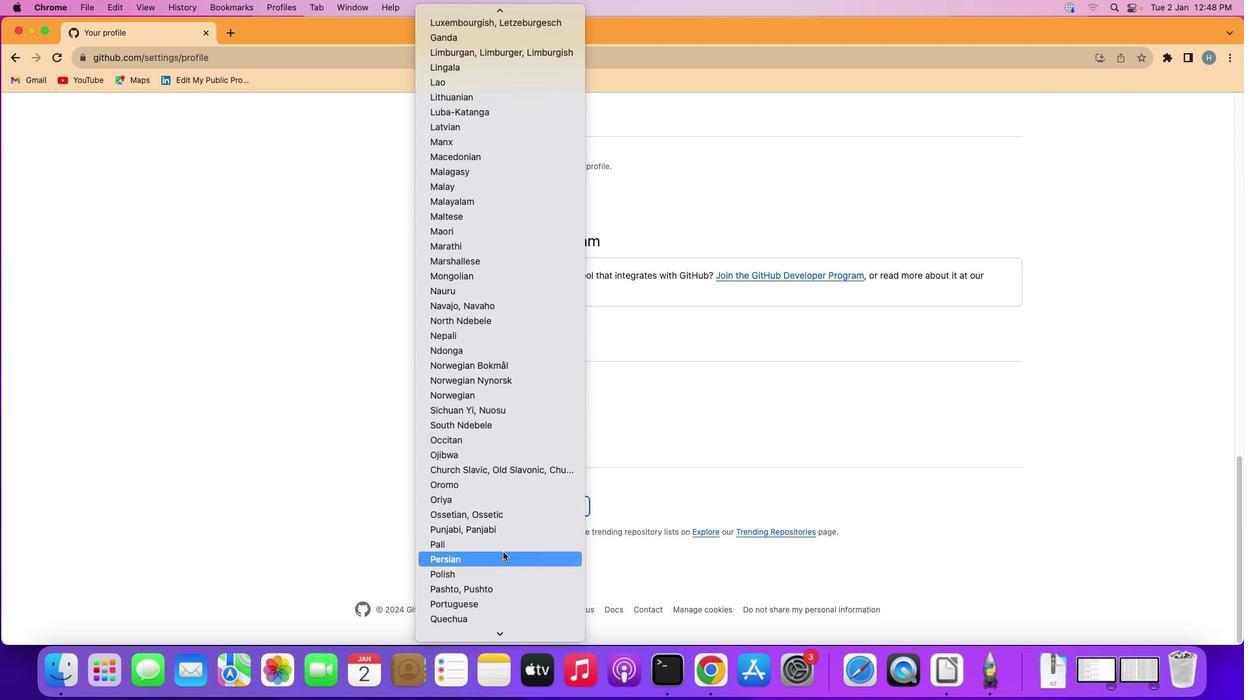 
Action: Mouse scrolled (503, 552) with delta (0, 0)
Screenshot: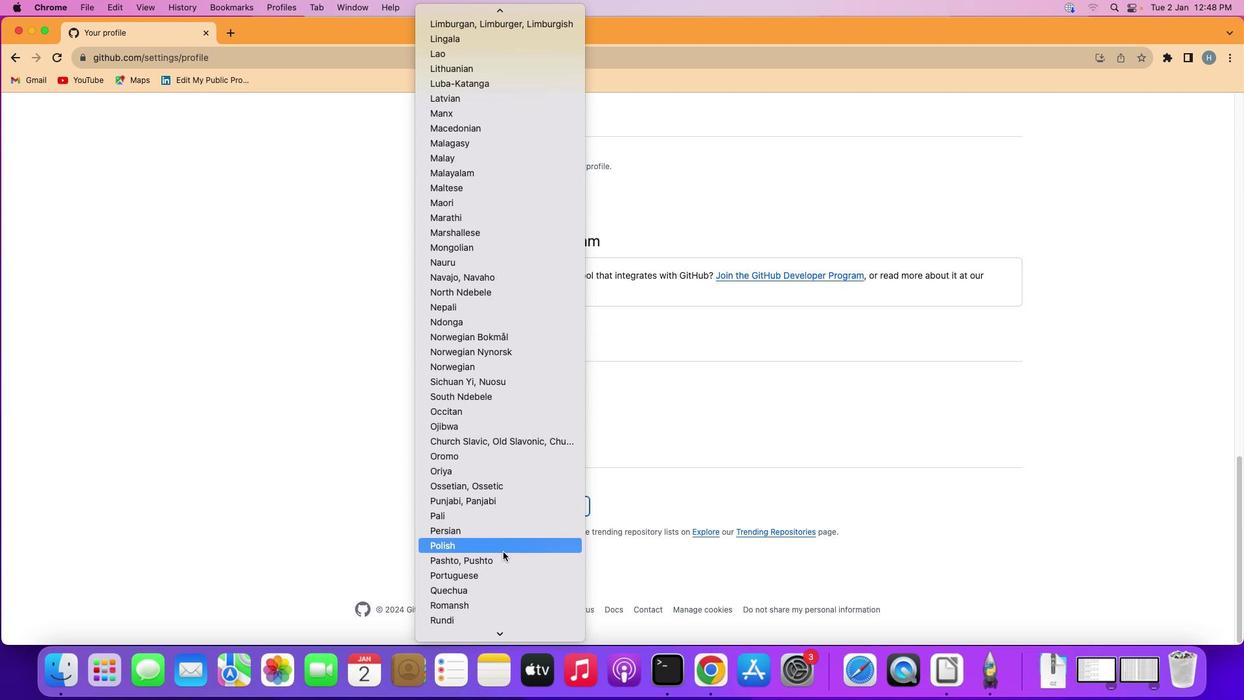 
Action: Mouse scrolled (503, 552) with delta (0, -1)
Screenshot: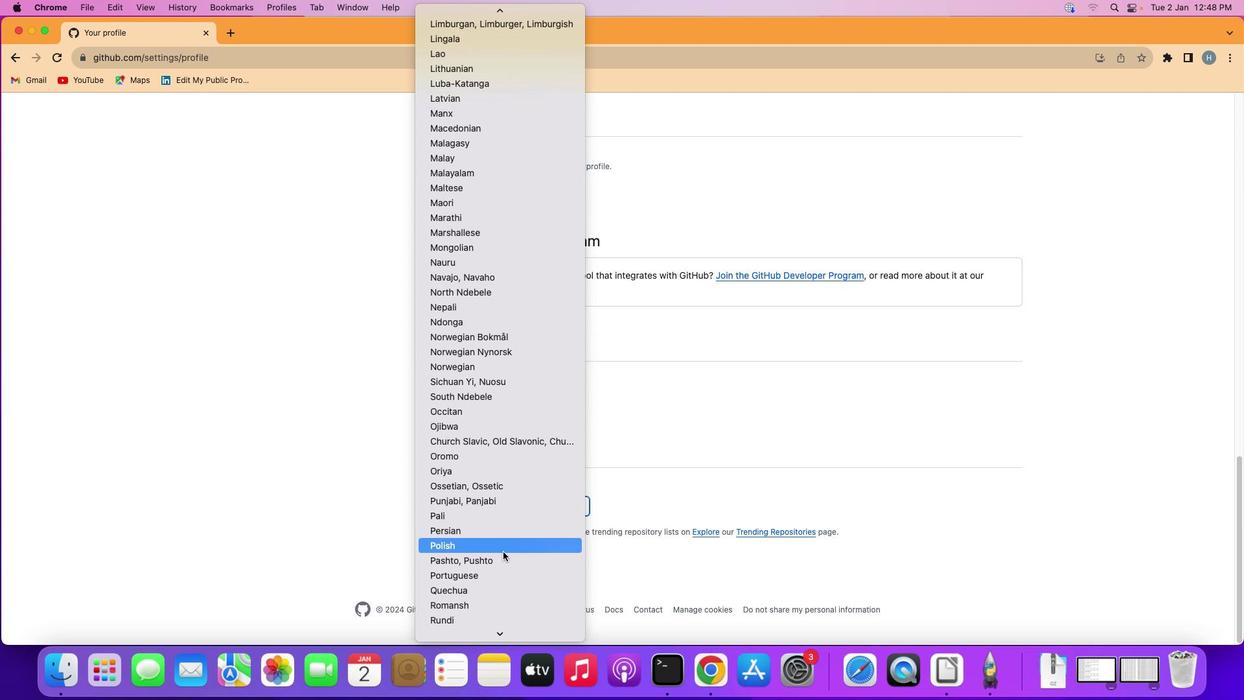 
Action: Mouse scrolled (503, 552) with delta (0, 0)
Screenshot: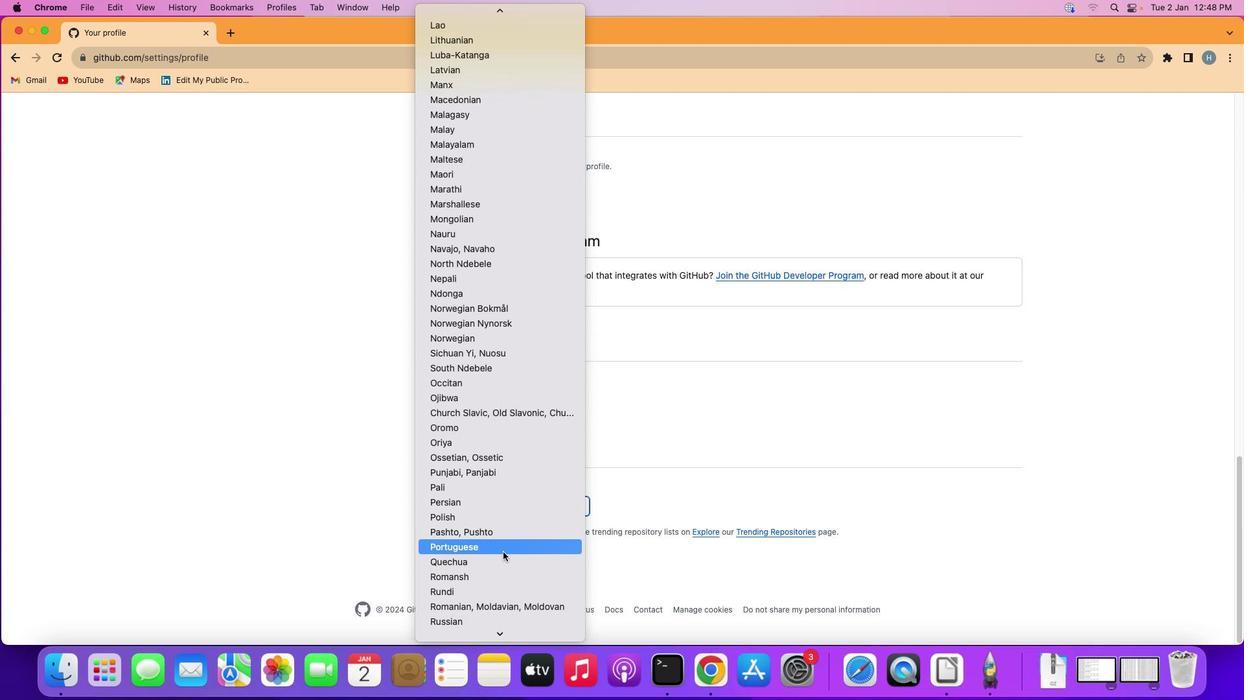 
Action: Mouse scrolled (503, 552) with delta (0, 0)
Screenshot: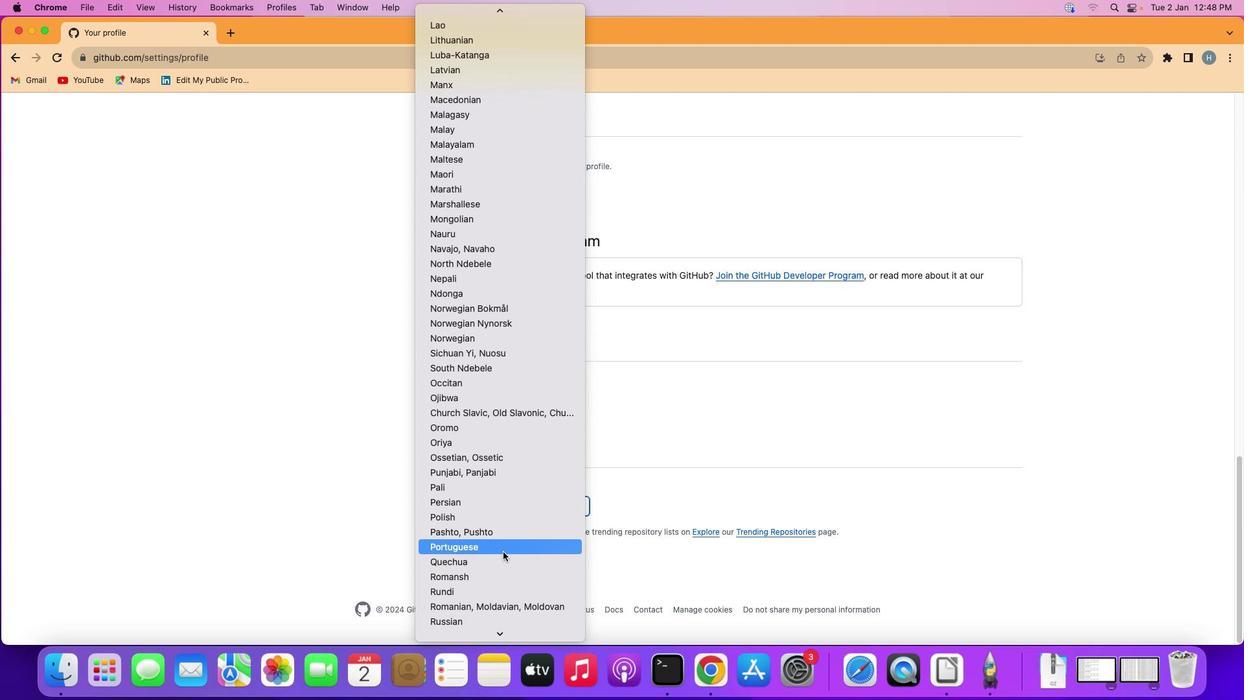 
Action: Mouse scrolled (503, 552) with delta (0, 0)
Screenshot: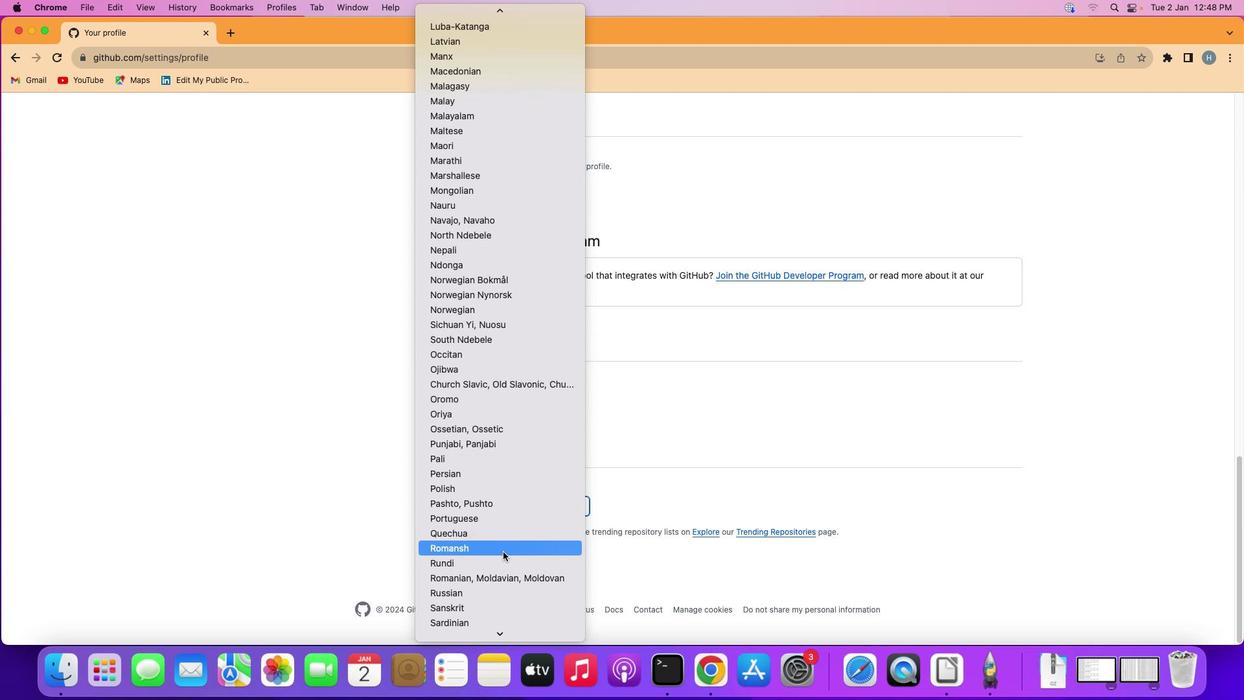 
Action: Mouse scrolled (503, 552) with delta (0, 0)
Screenshot: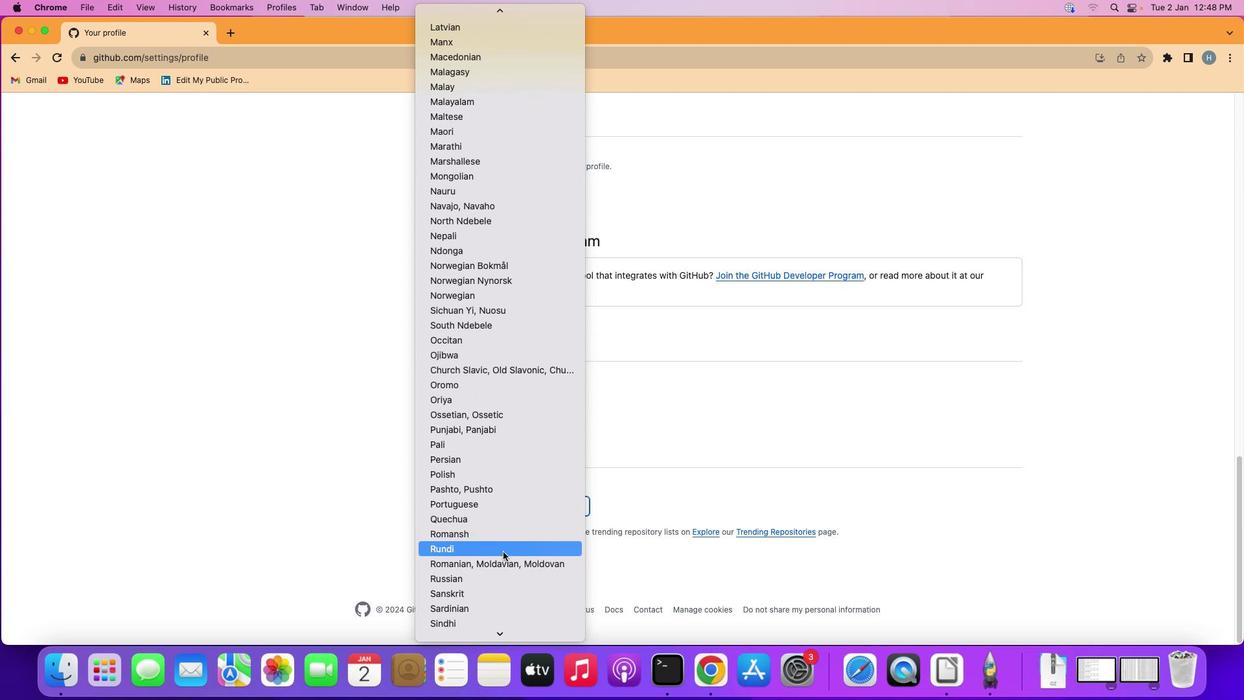 
Action: Mouse scrolled (503, 552) with delta (0, 0)
Screenshot: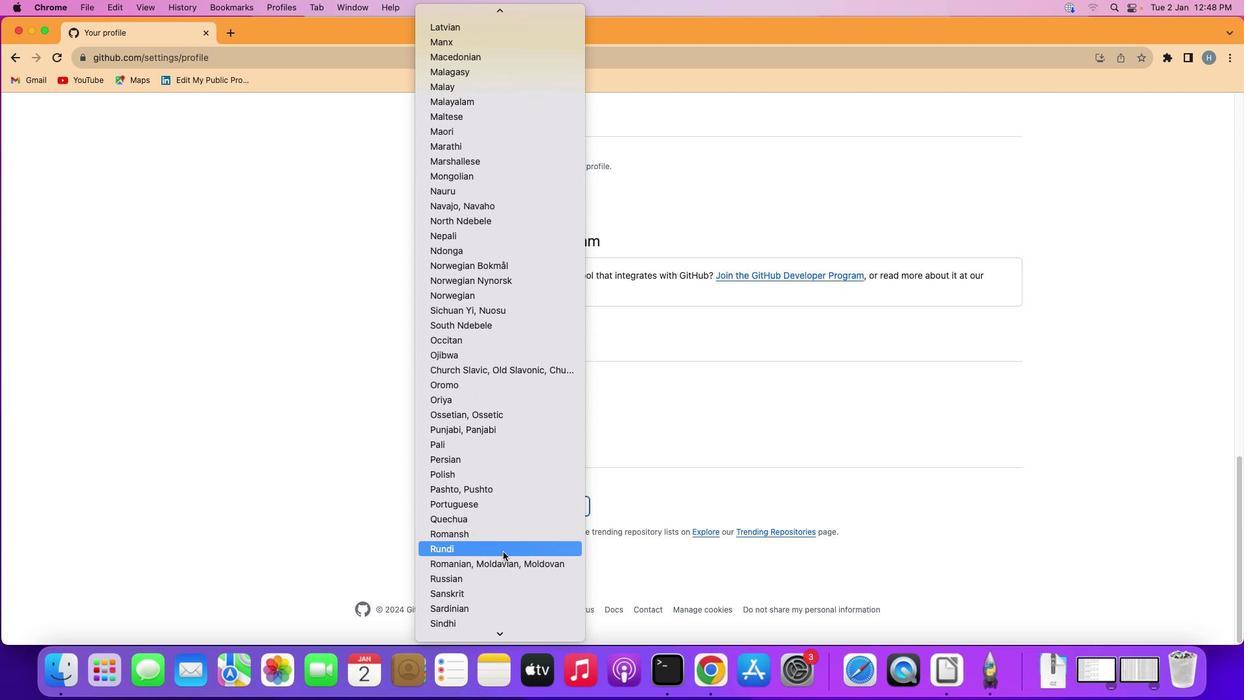 
Action: Mouse scrolled (503, 552) with delta (0, 0)
Screenshot: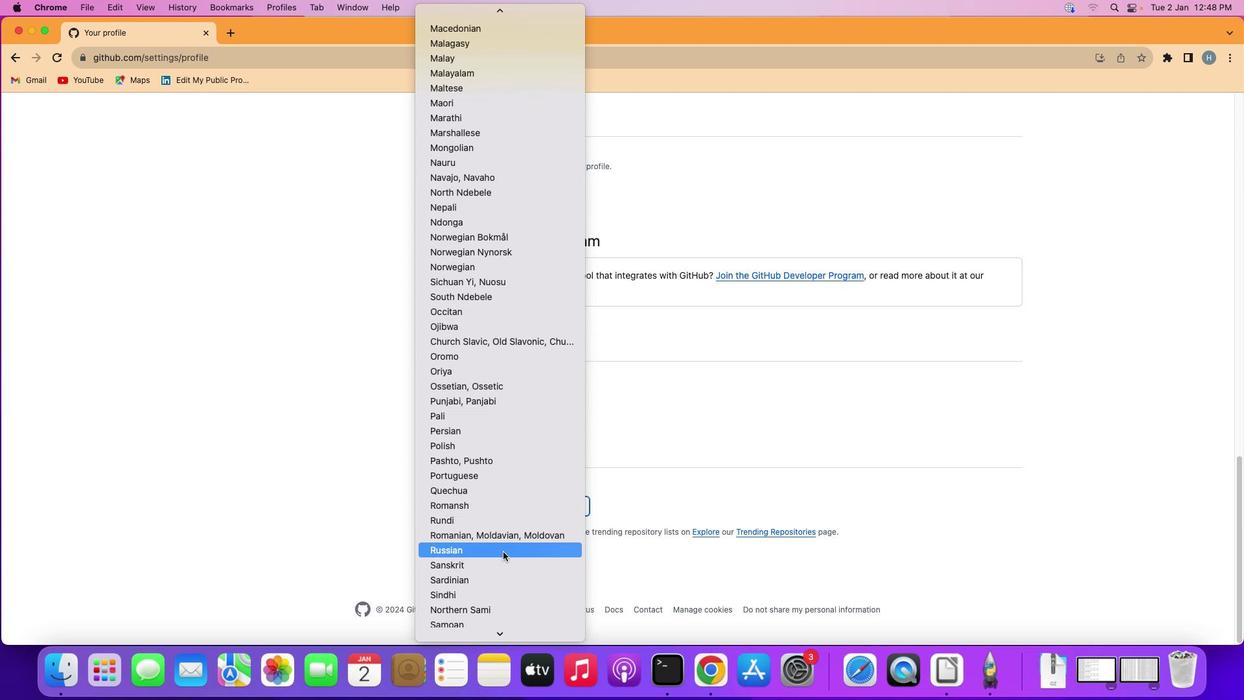 
Action: Mouse scrolled (503, 552) with delta (0, 0)
Screenshot: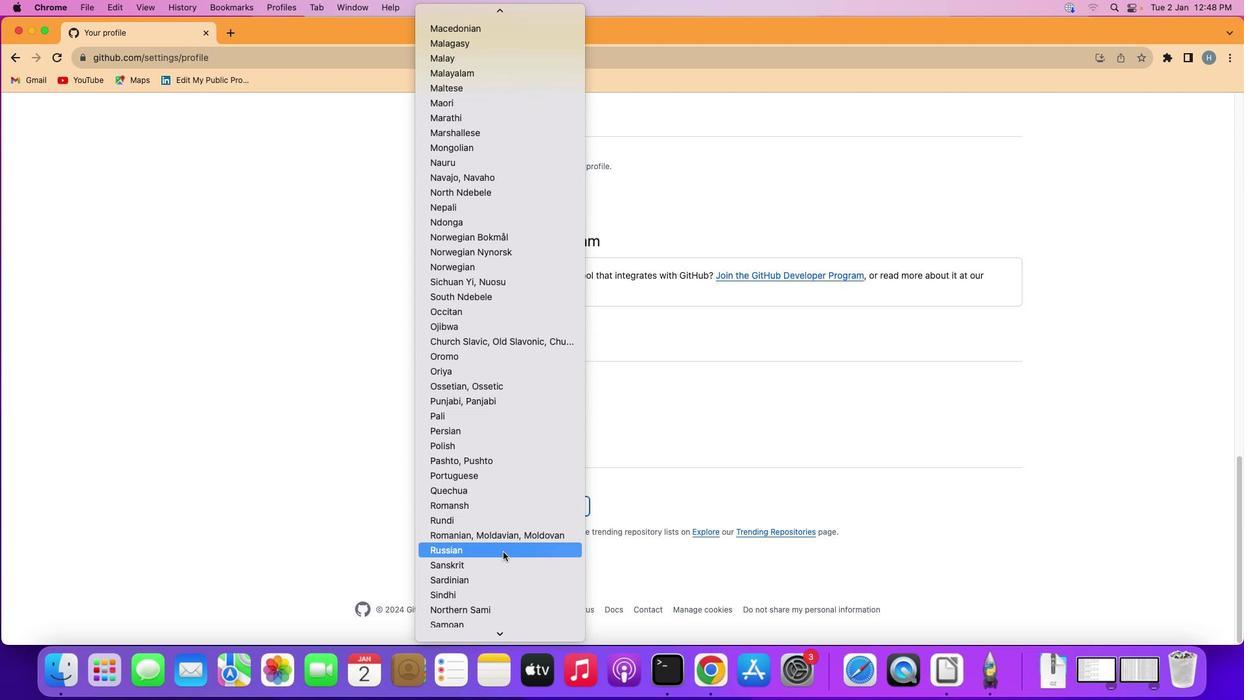 
Action: Mouse moved to (503, 552)
Screenshot: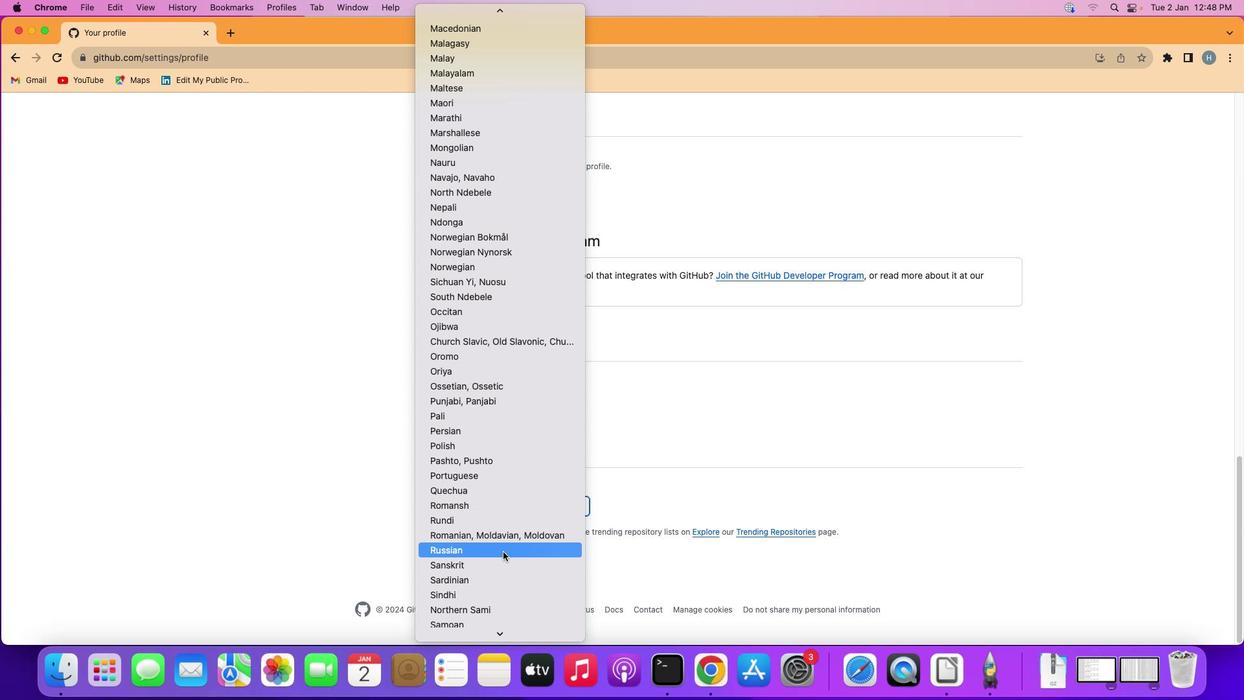 
Action: Mouse scrolled (503, 552) with delta (0, 0)
Screenshot: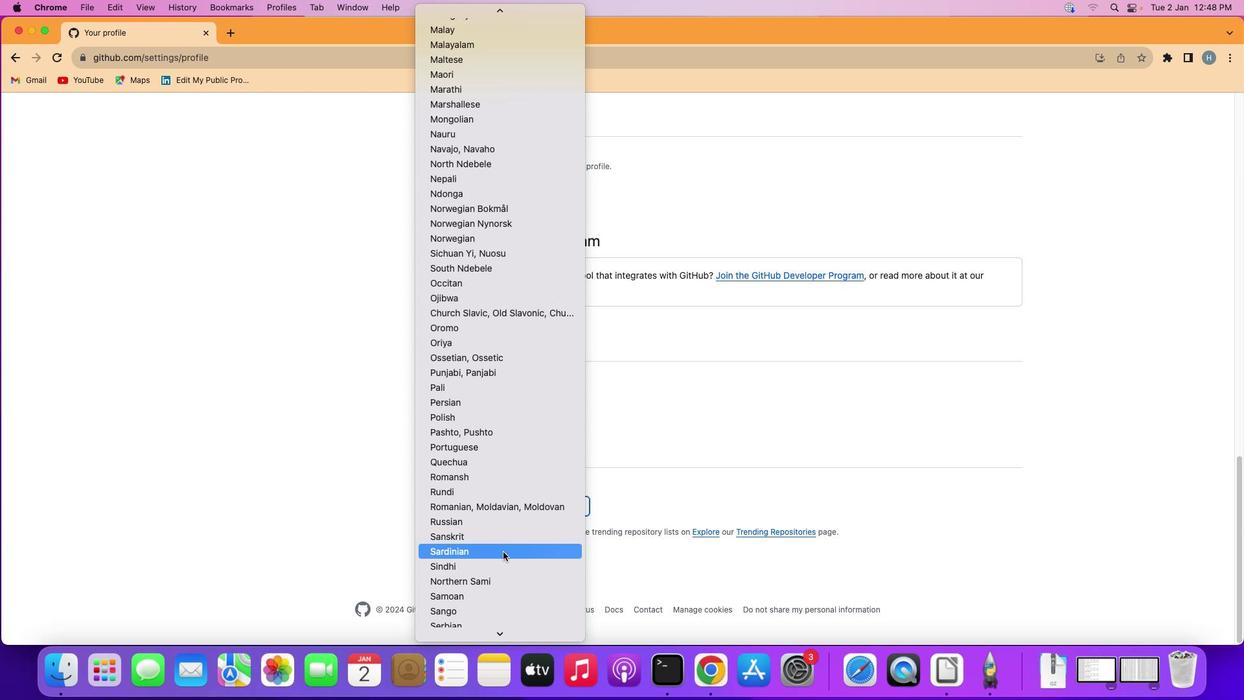 
Action: Mouse scrolled (503, 552) with delta (0, 0)
Screenshot: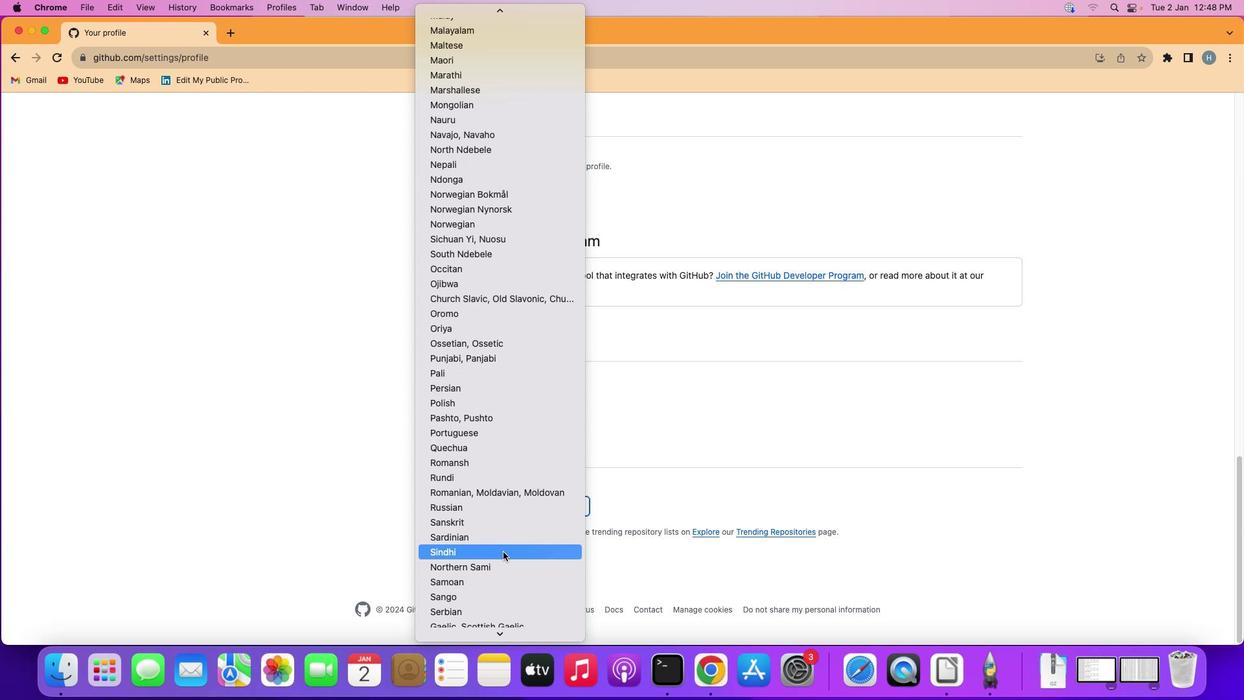 
Action: Mouse scrolled (503, 552) with delta (0, 0)
Screenshot: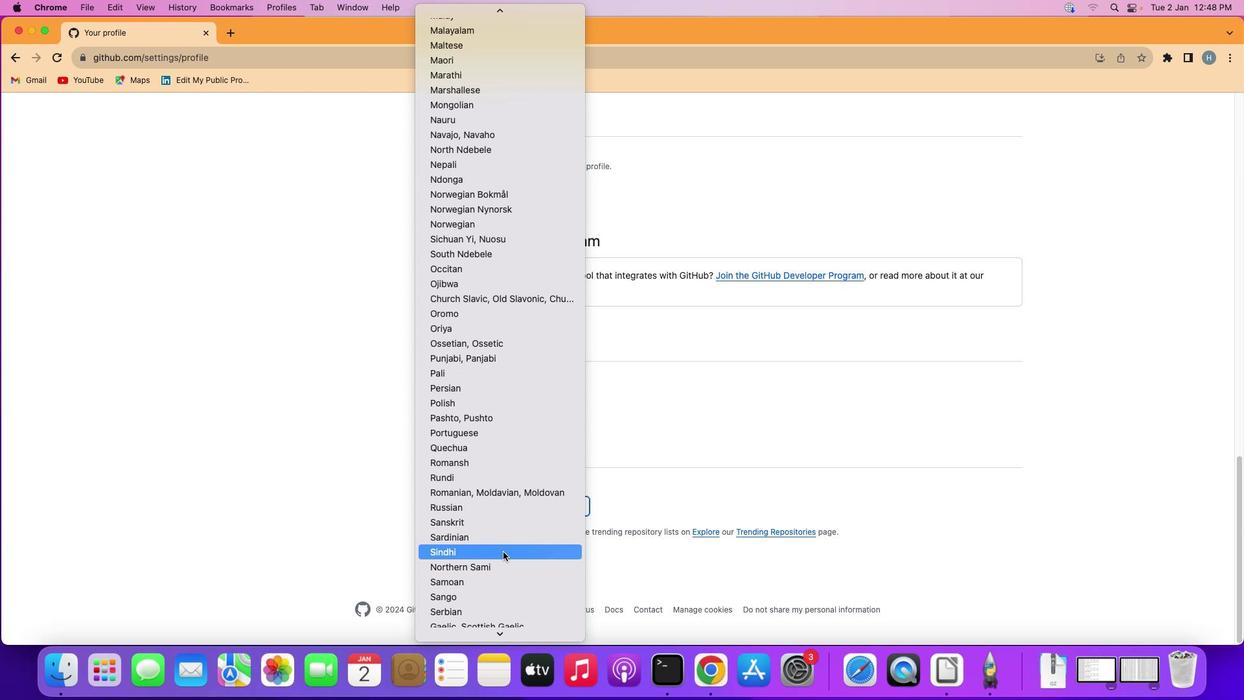 
Action: Mouse scrolled (503, 552) with delta (0, 0)
Screenshot: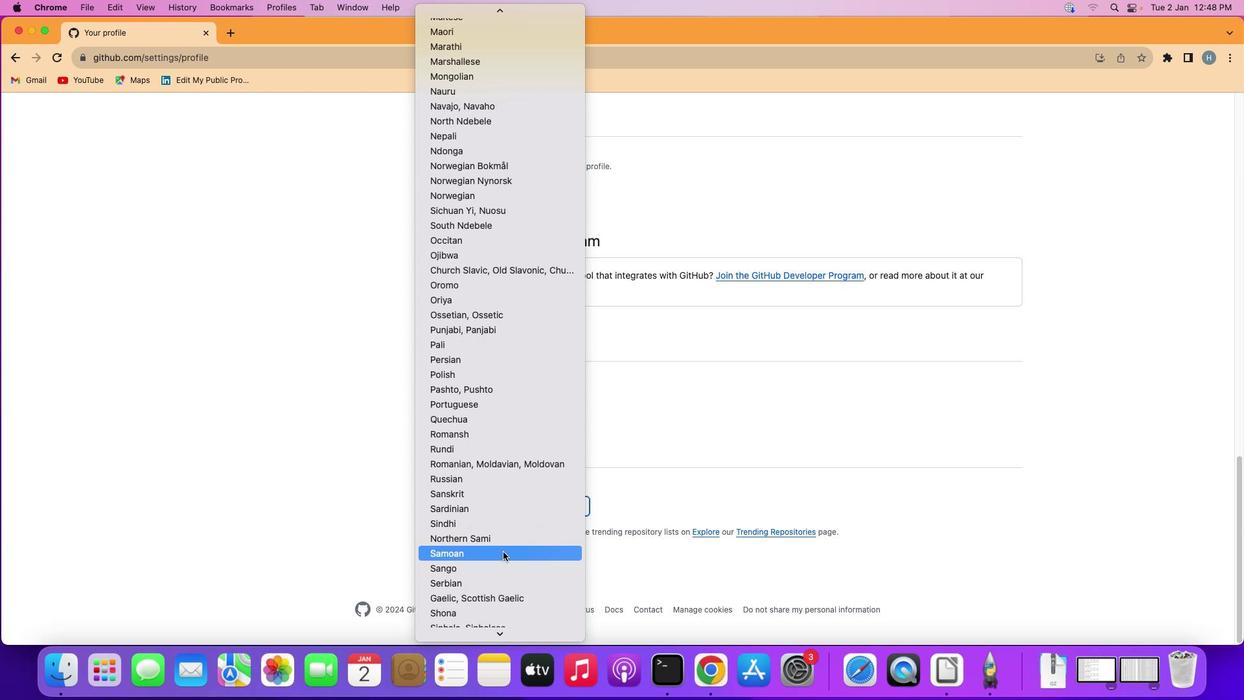 
Action: Mouse scrolled (503, 552) with delta (0, 0)
Screenshot: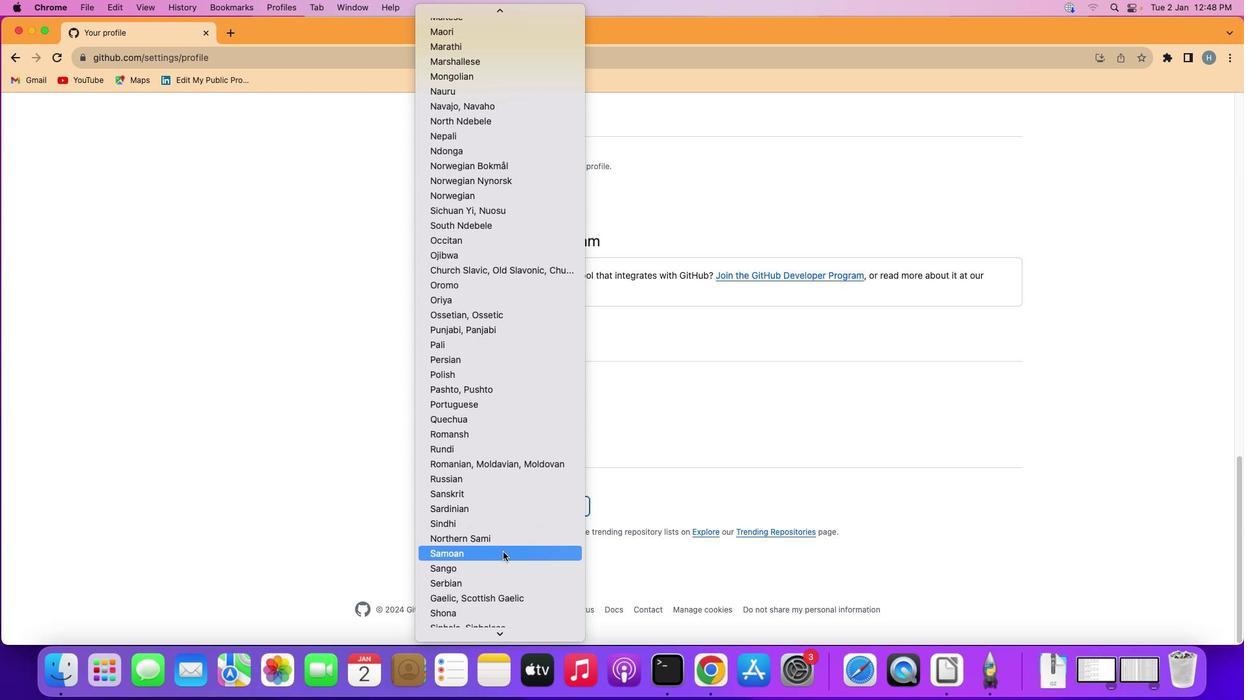
Action: Mouse scrolled (503, 552) with delta (0, 0)
Screenshot: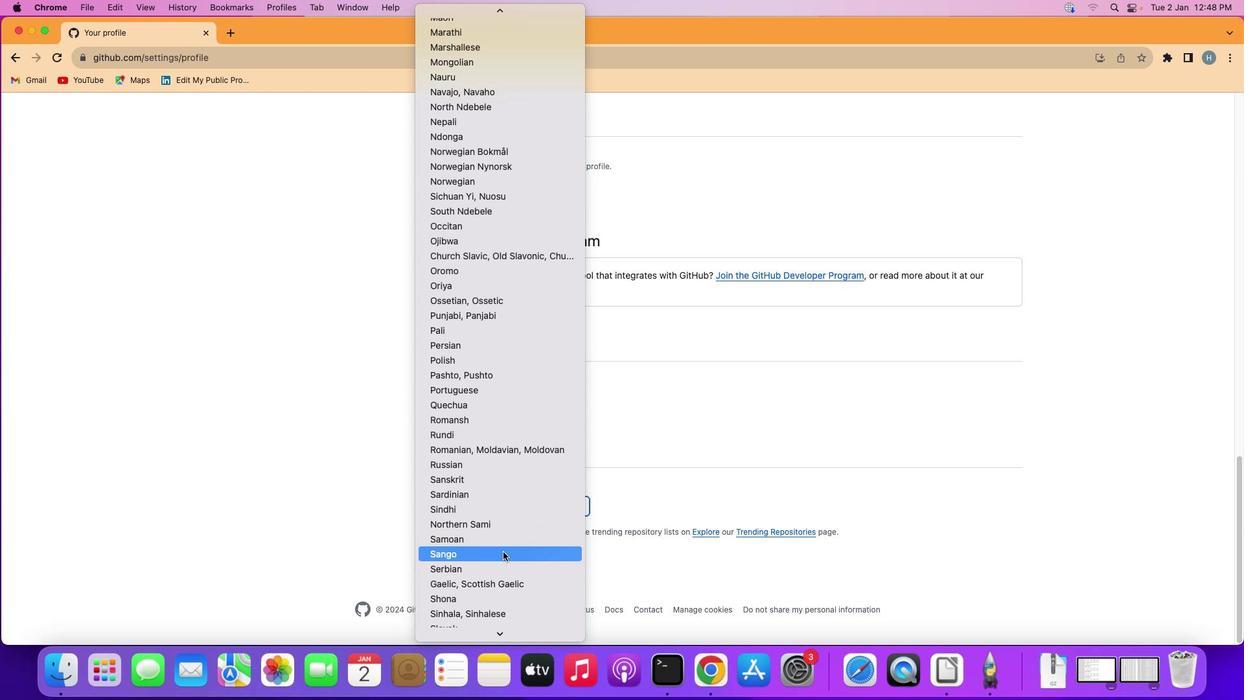 
Action: Mouse scrolled (503, 552) with delta (0, 0)
Screenshot: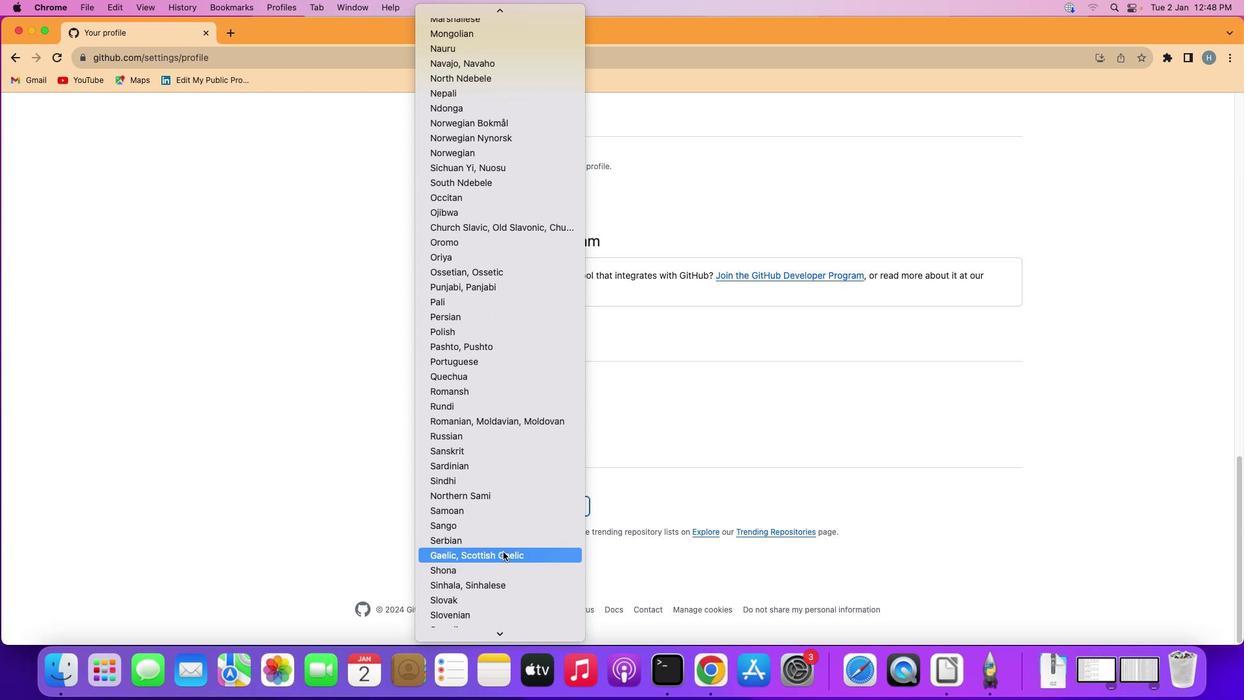 
Action: Mouse scrolled (503, 552) with delta (0, 0)
Screenshot: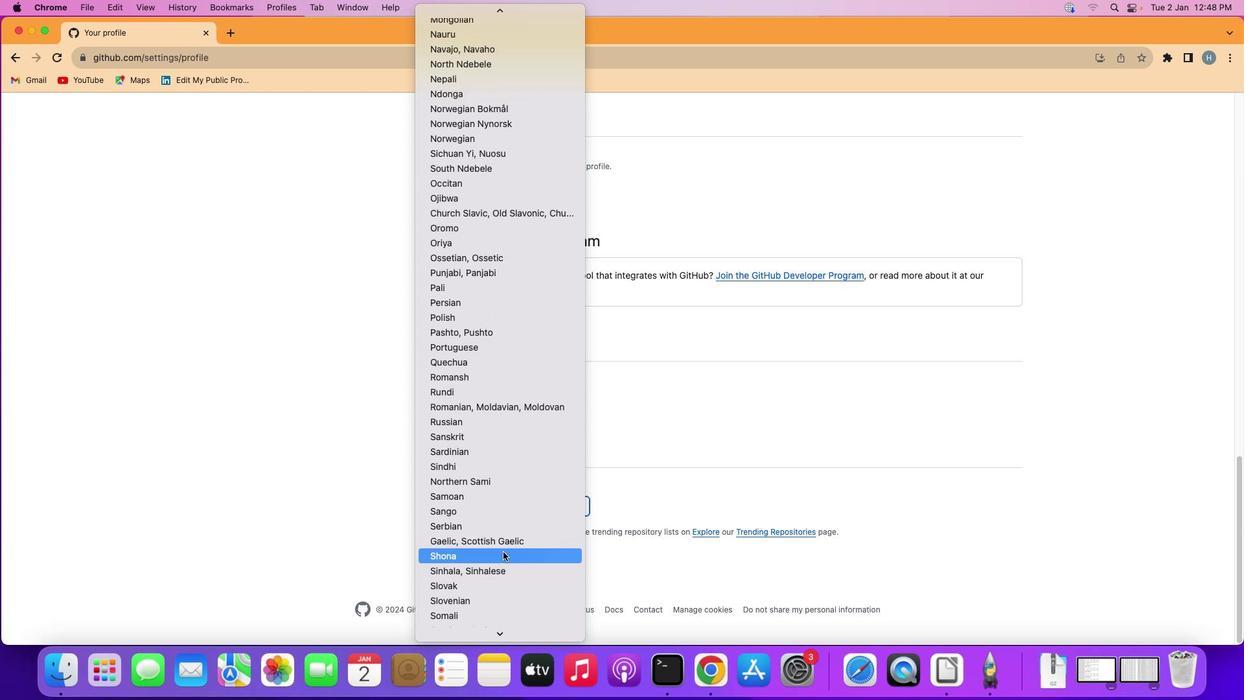 
Action: Mouse scrolled (503, 552) with delta (0, 0)
Screenshot: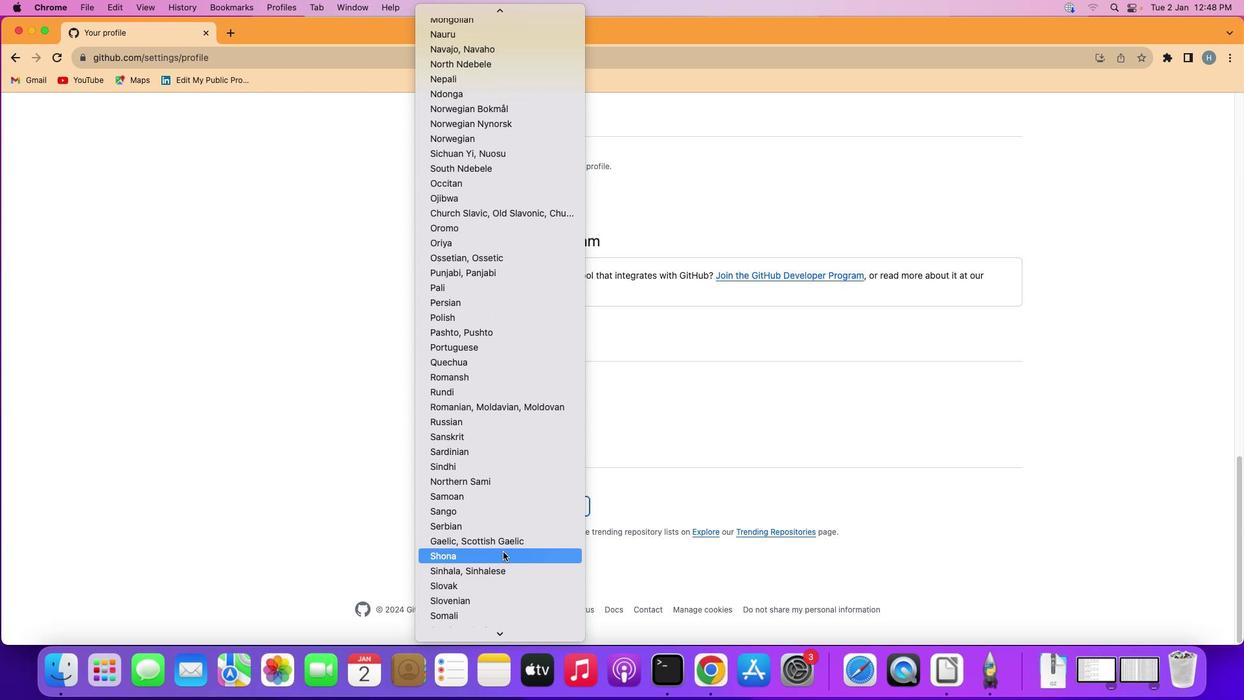 
Action: Mouse scrolled (503, 552) with delta (0, 0)
Screenshot: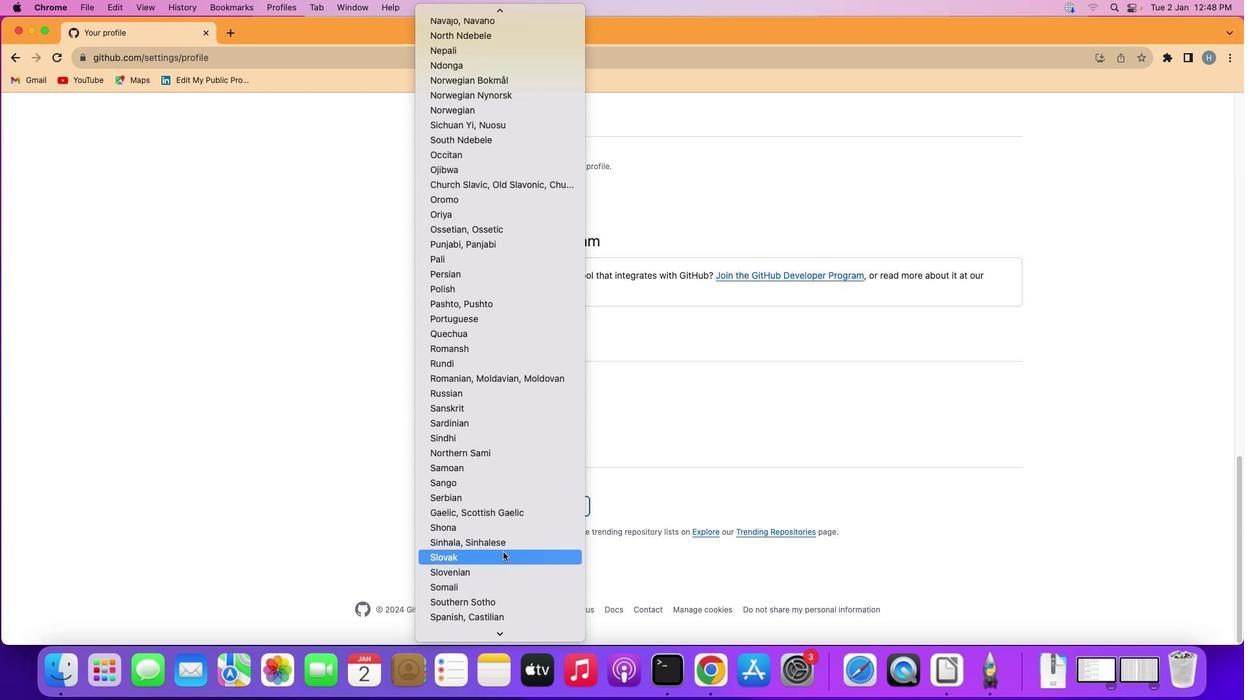 
Action: Mouse scrolled (503, 552) with delta (0, 0)
Screenshot: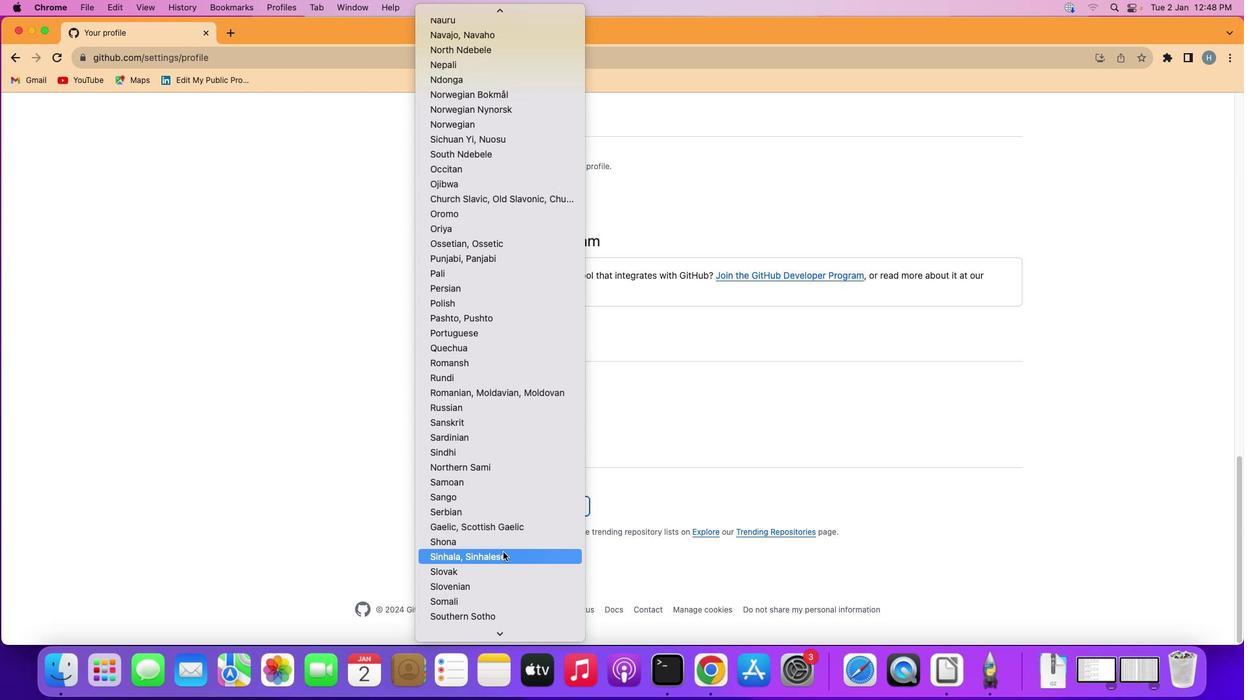 
Action: Mouse scrolled (503, 552) with delta (0, 0)
Screenshot: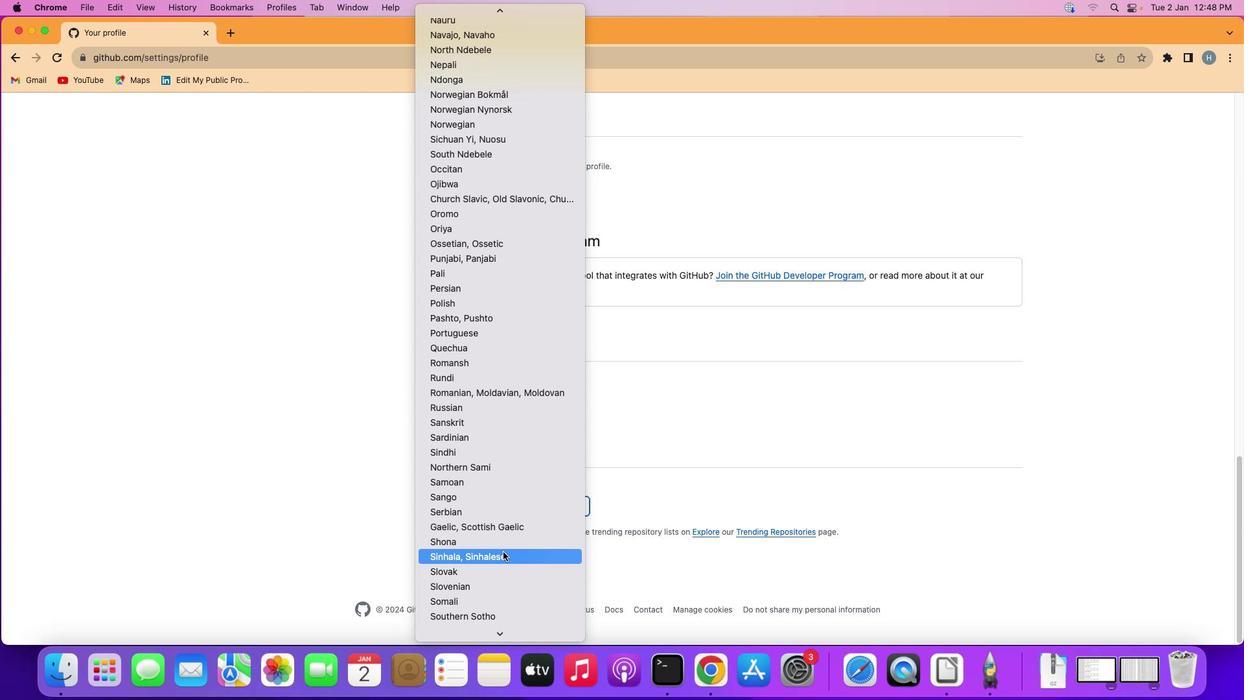 
Action: Mouse scrolled (503, 552) with delta (0, 0)
Screenshot: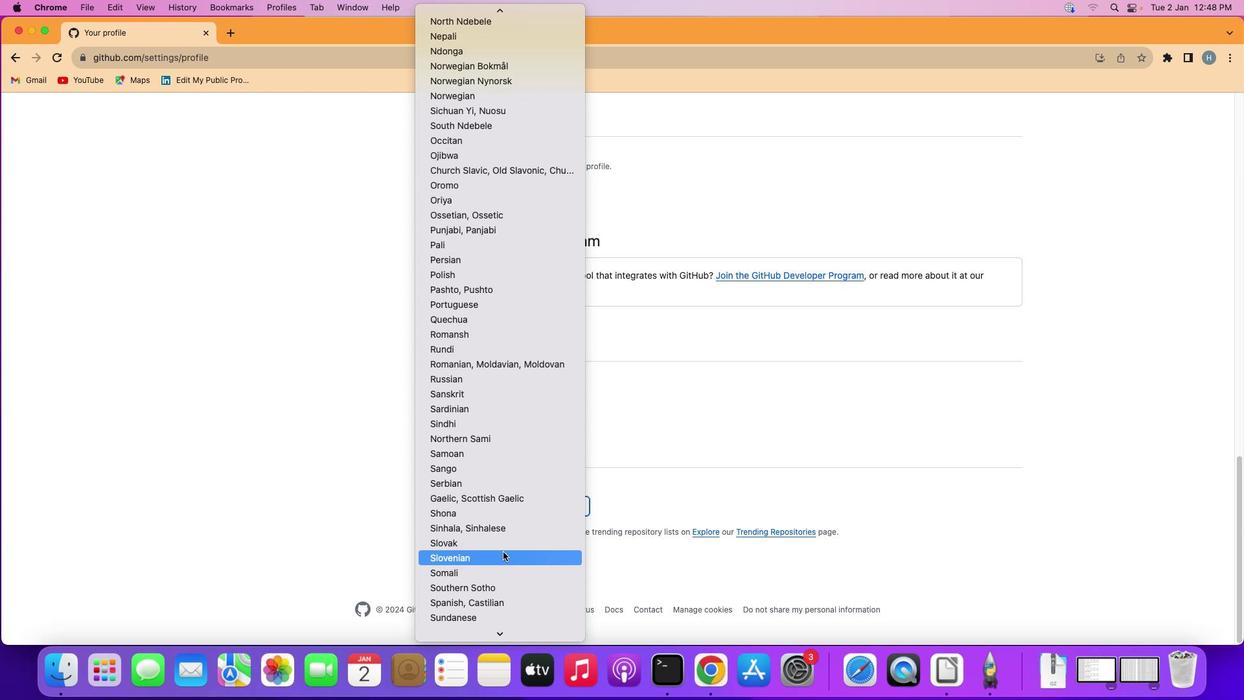 
Action: Mouse scrolled (503, 552) with delta (0, 0)
Screenshot: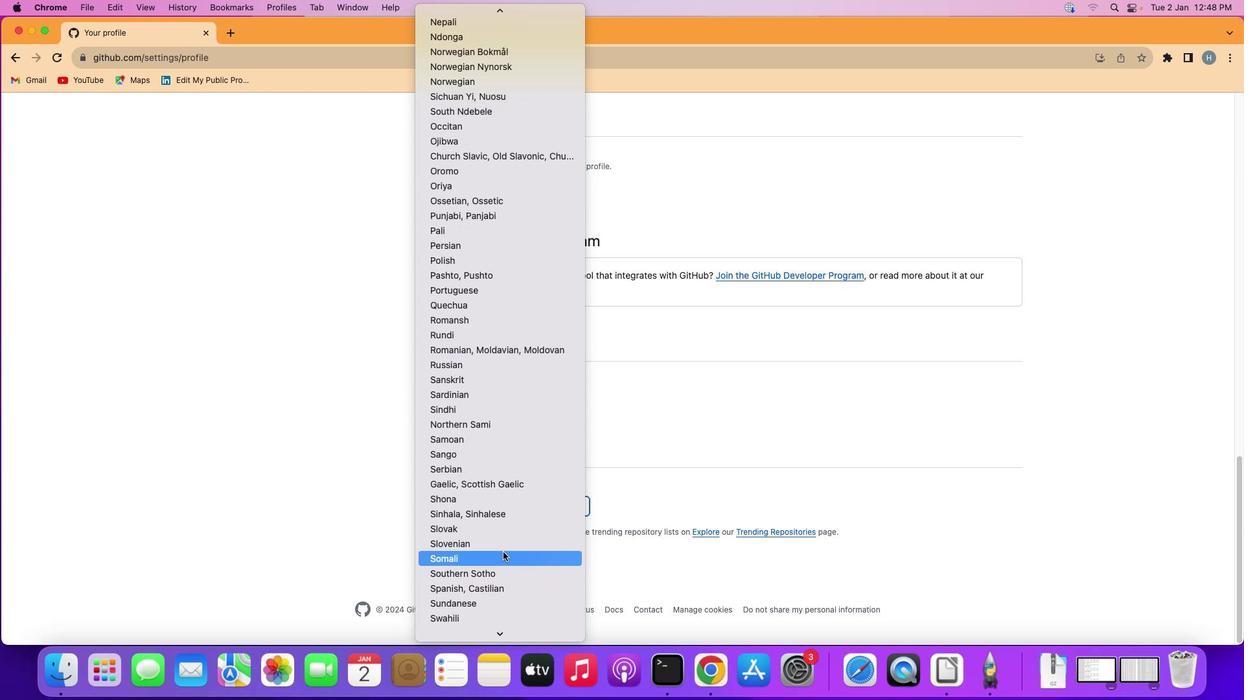 
Action: Mouse scrolled (503, 552) with delta (0, 0)
Screenshot: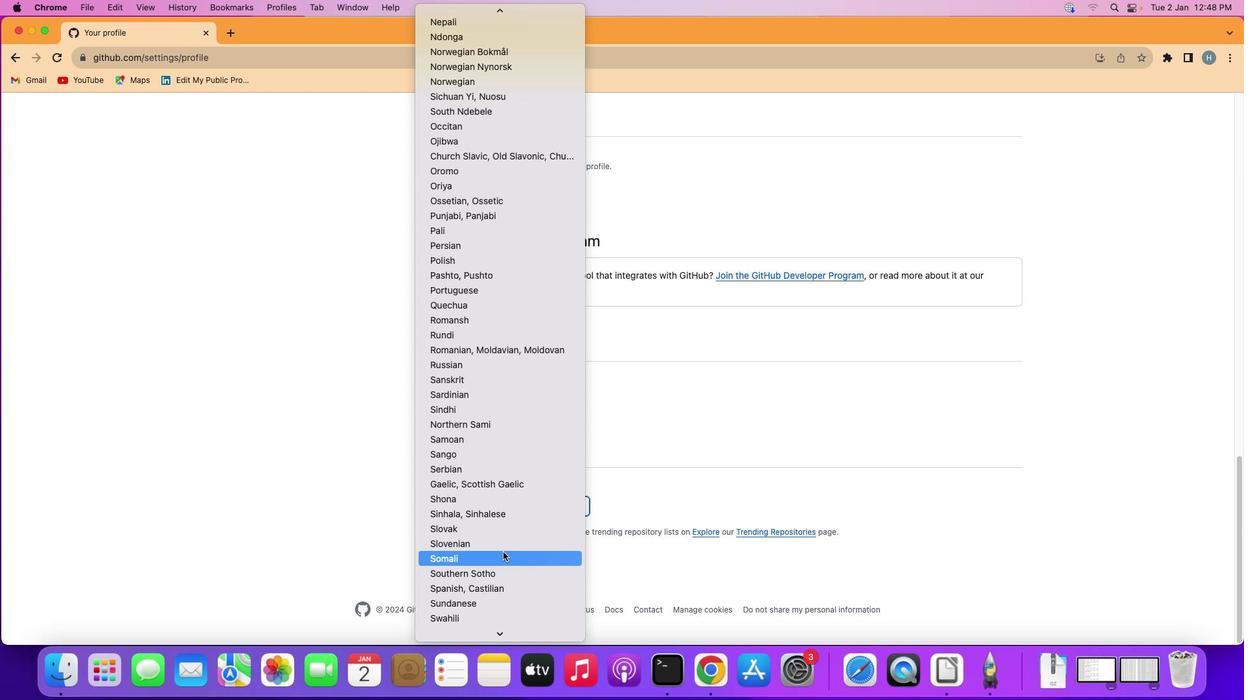 
Action: Mouse scrolled (503, 552) with delta (0, 0)
Screenshot: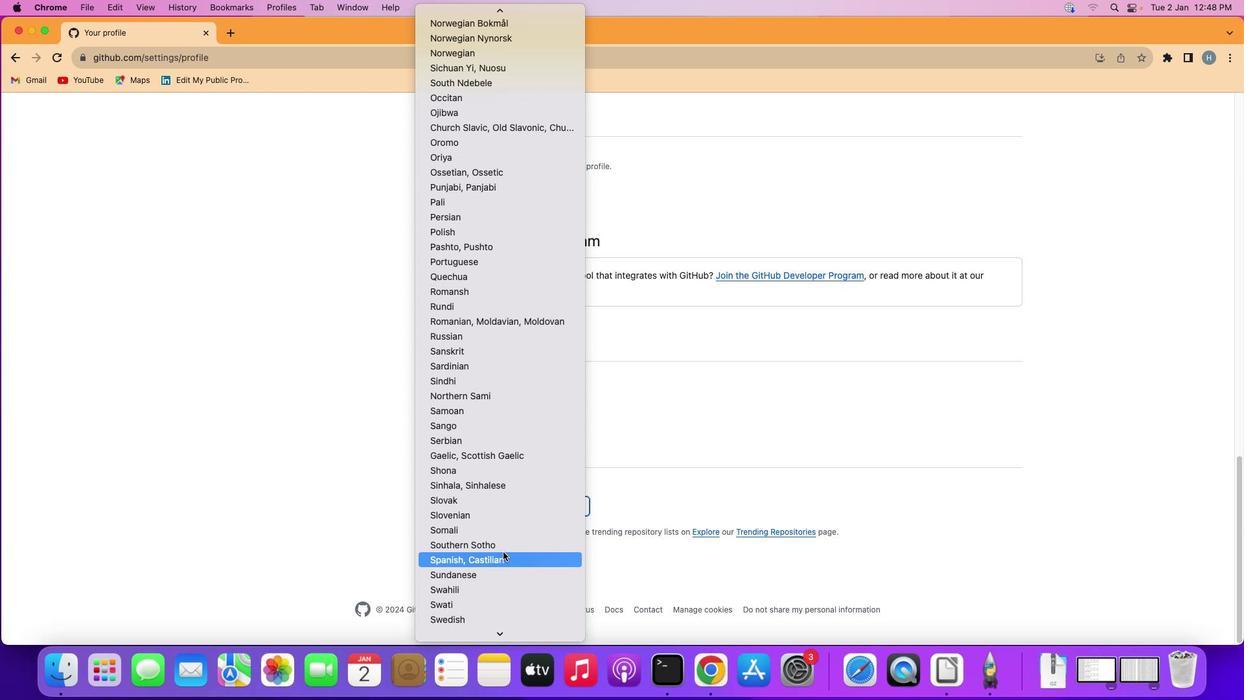 
Action: Mouse scrolled (503, 552) with delta (0, 0)
Screenshot: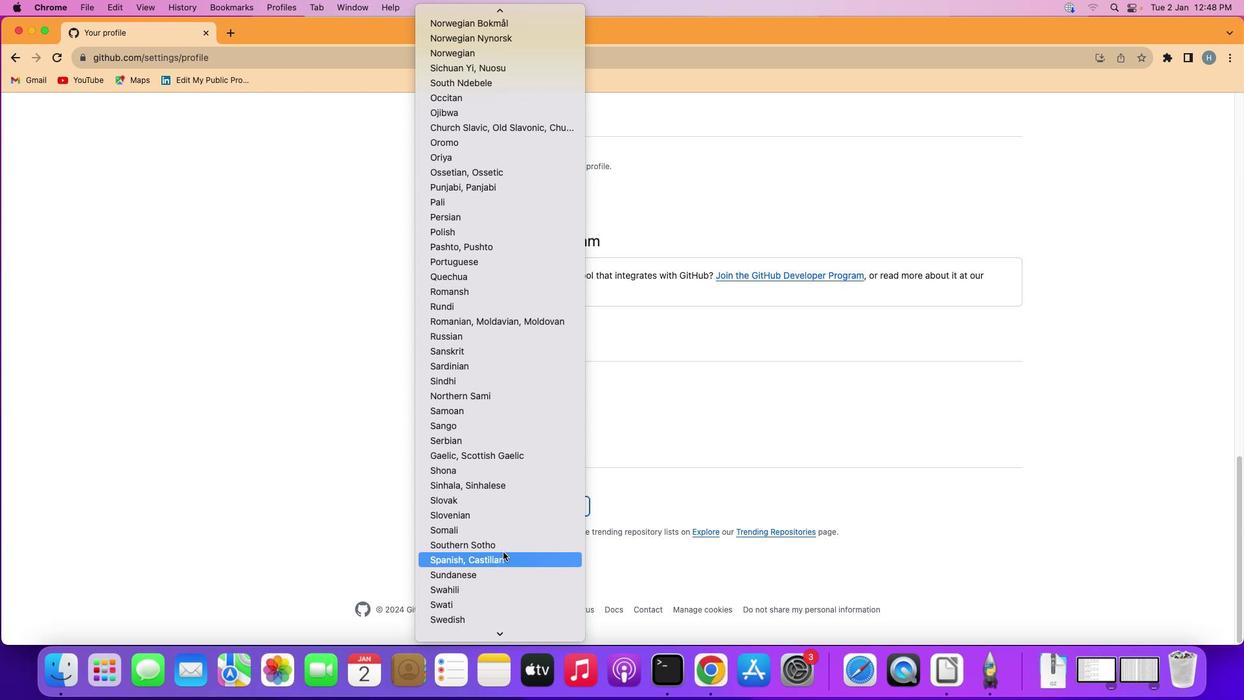 
Action: Mouse moved to (502, 552)
Screenshot: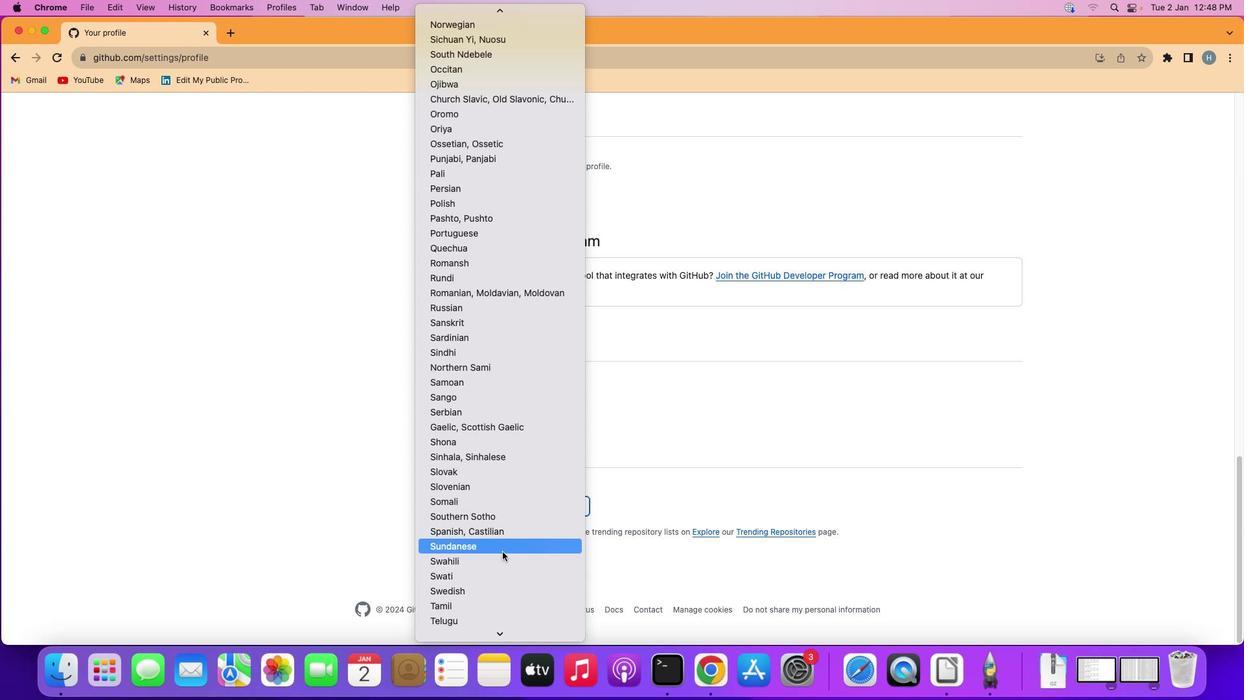 
Action: Mouse scrolled (502, 552) with delta (0, 0)
Screenshot: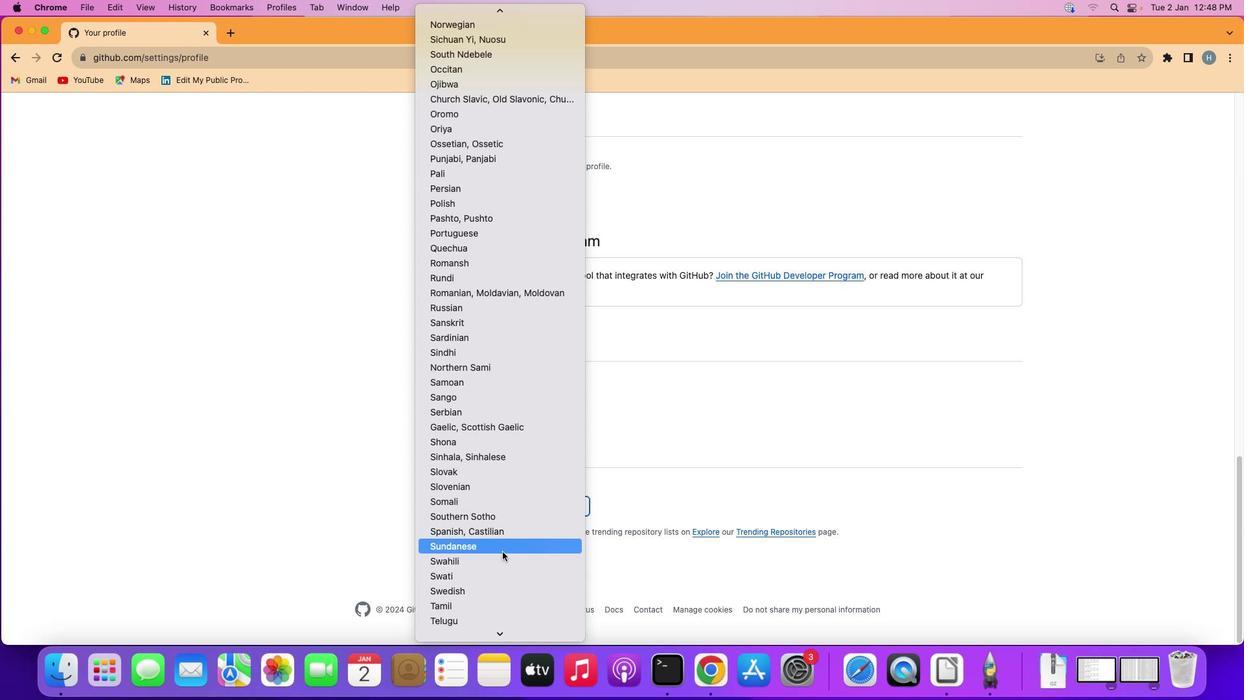 
Action: Mouse scrolled (502, 552) with delta (0, 0)
Screenshot: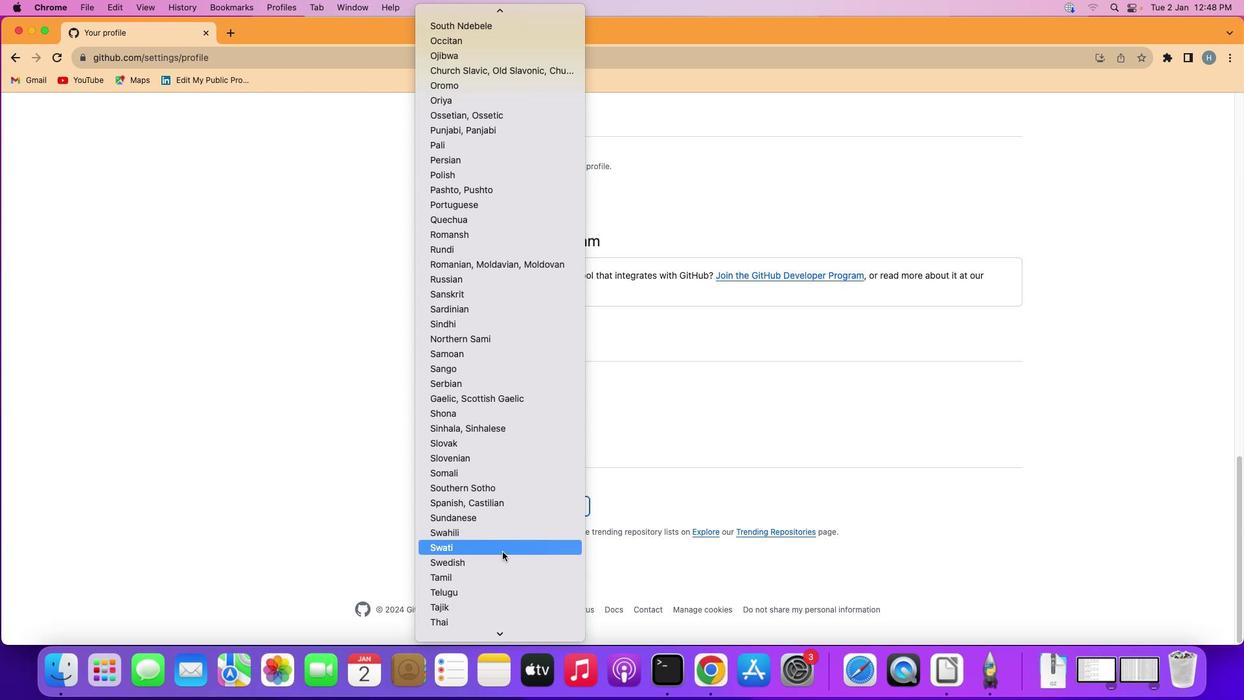 
Action: Mouse scrolled (502, 552) with delta (0, -1)
Screenshot: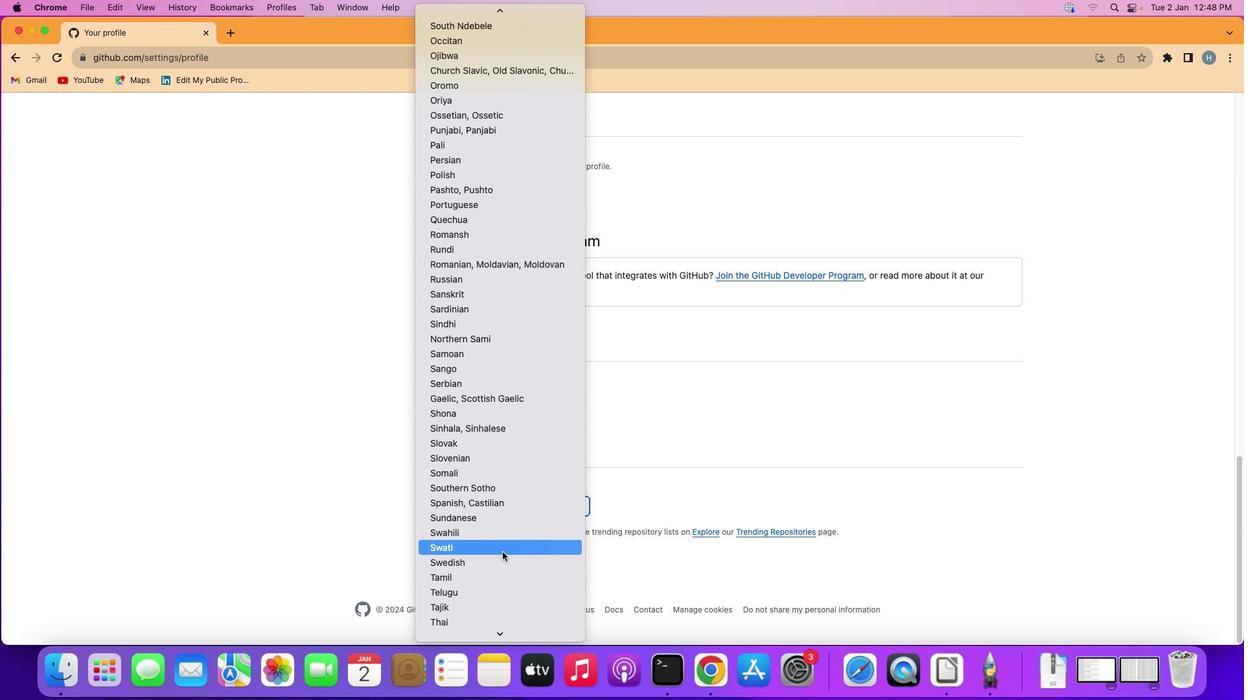 
Action: Mouse scrolled (502, 552) with delta (0, 0)
Screenshot: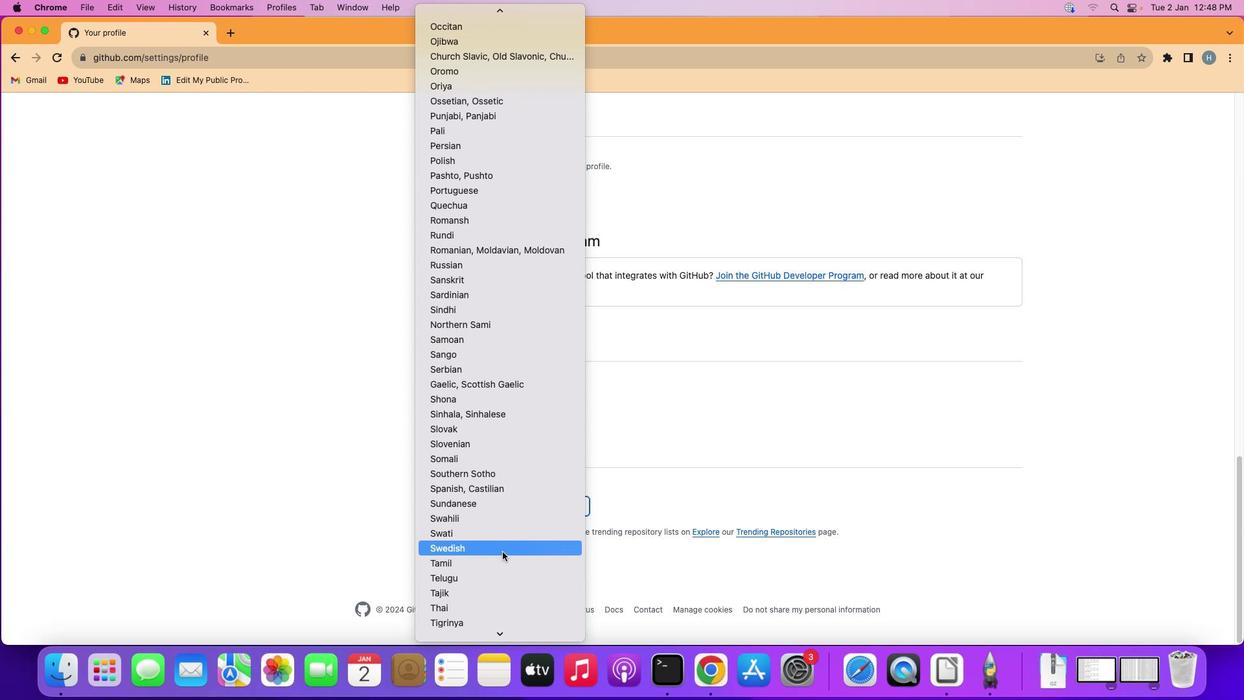 
Action: Mouse scrolled (502, 552) with delta (0, 0)
Screenshot: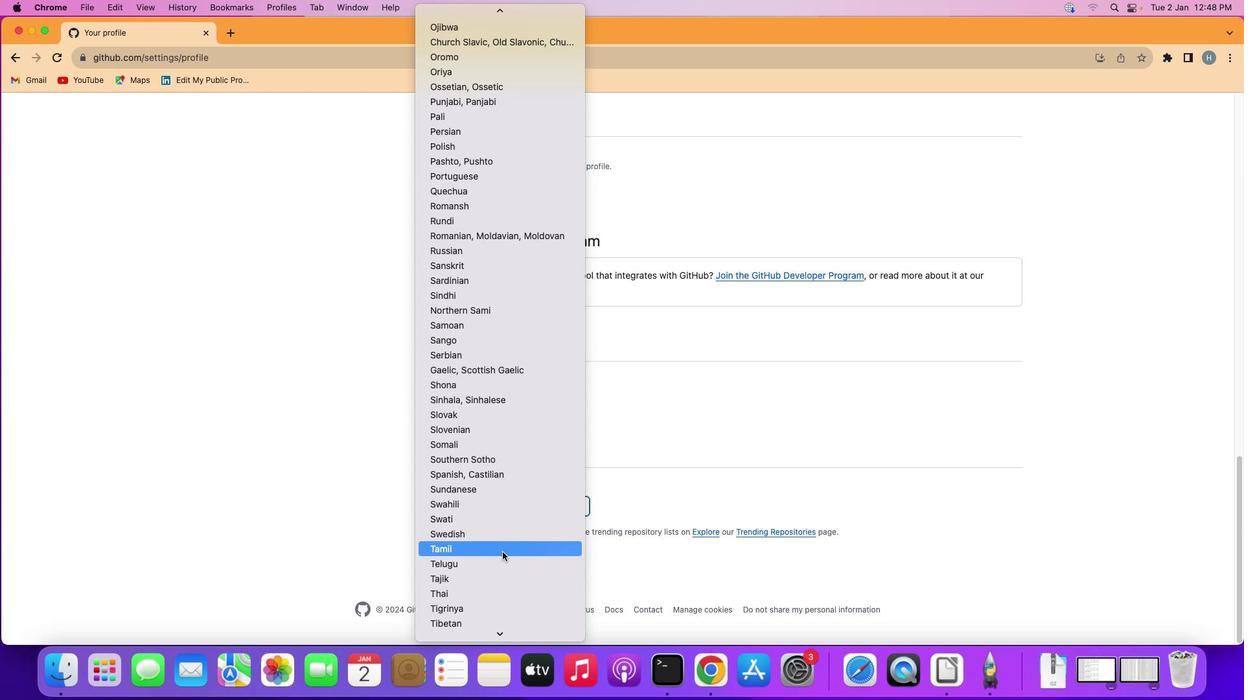 
Action: Mouse scrolled (502, 552) with delta (0, 0)
Screenshot: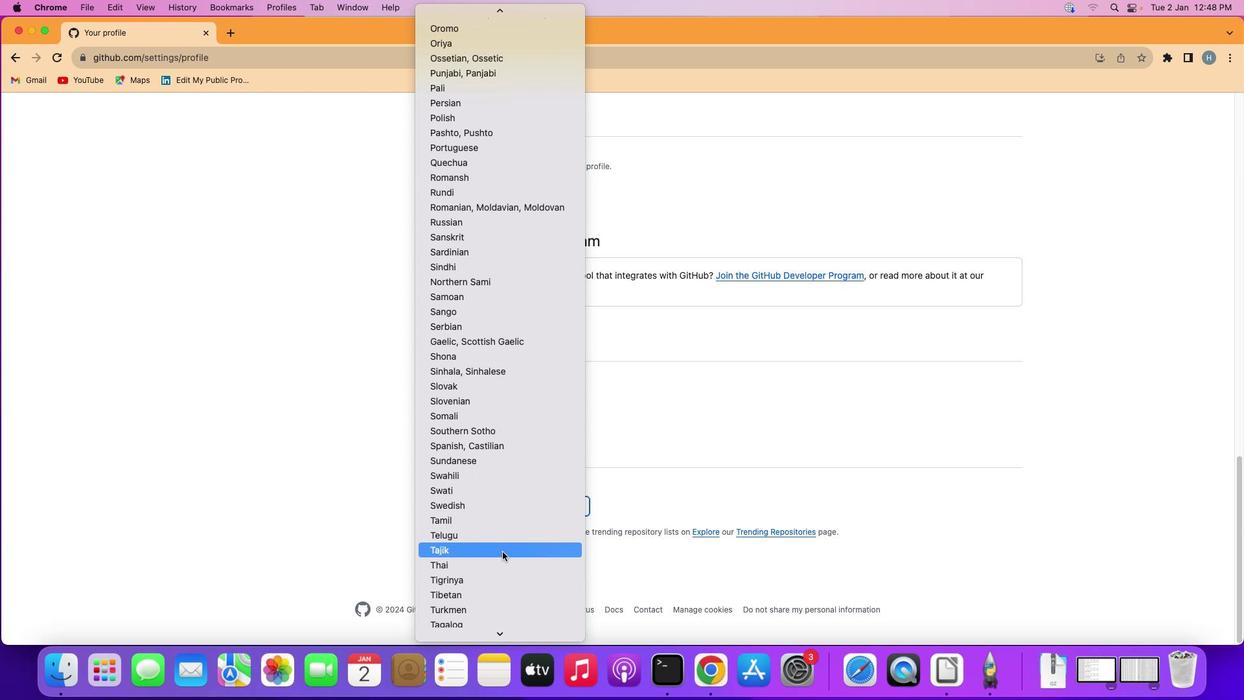 
Action: Mouse scrolled (502, 552) with delta (0, 0)
Screenshot: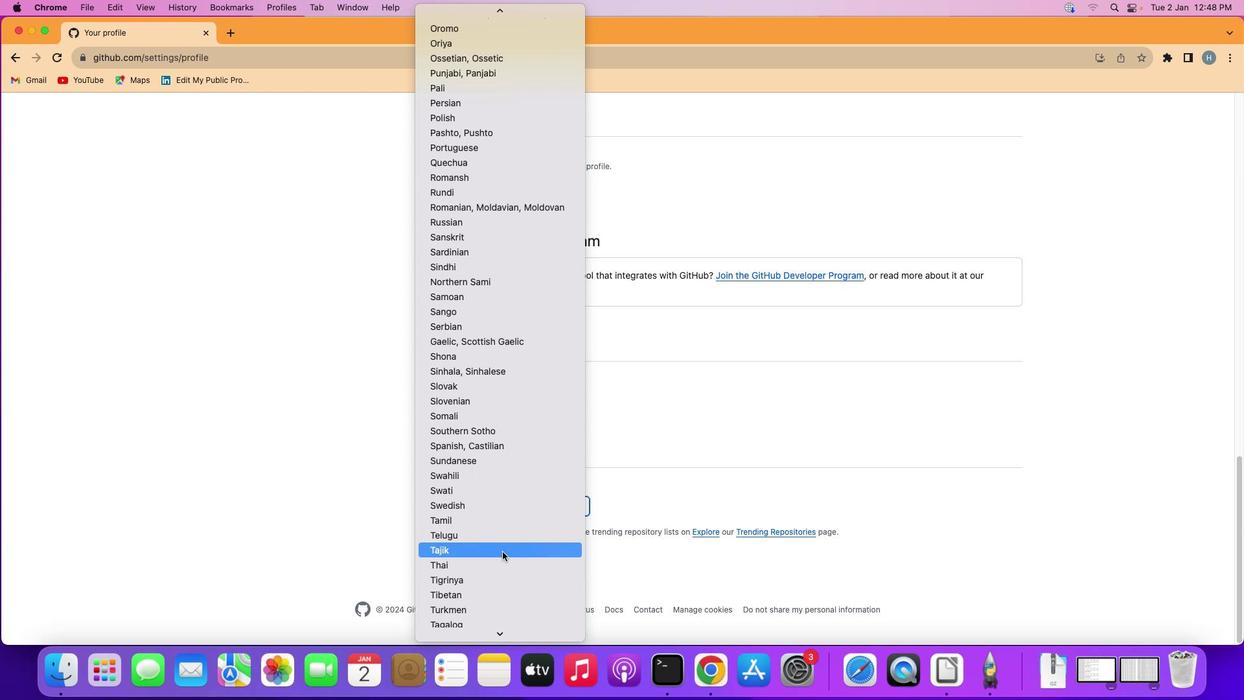 
Action: Mouse scrolled (502, 552) with delta (0, 0)
Screenshot: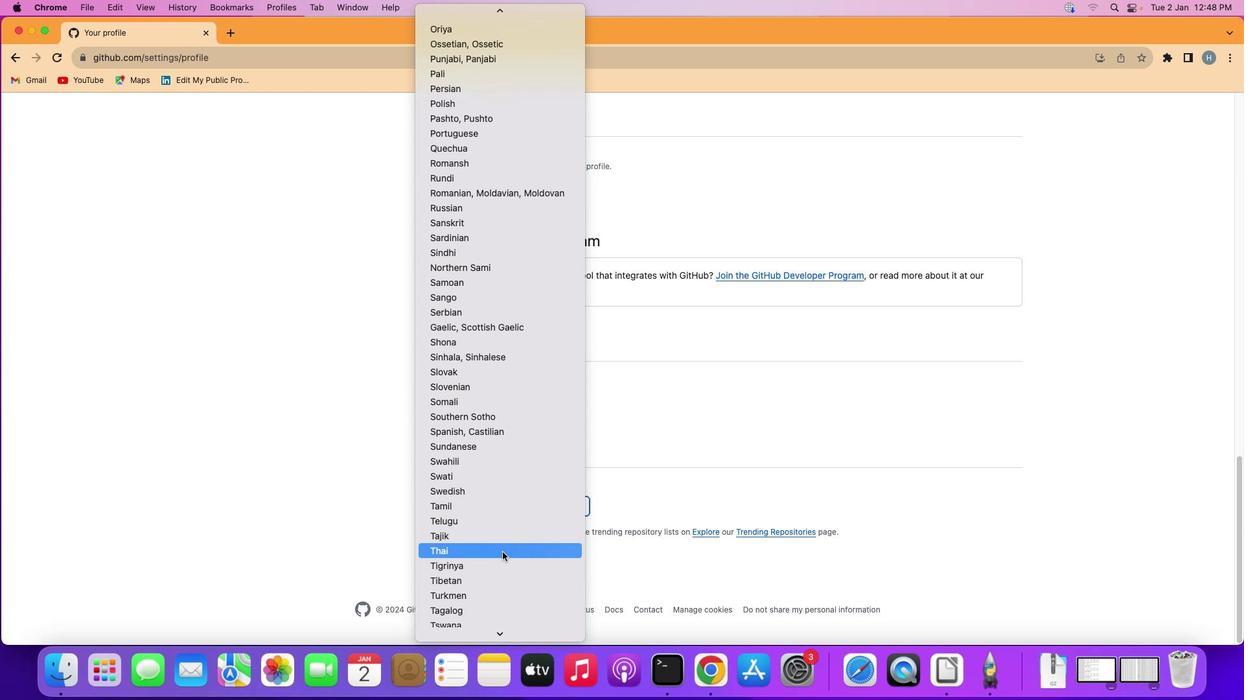 
Action: Mouse scrolled (502, 552) with delta (0, 0)
Screenshot: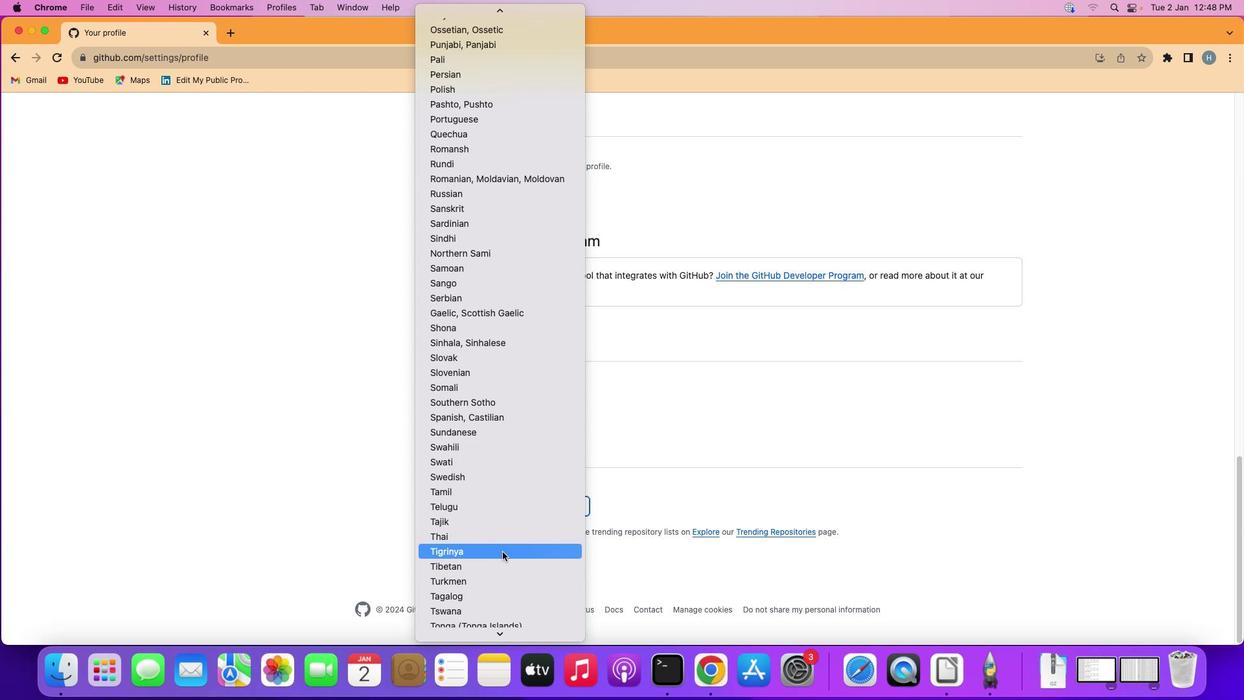 
Action: Mouse scrolled (502, 552) with delta (0, 0)
Screenshot: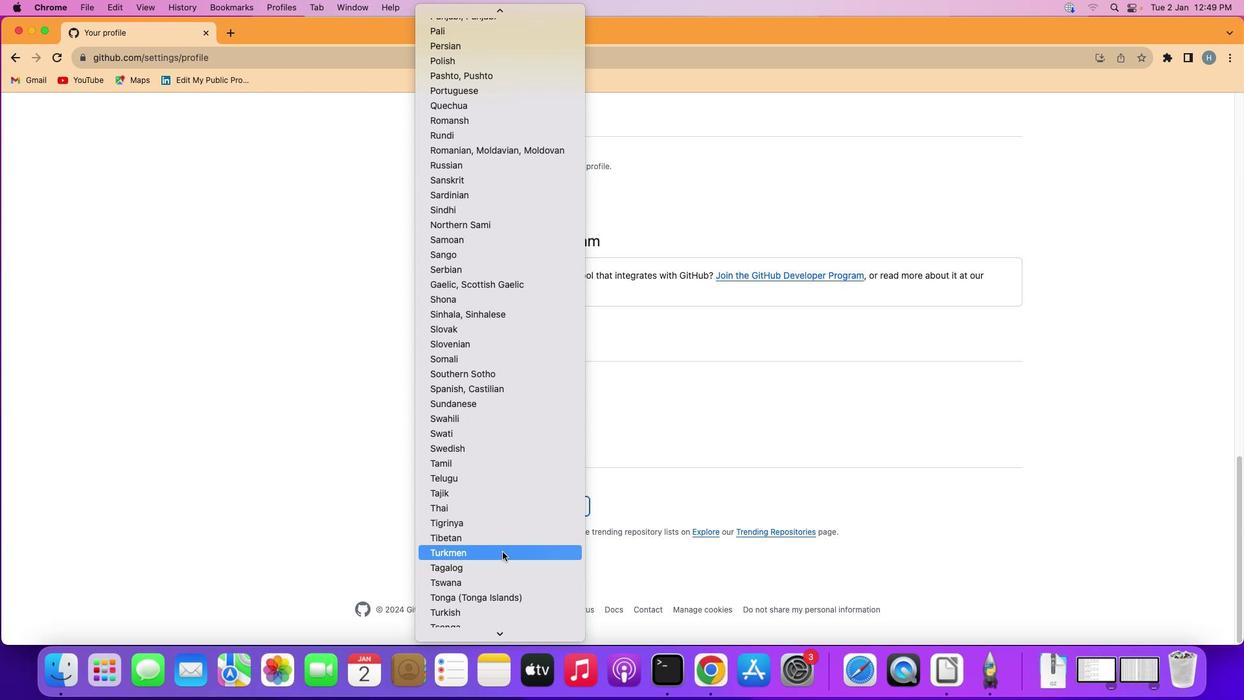 
Action: Mouse scrolled (502, 552) with delta (0, 0)
Screenshot: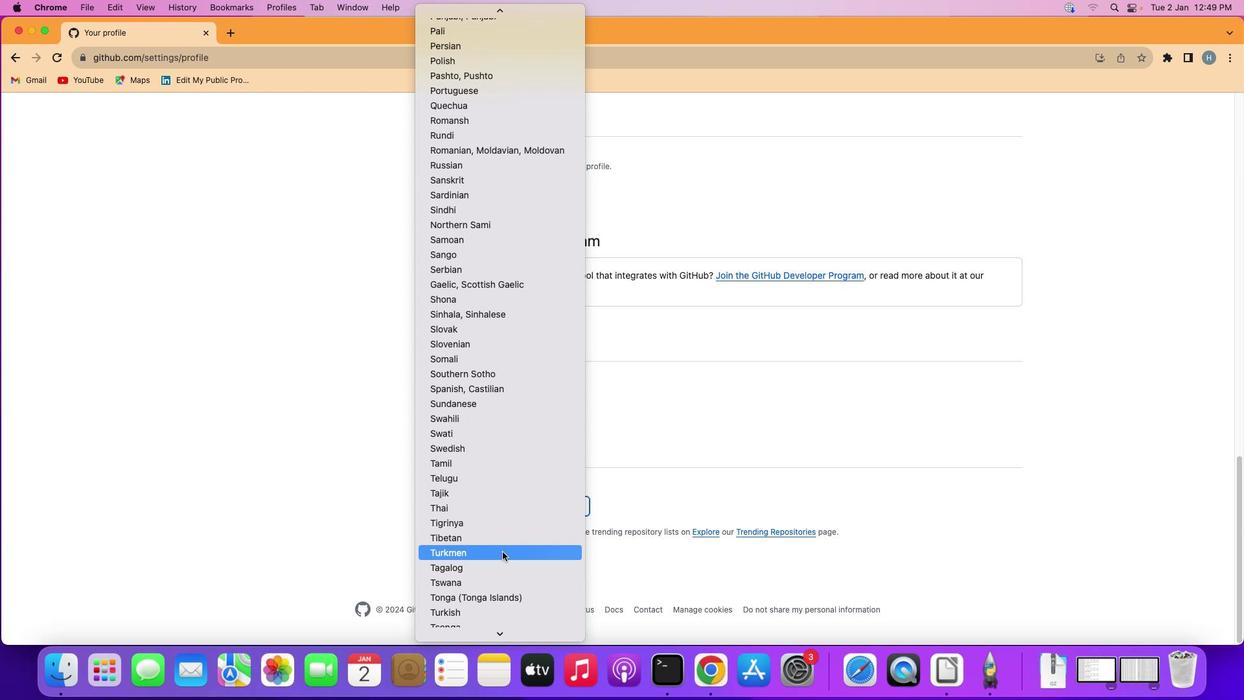 
Action: Mouse scrolled (502, 552) with delta (0, 0)
Screenshot: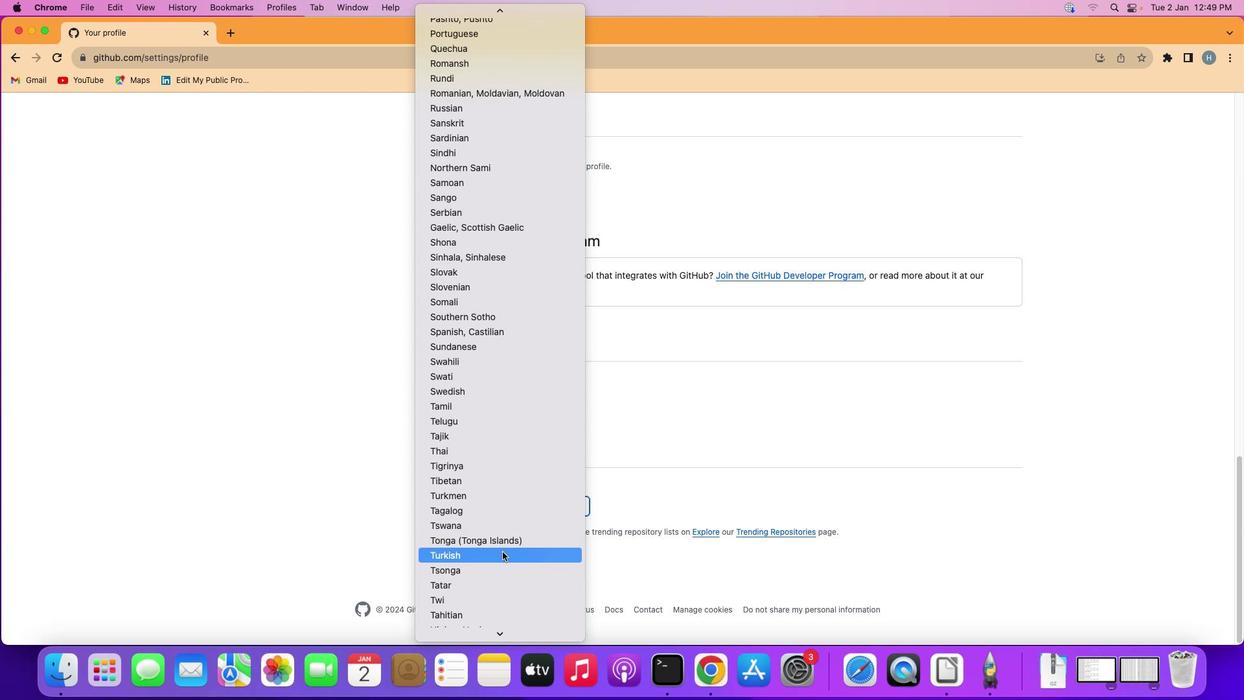 
Action: Mouse scrolled (502, 552) with delta (0, 0)
Screenshot: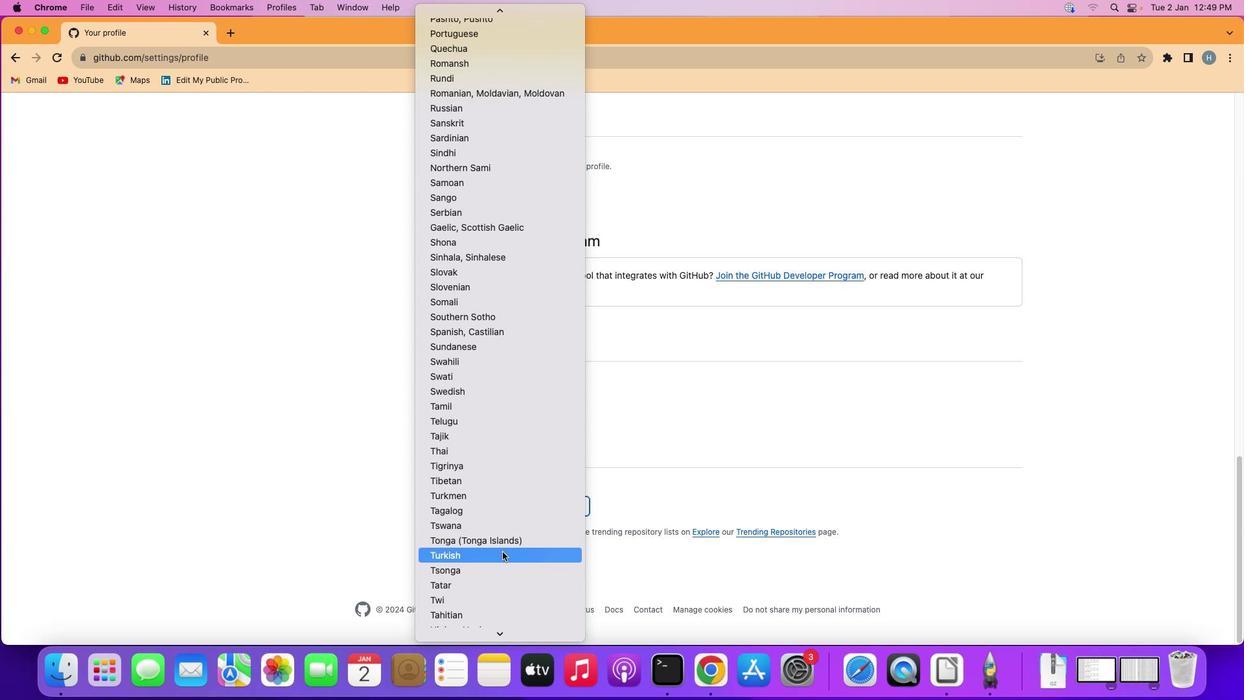 
Action: Mouse scrolled (502, 552) with delta (0, -1)
Screenshot: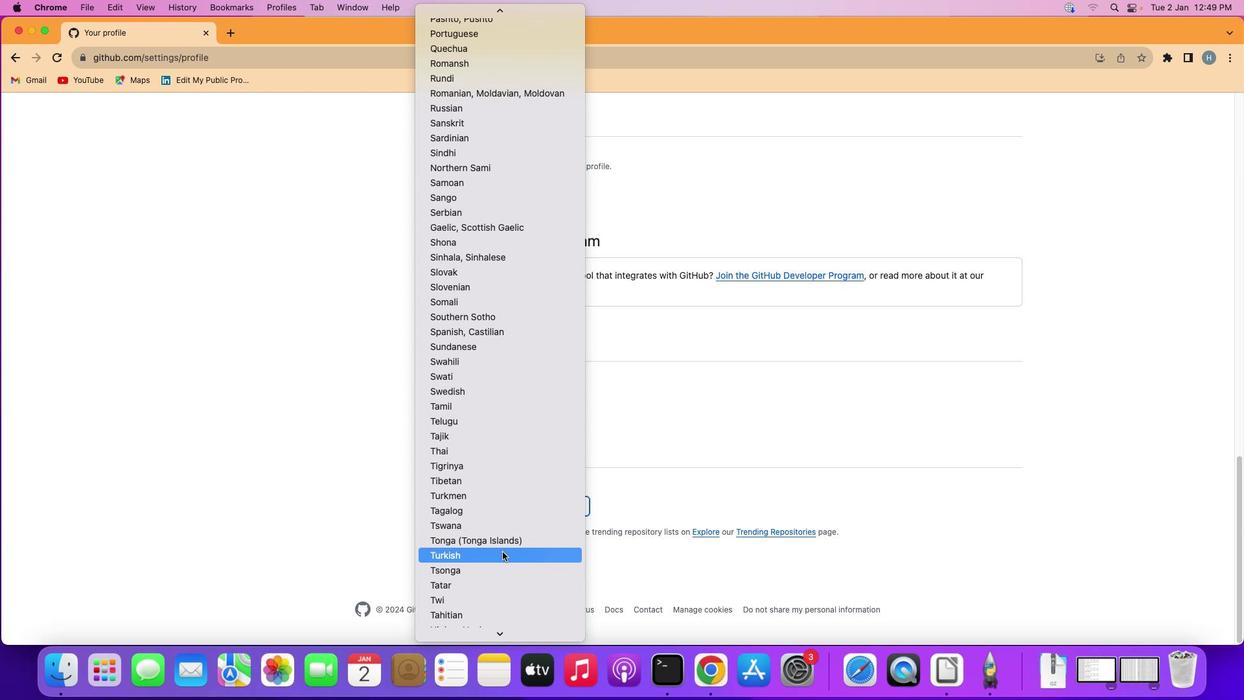 
Action: Mouse scrolled (502, 552) with delta (0, 0)
Screenshot: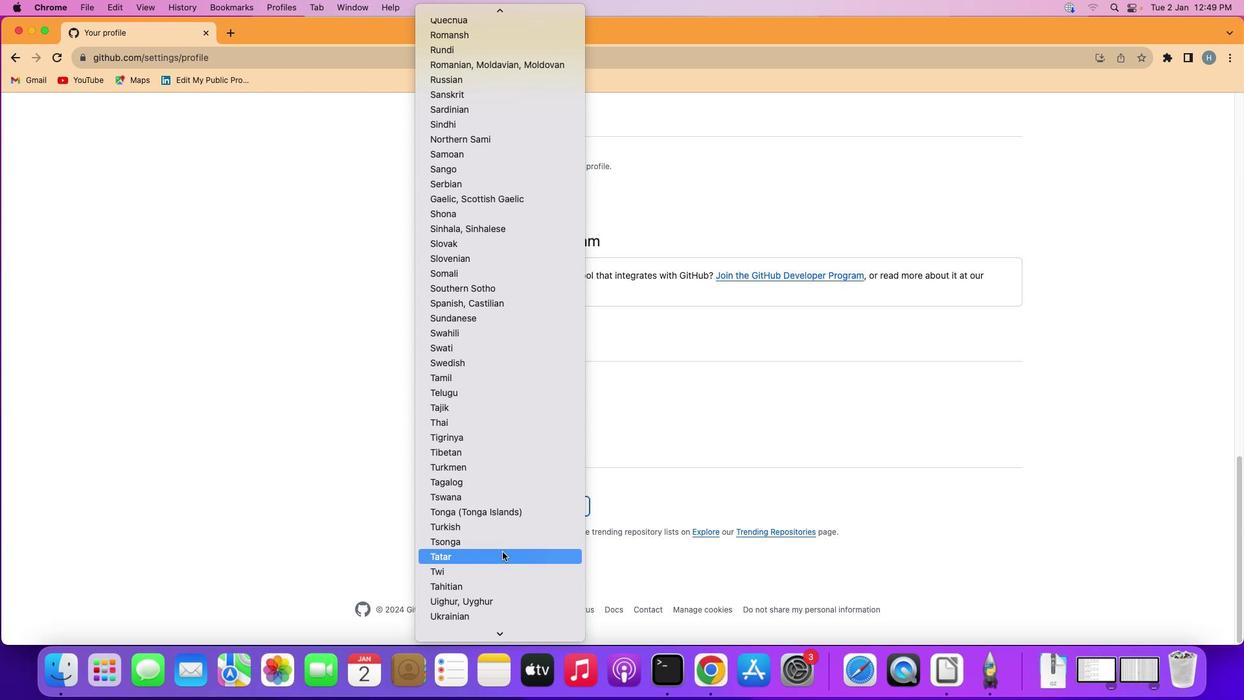 
Action: Mouse scrolled (502, 552) with delta (0, 0)
Screenshot: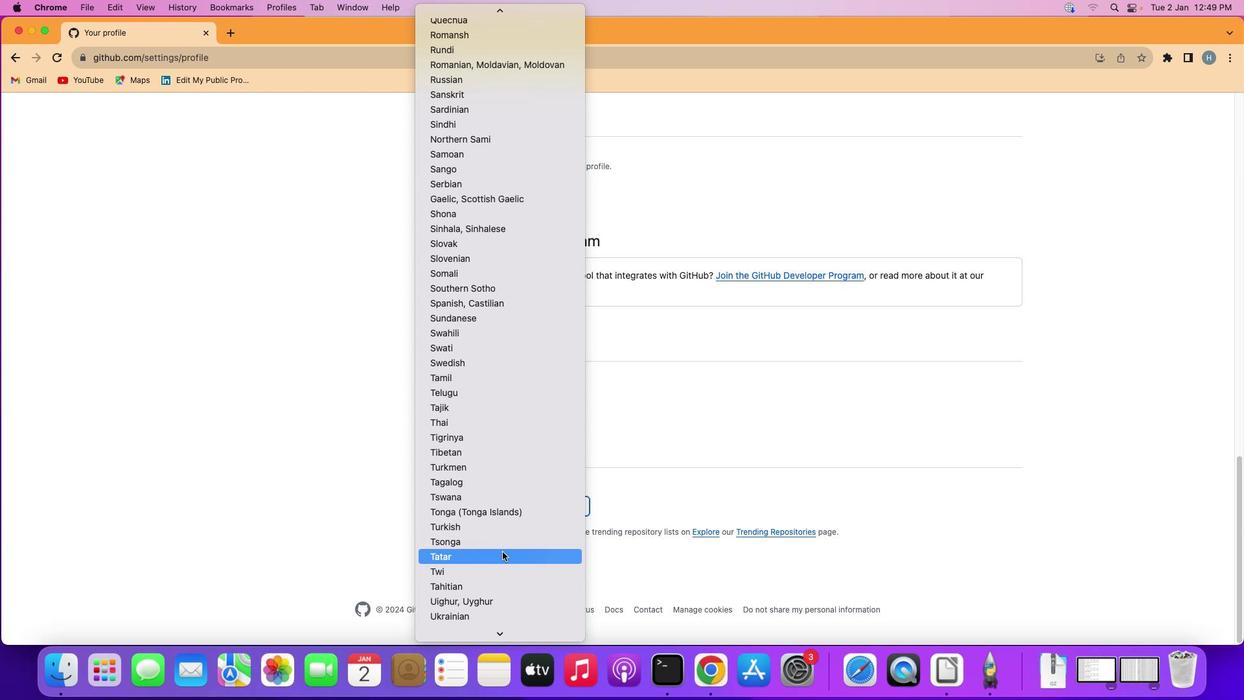 
Action: Mouse scrolled (502, 552) with delta (0, 0)
Screenshot: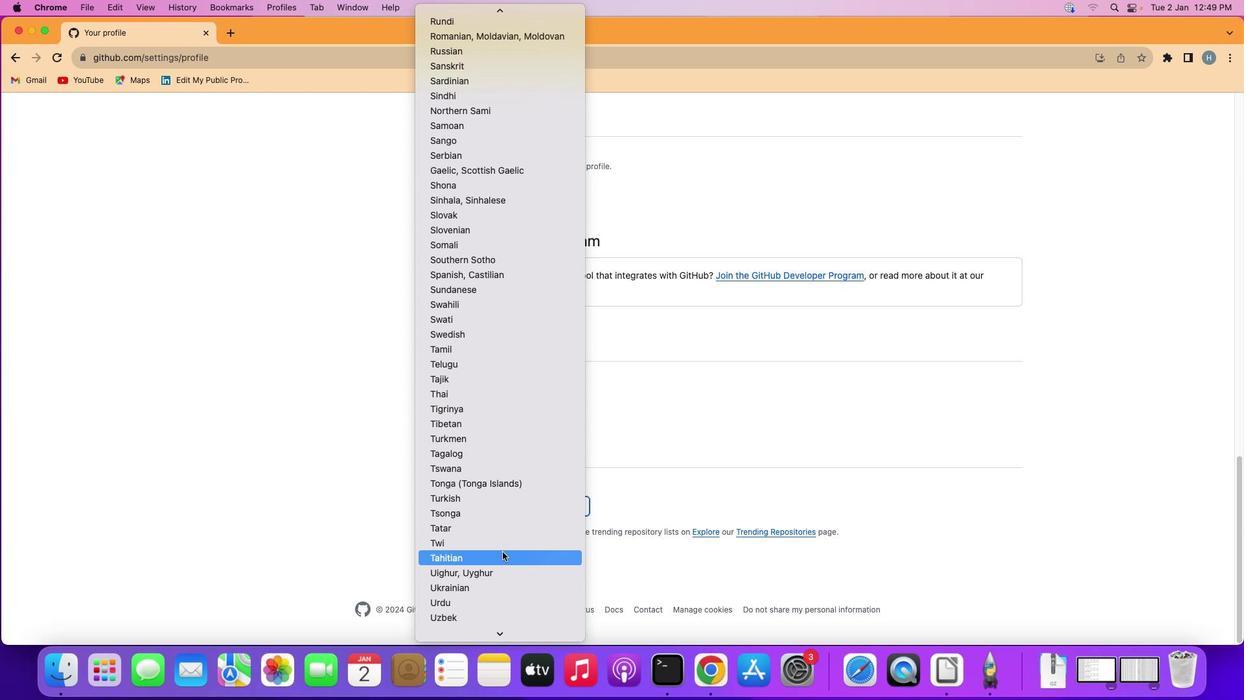 
Action: Mouse scrolled (502, 552) with delta (0, 0)
Screenshot: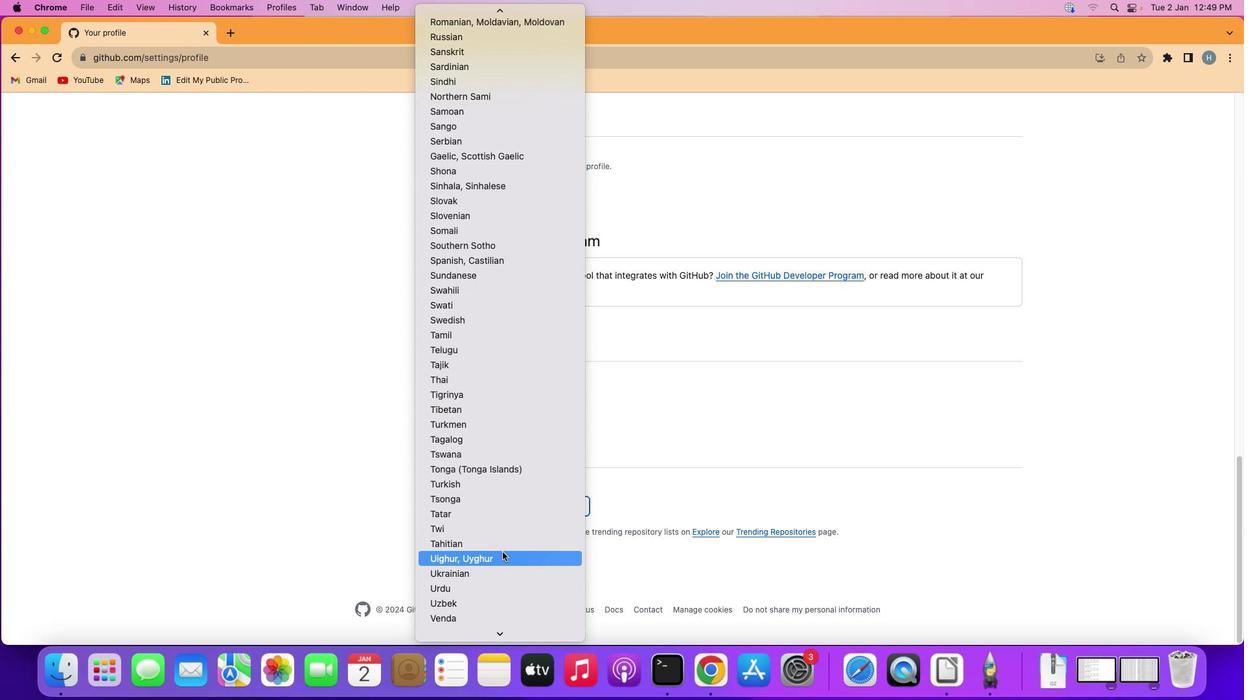 
Action: Mouse scrolled (502, 552) with delta (0, 0)
Screenshot: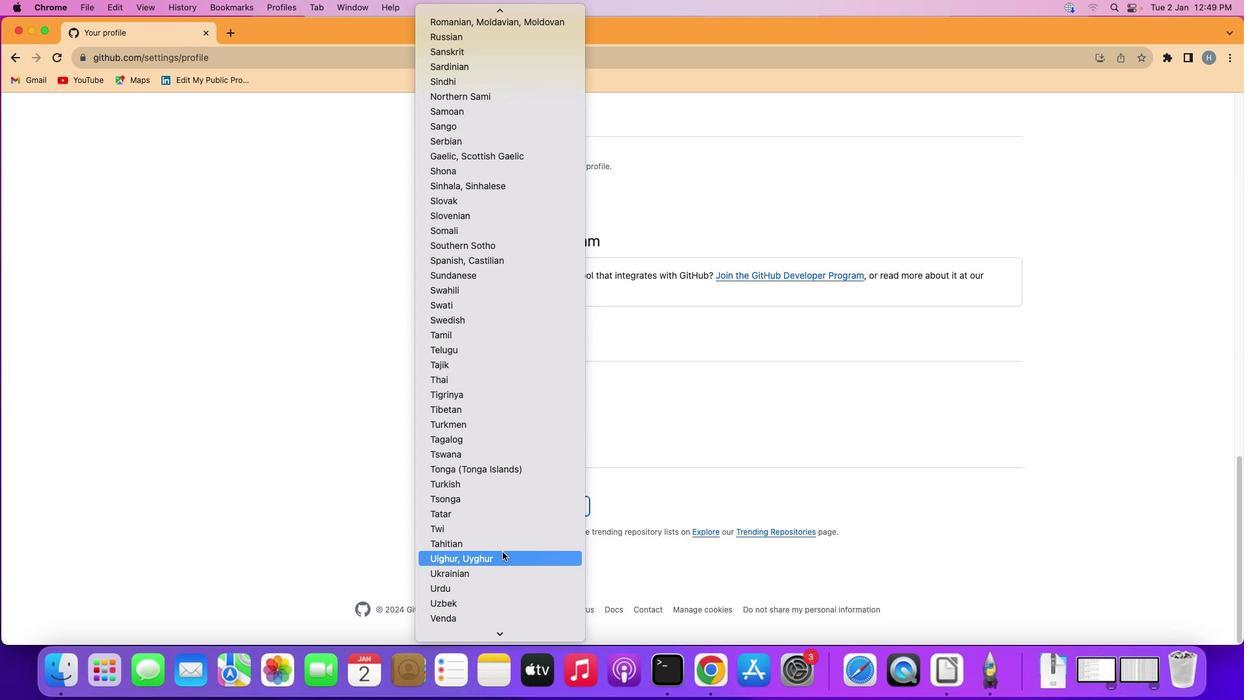 
Action: Mouse scrolled (502, 552) with delta (0, 0)
Screenshot: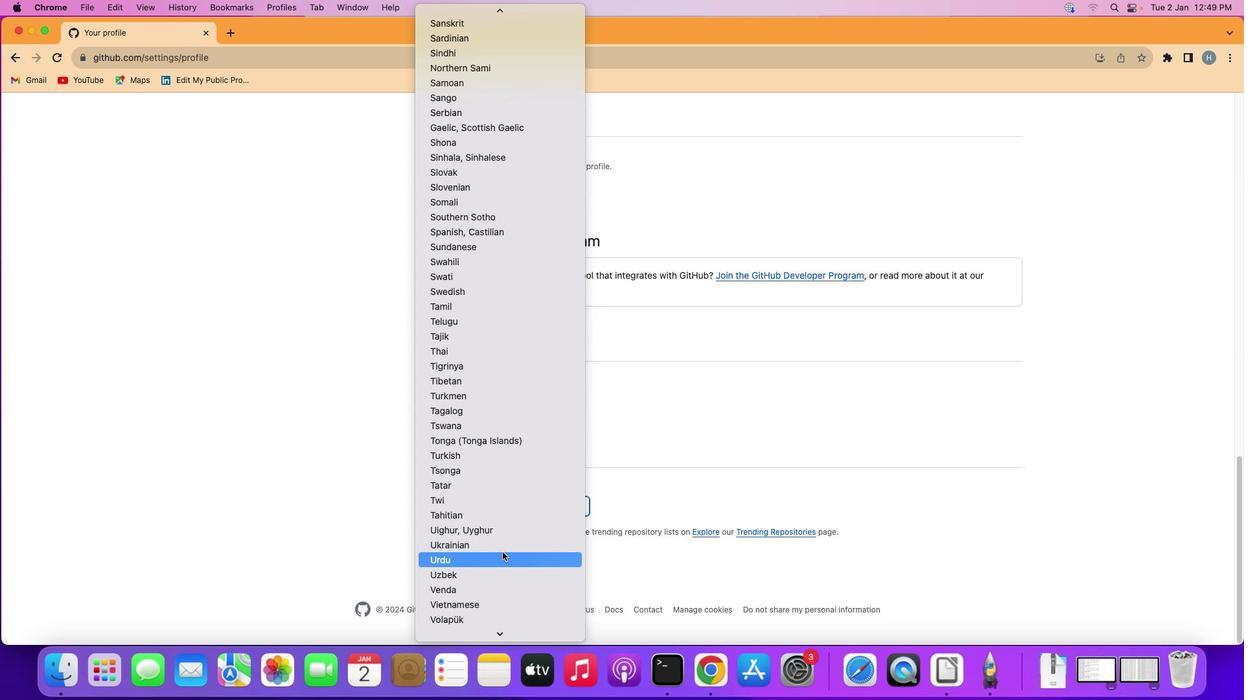 
Action: Mouse scrolled (502, 552) with delta (0, 0)
Screenshot: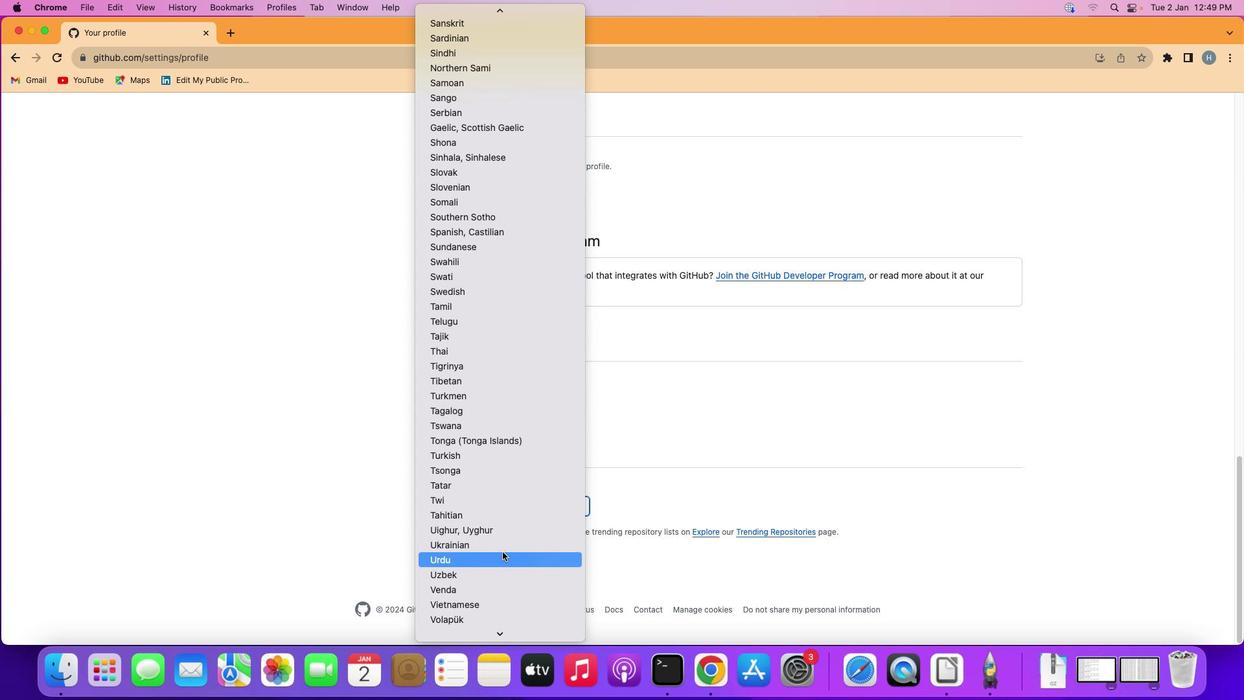 
Action: Mouse scrolled (502, 552) with delta (0, 0)
Screenshot: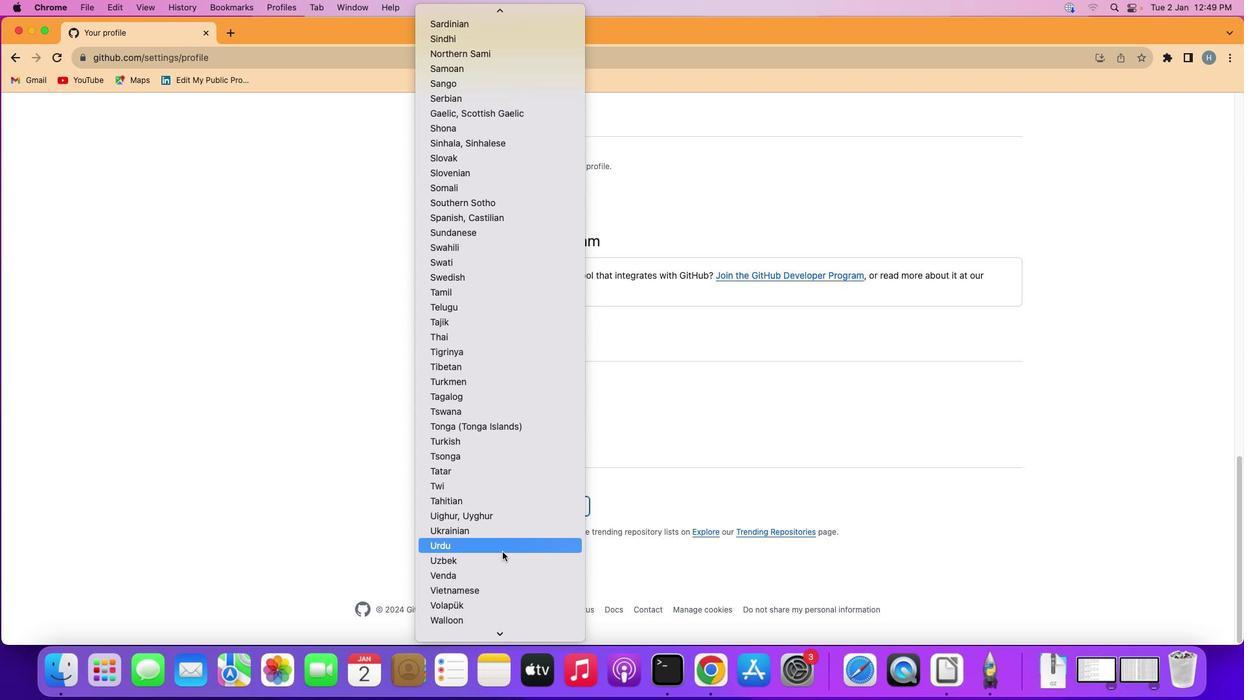 
Action: Mouse scrolled (502, 552) with delta (0, 0)
Screenshot: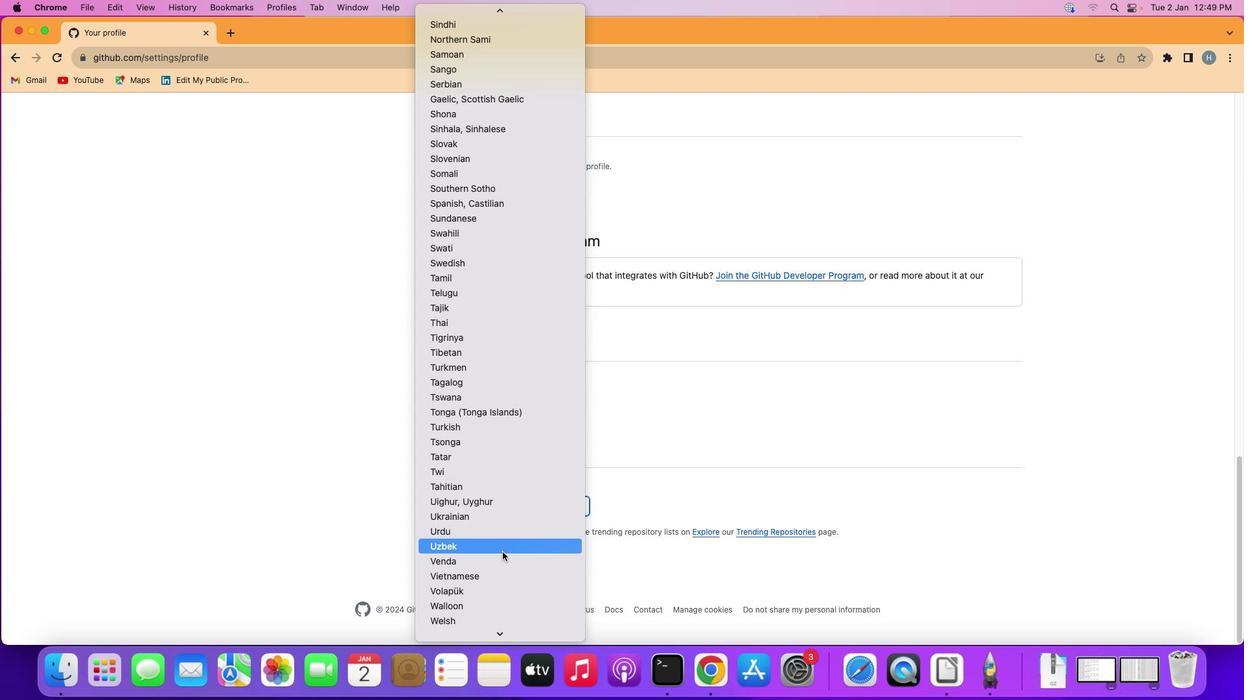 
Action: Mouse scrolled (502, 552) with delta (0, 0)
Screenshot: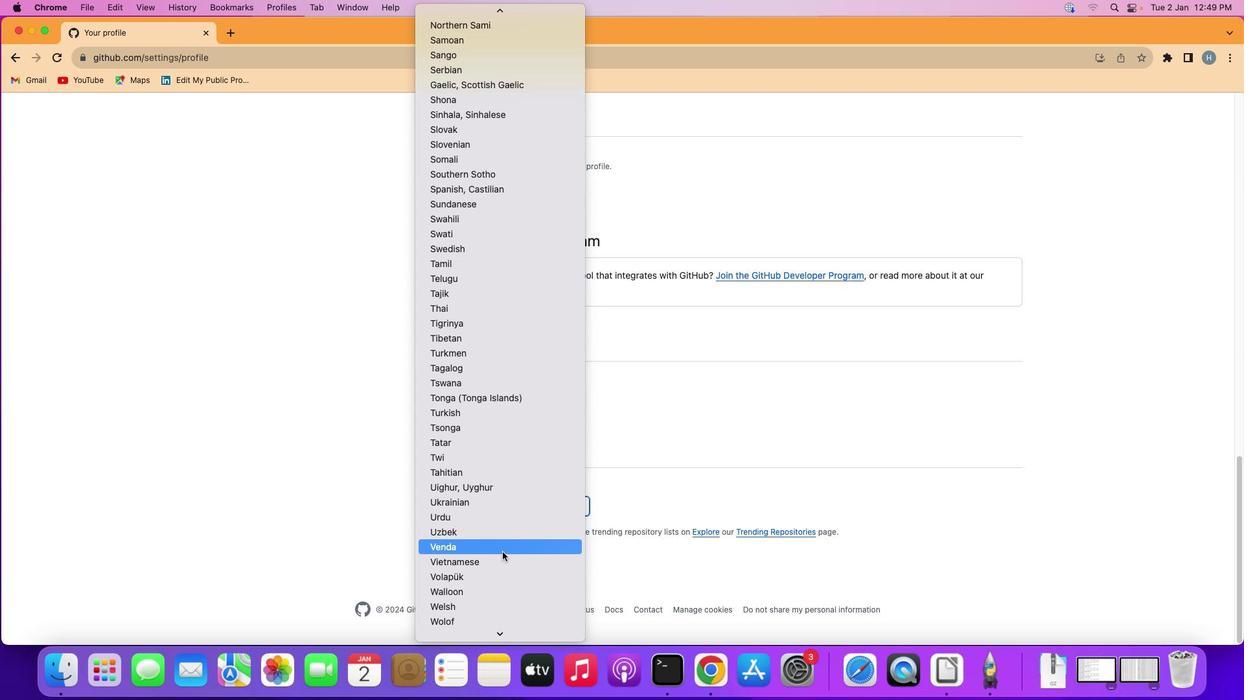 
Action: Mouse scrolled (502, 552) with delta (0, 0)
Screenshot: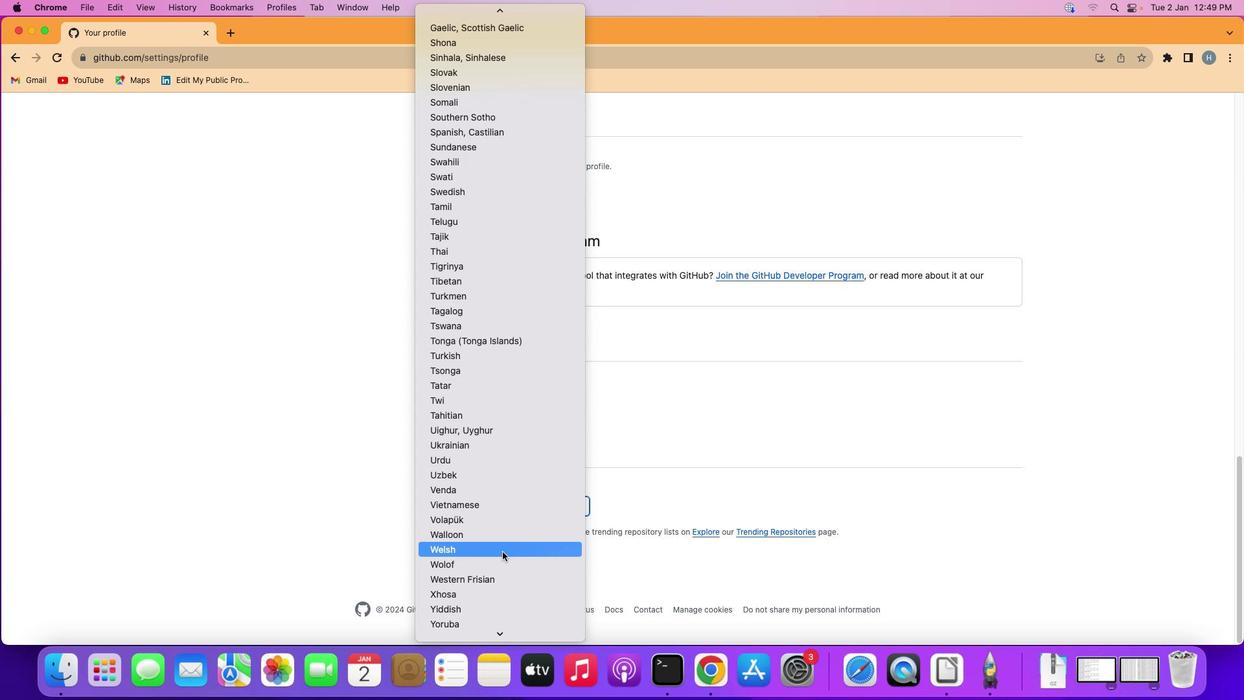 
Action: Mouse scrolled (502, 552) with delta (0, 0)
Screenshot: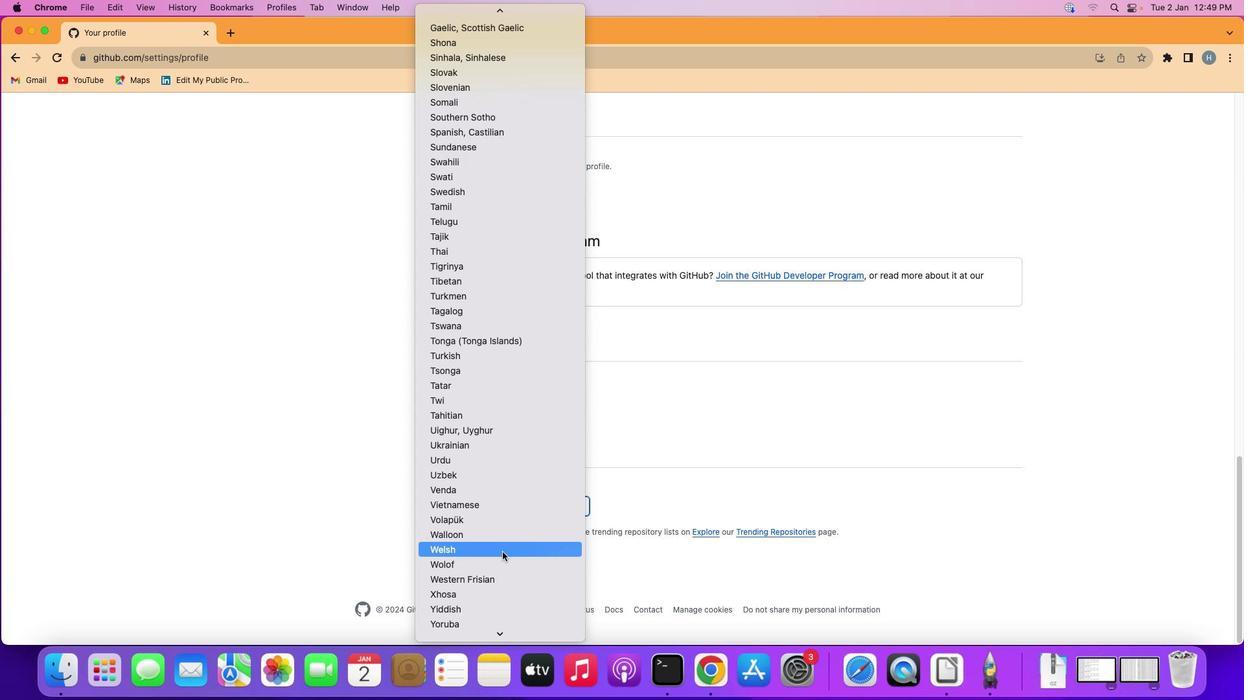 
Action: Mouse scrolled (502, 552) with delta (0, -1)
Screenshot: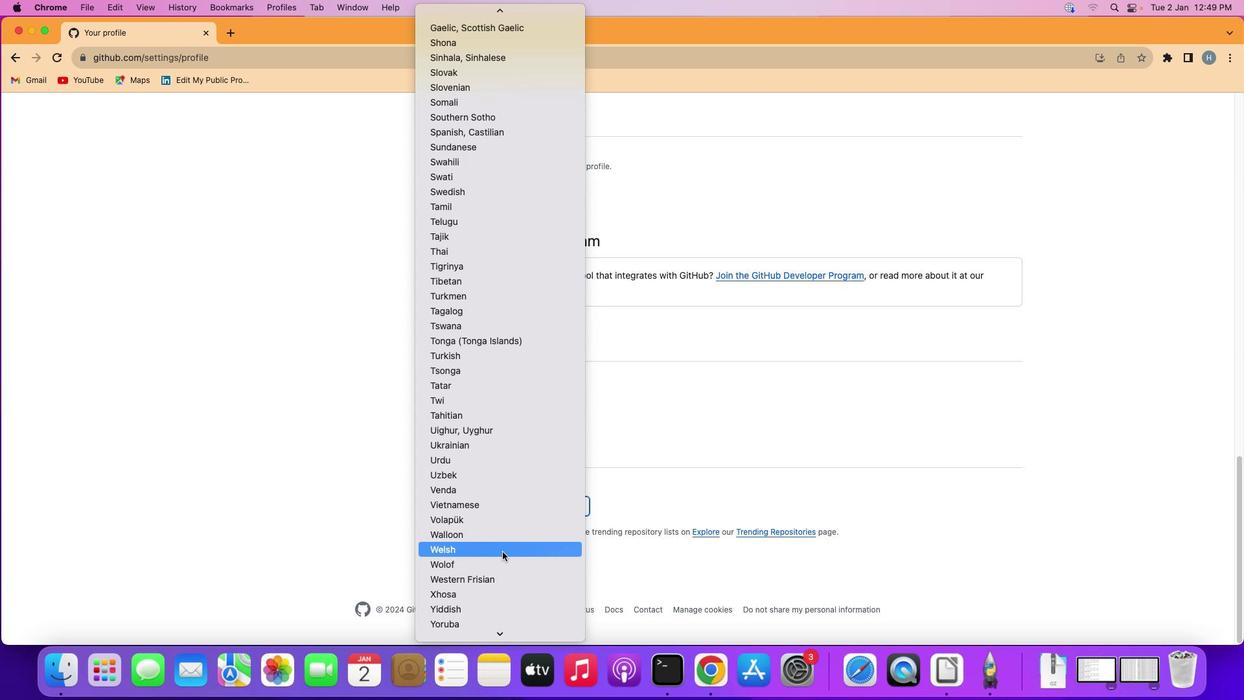 
Action: Mouse moved to (473, 564)
Screenshot: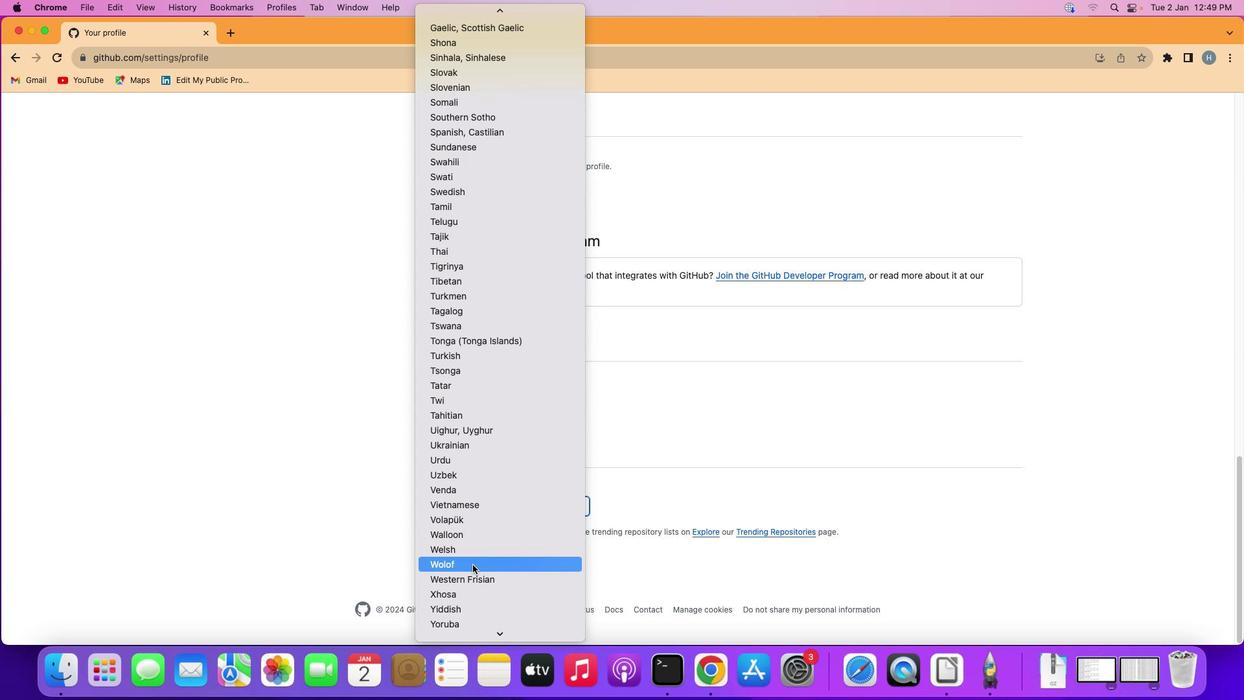 
Action: Mouse pressed left at (473, 564)
Screenshot: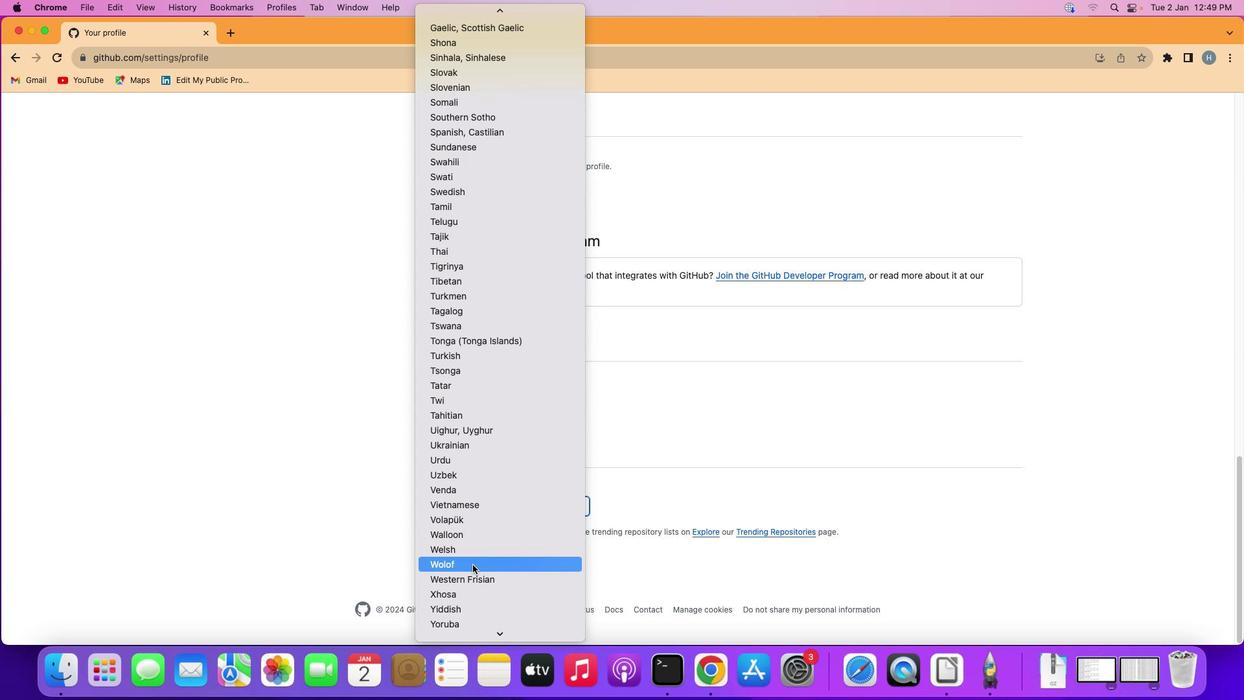 
Action: Mouse moved to (479, 549)
Screenshot: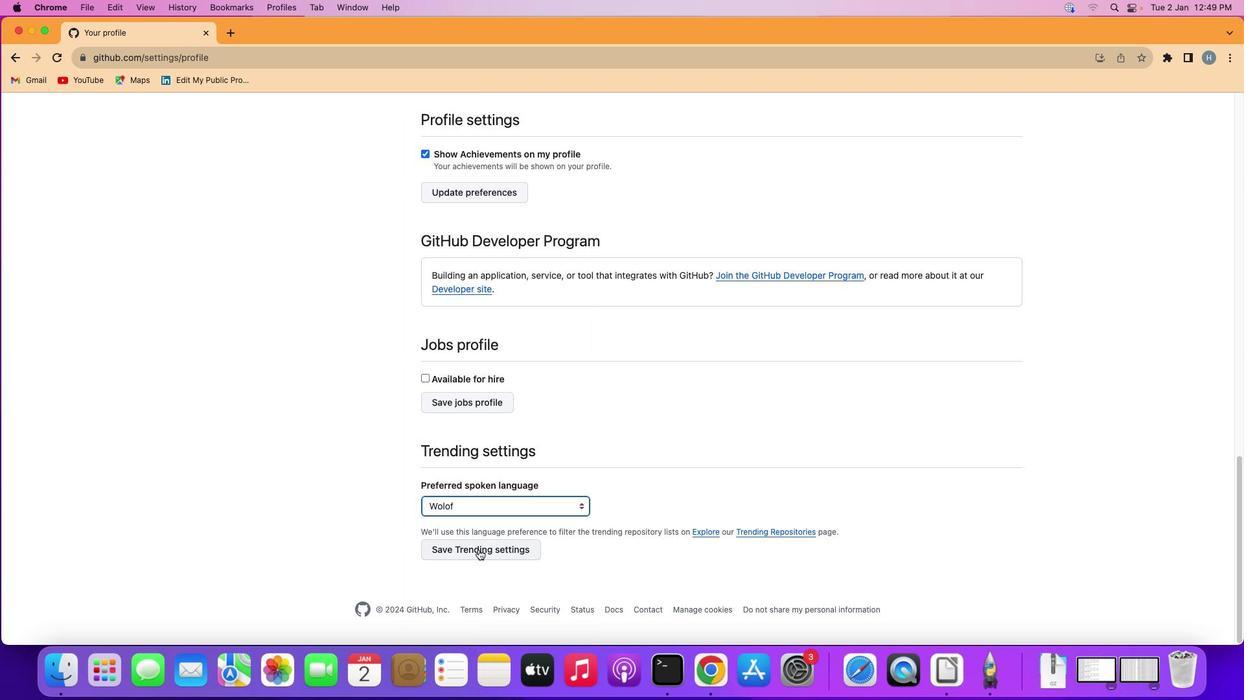 
Action: Mouse pressed left at (479, 549)
Screenshot: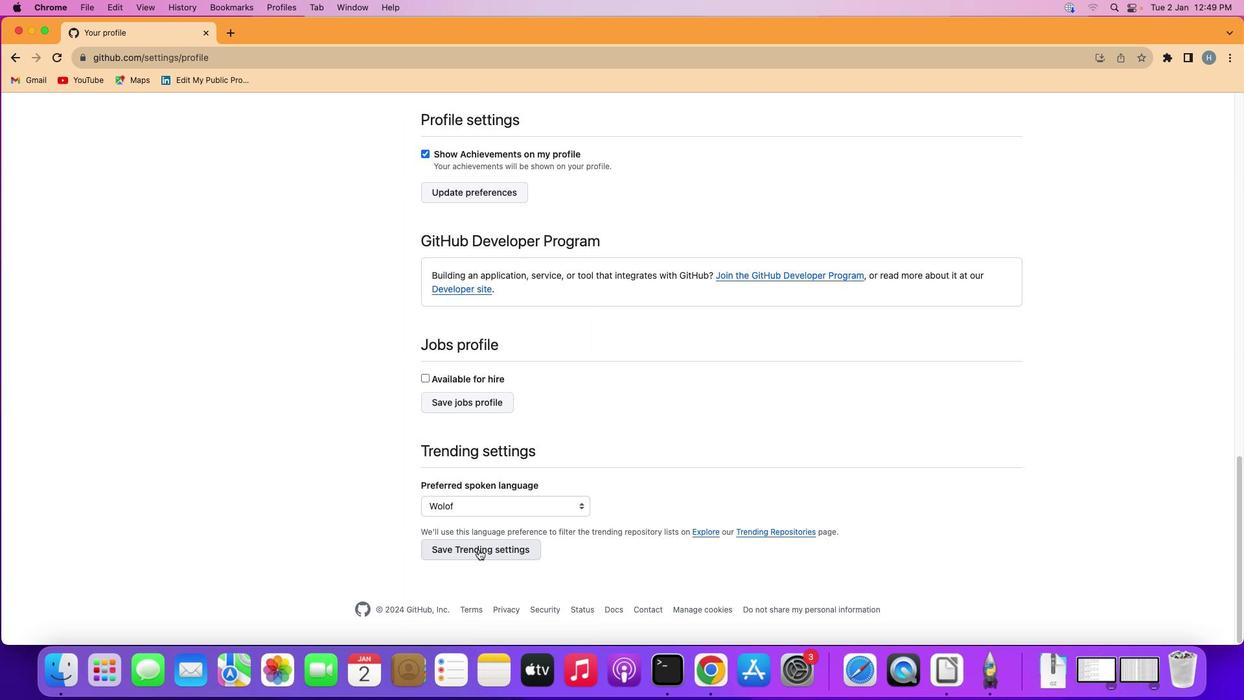 
